 Task: Social media platform editorial calendar blue modern-simple.
Action: Mouse moved to (56, 200)
Screenshot: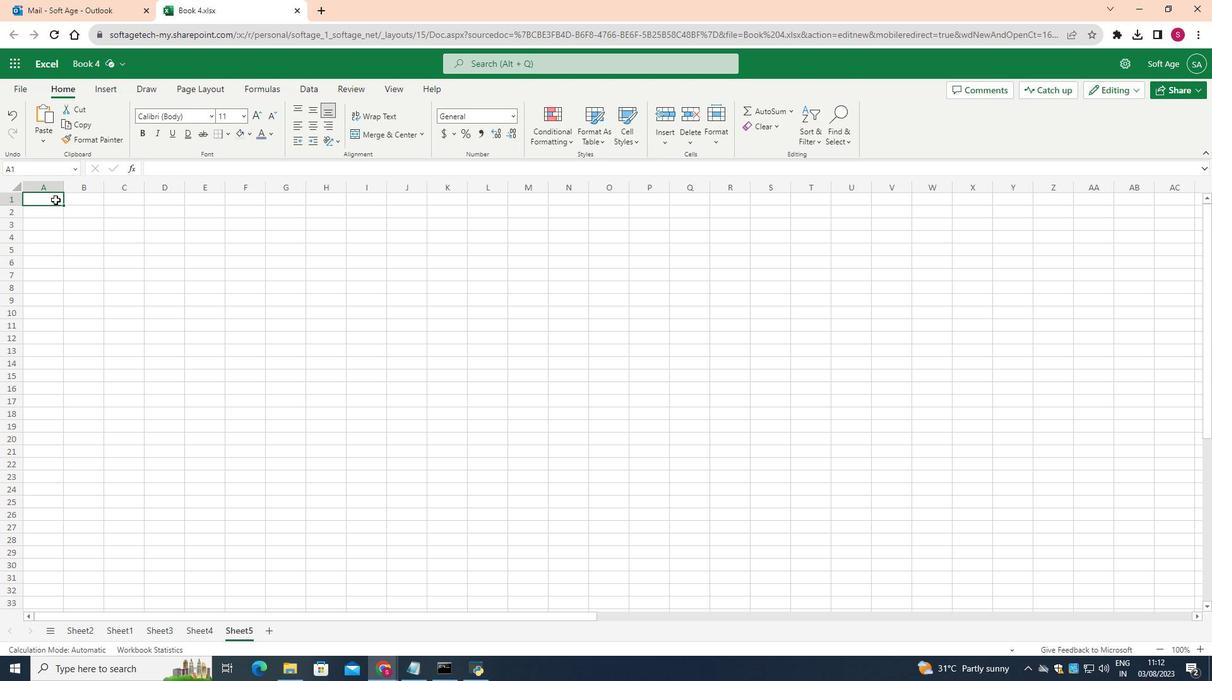 
Action: Mouse pressed left at (56, 200)
Screenshot: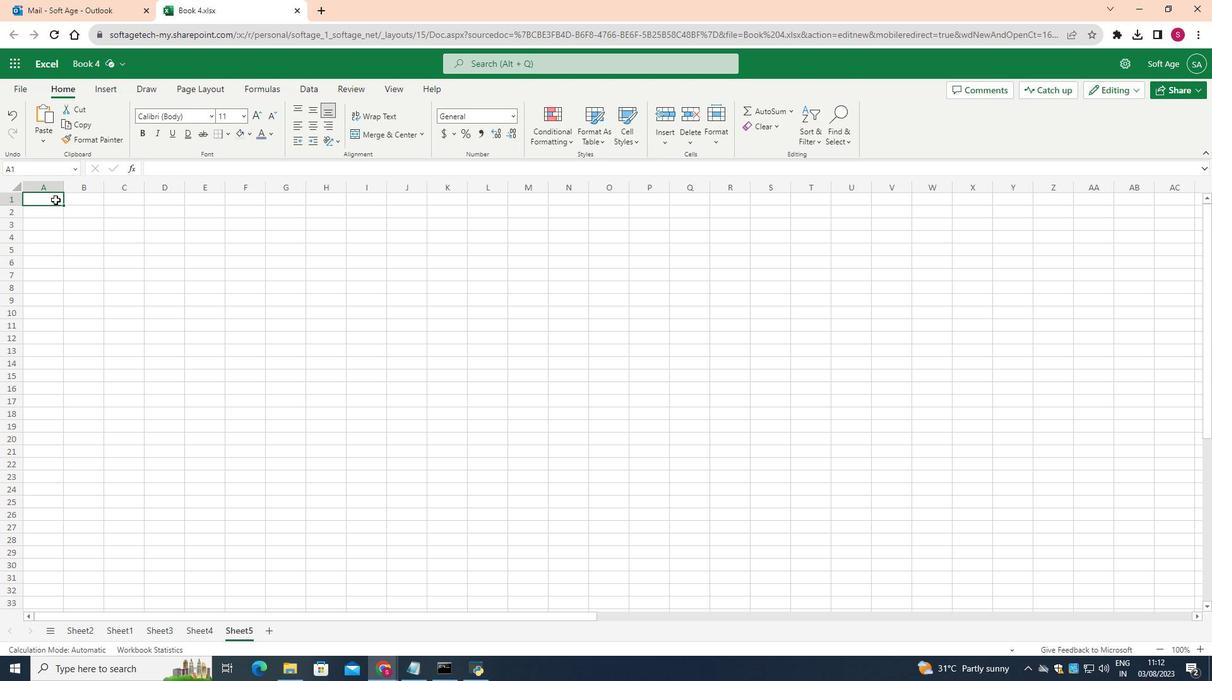 
Action: Mouse moved to (423, 132)
Screenshot: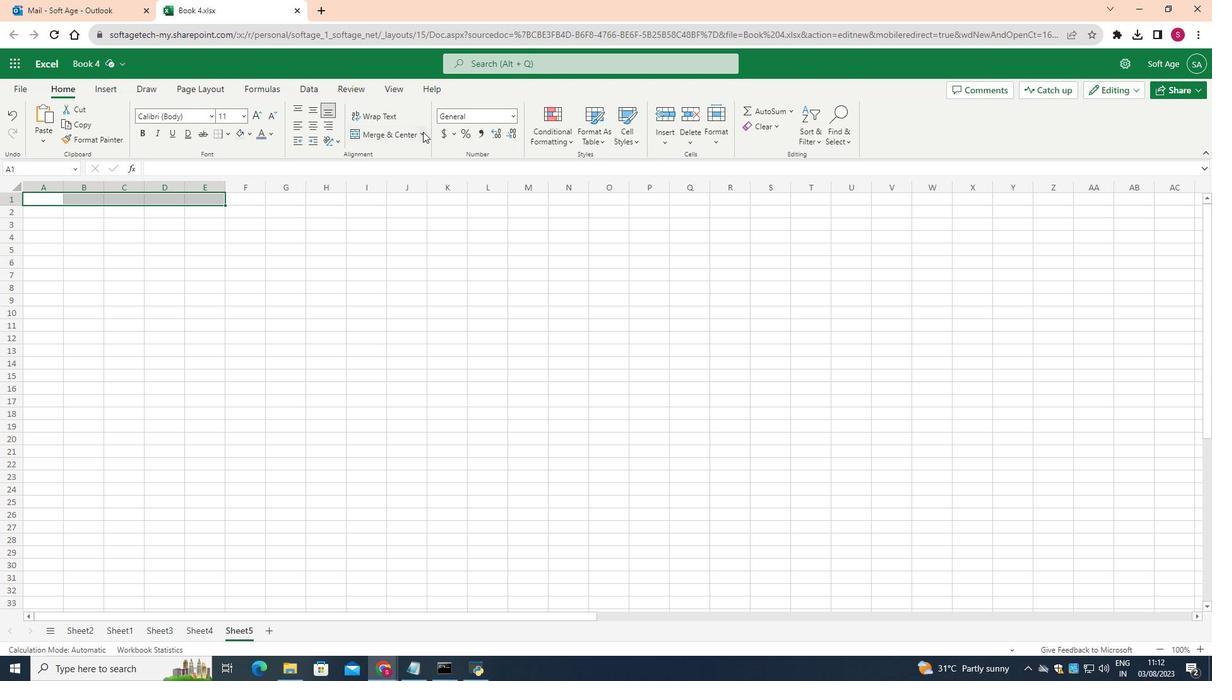 
Action: Mouse pressed left at (423, 132)
Screenshot: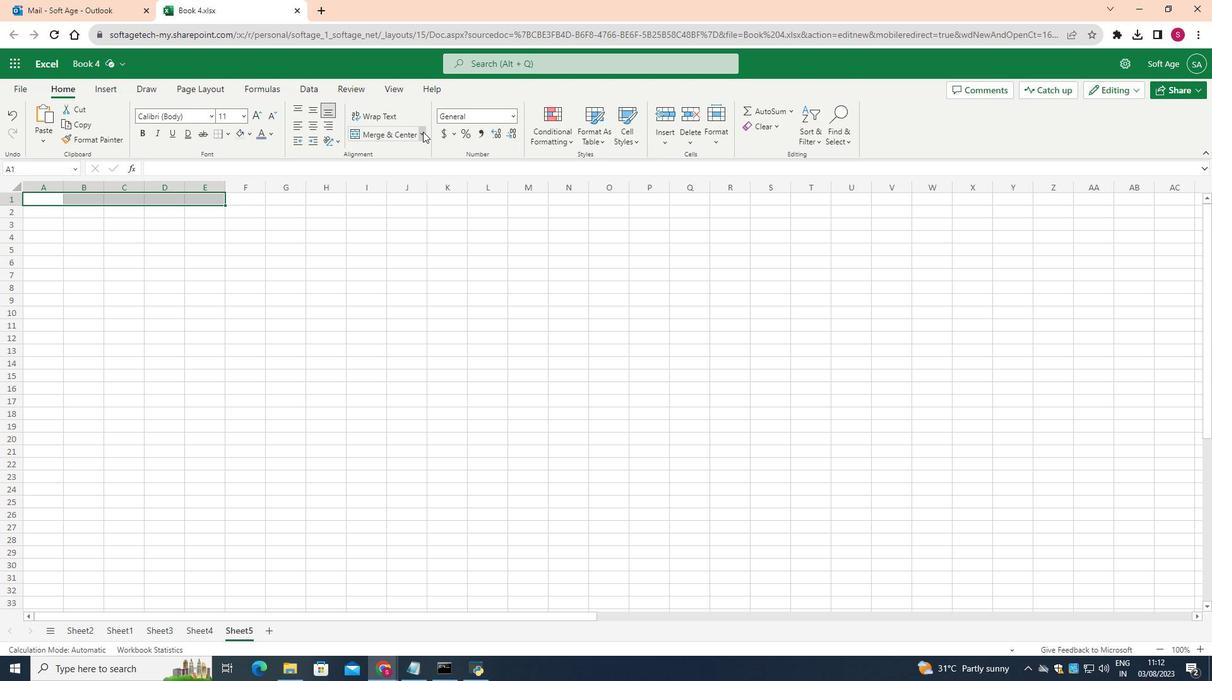 
Action: Mouse moved to (411, 203)
Screenshot: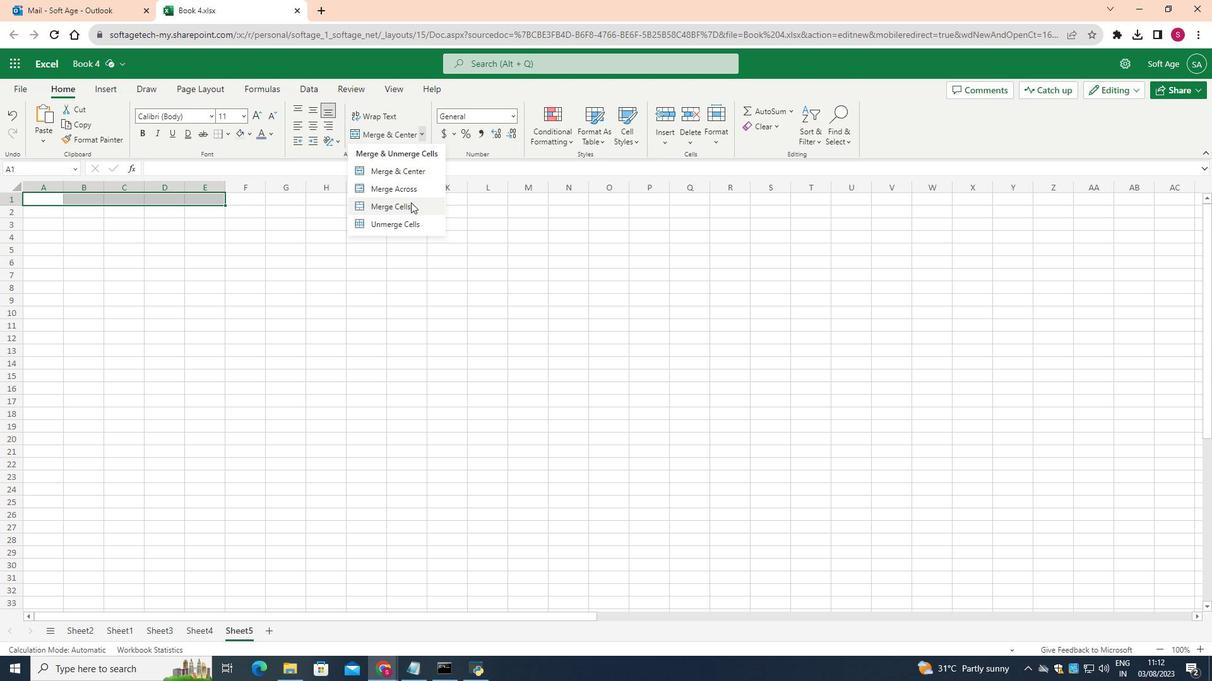 
Action: Mouse pressed left at (411, 203)
Screenshot: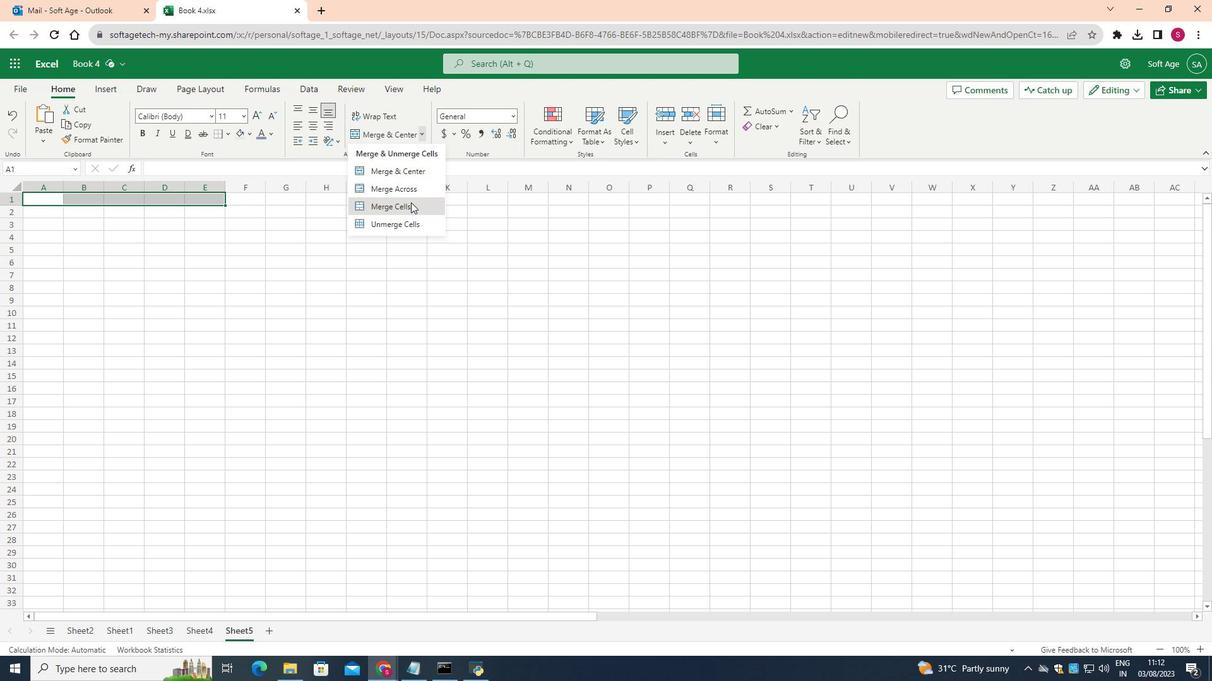 
Action: Mouse moved to (63, 190)
Screenshot: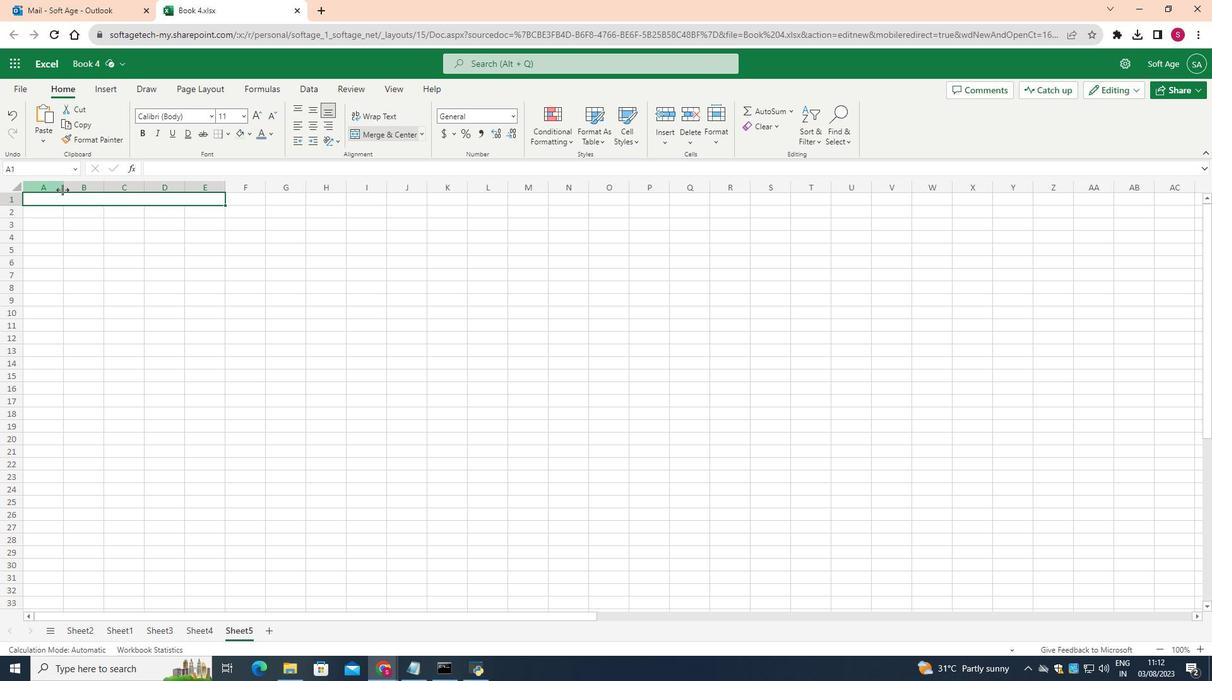 
Action: Mouse pressed left at (63, 190)
Screenshot: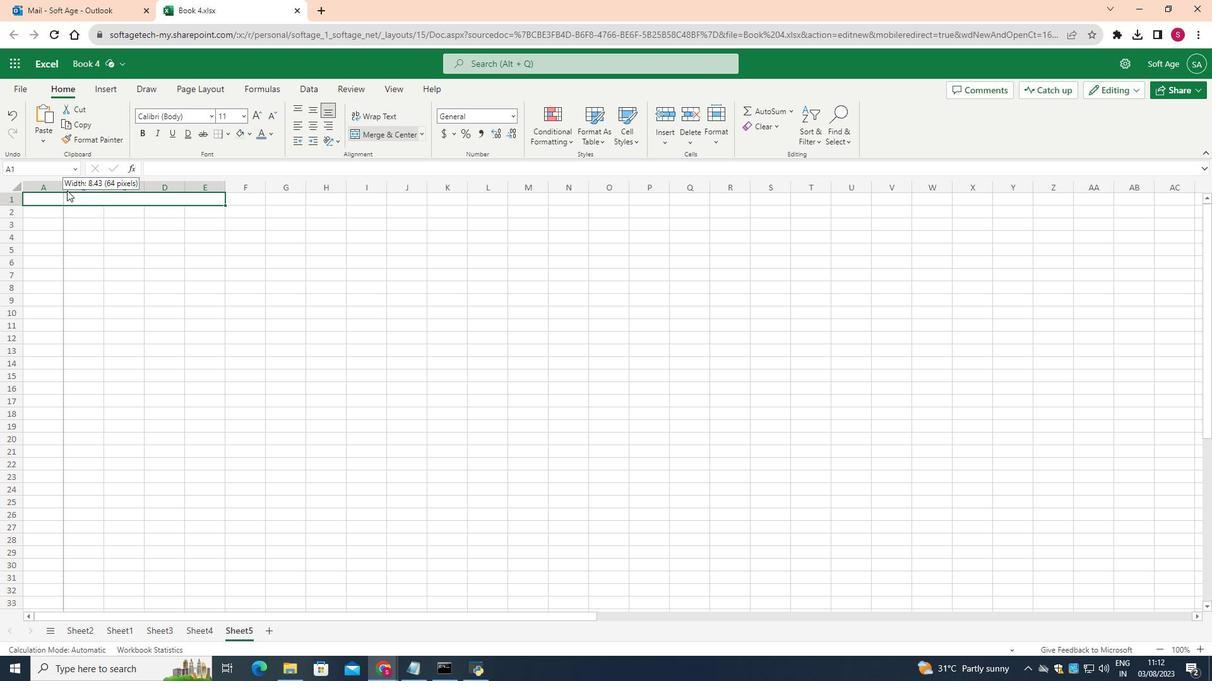 
Action: Mouse moved to (141, 188)
Screenshot: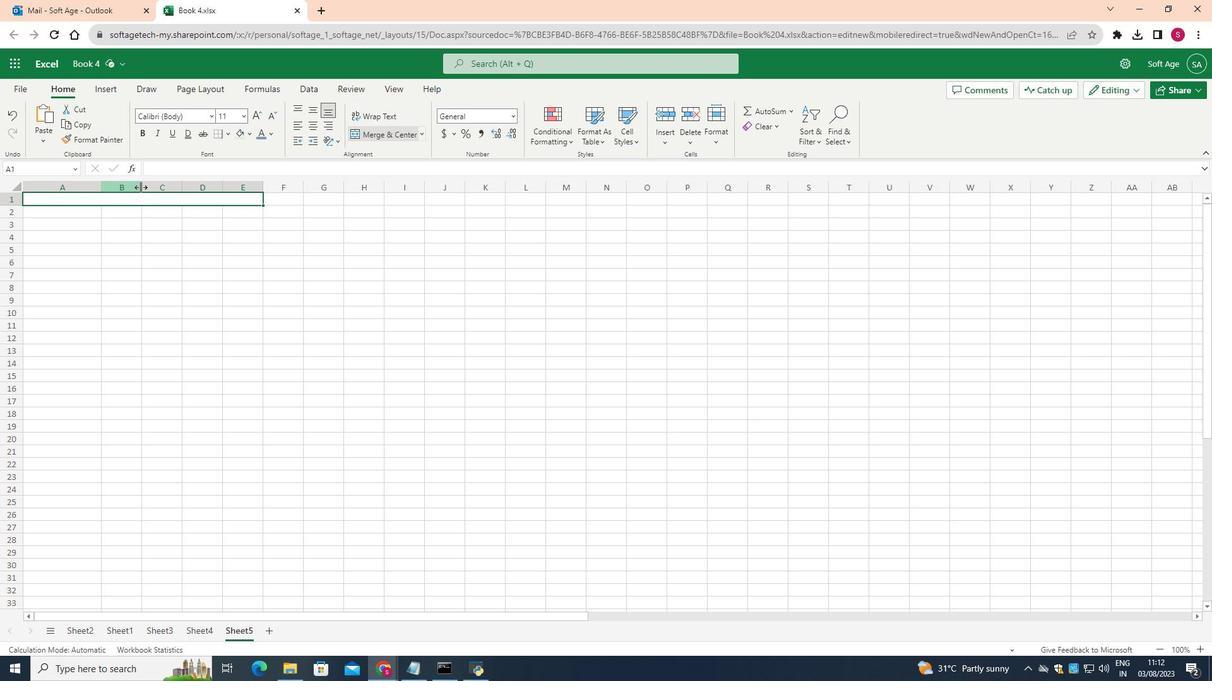 
Action: Mouse pressed left at (141, 188)
Screenshot: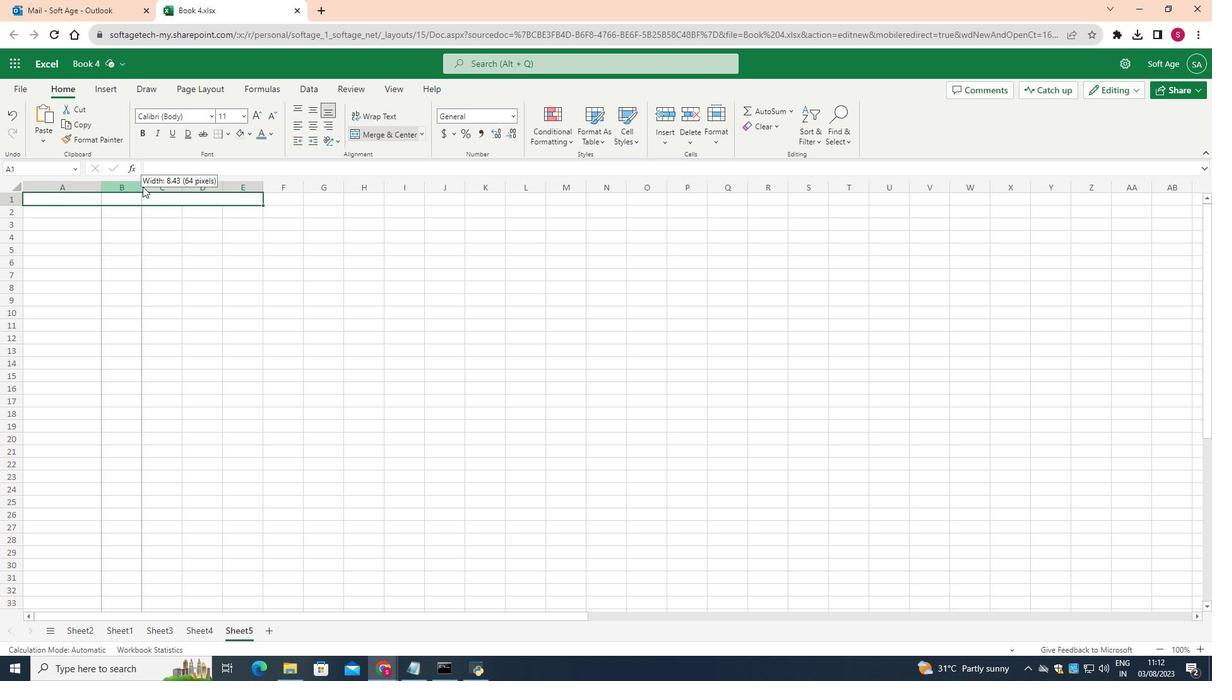 
Action: Mouse moved to (221, 191)
Screenshot: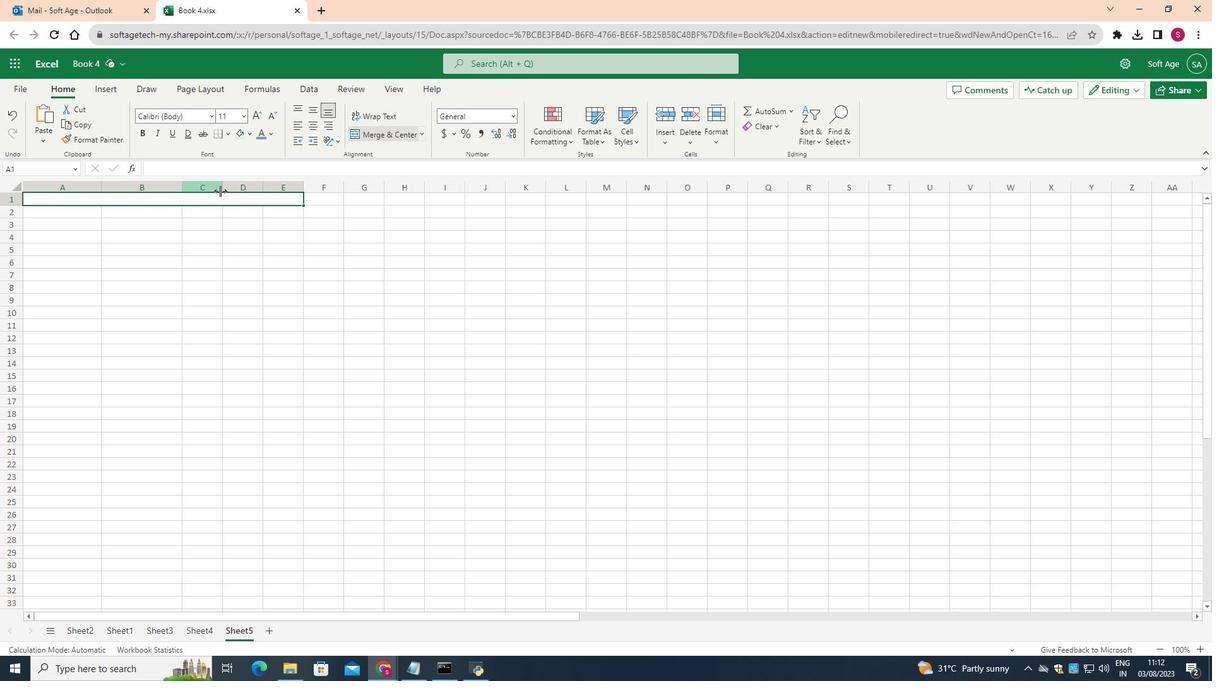 
Action: Mouse pressed left at (221, 191)
Screenshot: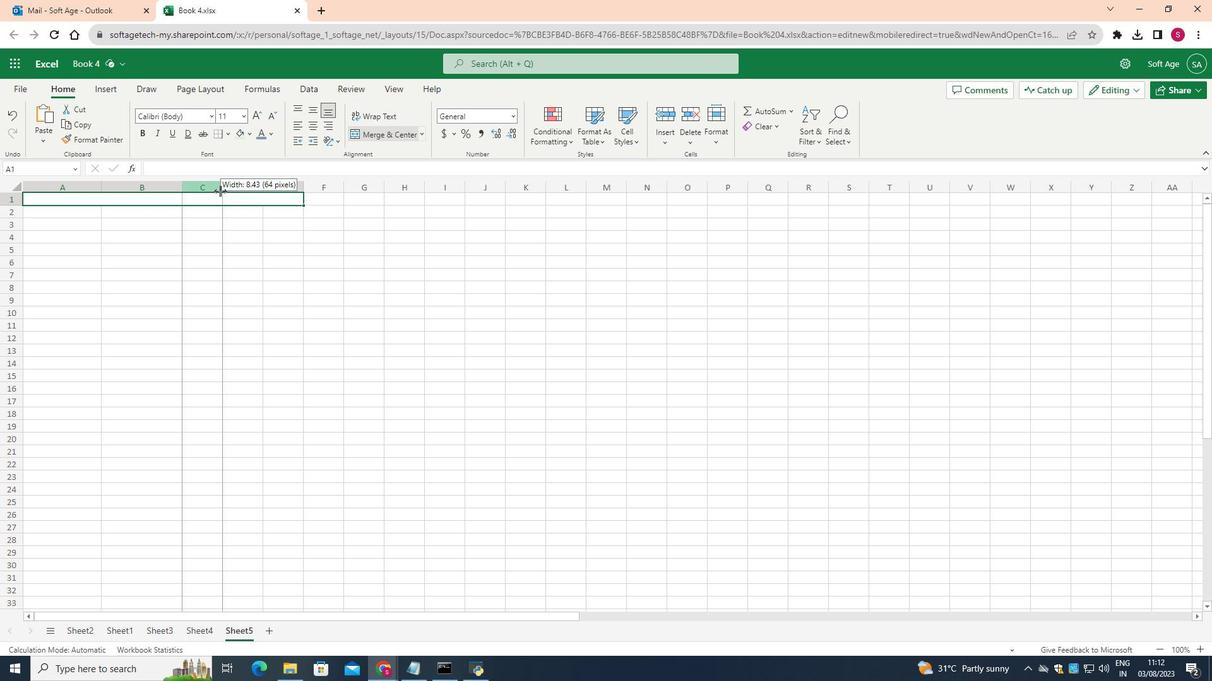 
Action: Mouse moved to (302, 185)
Screenshot: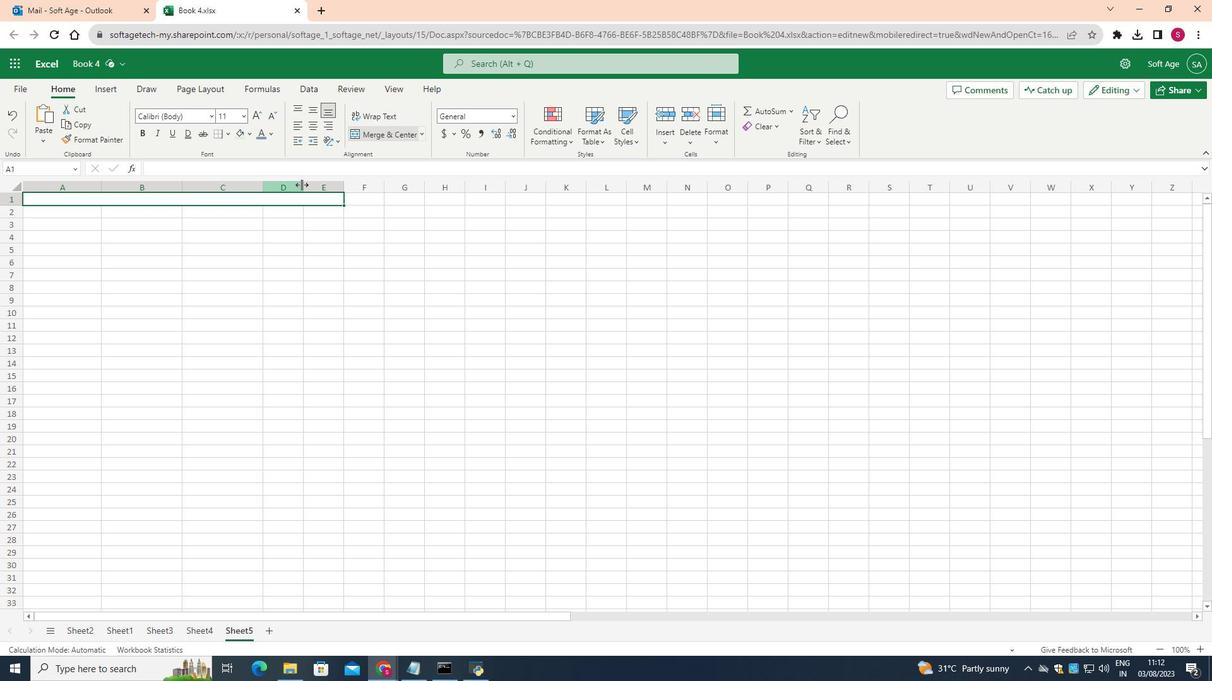 
Action: Mouse pressed left at (302, 185)
Screenshot: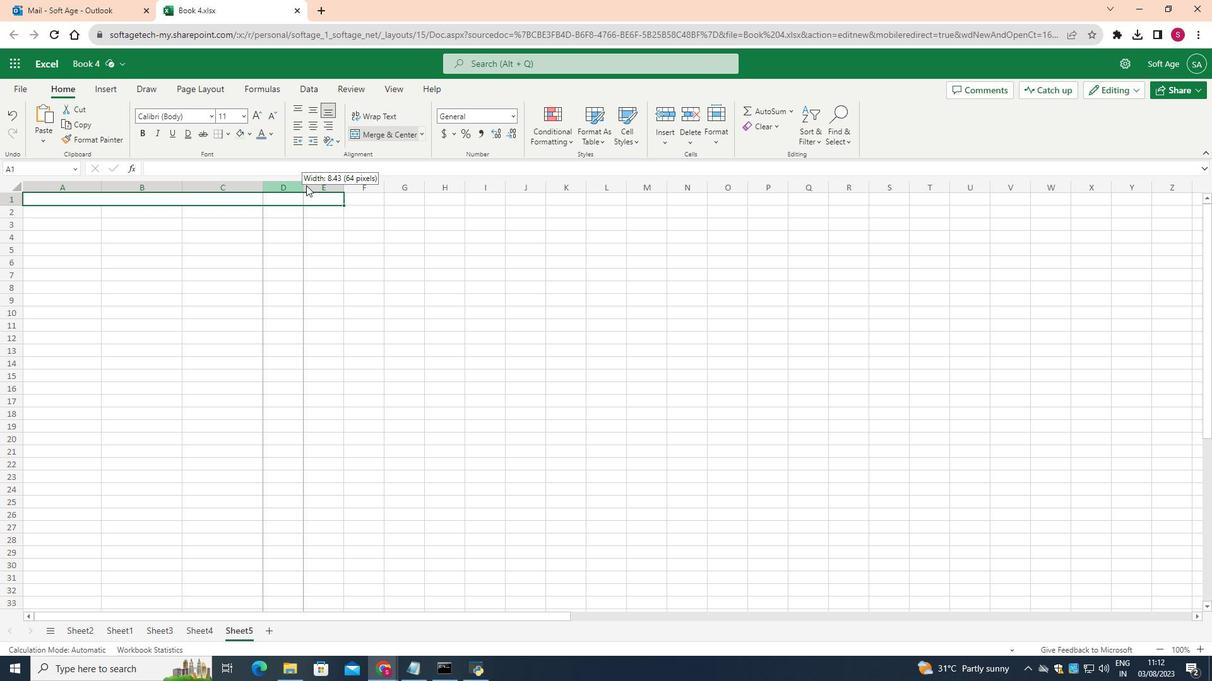 
Action: Mouse moved to (381, 188)
Screenshot: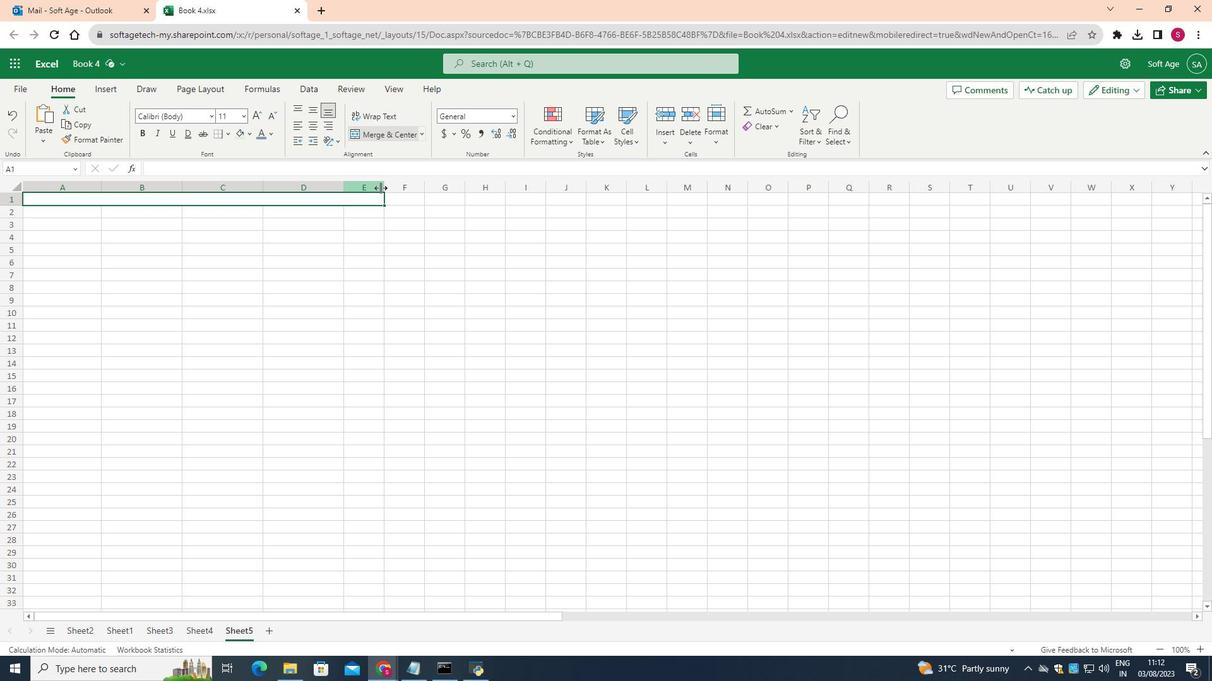 
Action: Mouse pressed left at (381, 188)
Screenshot: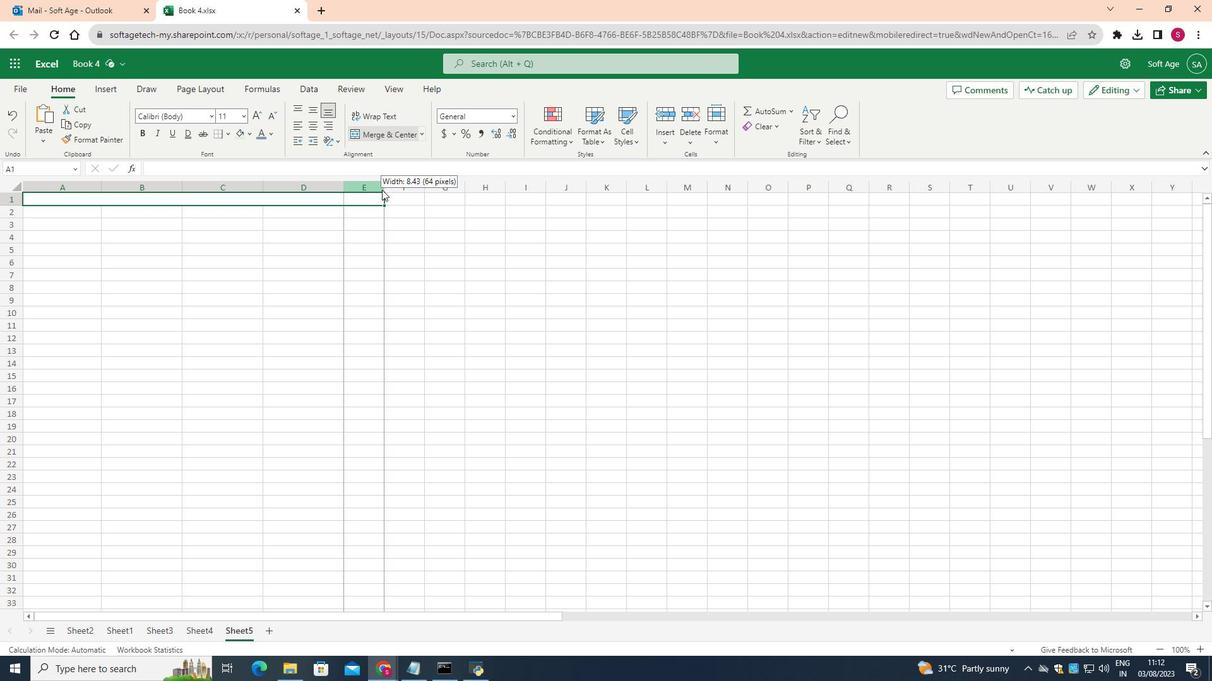 
Action: Mouse moved to (17, 205)
Screenshot: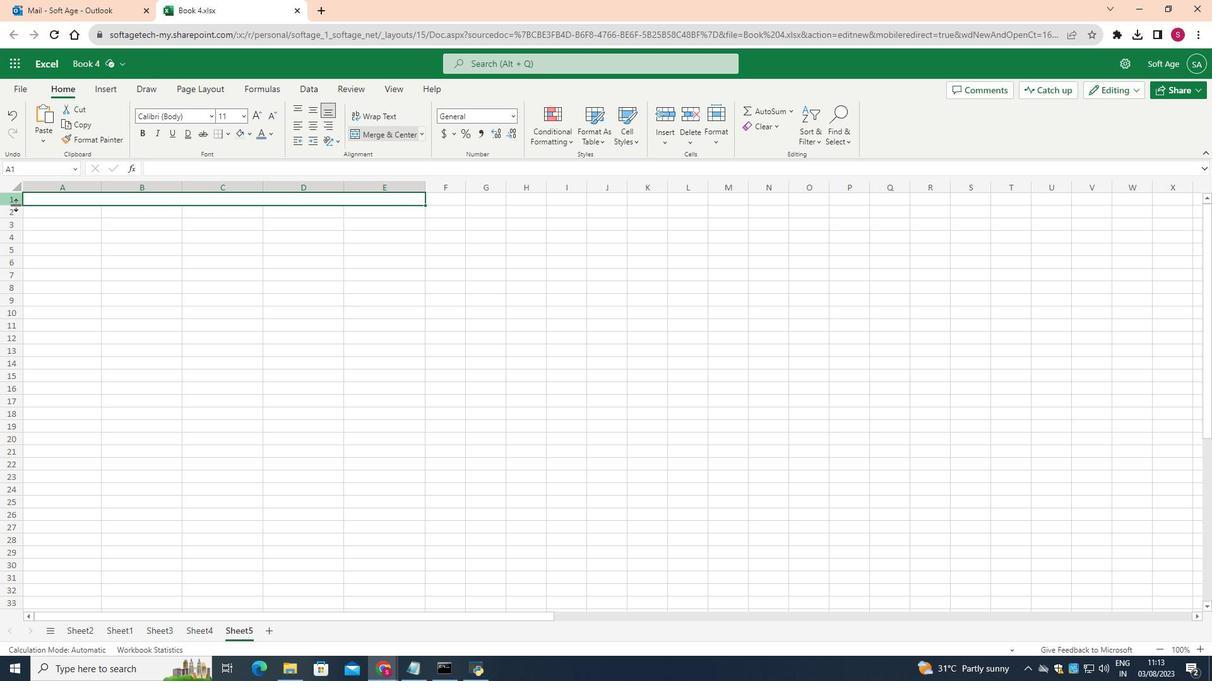 
Action: Mouse pressed left at (17, 205)
Screenshot: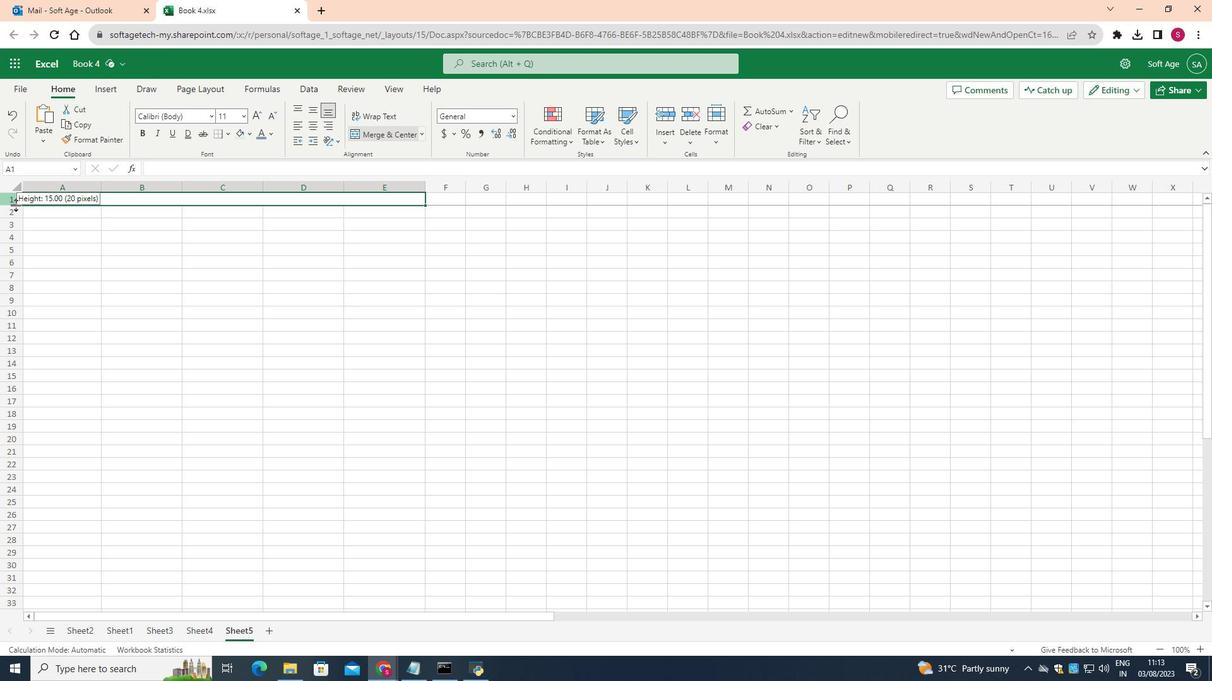
Action: Mouse moved to (98, 187)
Screenshot: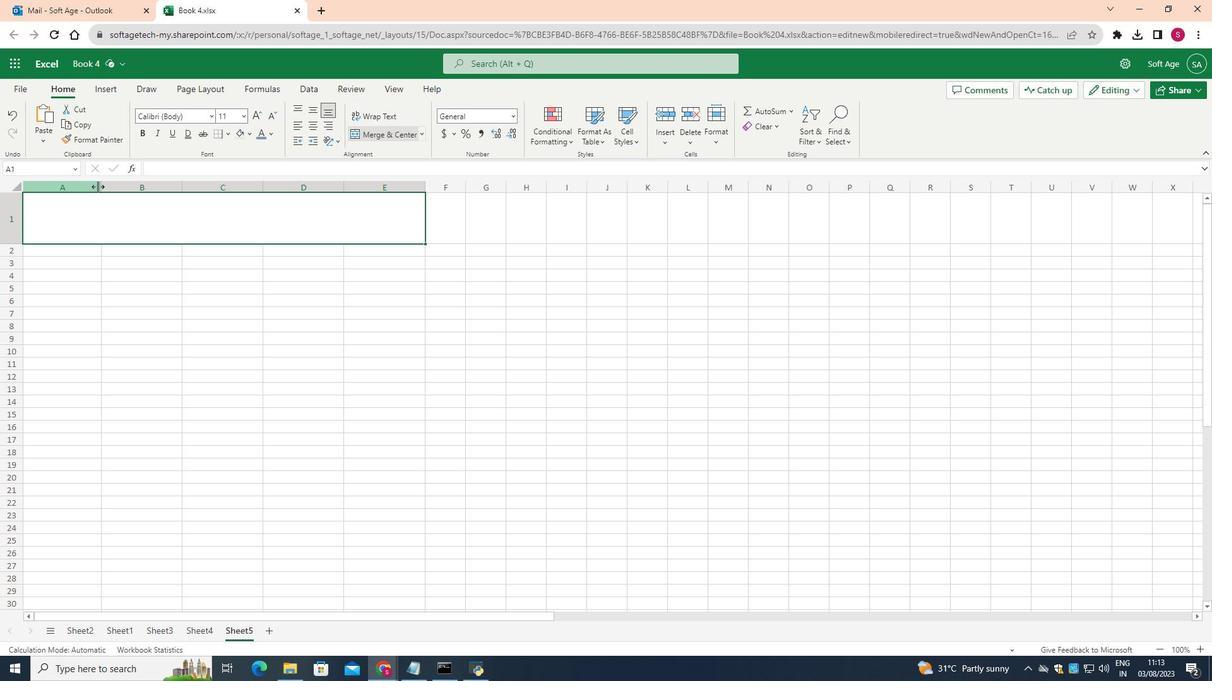 
Action: Mouse pressed left at (98, 187)
Screenshot: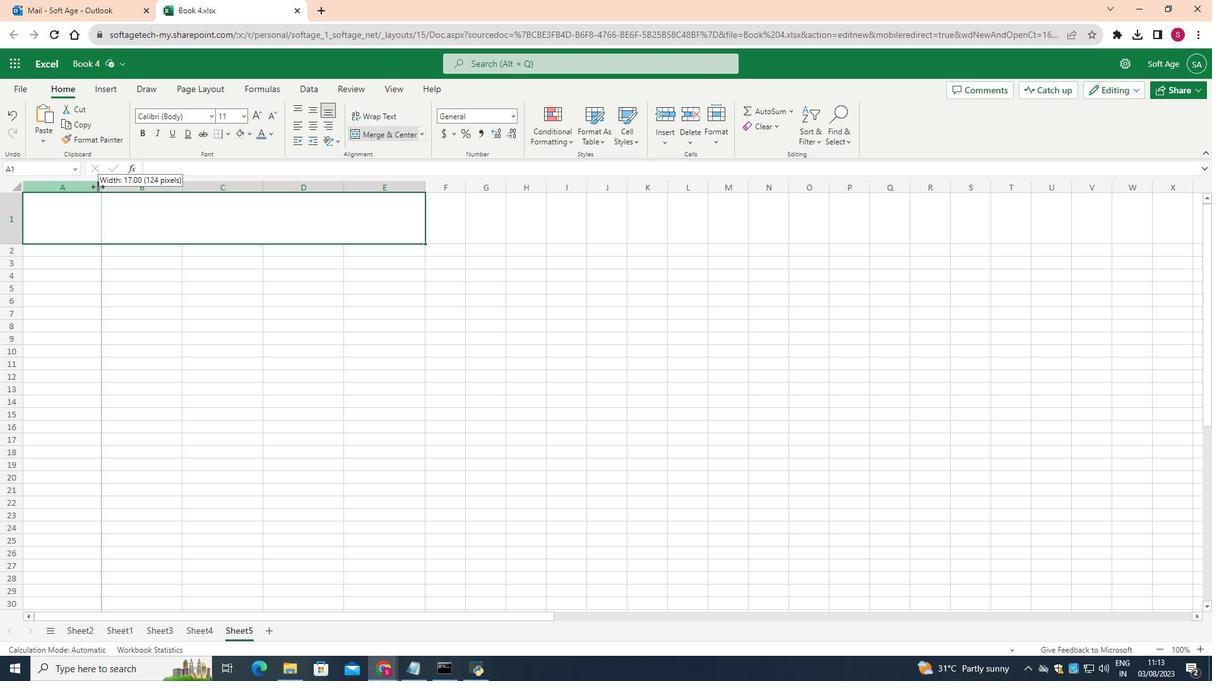 
Action: Mouse moved to (212, 186)
Screenshot: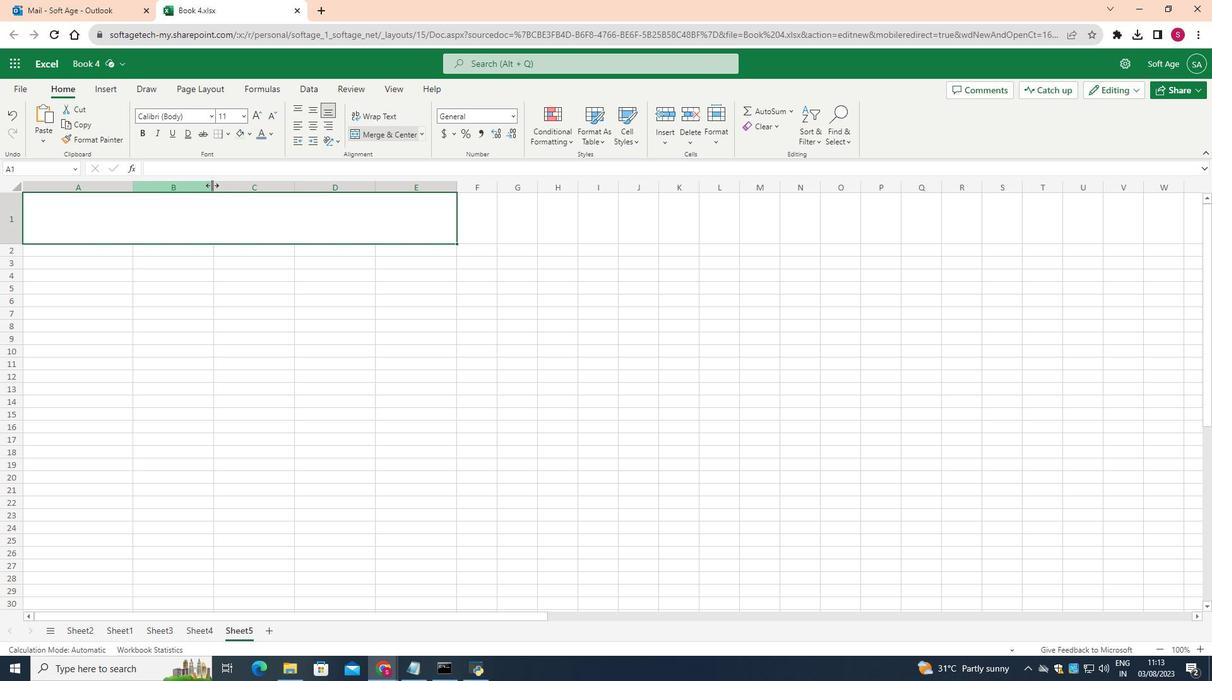 
Action: Mouse pressed left at (212, 186)
Screenshot: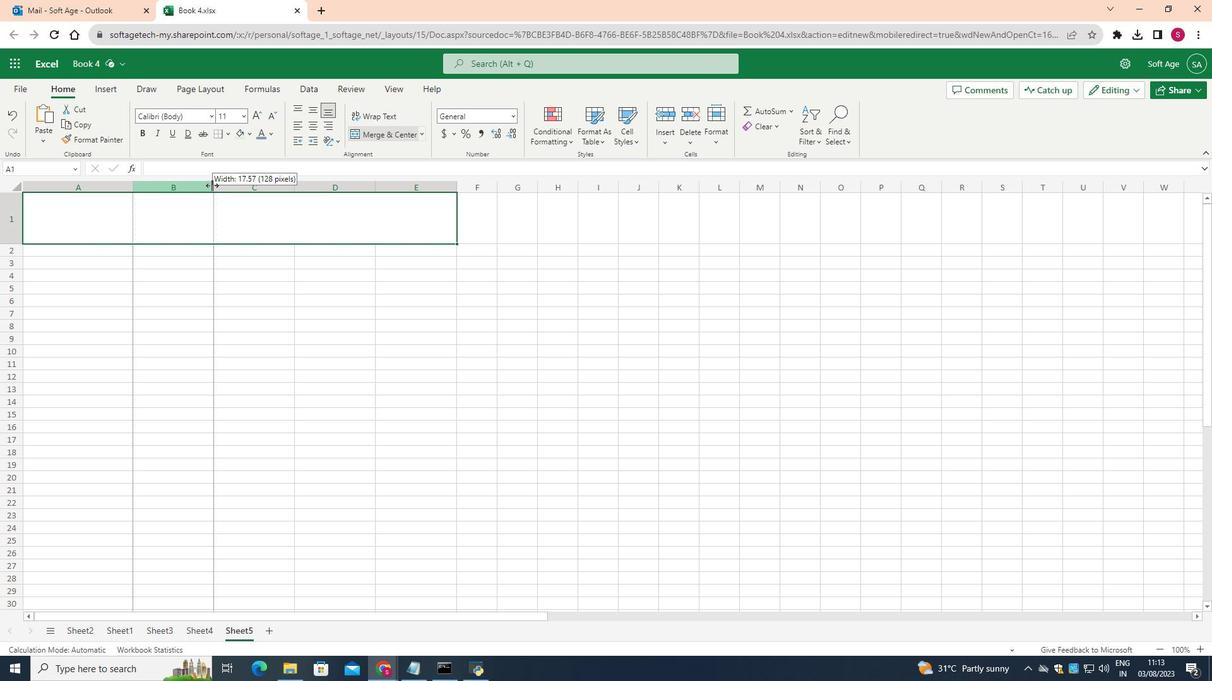 
Action: Mouse moved to (331, 188)
Screenshot: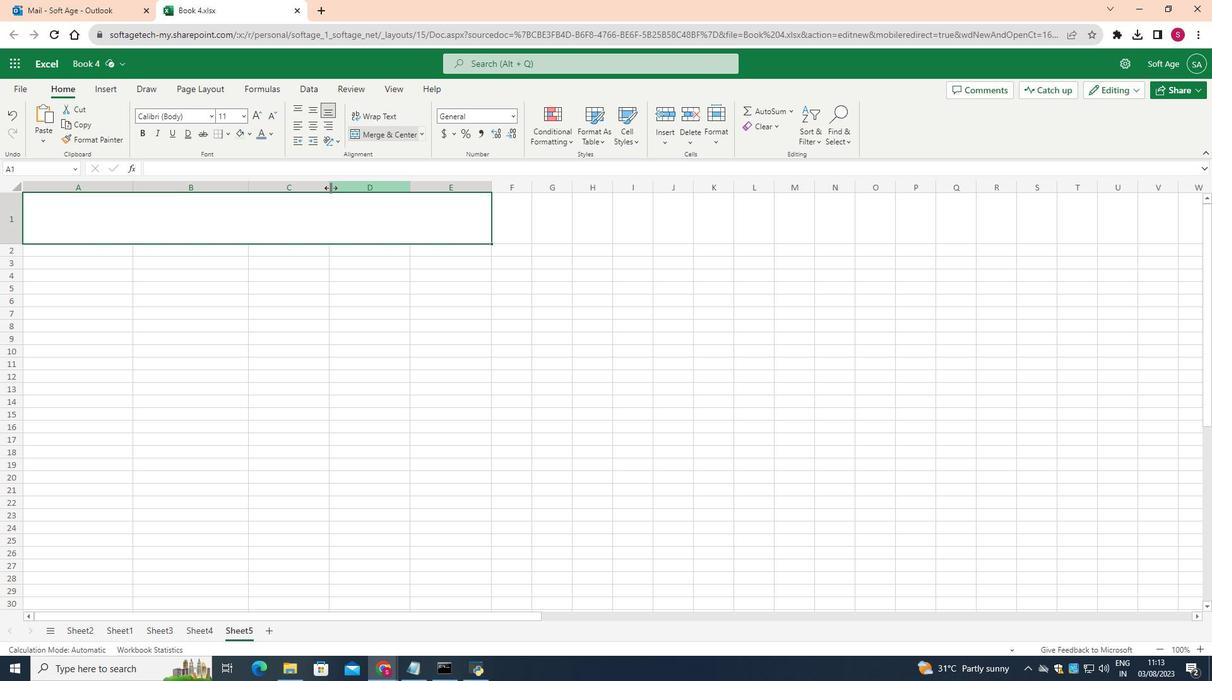
Action: Mouse pressed left at (331, 188)
Screenshot: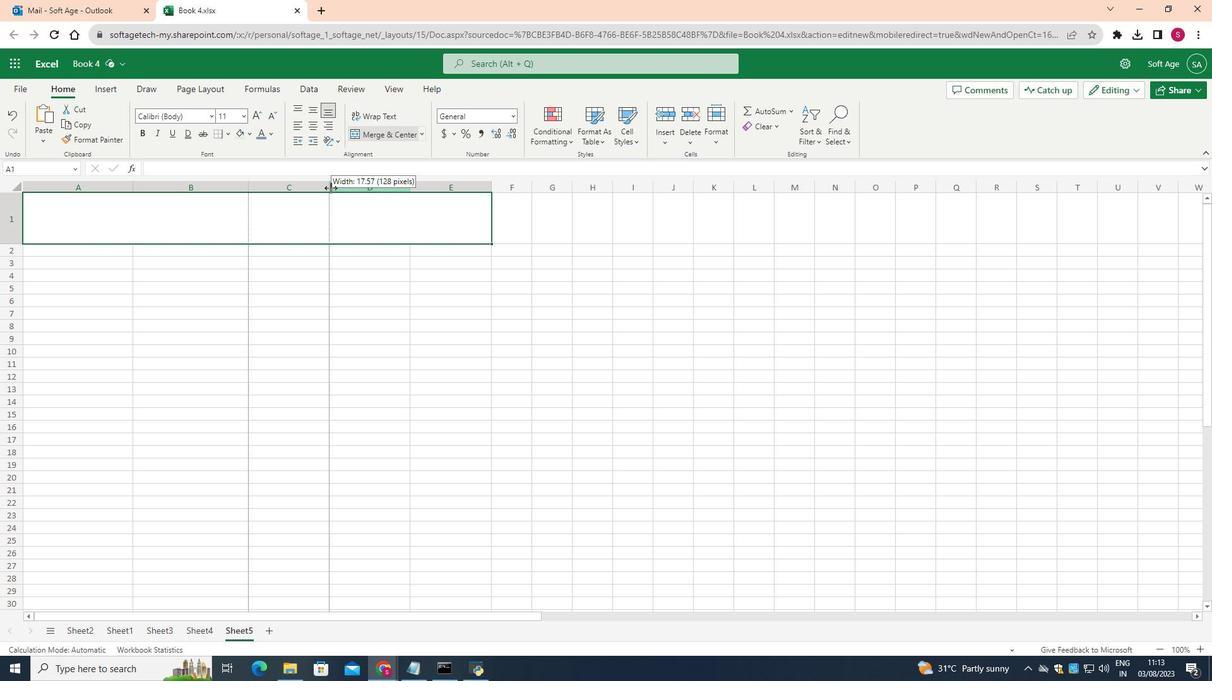 
Action: Mouse moved to (120, 218)
Screenshot: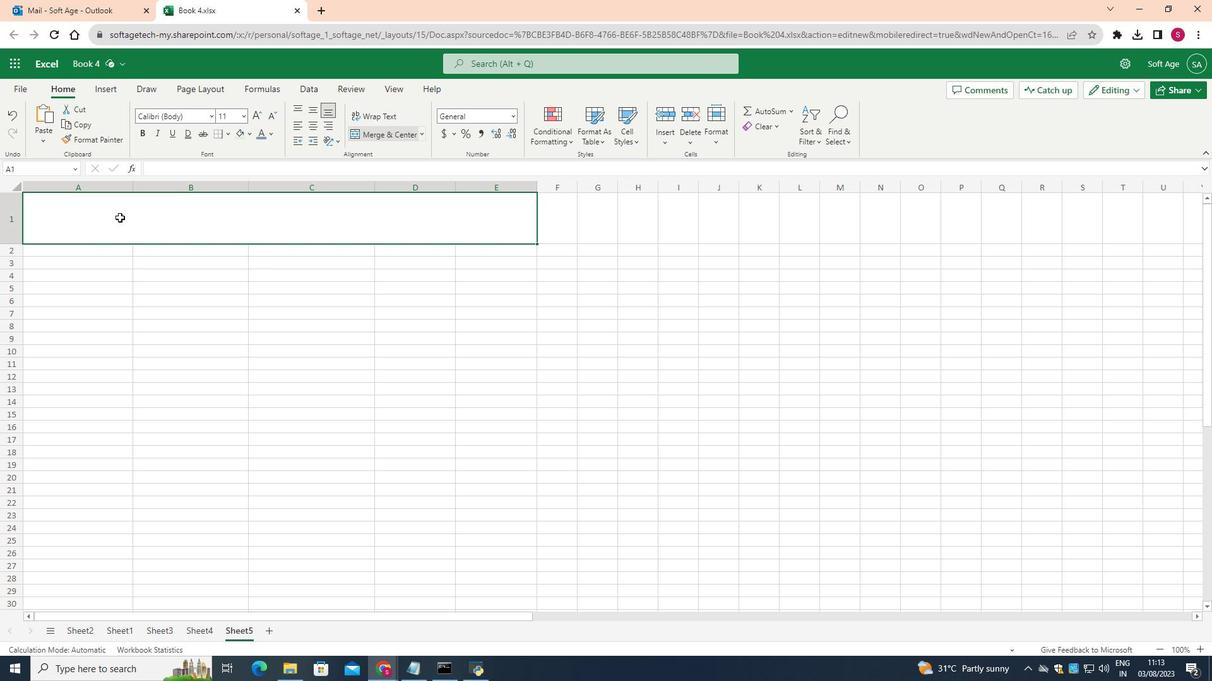 
Action: Mouse pressed left at (120, 218)
Screenshot: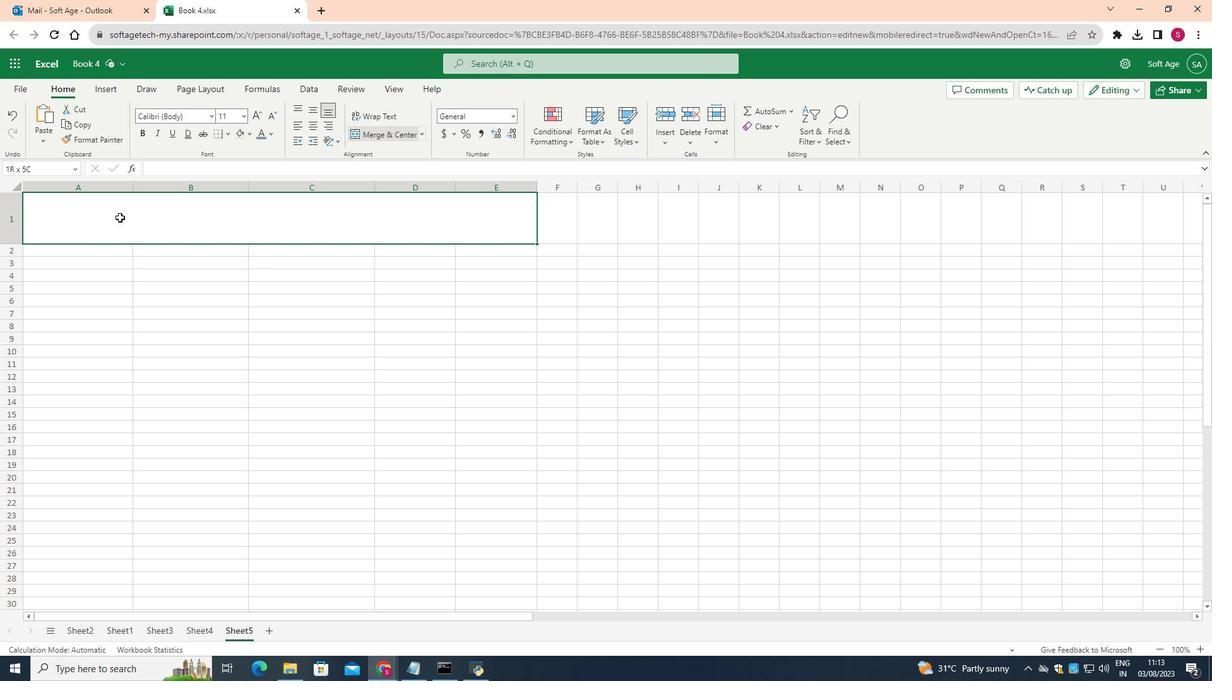 
Action: Mouse pressed left at (120, 218)
Screenshot: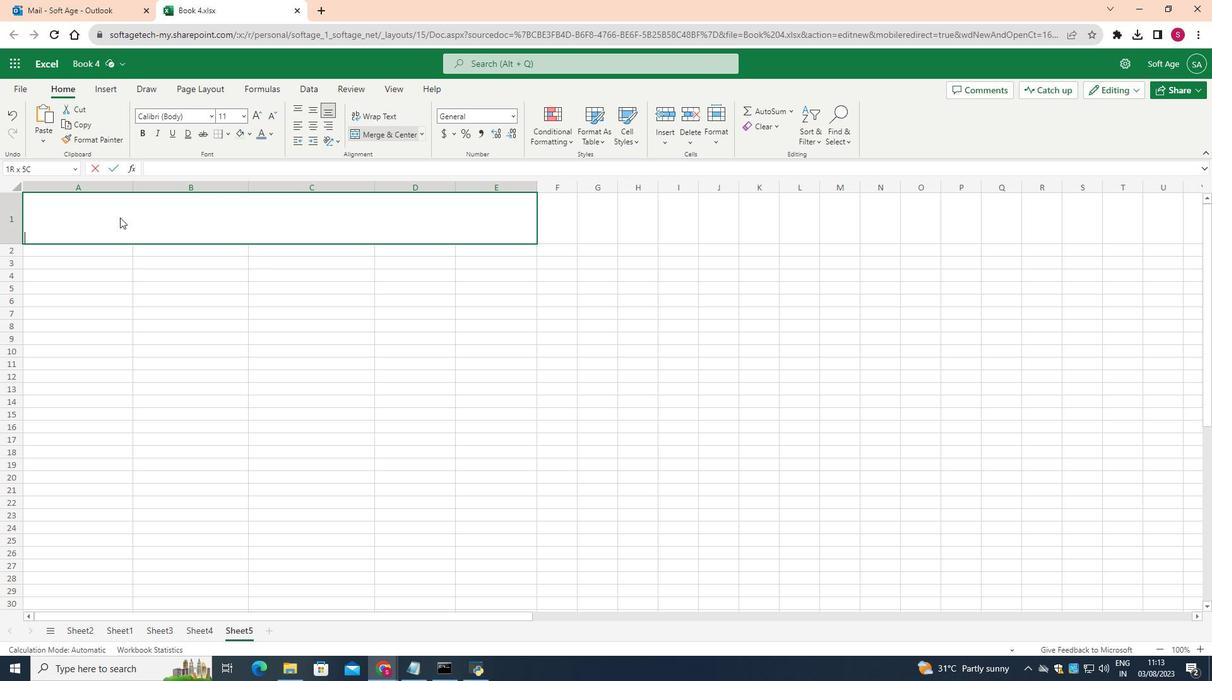 
Action: Mouse moved to (246, 118)
Screenshot: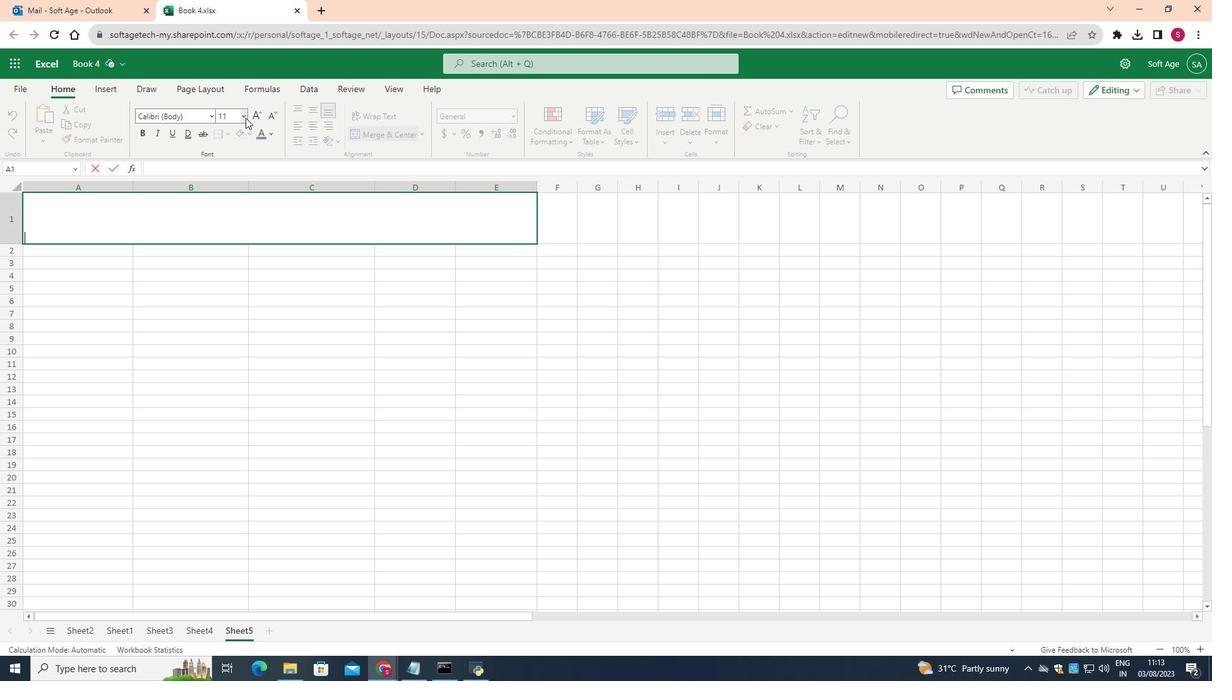 
Action: Mouse pressed left at (246, 118)
Screenshot: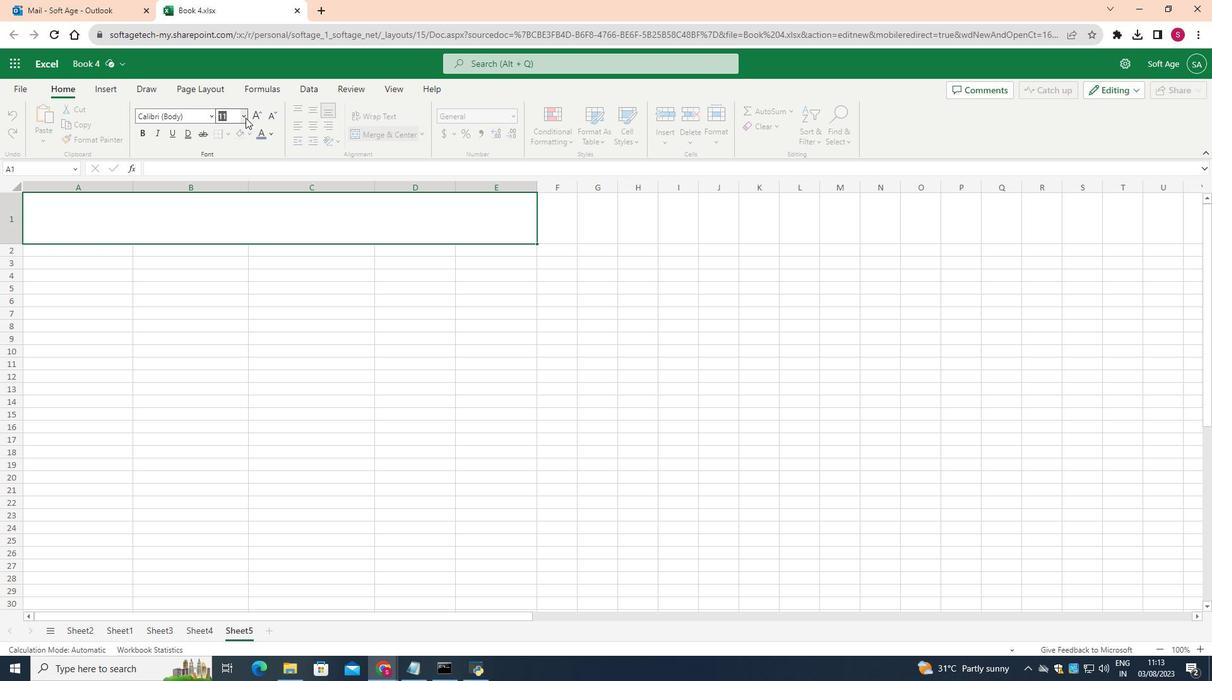 
Action: Mouse moved to (229, 311)
Screenshot: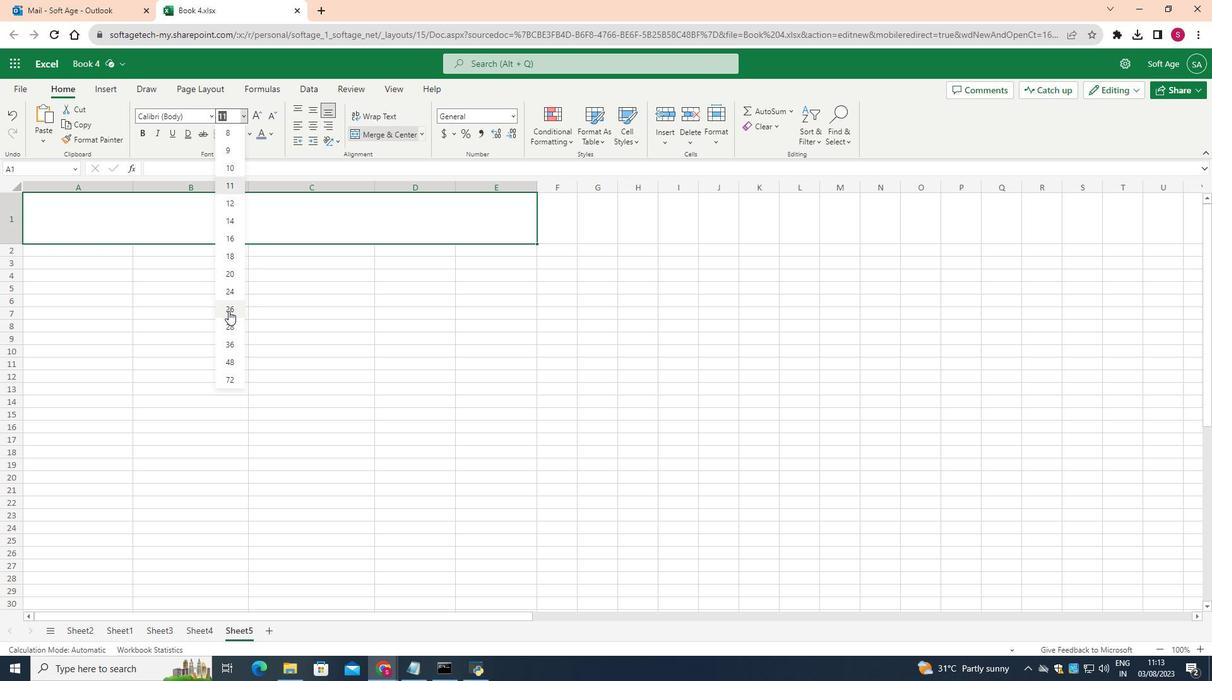 
Action: Mouse pressed left at (229, 311)
Screenshot: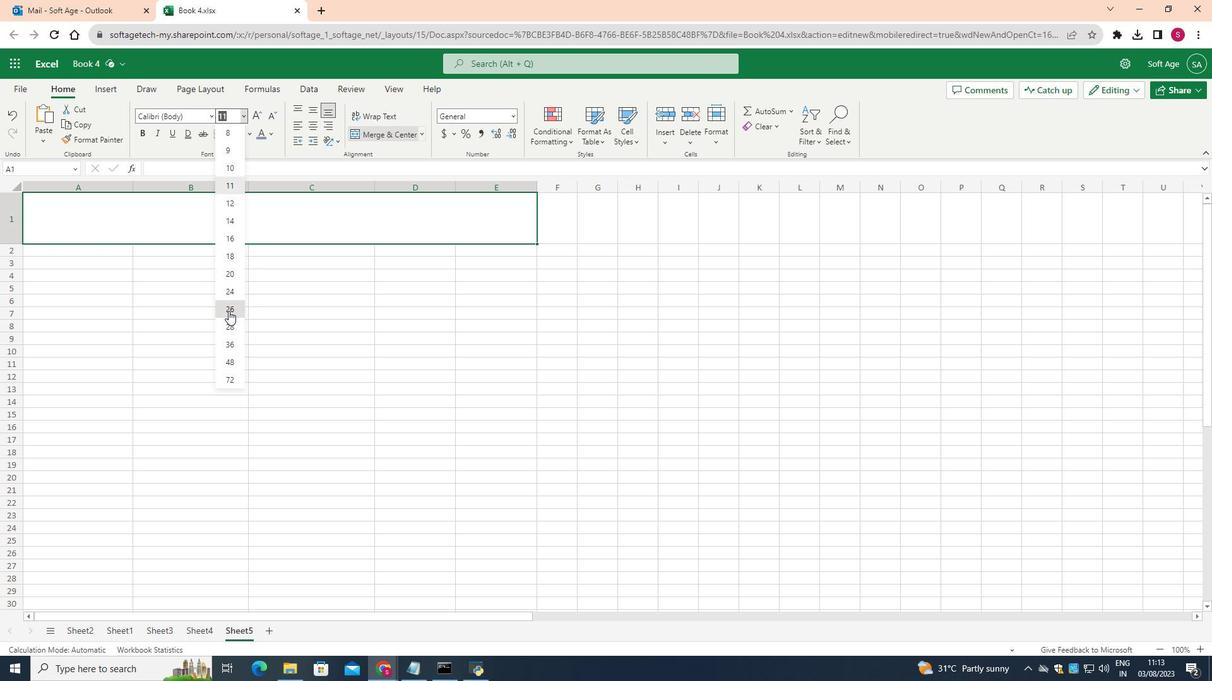 
Action: Mouse moved to (131, 222)
Screenshot: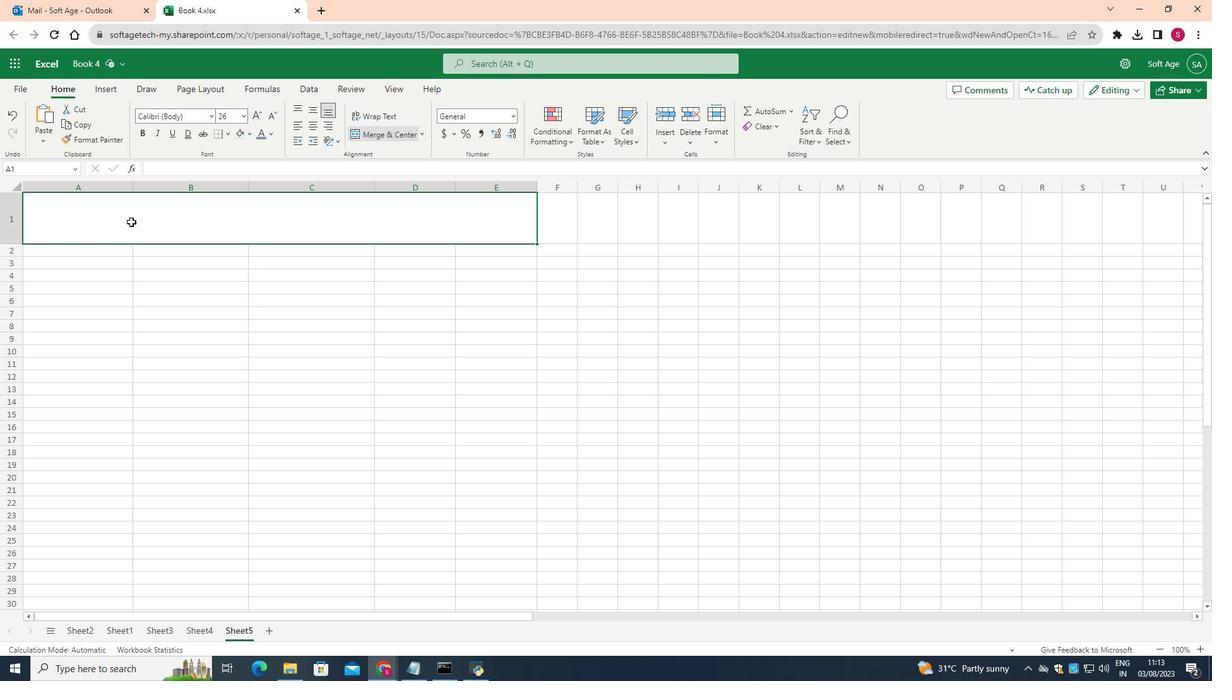 
Action: Mouse pressed left at (131, 222)
Screenshot: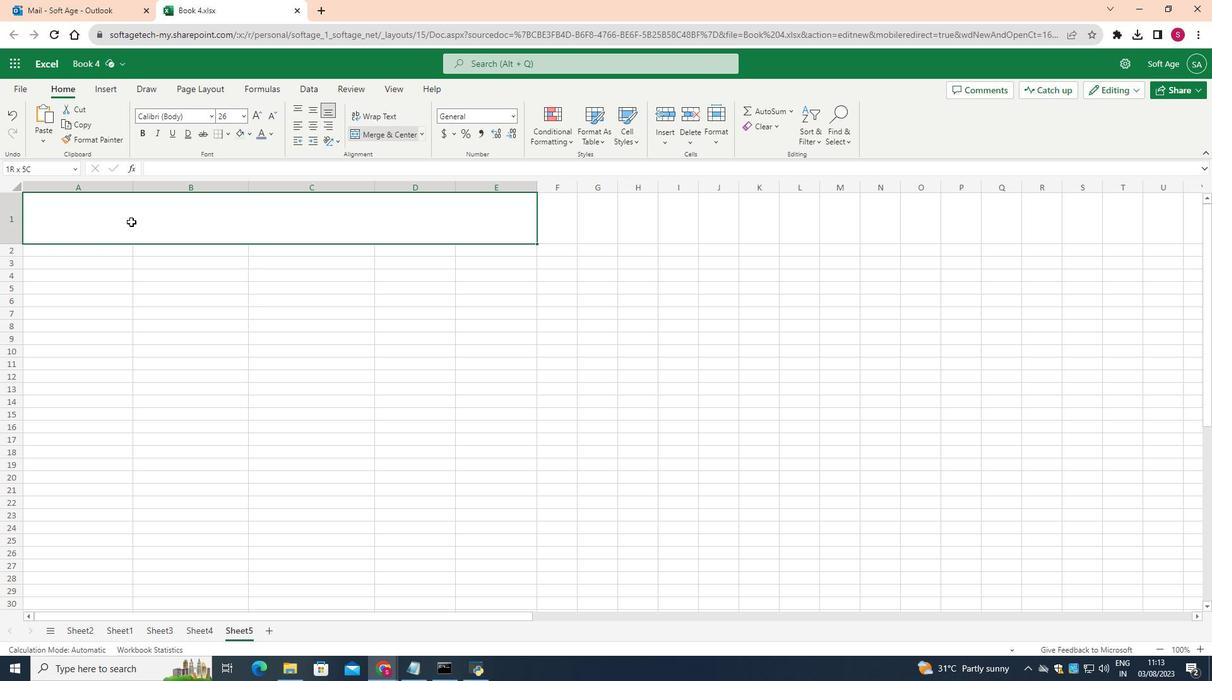 
Action: Mouse pressed left at (131, 222)
Screenshot: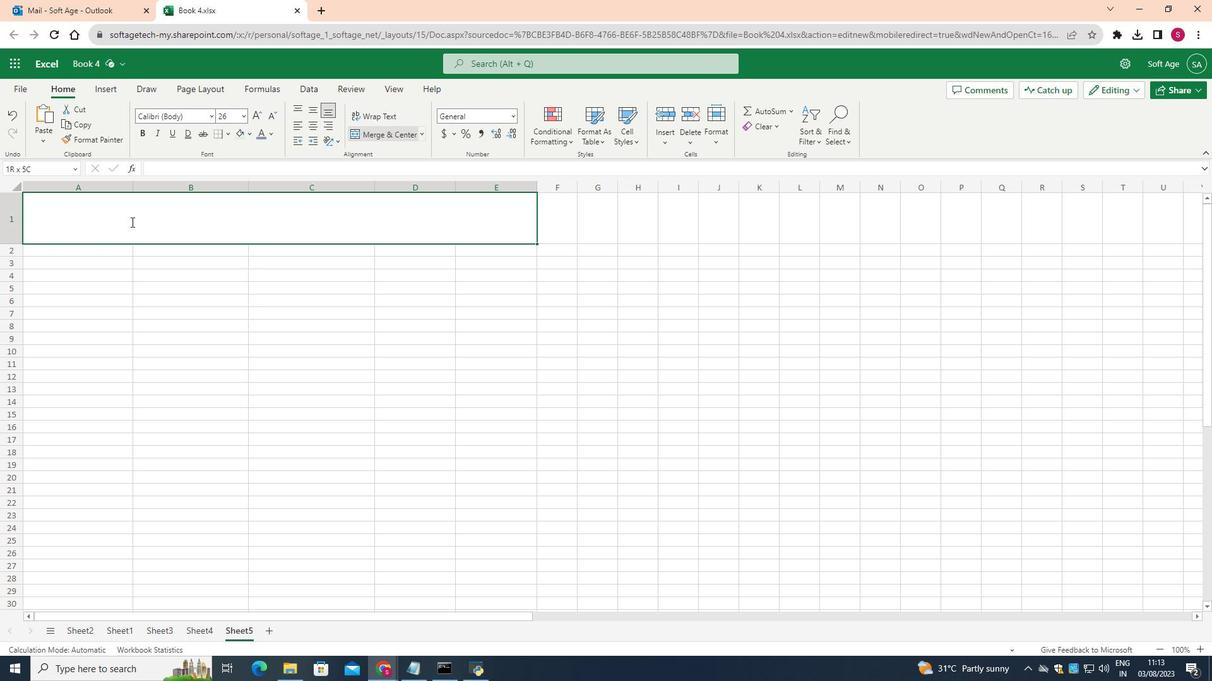 
Action: Mouse moved to (131, 222)
Screenshot: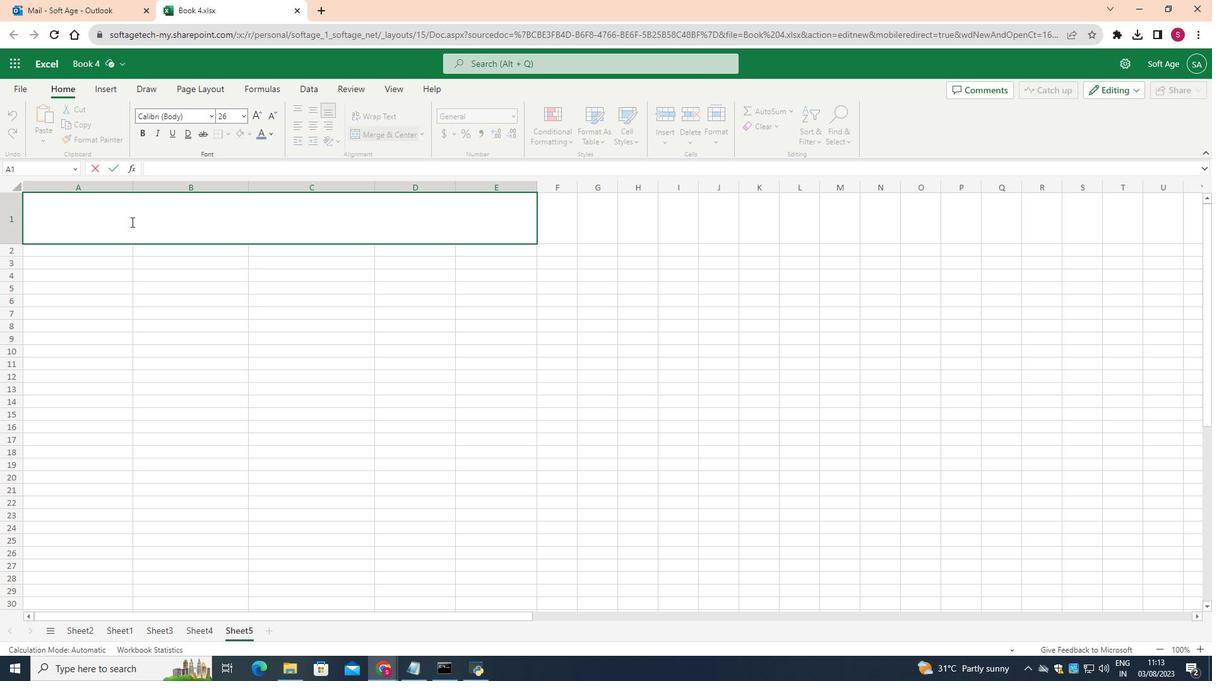
Action: Key pressed <Key.shift>Face<Key.backspace><Key.backspace><Key.backspace><Key.shift>ACEBOOK<Key.space>YEARLY<Key.space>OVERVIEW
Screenshot: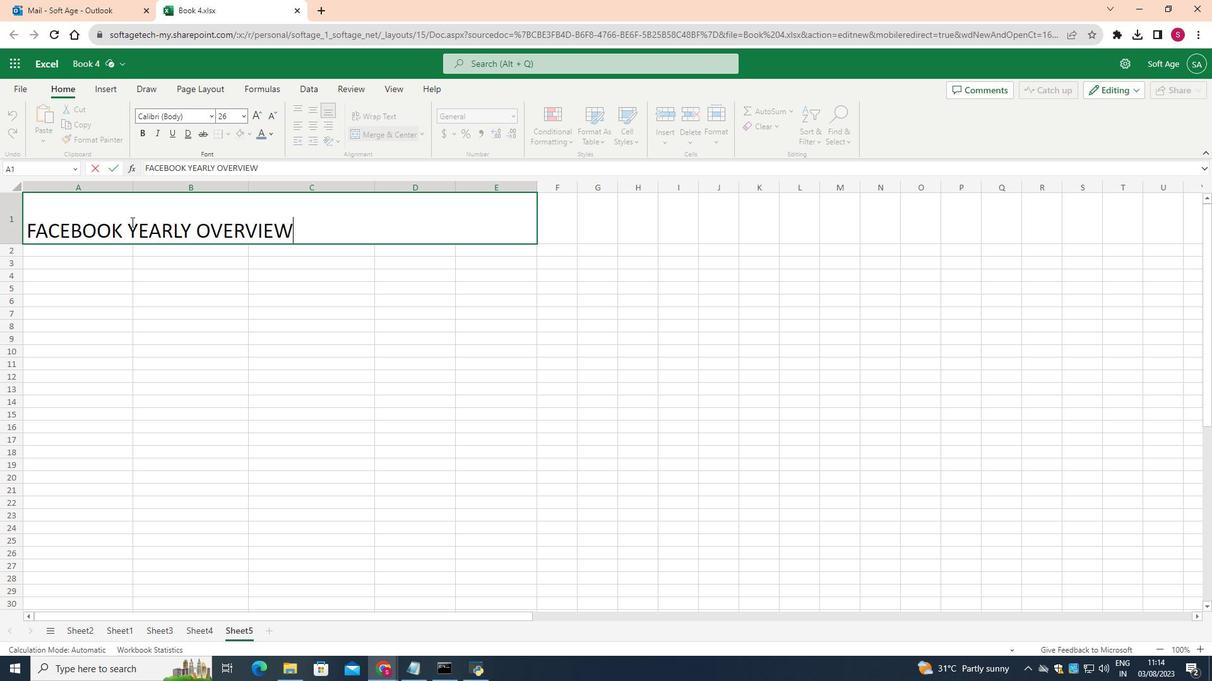 
Action: Mouse moved to (28, 231)
Screenshot: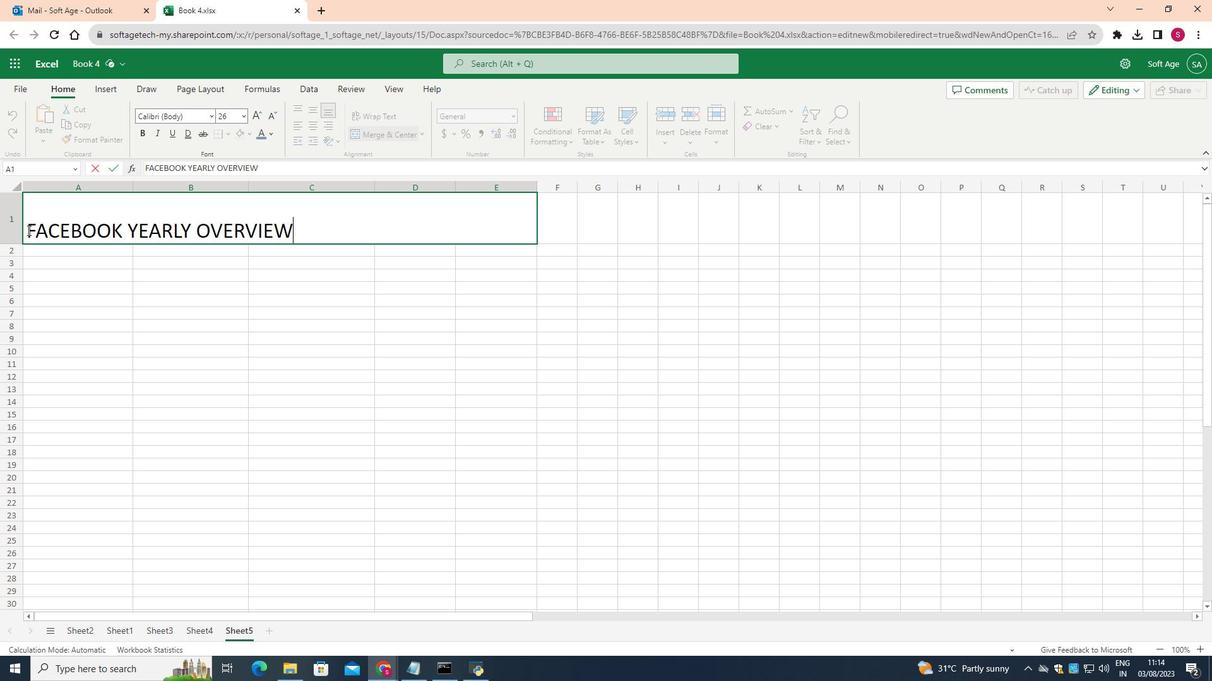 
Action: Mouse pressed left at (28, 231)
Screenshot: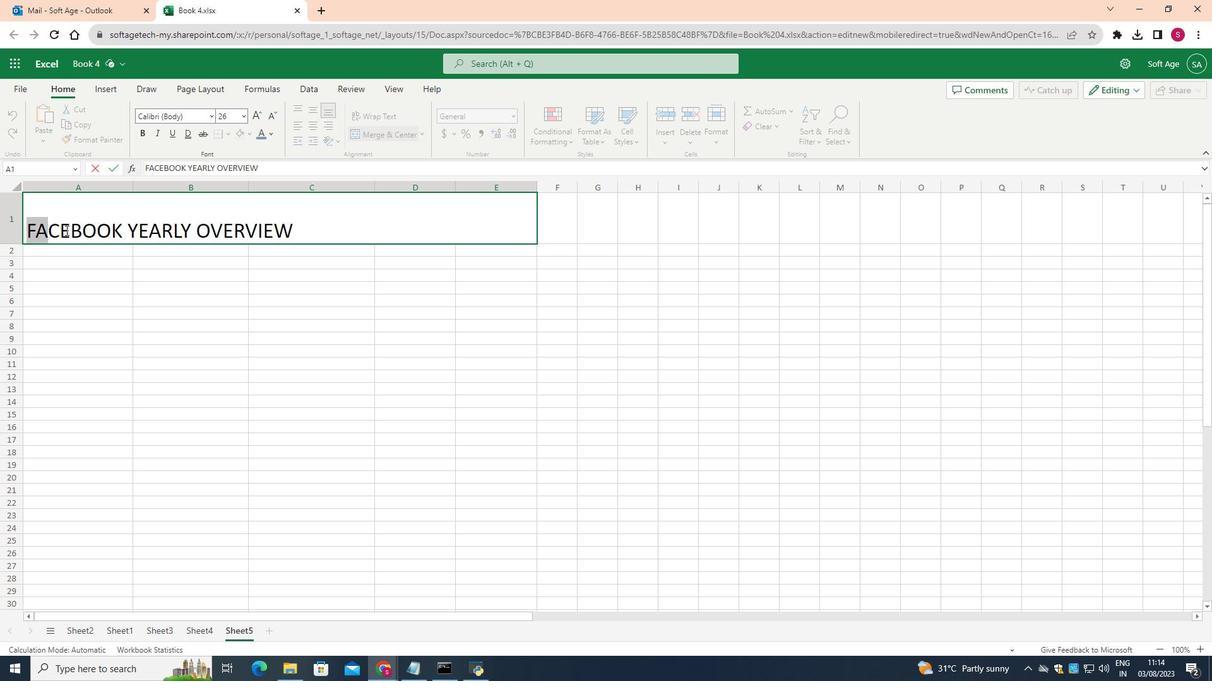 
Action: Mouse moved to (270, 130)
Screenshot: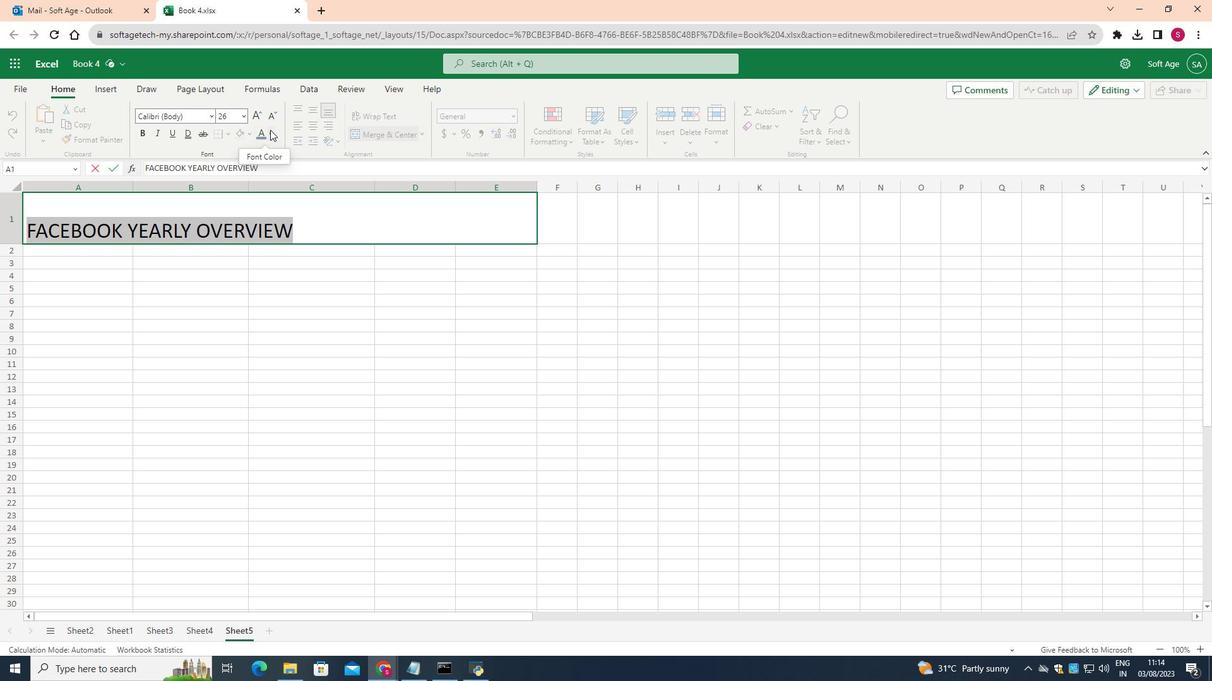 
Action: Mouse pressed left at (270, 130)
Screenshot: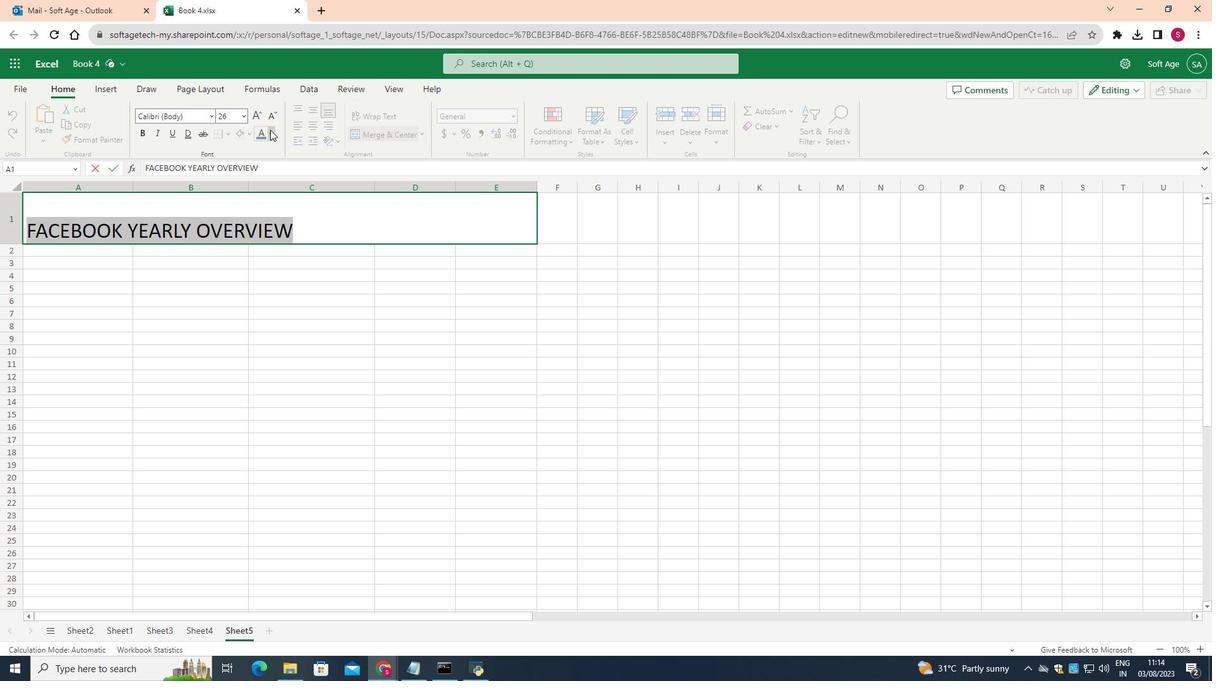 
Action: Mouse moved to (371, 309)
Screenshot: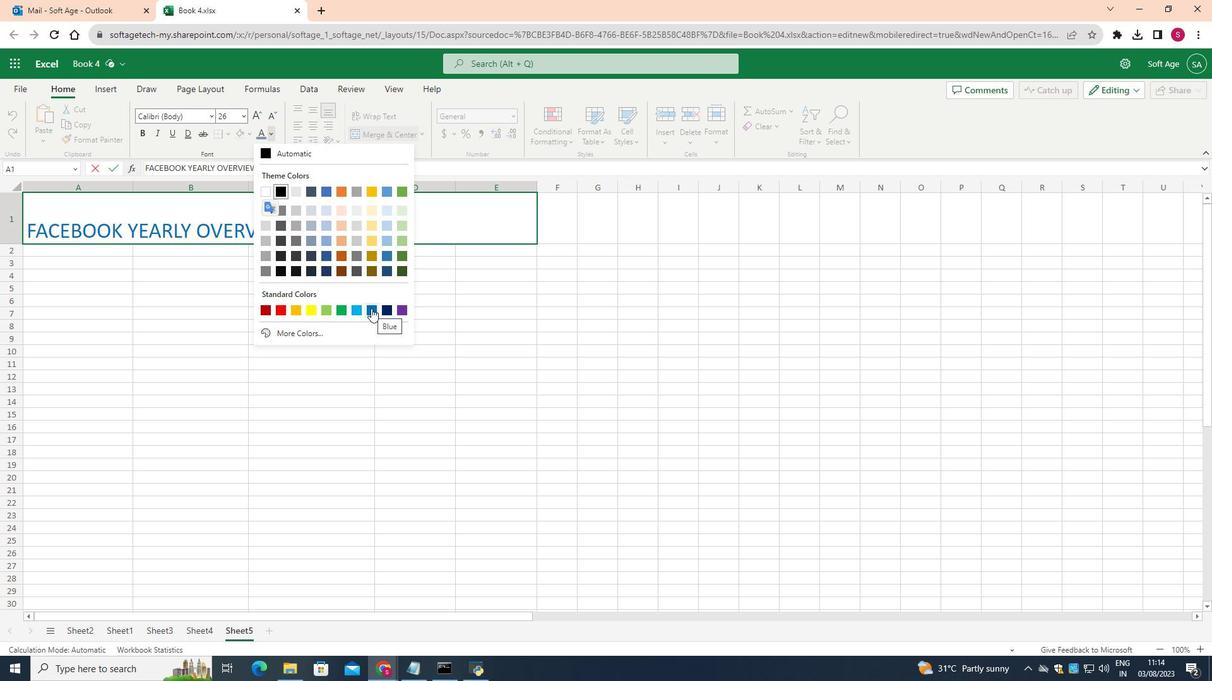 
Action: Mouse pressed left at (371, 309)
Screenshot: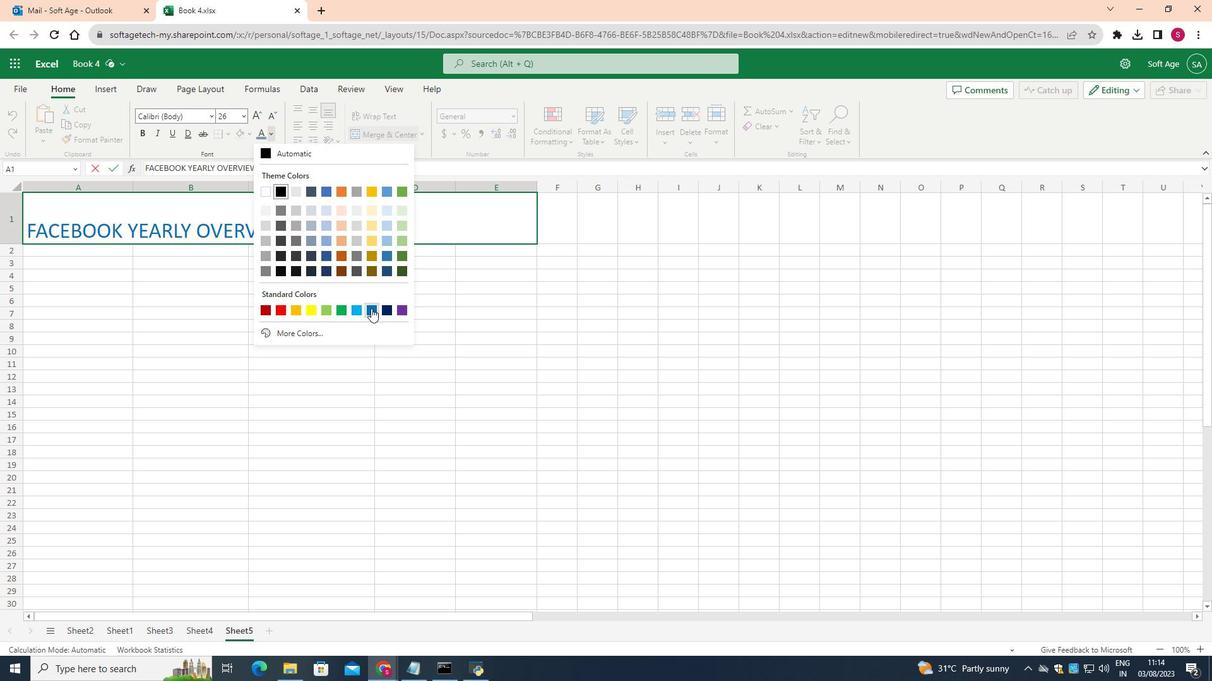 
Action: Mouse moved to (143, 133)
Screenshot: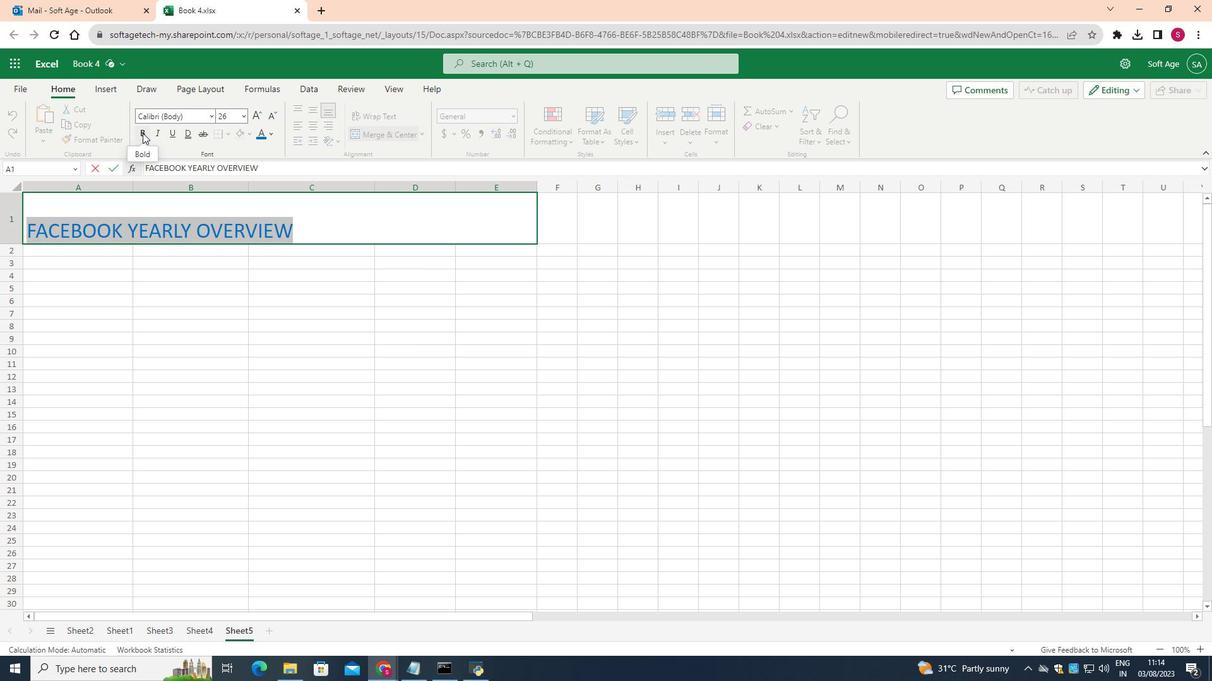 
Action: Mouse pressed left at (143, 133)
Screenshot: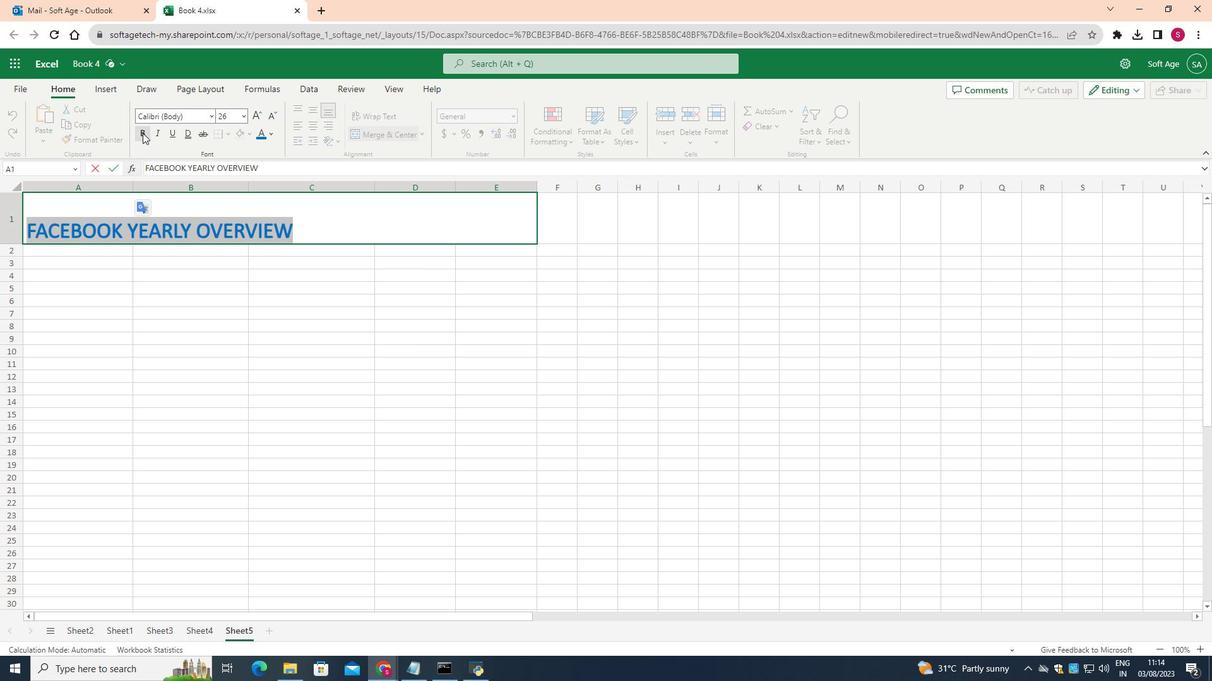 
Action: Mouse moved to (28, 231)
Screenshot: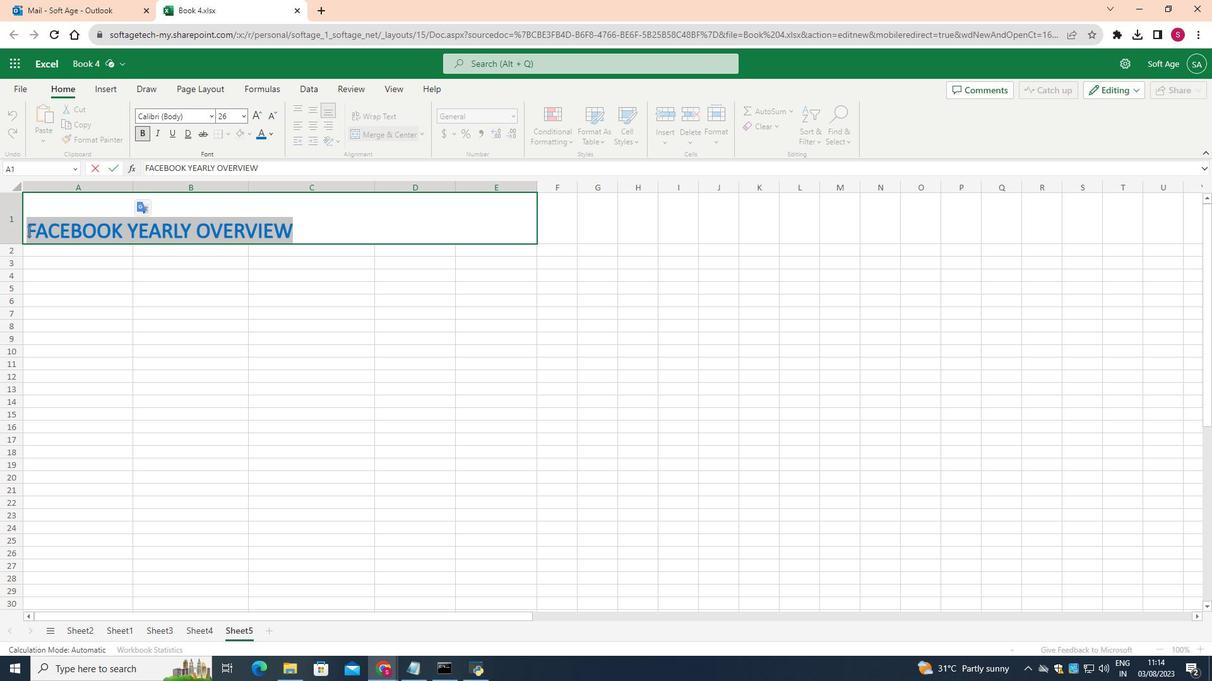 
Action: Mouse pressed left at (28, 231)
Screenshot: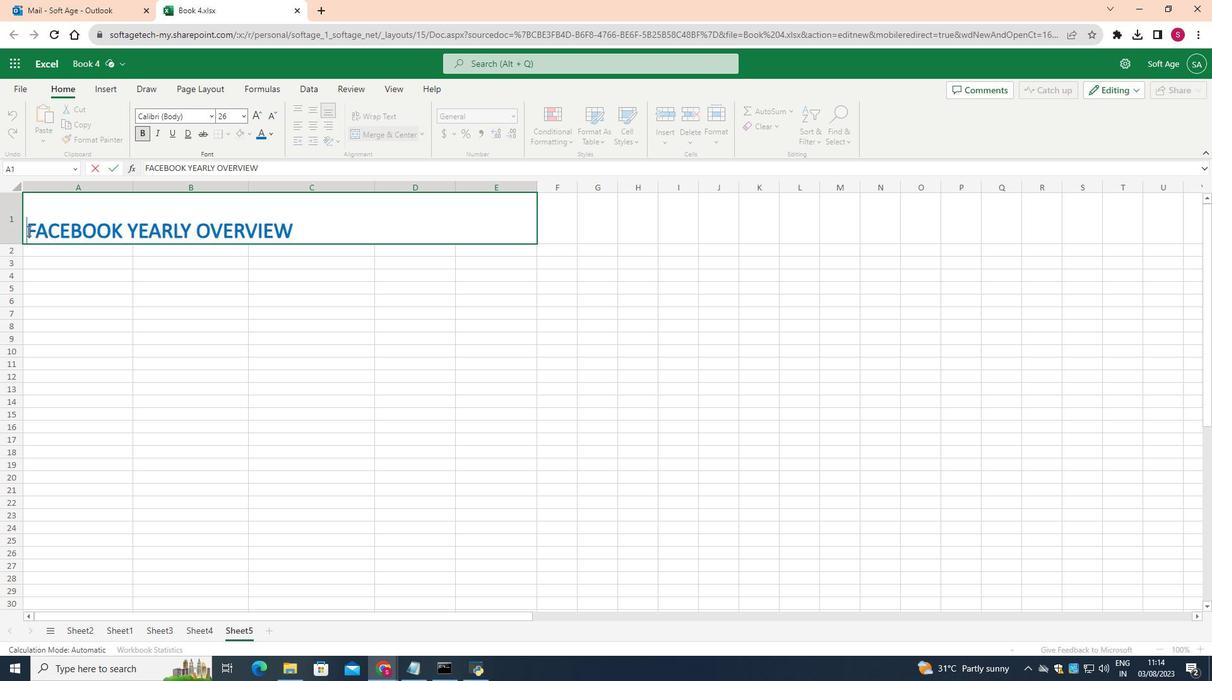 
Action: Mouse moved to (30, 229)
Screenshot: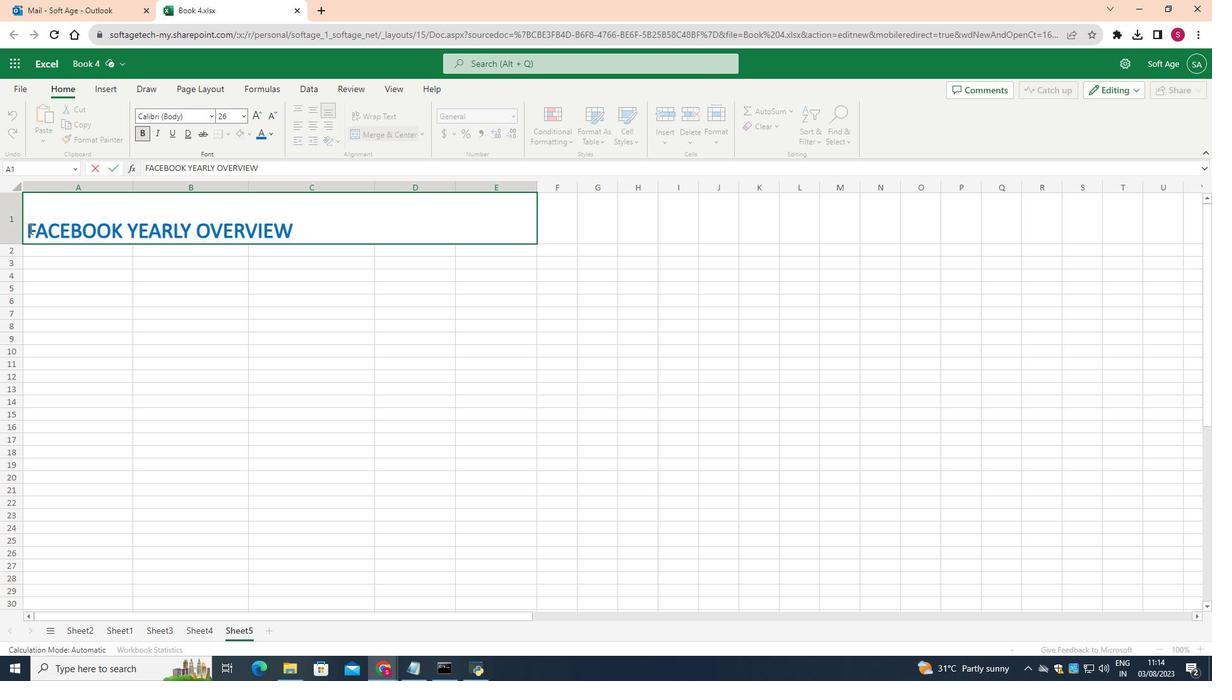 
Action: Key pressed <Key.space><Key.space><Key.space><Key.space>
Screenshot: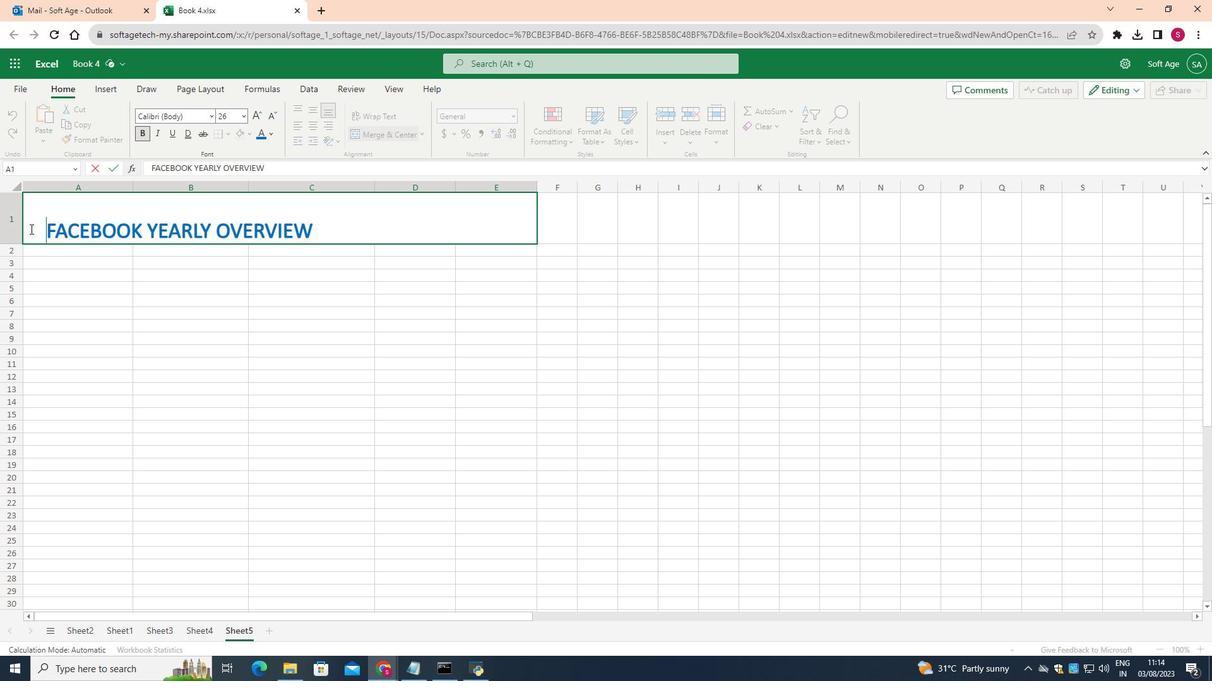 
Action: Mouse moved to (30, 229)
Screenshot: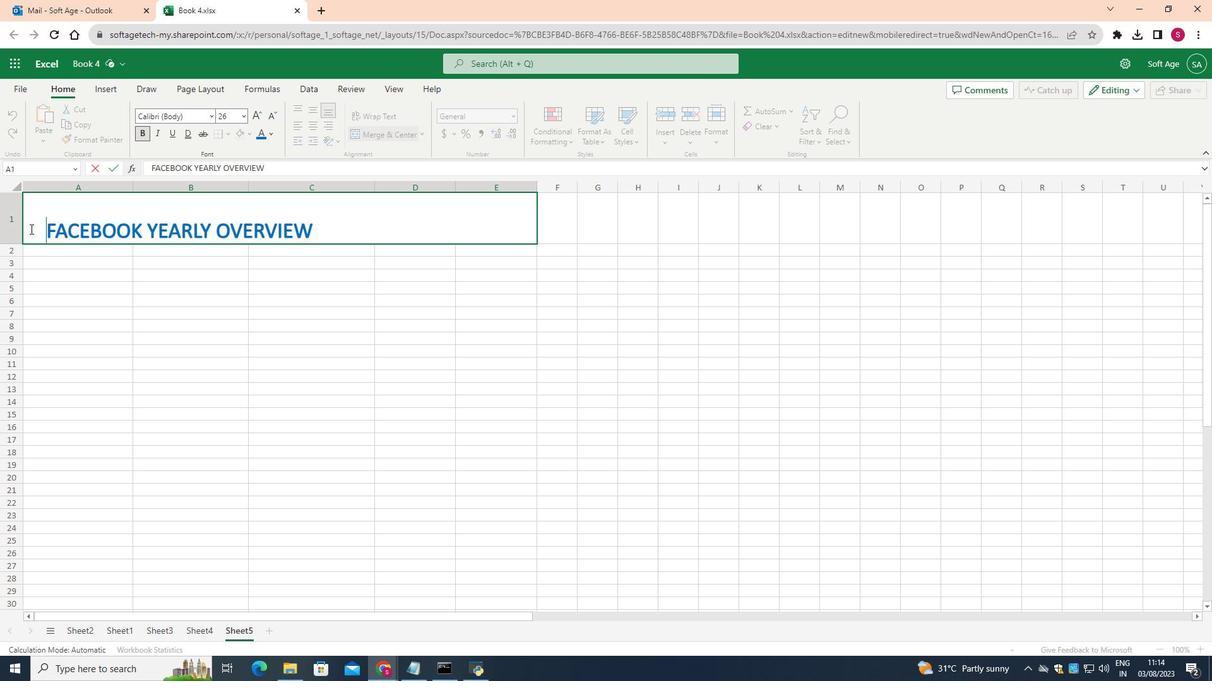 
Action: Key pressed <Key.space><Key.space><Key.space><Key.space><Key.space><Key.space><Key.space><Key.space><Key.space><Key.space><Key.space><Key.space><Key.space><Key.space><Key.space><Key.space><Key.space><Key.space><Key.space><Key.space><Key.space><Key.space><Key.space><Key.space><Key.space><Key.space><Key.space><Key.space>
Screenshot: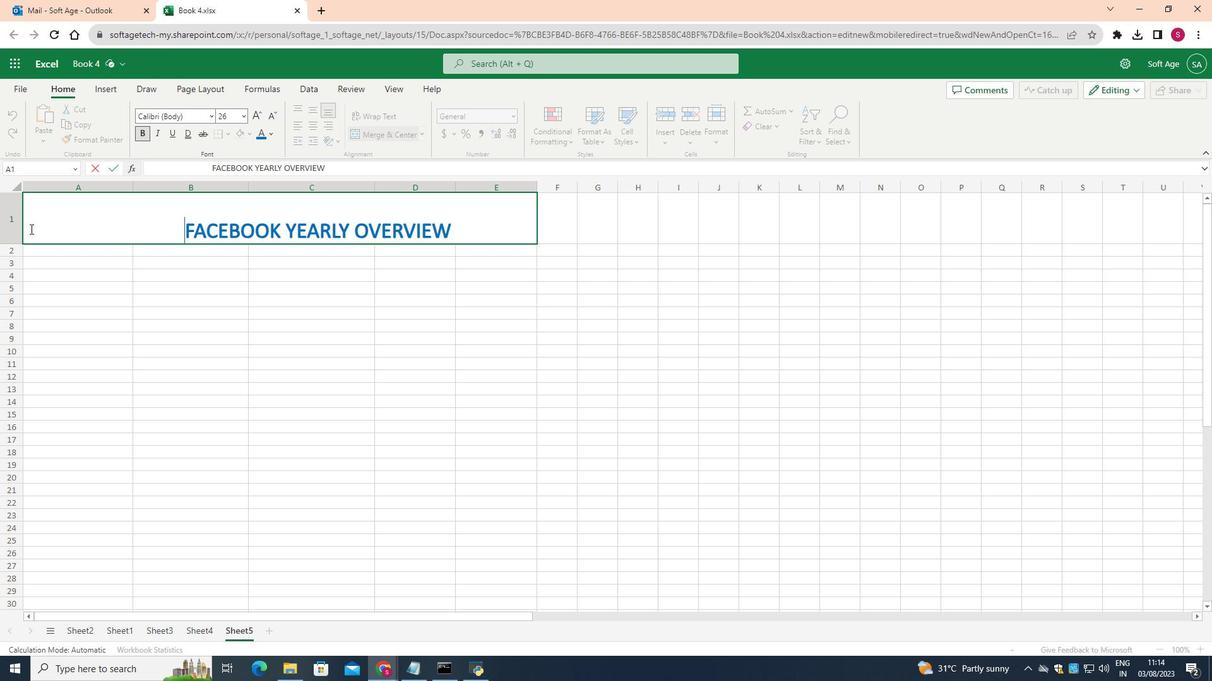 
Action: Mouse moved to (186, 223)
Screenshot: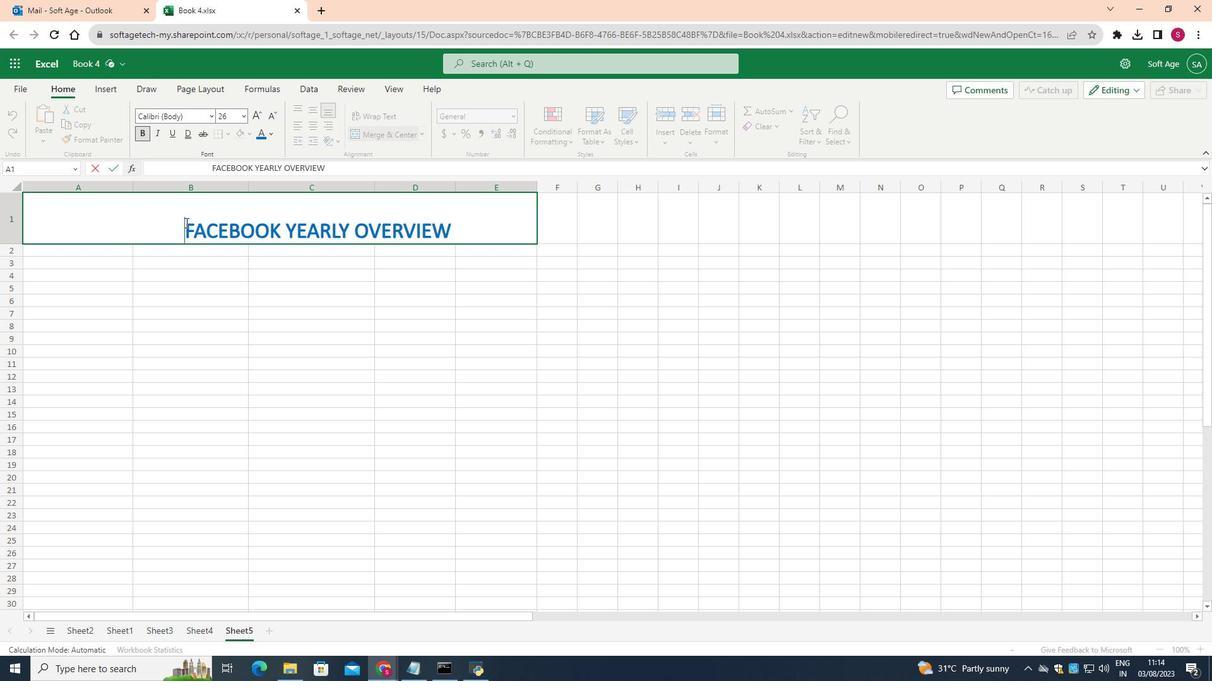 
Action: Mouse pressed left at (186, 223)
Screenshot: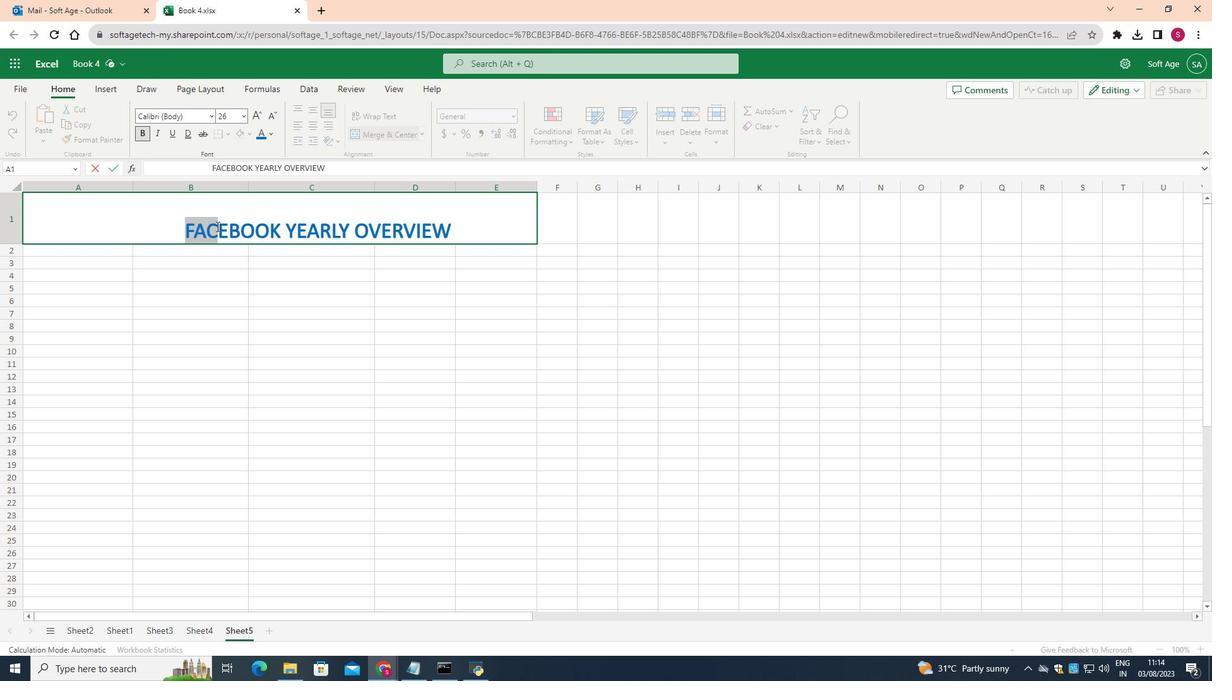 
Action: Mouse moved to (652, 267)
Screenshot: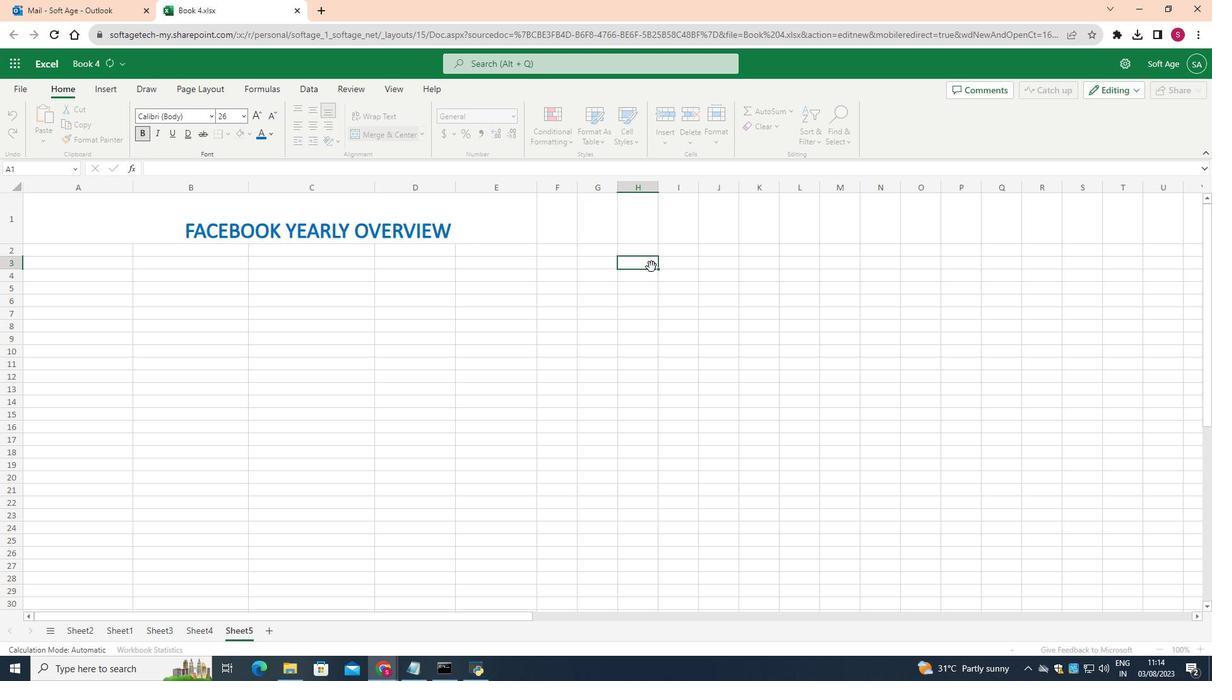
Action: Mouse pressed left at (652, 267)
Screenshot: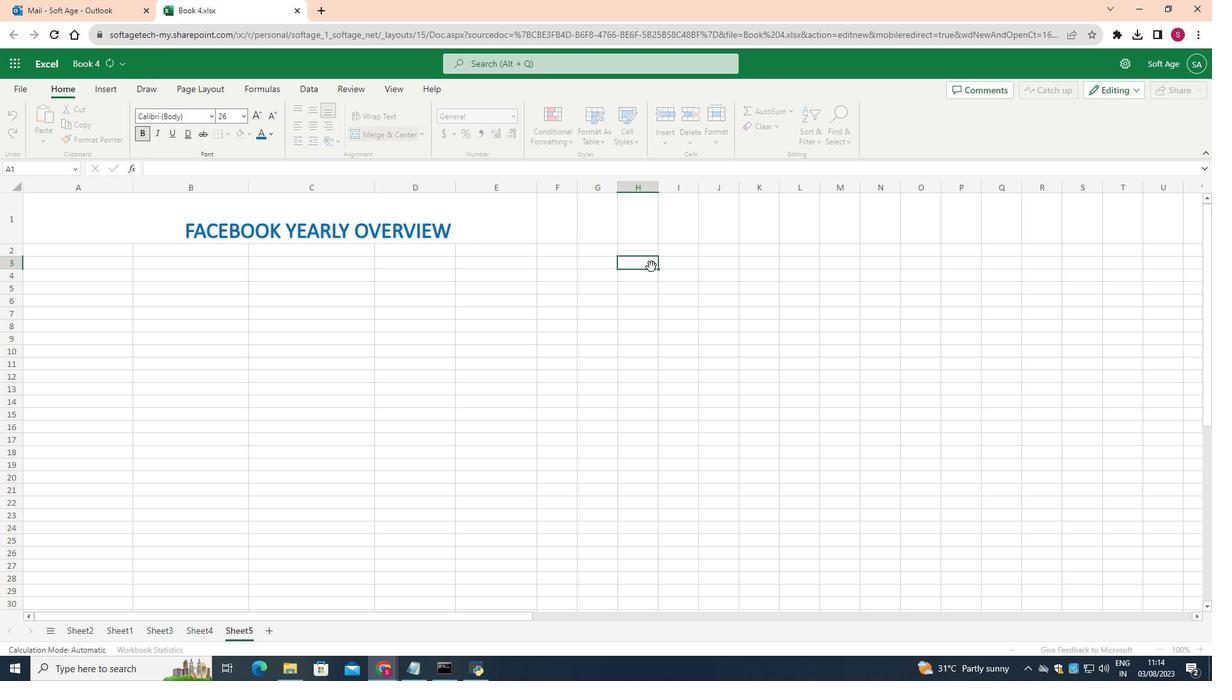 
Action: Mouse moved to (164, 220)
Screenshot: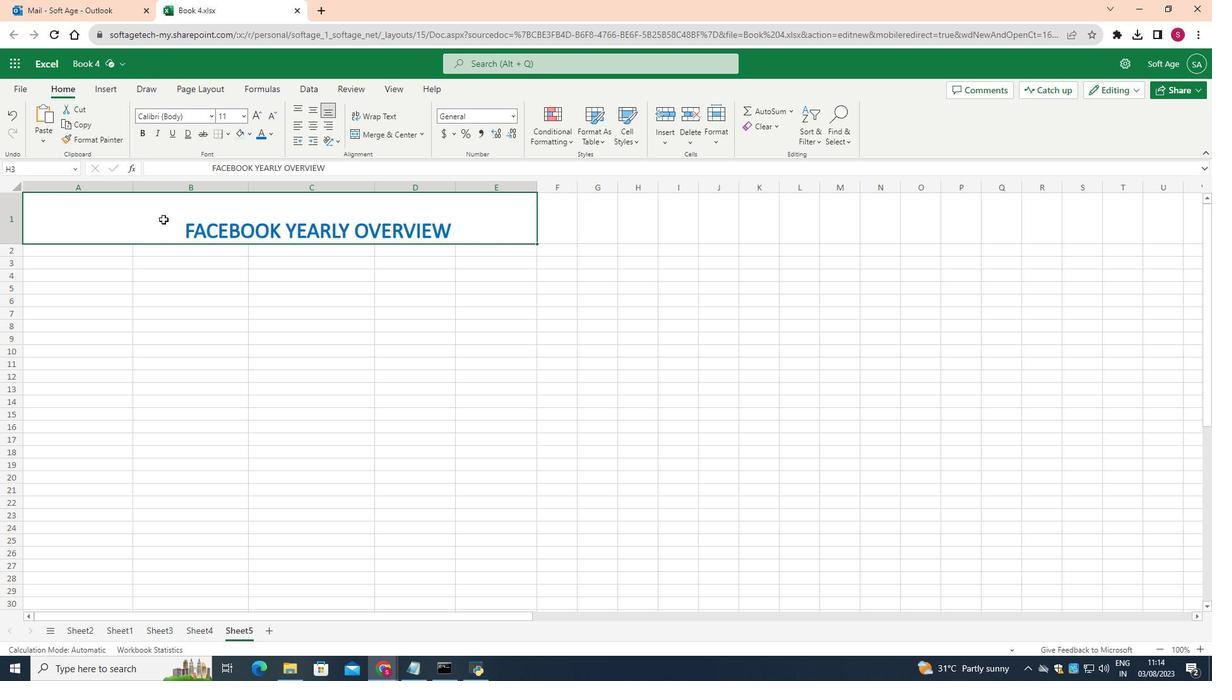 
Action: Mouse pressed left at (164, 220)
Screenshot: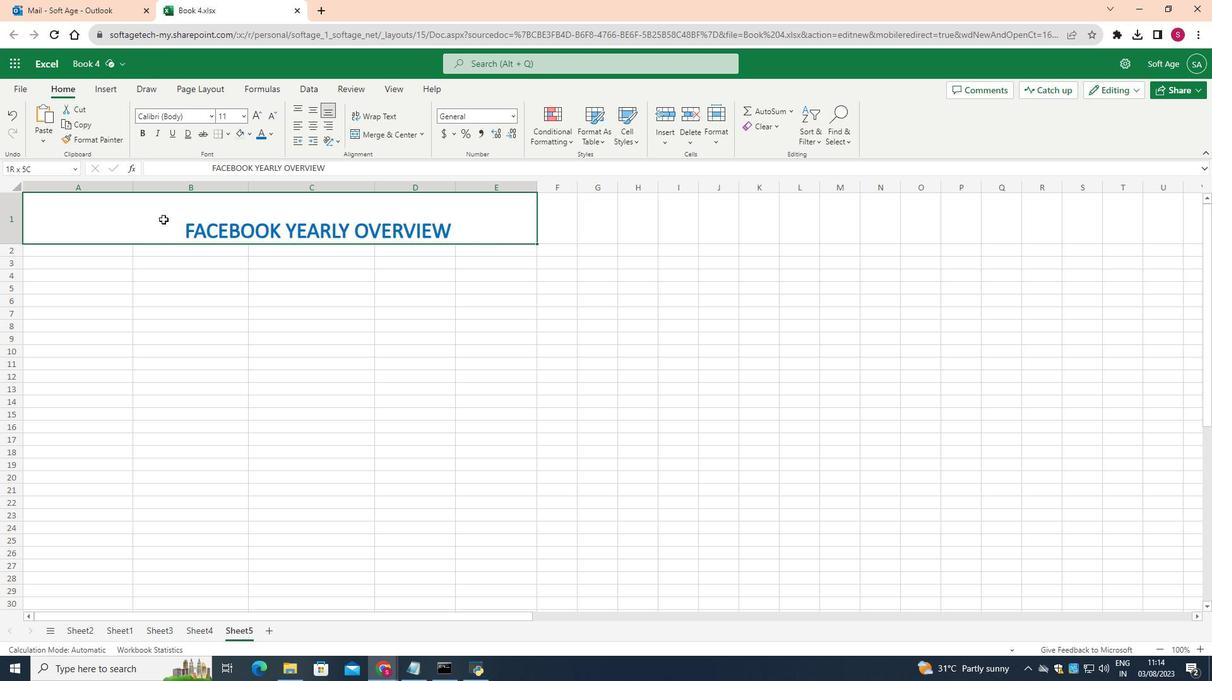 
Action: Mouse moved to (311, 111)
Screenshot: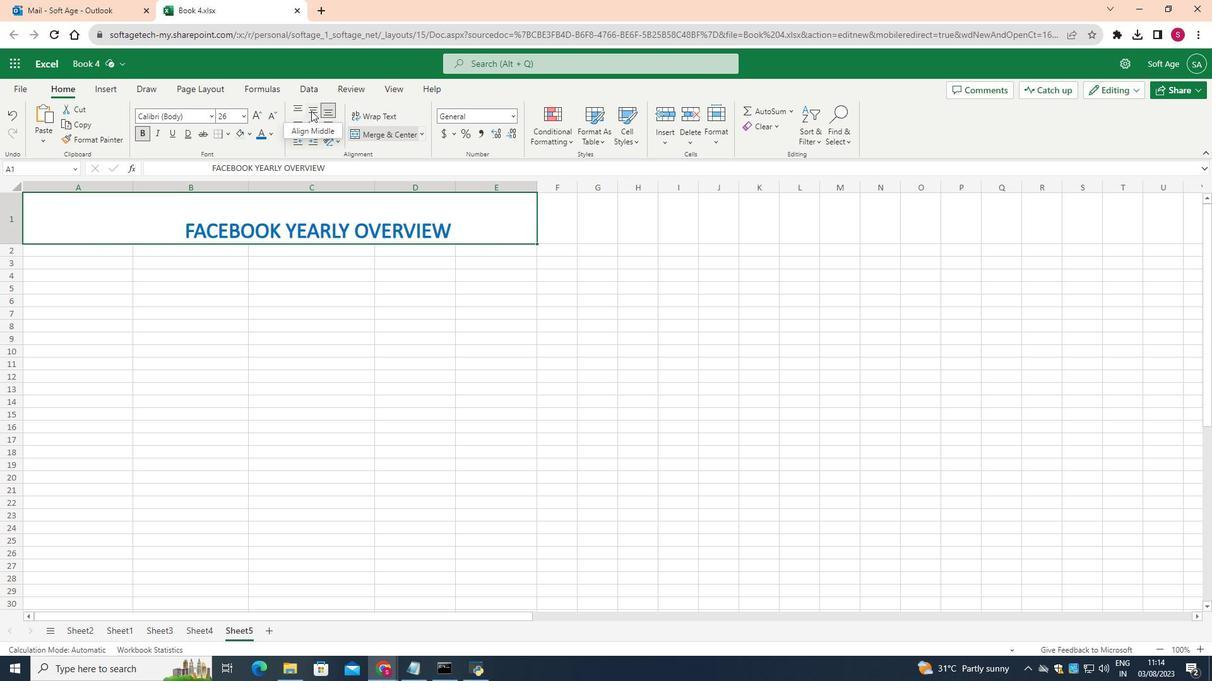 
Action: Mouse pressed left at (311, 111)
Screenshot: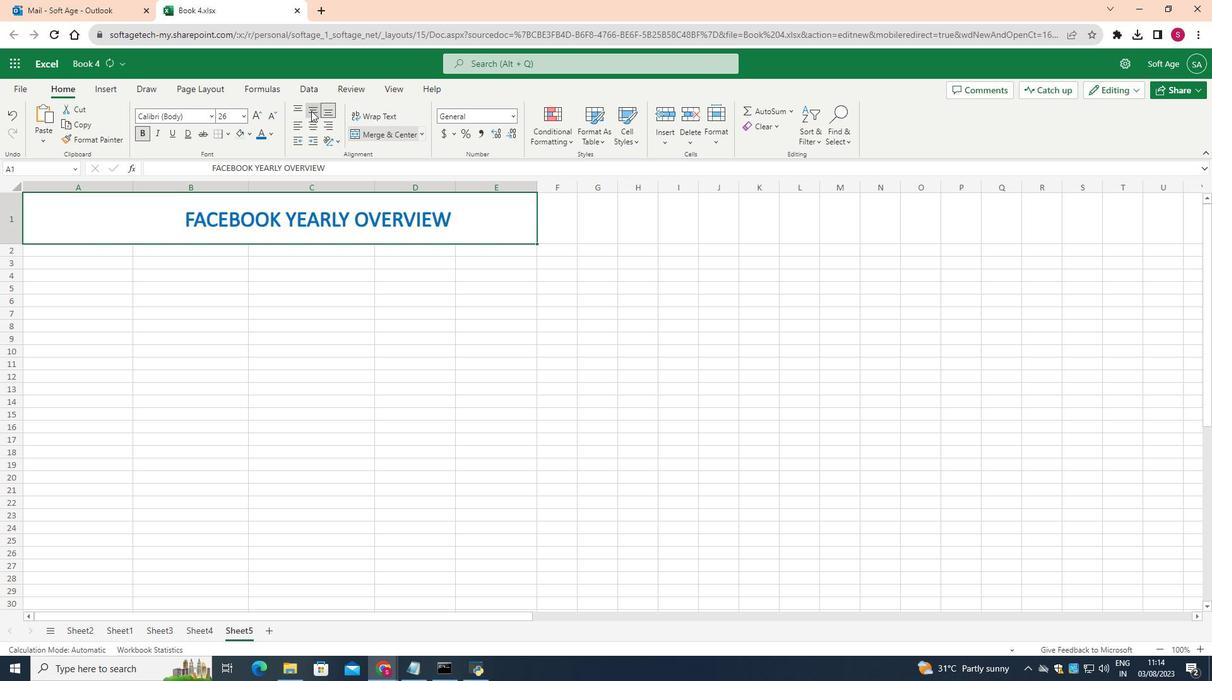 
Action: Mouse moved to (299, 108)
Screenshot: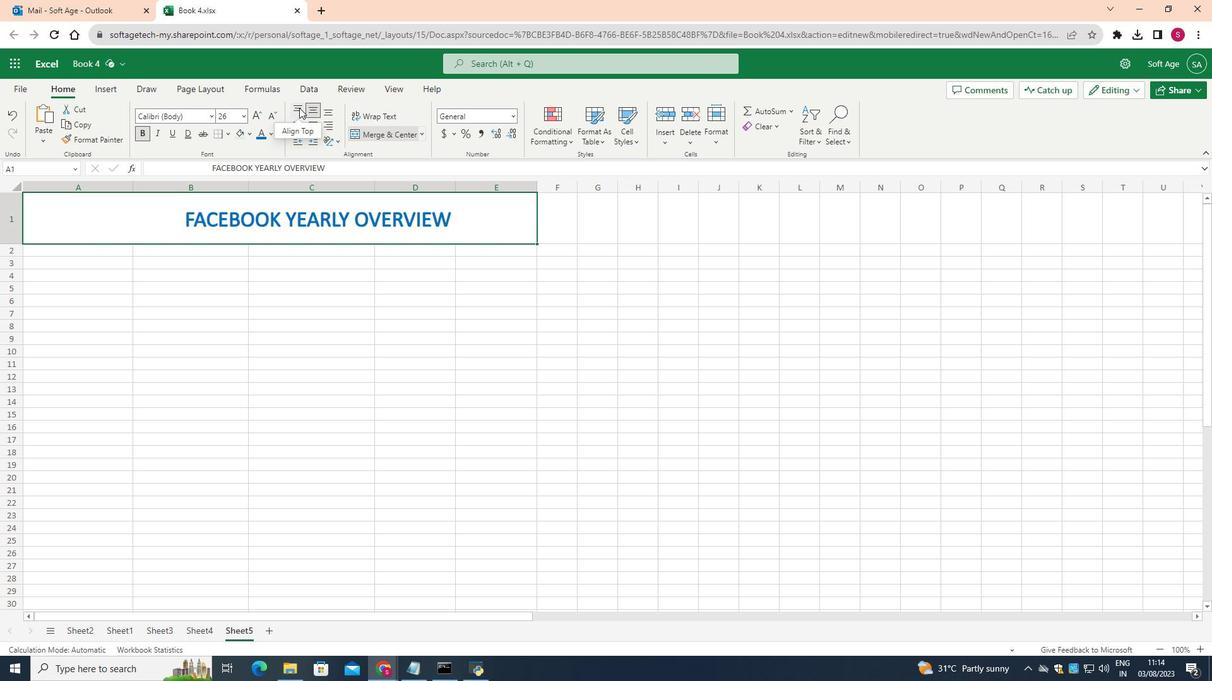 
Action: Mouse pressed left at (299, 108)
Screenshot: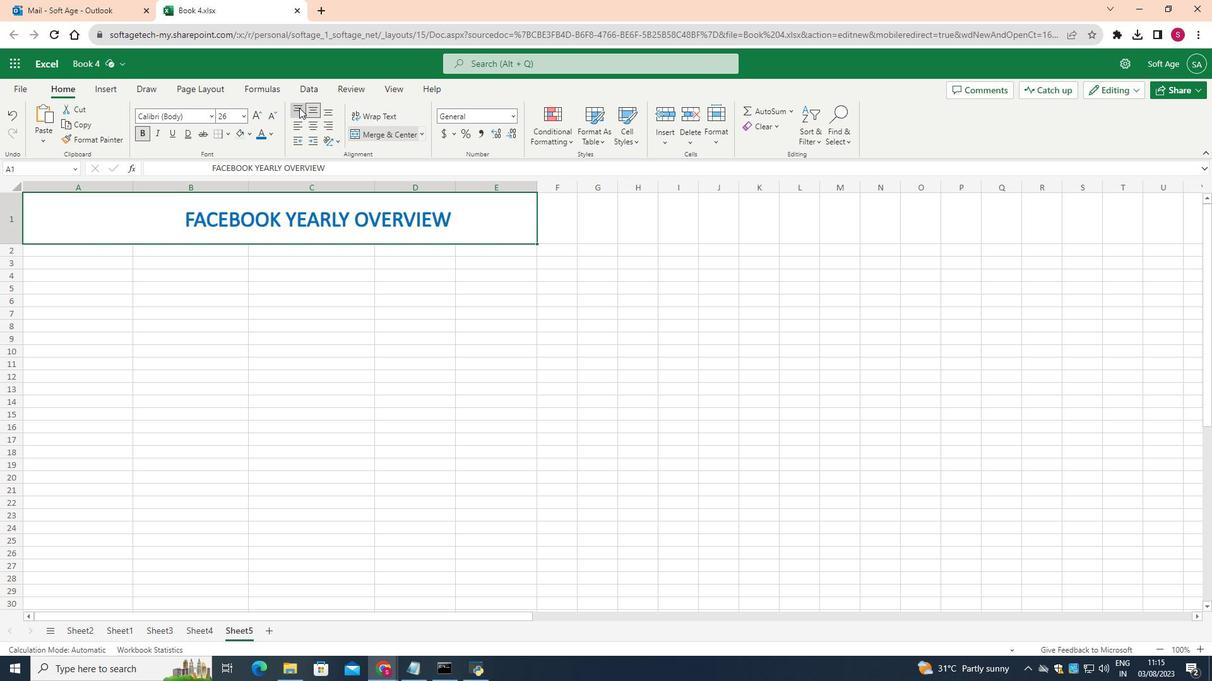 
Action: Mouse moved to (167, 203)
Screenshot: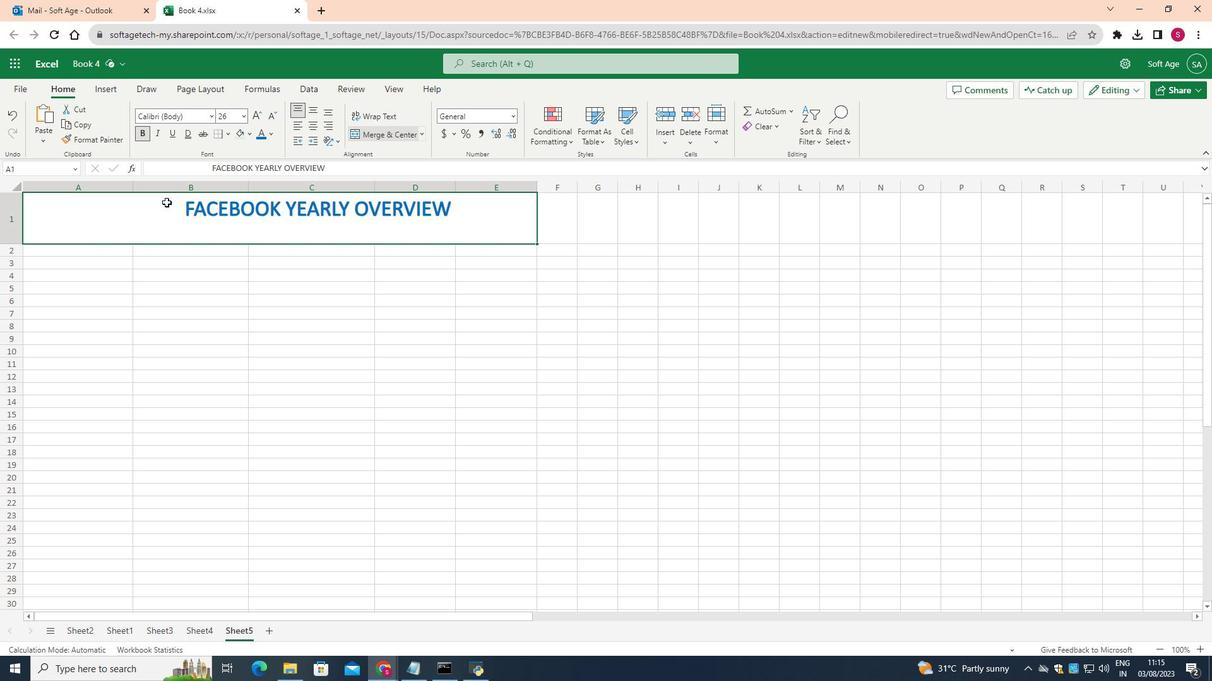 
Action: Mouse pressed left at (167, 203)
Screenshot: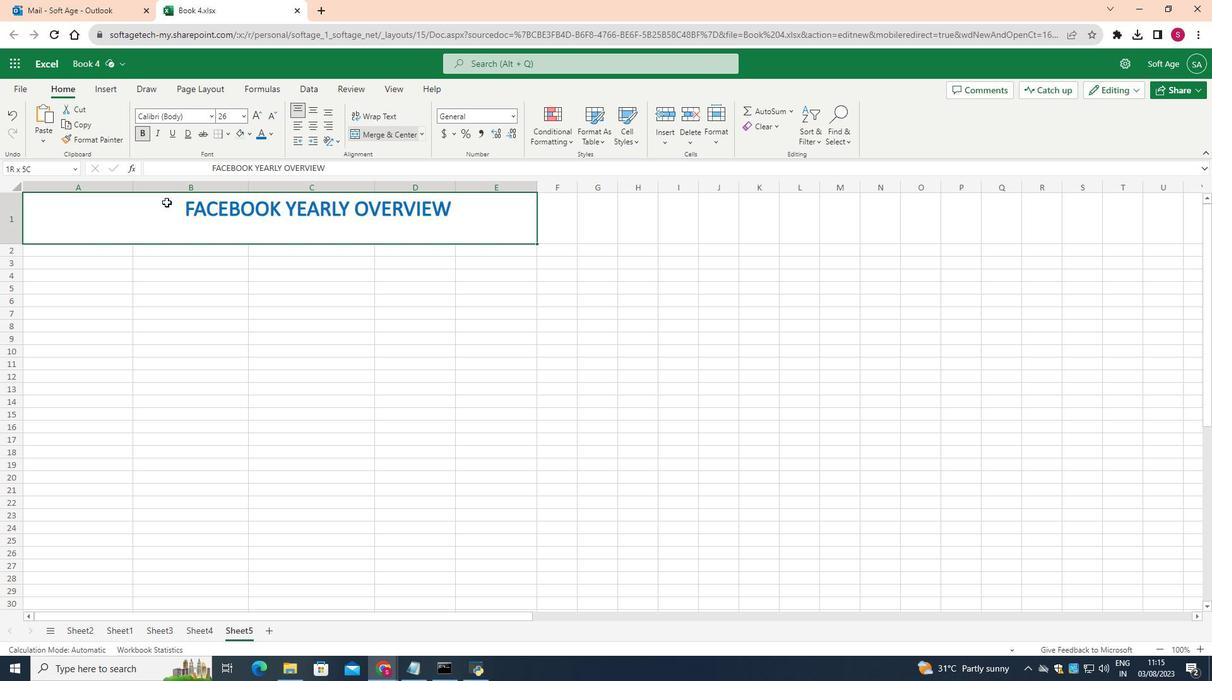 
Action: Mouse pressed left at (167, 203)
Screenshot: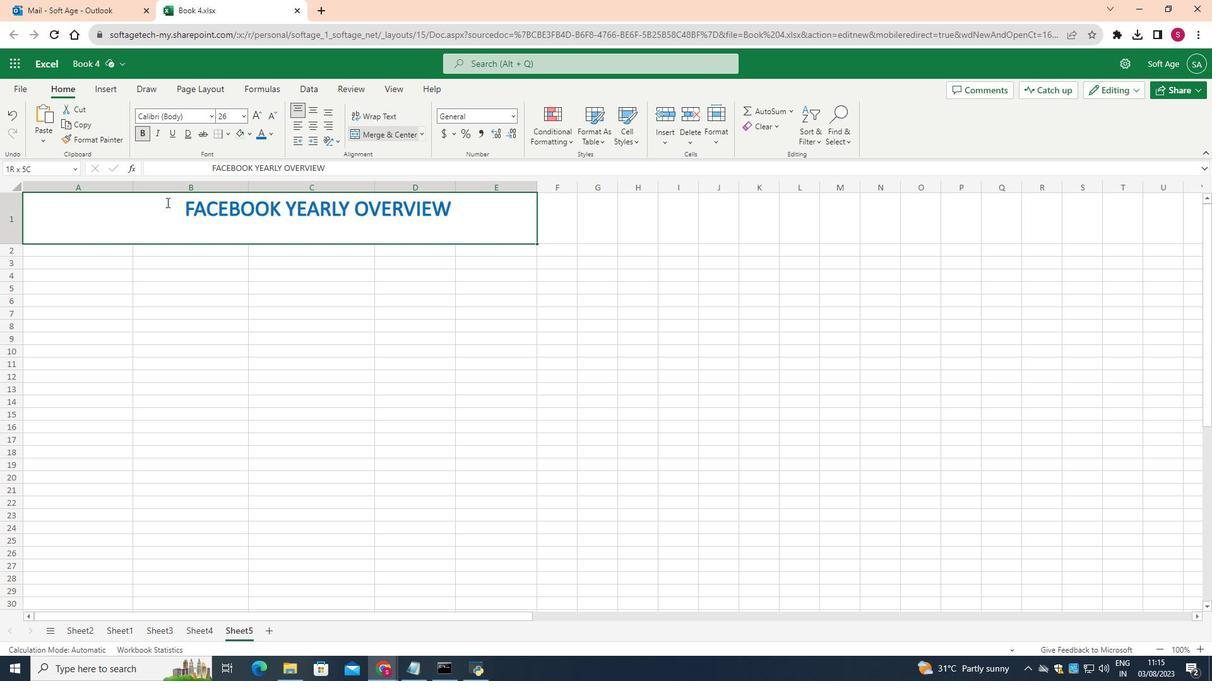 
Action: Mouse moved to (169, 198)
Screenshot: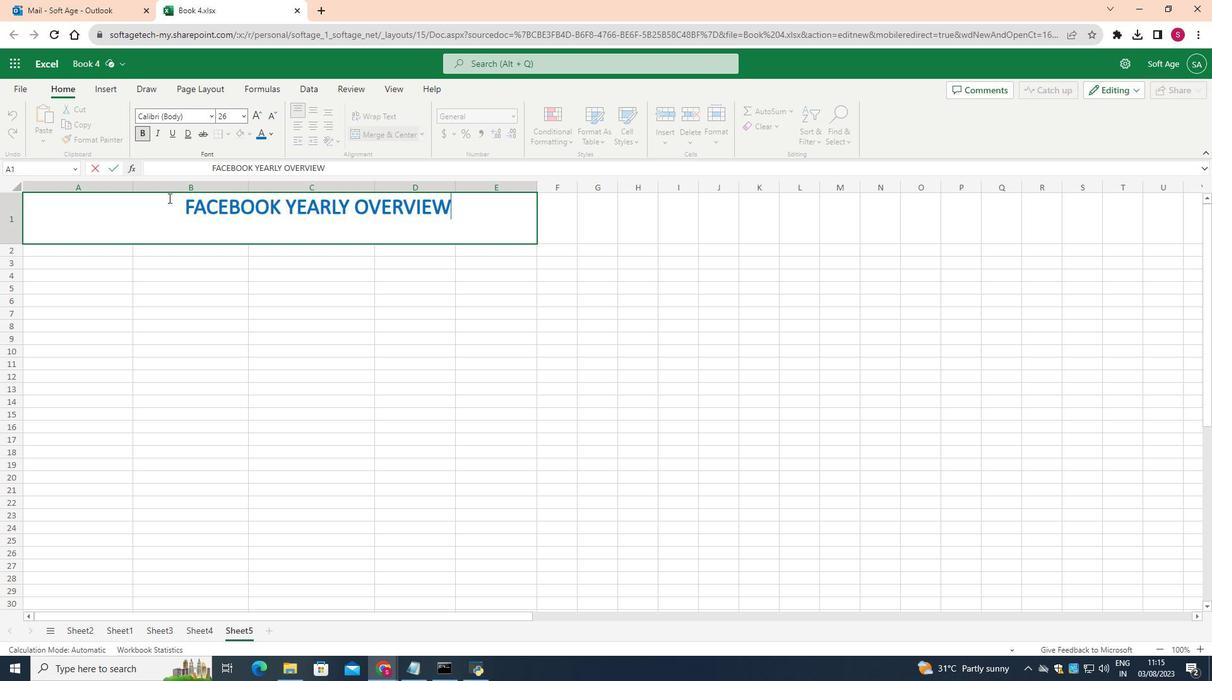 
Action: Mouse pressed left at (169, 198)
Screenshot: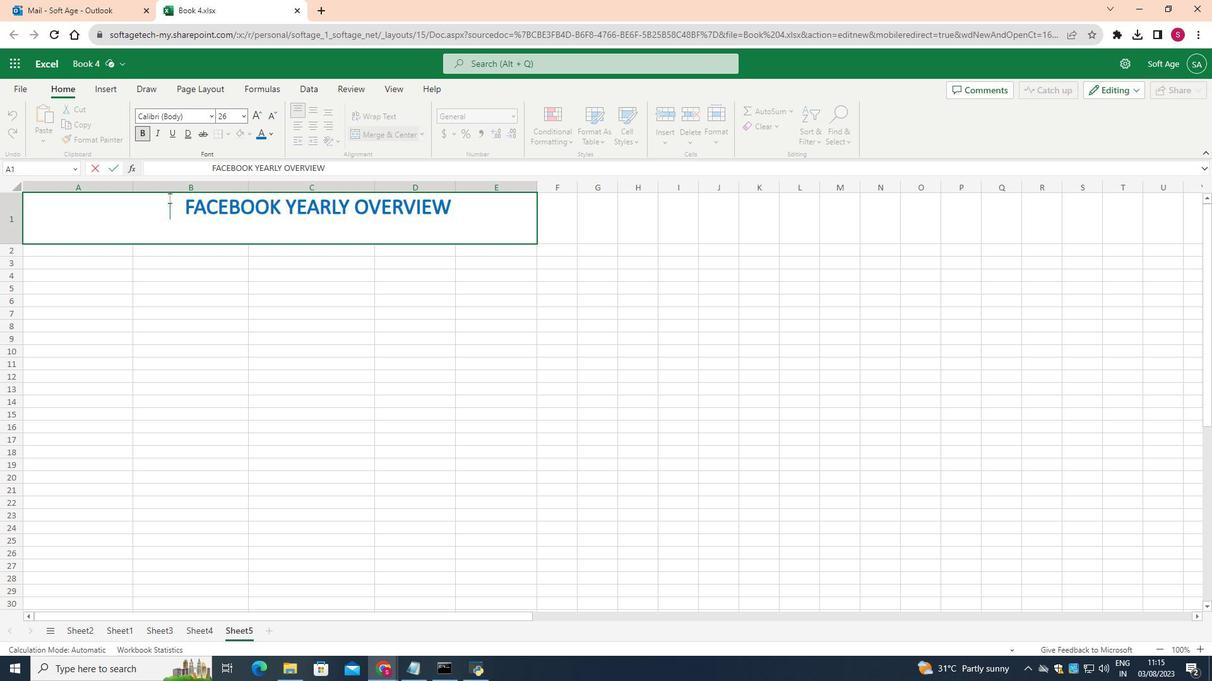 
Action: Mouse pressed left at (169, 198)
Screenshot: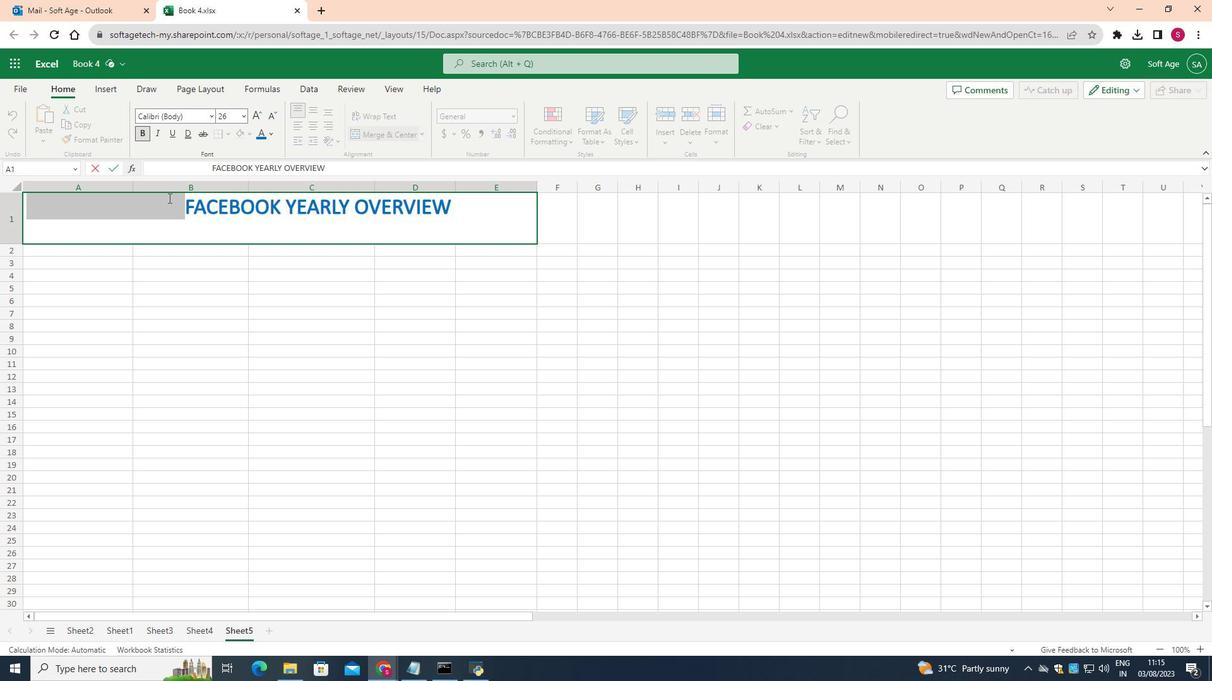 
Action: Mouse moved to (106, 90)
Screenshot: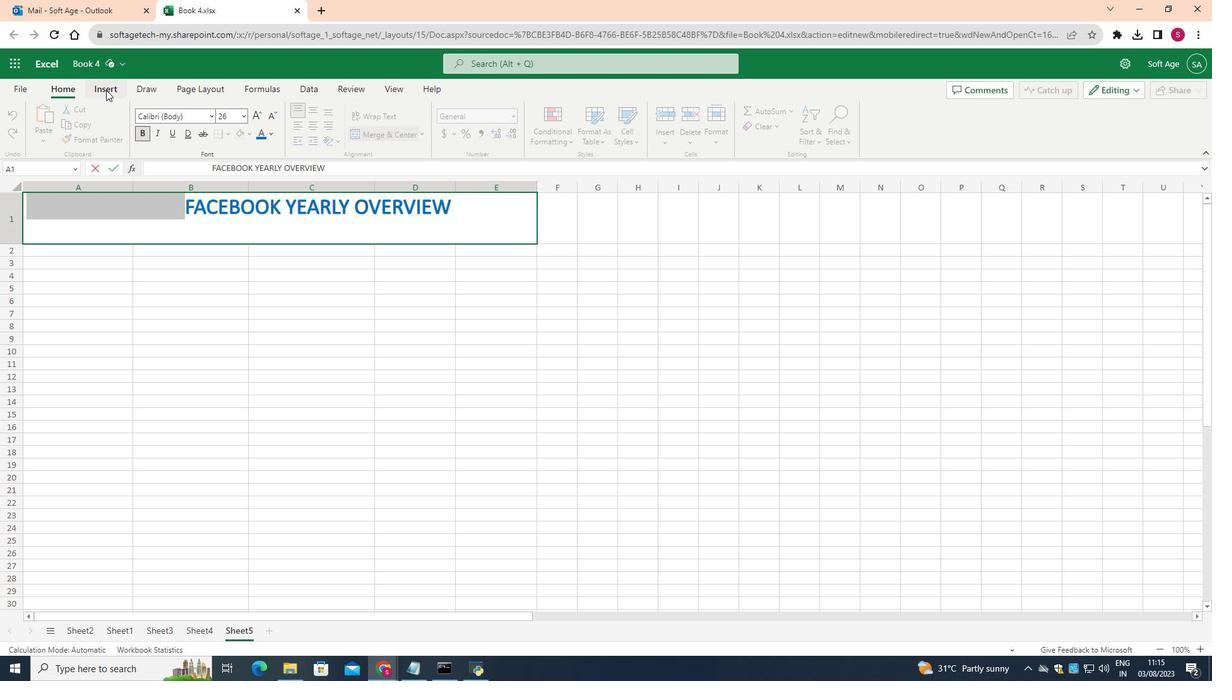 
Action: Mouse pressed left at (106, 90)
Screenshot: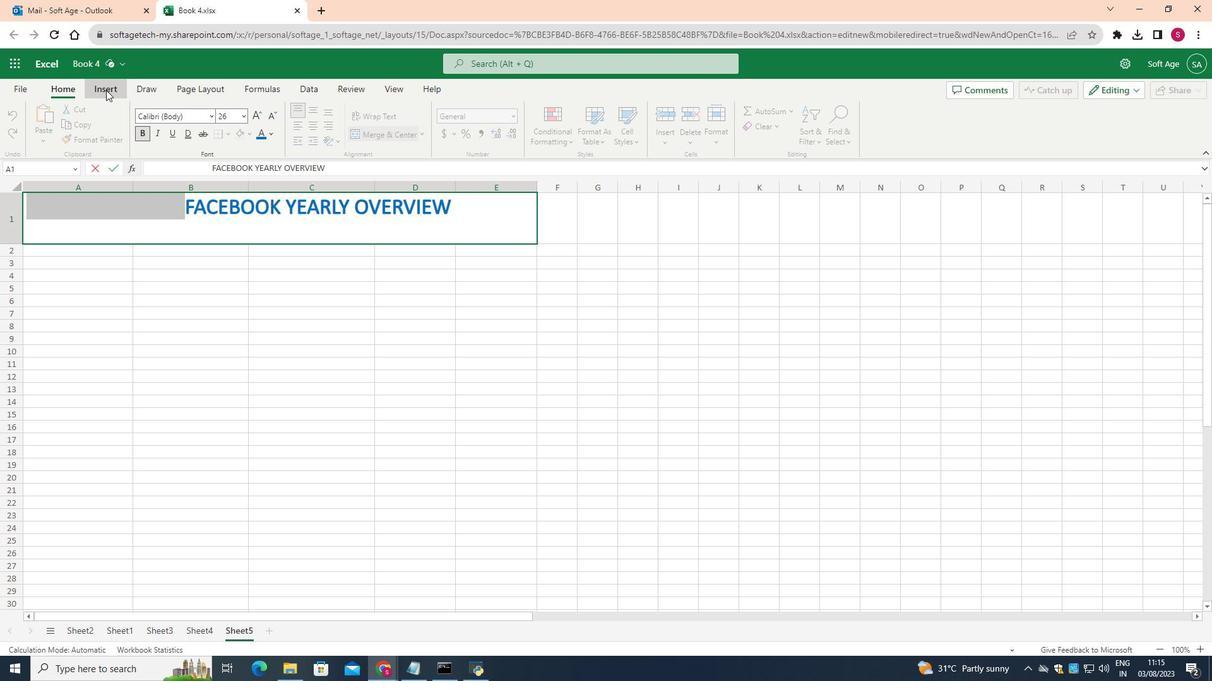 
Action: Mouse moved to (435, 236)
Screenshot: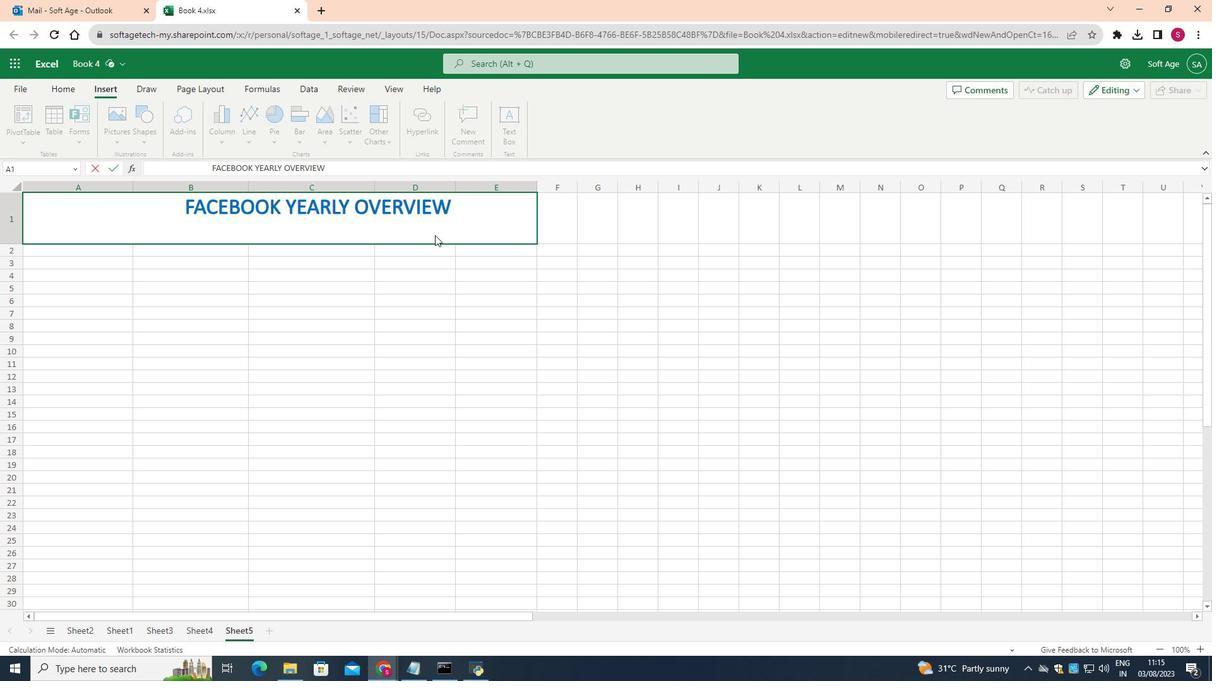
Action: Mouse pressed left at (435, 236)
Screenshot: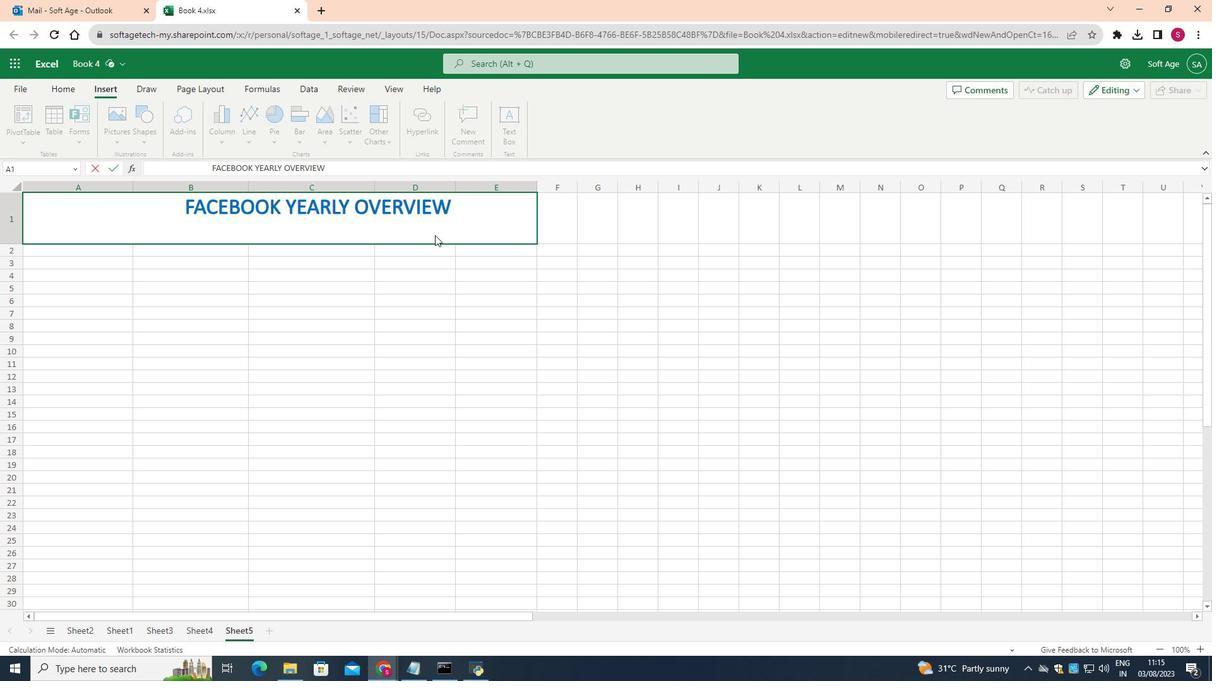 
Action: Mouse moved to (510, 314)
Screenshot: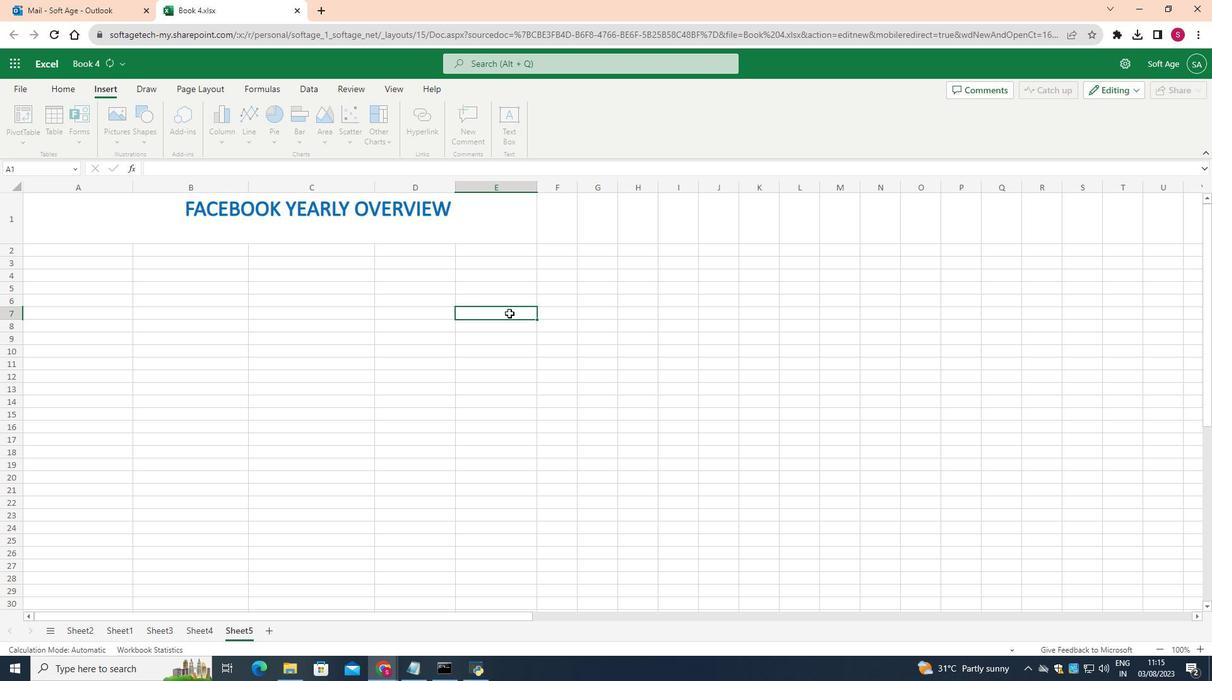 
Action: Mouse pressed left at (510, 314)
Screenshot: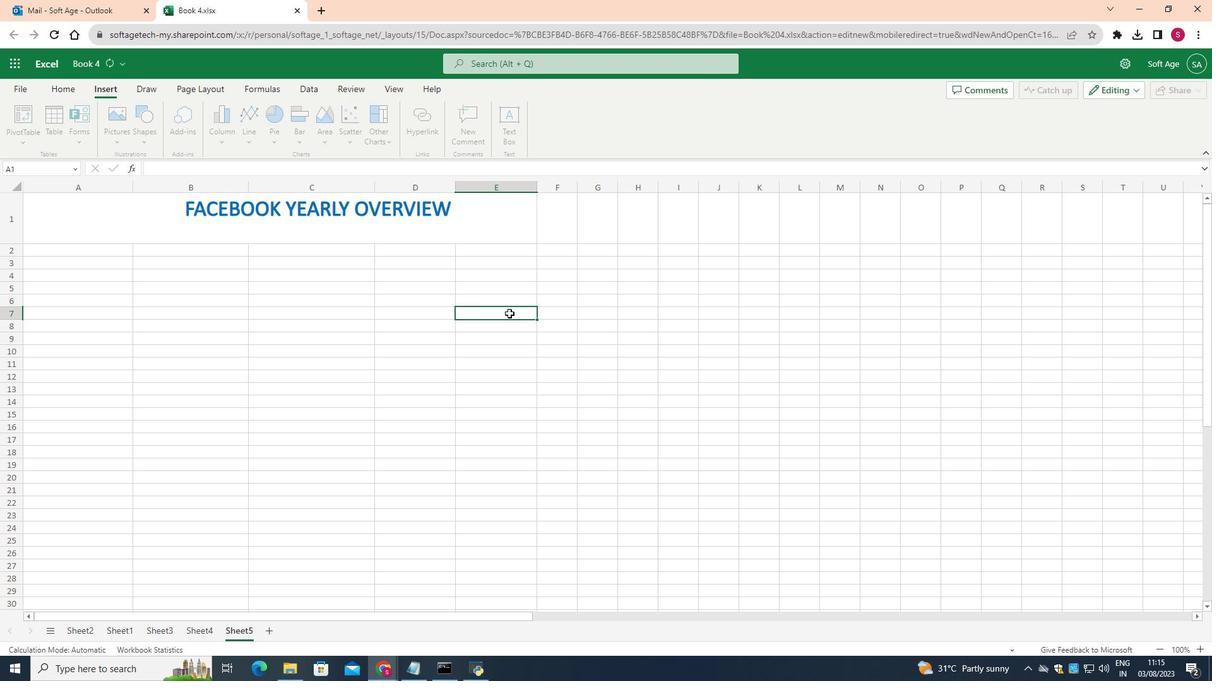 
Action: Mouse moved to (144, 215)
Screenshot: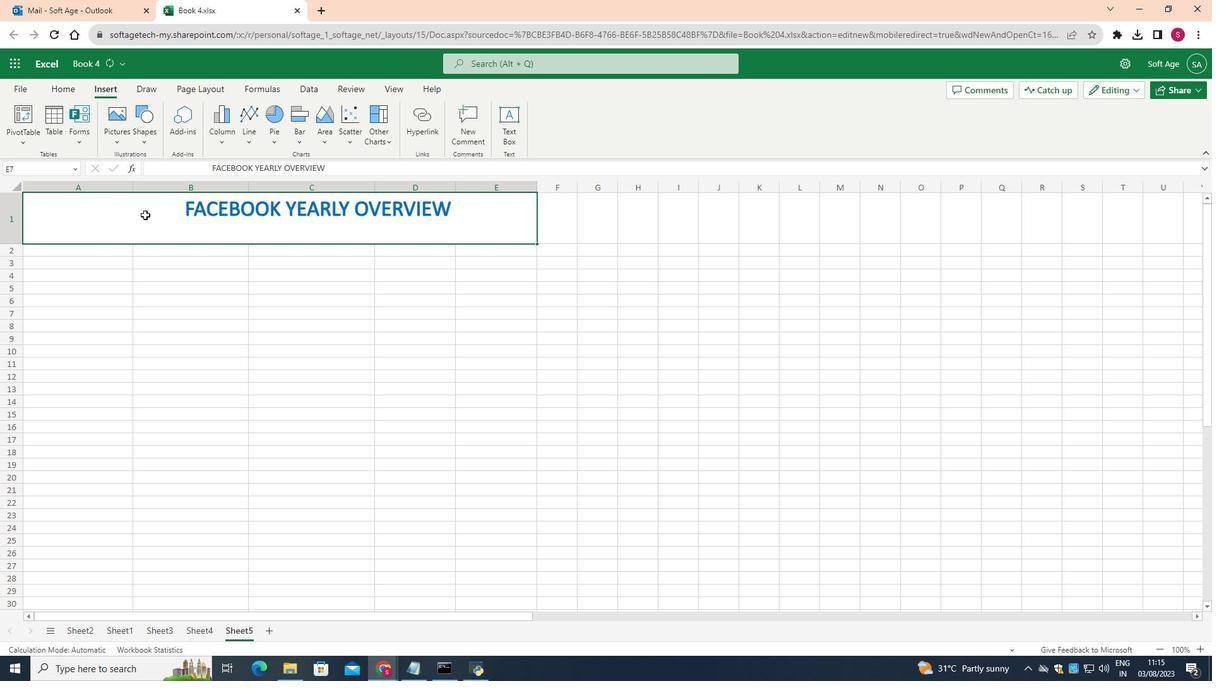 
Action: Mouse pressed left at (144, 215)
Screenshot: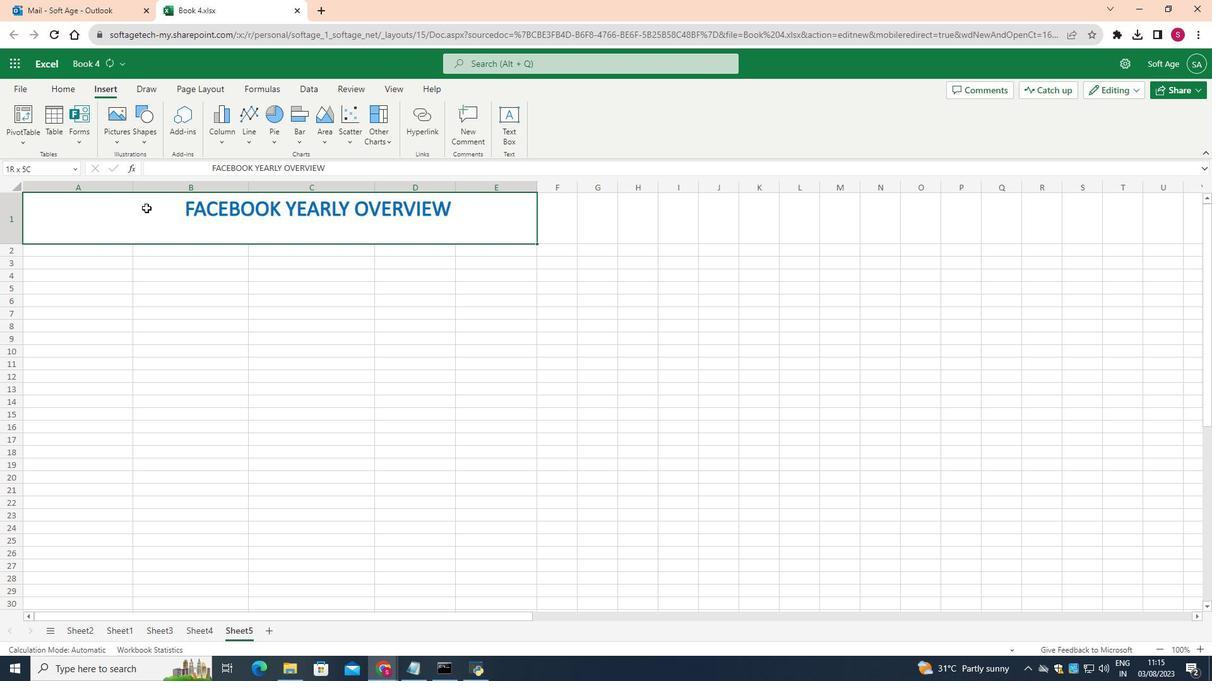 
Action: Mouse moved to (121, 126)
Screenshot: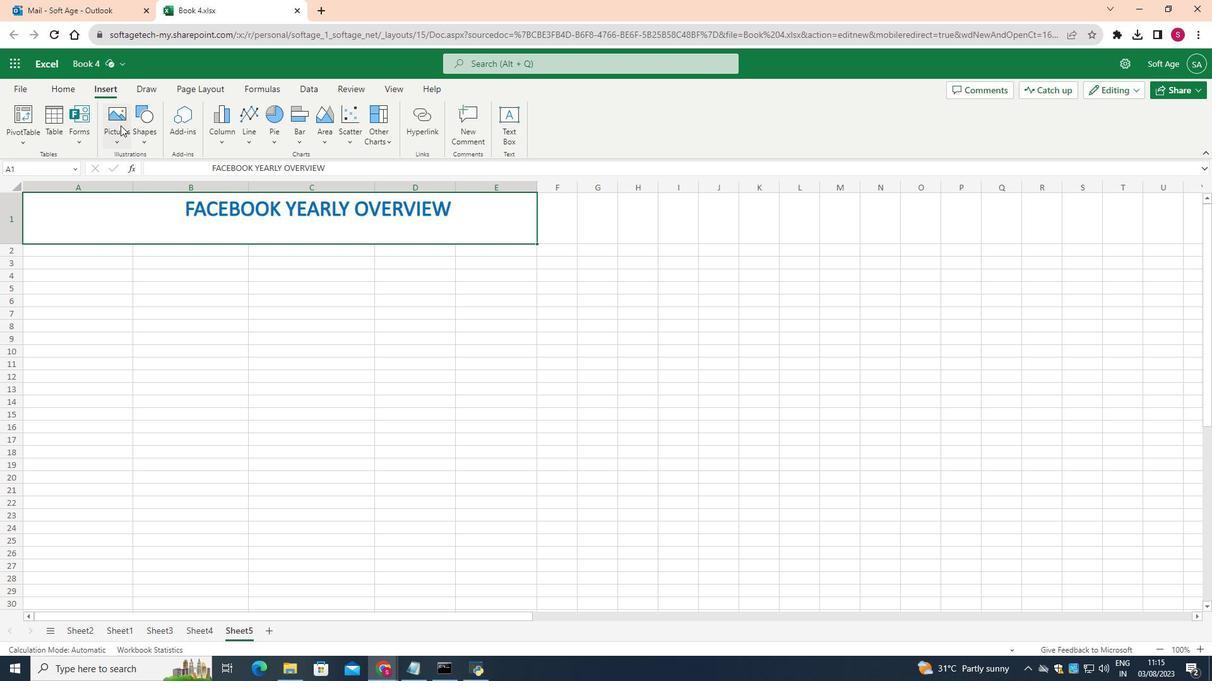 
Action: Mouse pressed left at (121, 126)
Screenshot: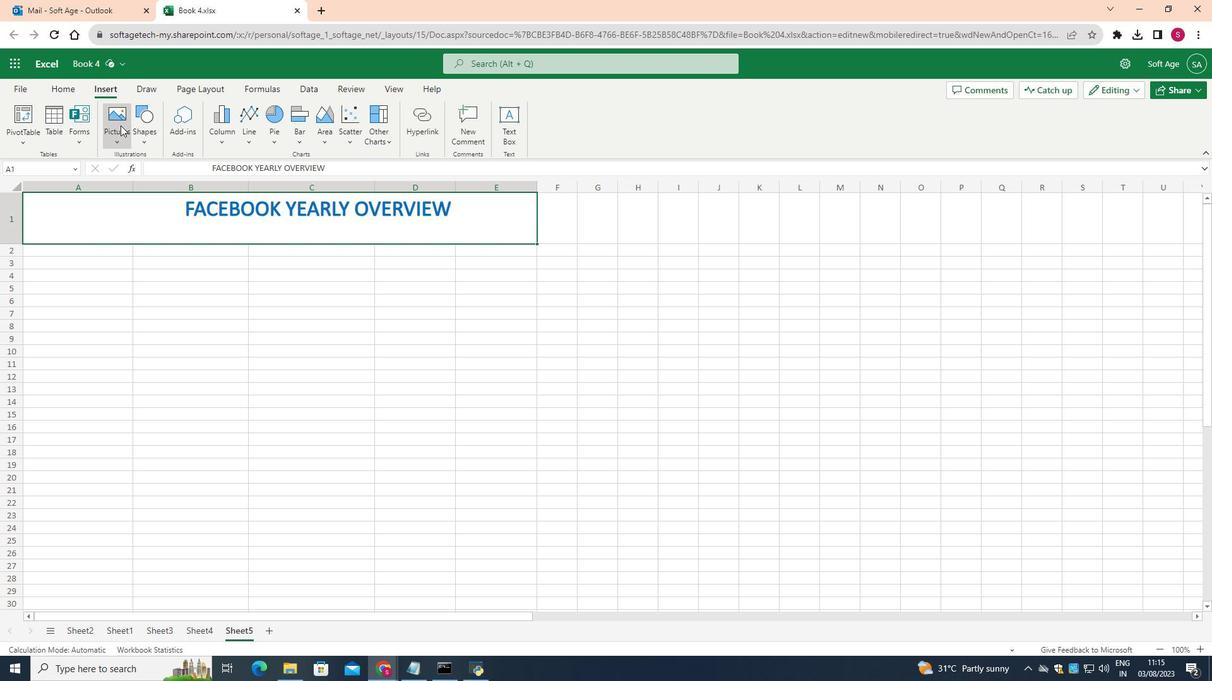 
Action: Mouse moved to (140, 173)
Screenshot: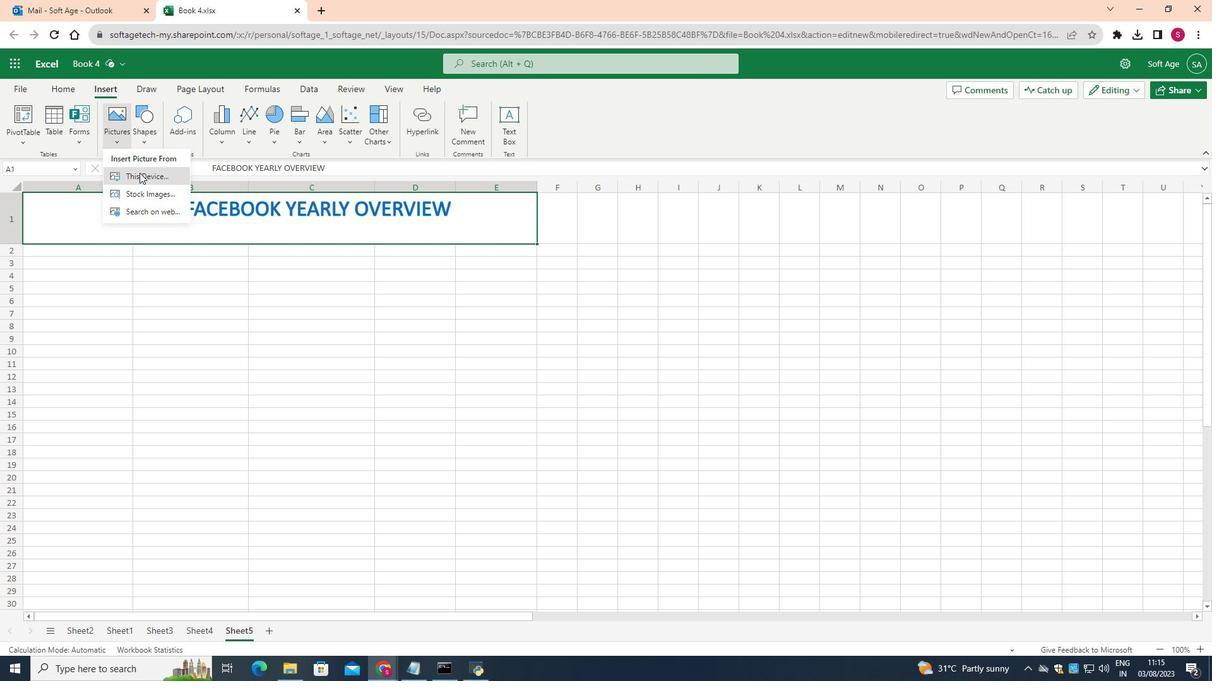 
Action: Mouse pressed left at (140, 173)
Screenshot: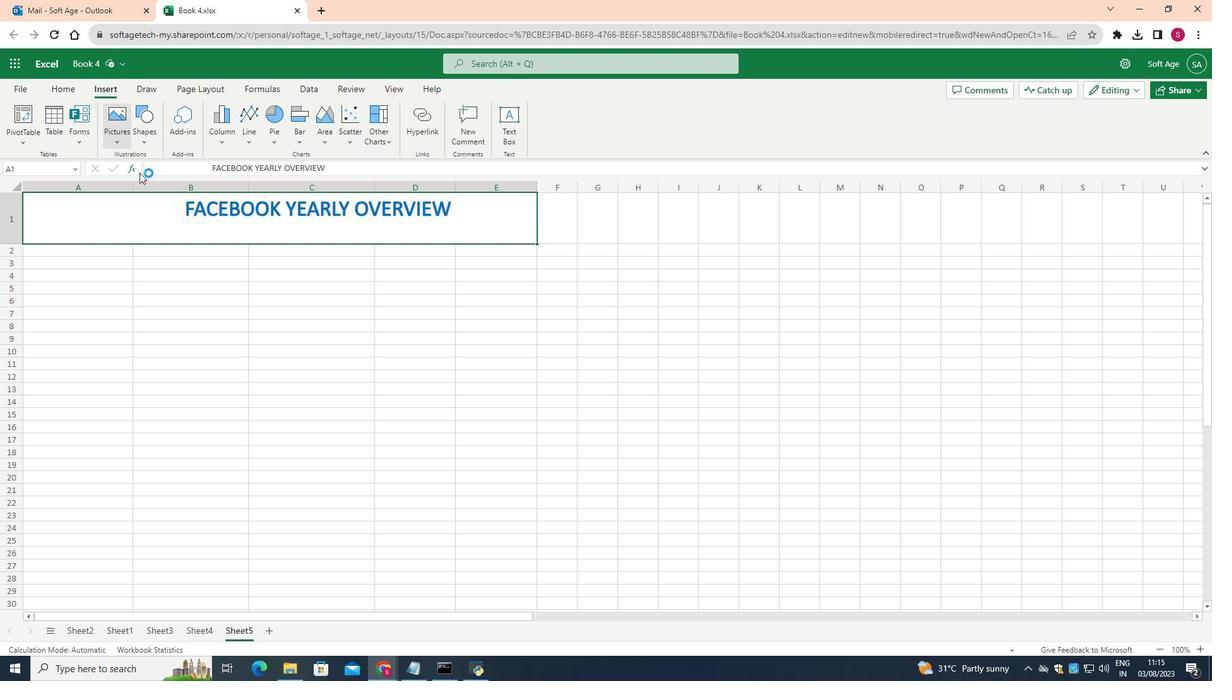 
Action: Mouse moved to (190, 113)
Screenshot: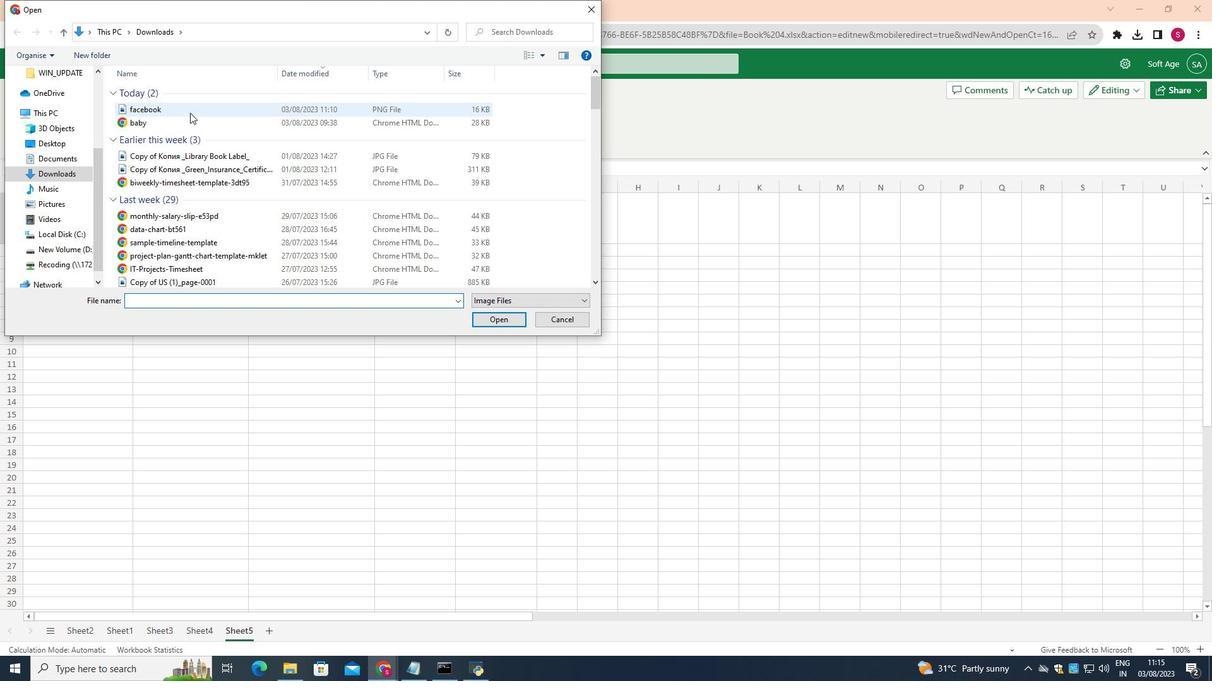 
Action: Mouse pressed left at (190, 113)
Screenshot: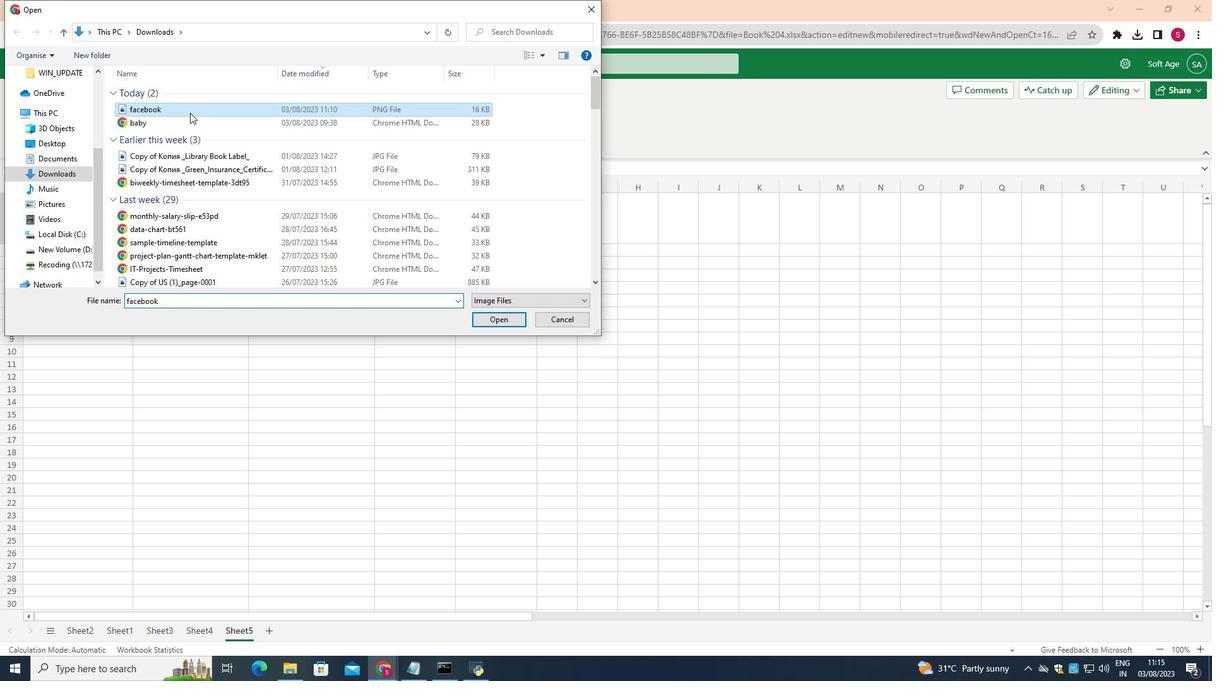 
Action: Mouse moved to (478, 320)
Screenshot: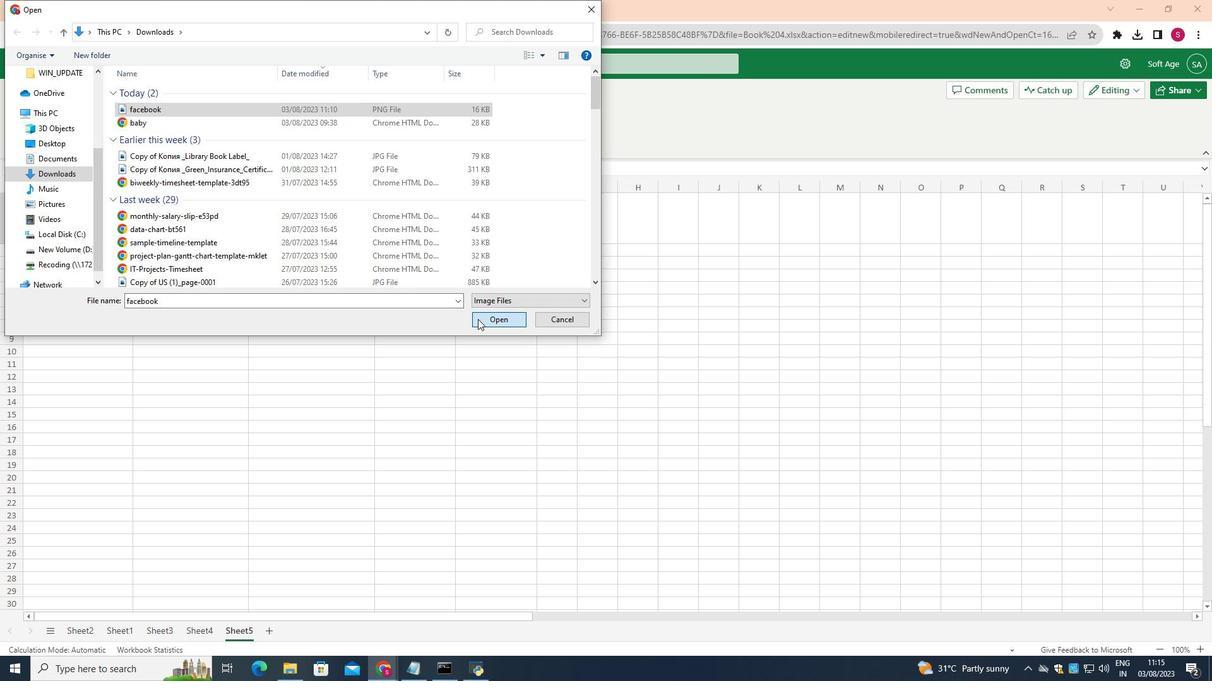 
Action: Mouse pressed left at (478, 320)
Screenshot: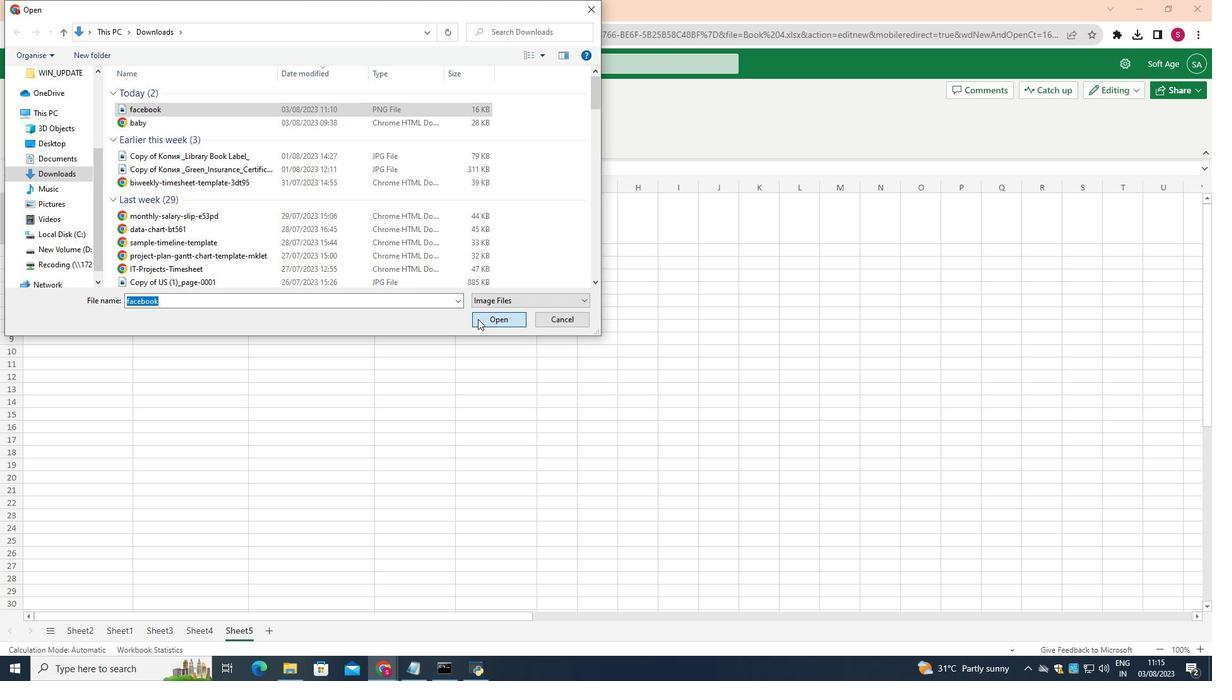 
Action: Mouse moved to (328, 493)
Screenshot: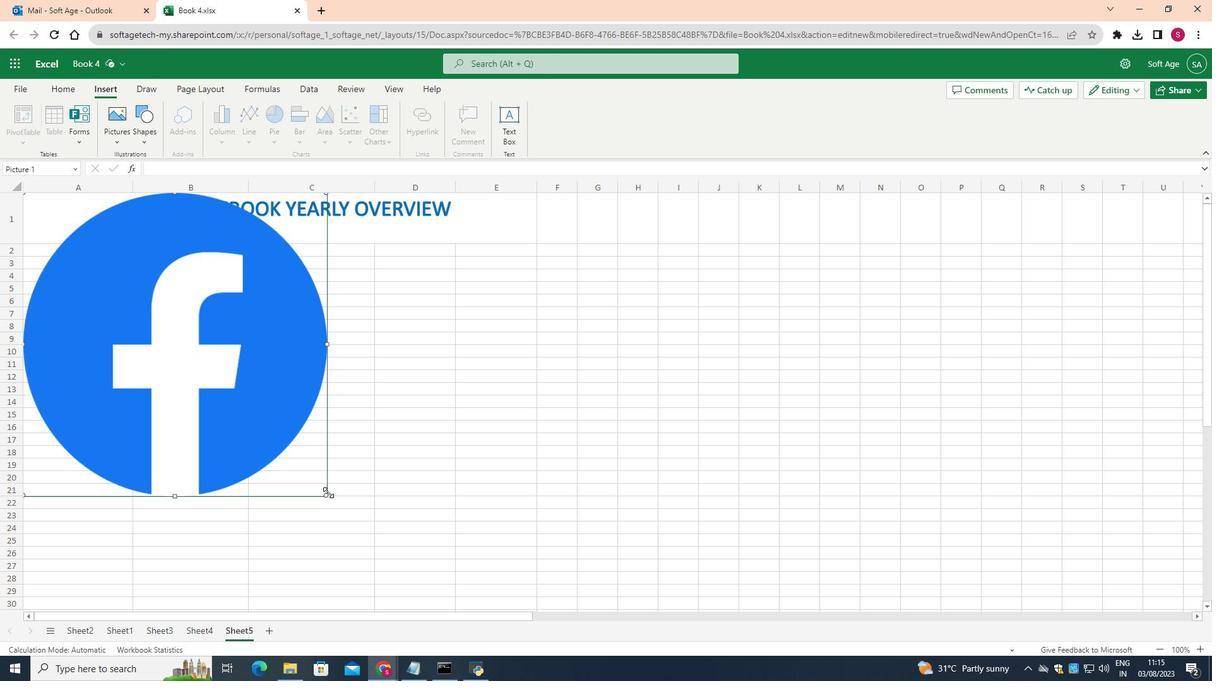 
Action: Mouse pressed left at (328, 493)
Screenshot: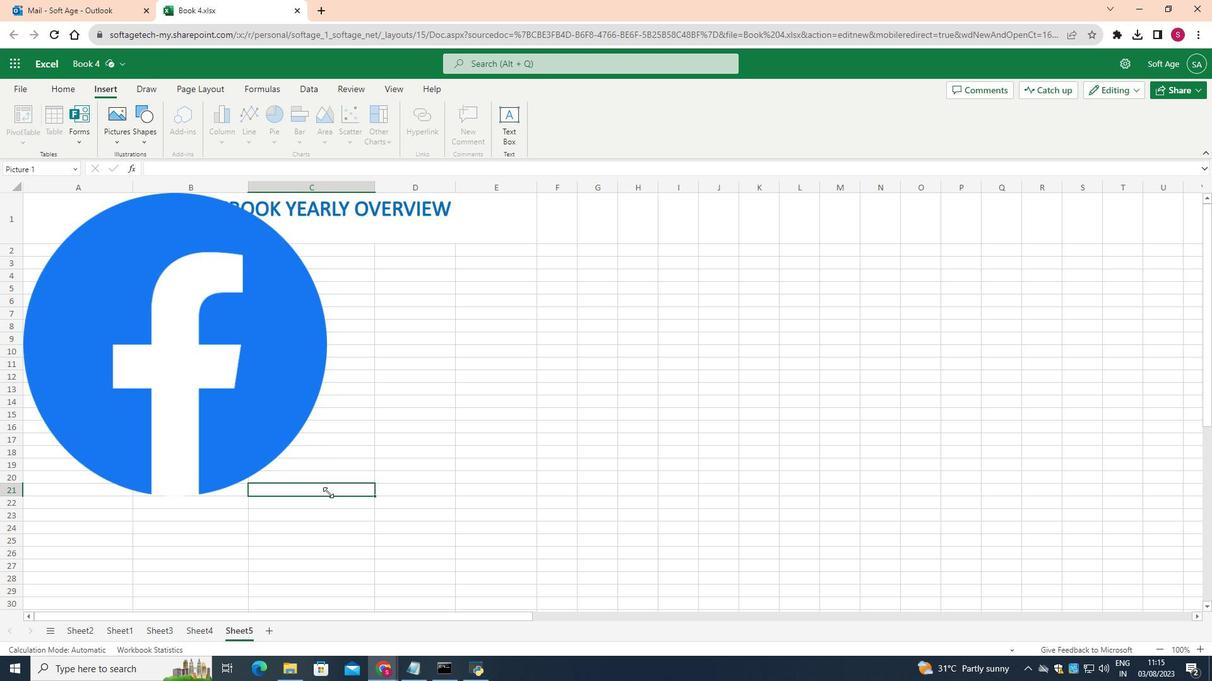 
Action: Mouse moved to (117, 311)
Screenshot: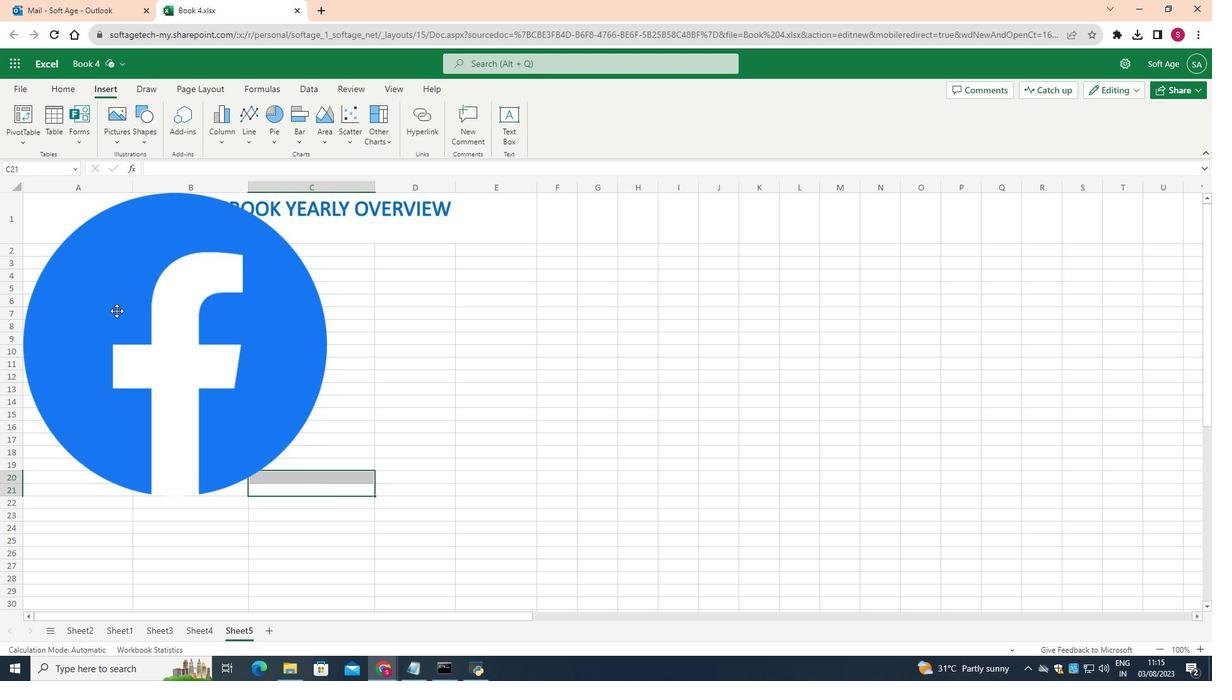 
Action: Mouse pressed left at (117, 311)
Screenshot: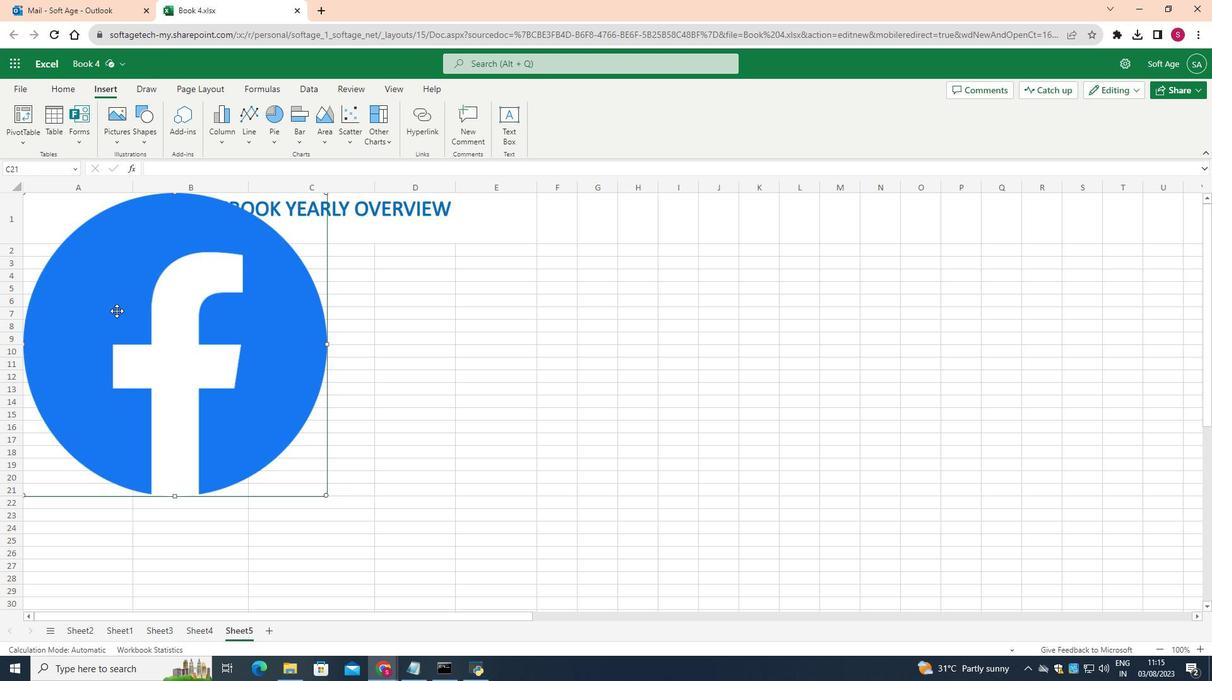 
Action: Mouse moved to (328, 494)
Screenshot: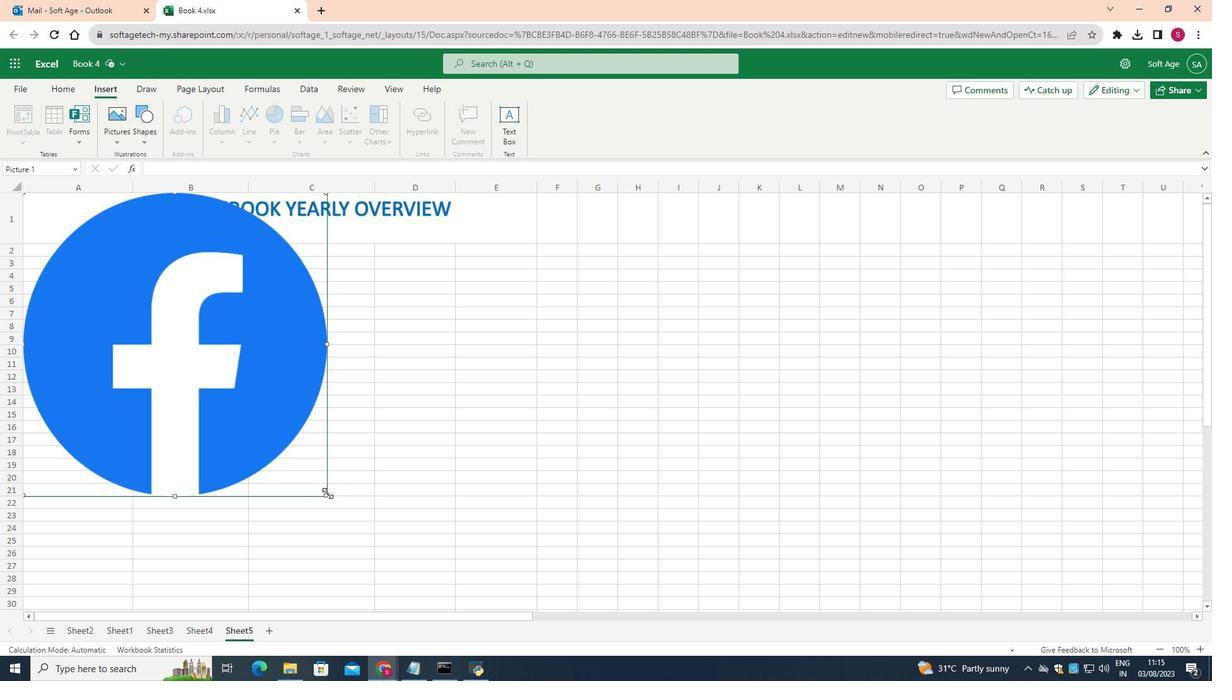 
Action: Mouse pressed left at (328, 494)
Screenshot: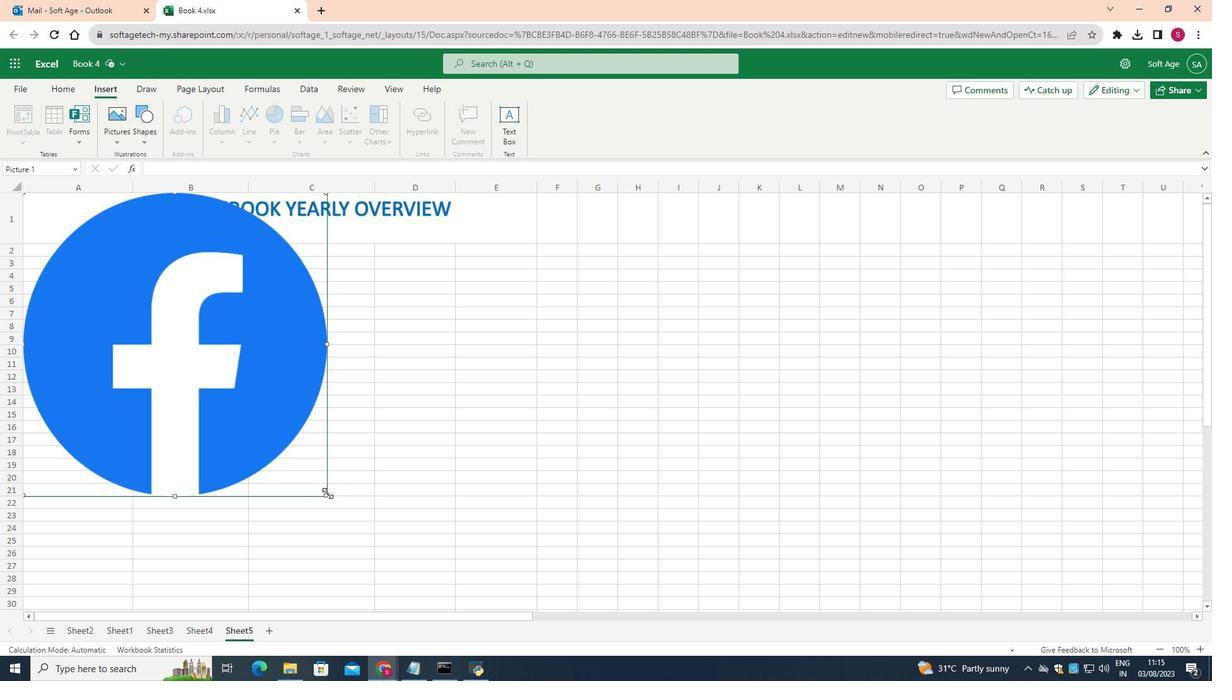 
Action: Mouse moved to (145, 304)
Screenshot: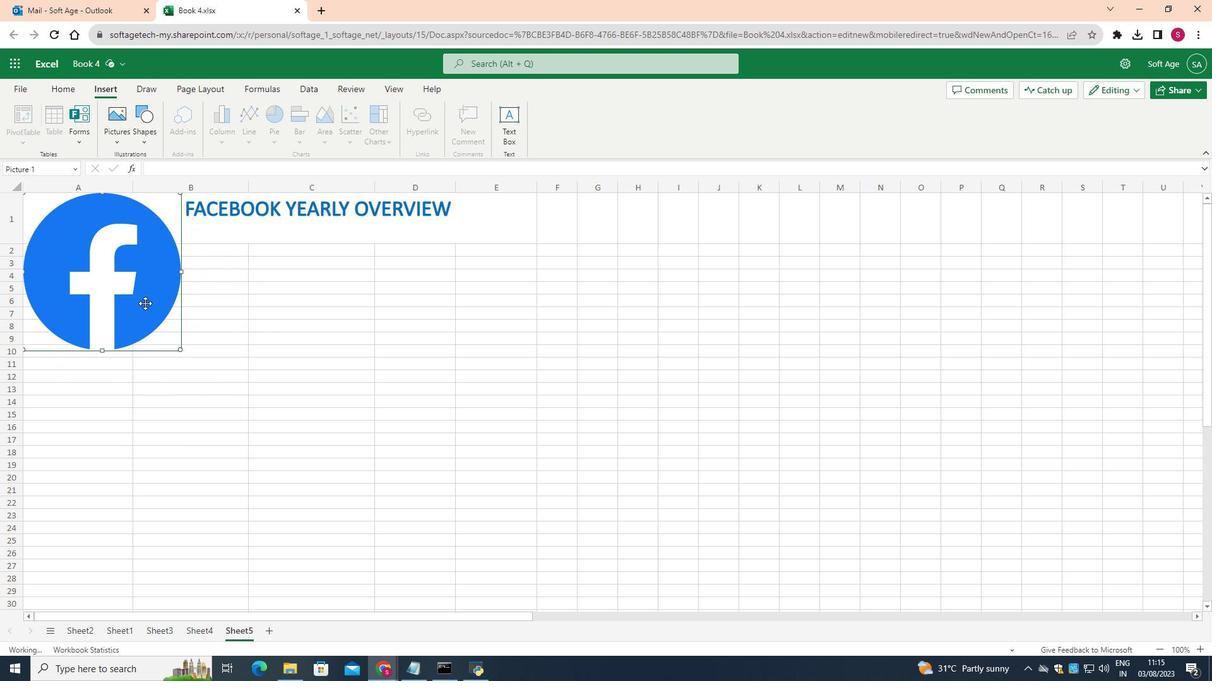 
Action: Mouse pressed left at (145, 304)
Screenshot: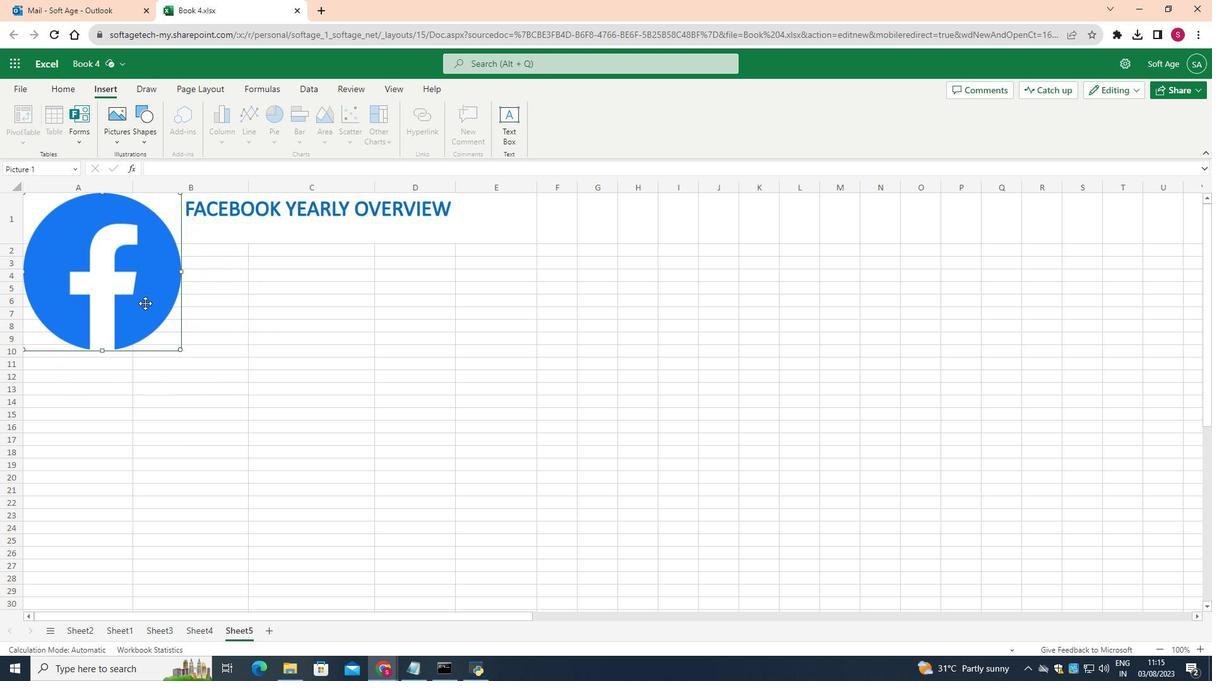 
Action: Mouse moved to (126, 274)
Screenshot: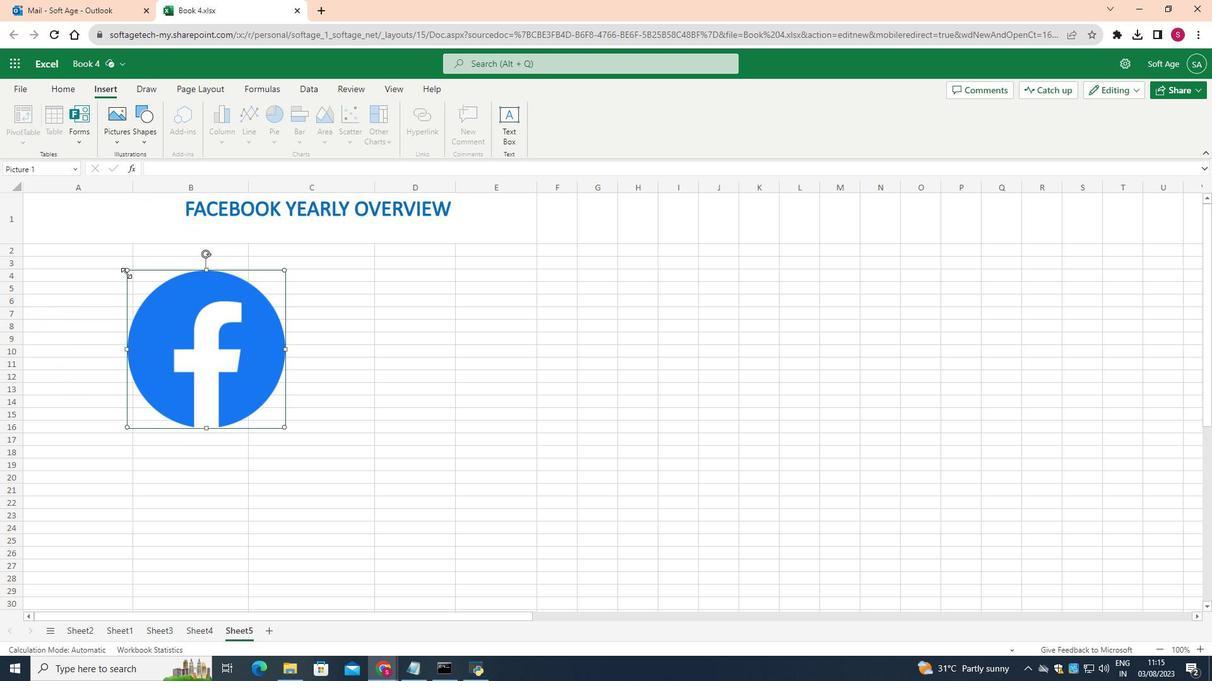 
Action: Mouse pressed left at (126, 274)
Screenshot: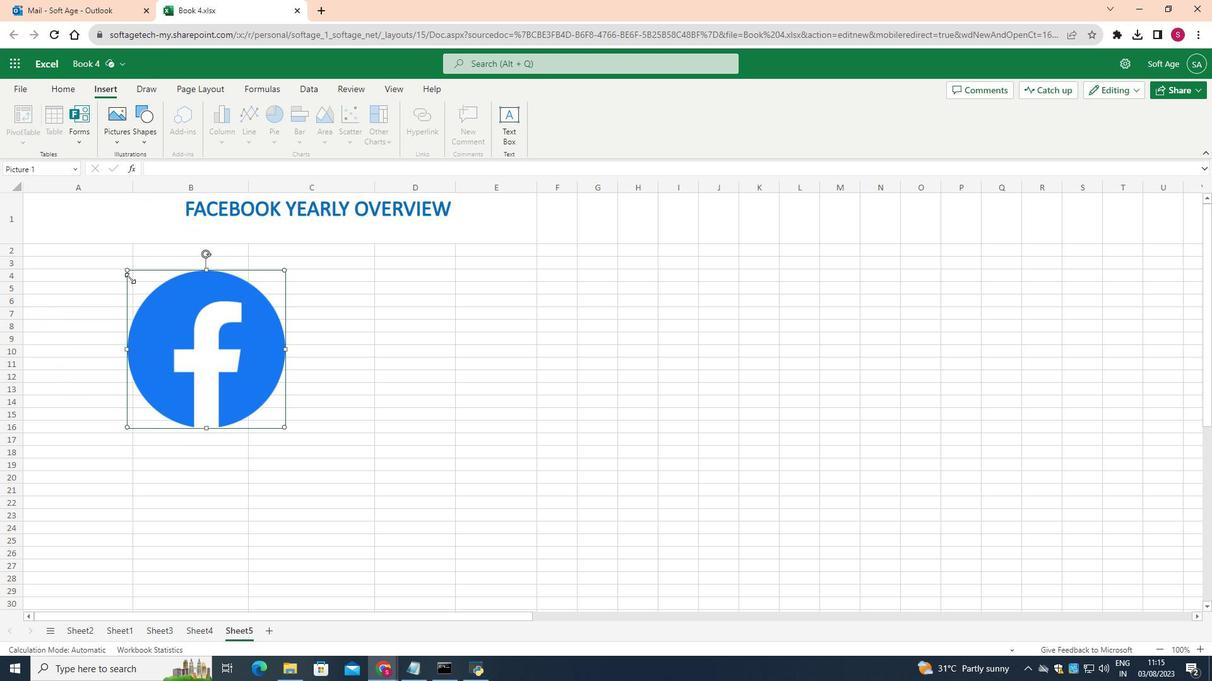 
Action: Mouse moved to (287, 370)
Screenshot: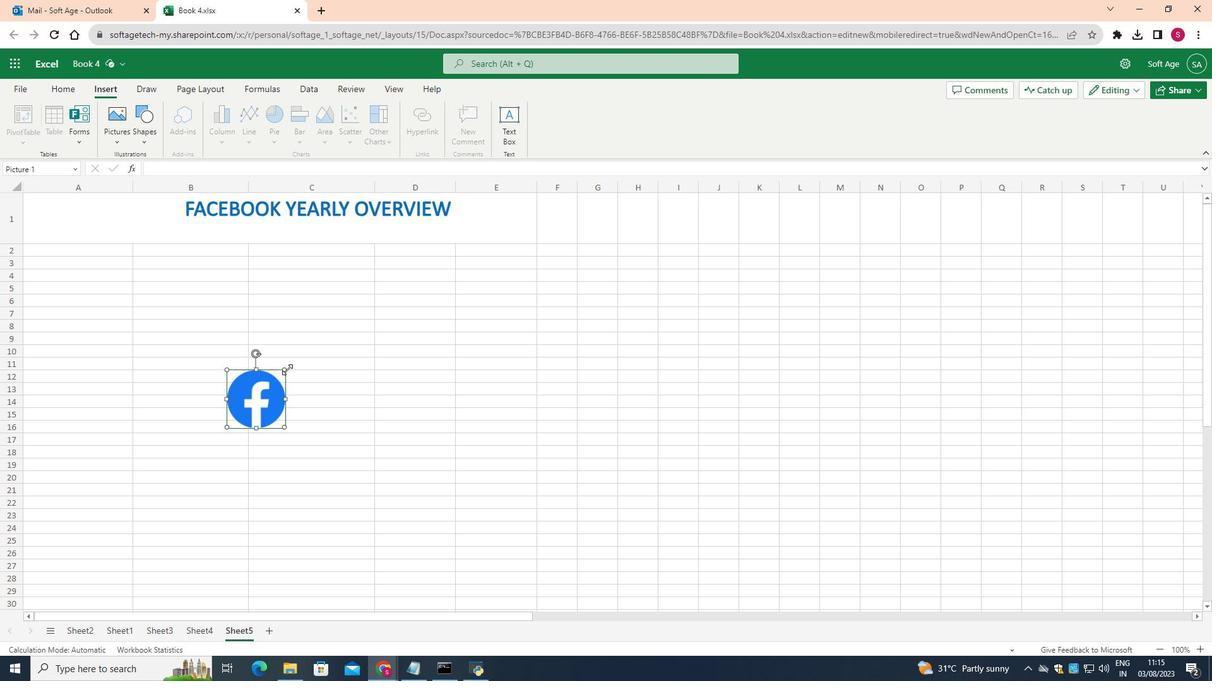 
Action: Mouse pressed left at (287, 370)
Screenshot: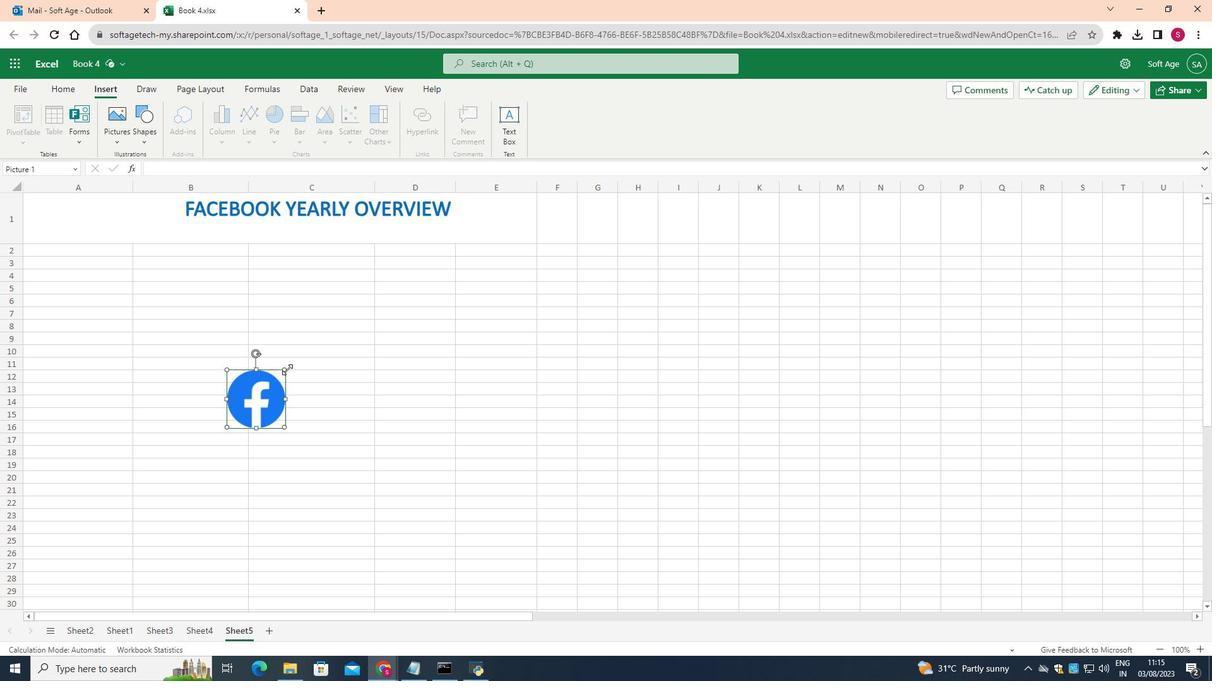 
Action: Mouse moved to (267, 386)
Screenshot: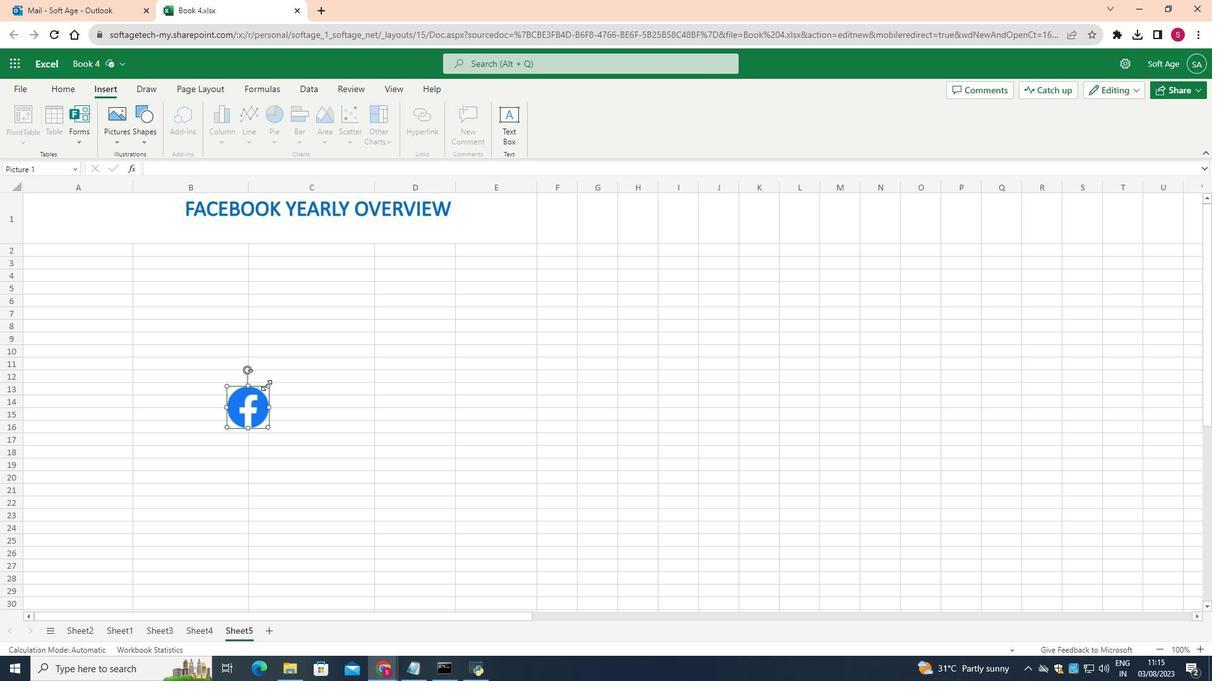 
Action: Mouse pressed left at (267, 386)
Screenshot: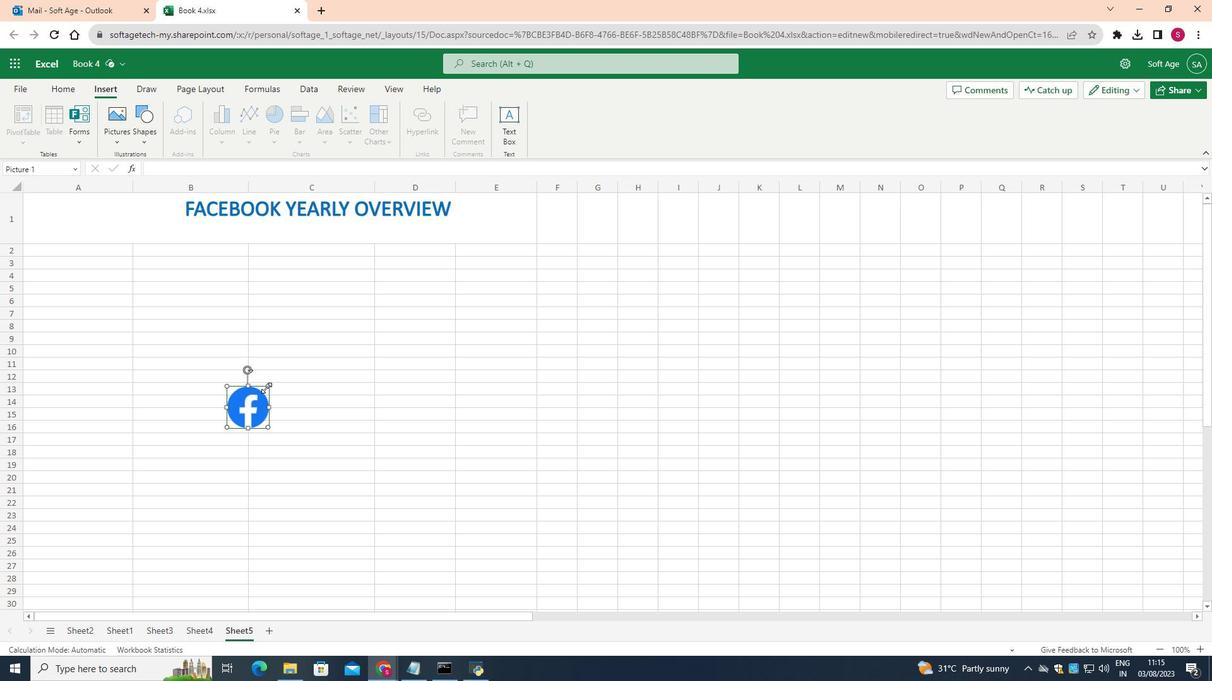 
Action: Mouse moved to (255, 409)
Screenshot: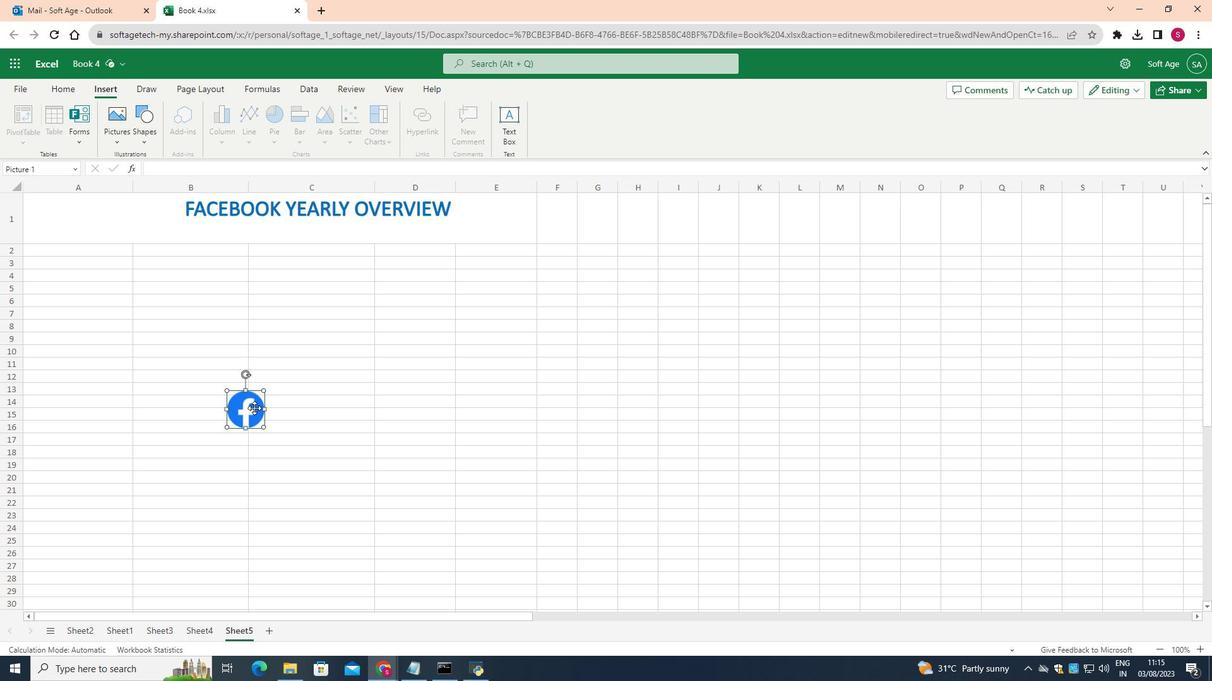 
Action: Mouse pressed left at (255, 409)
Screenshot: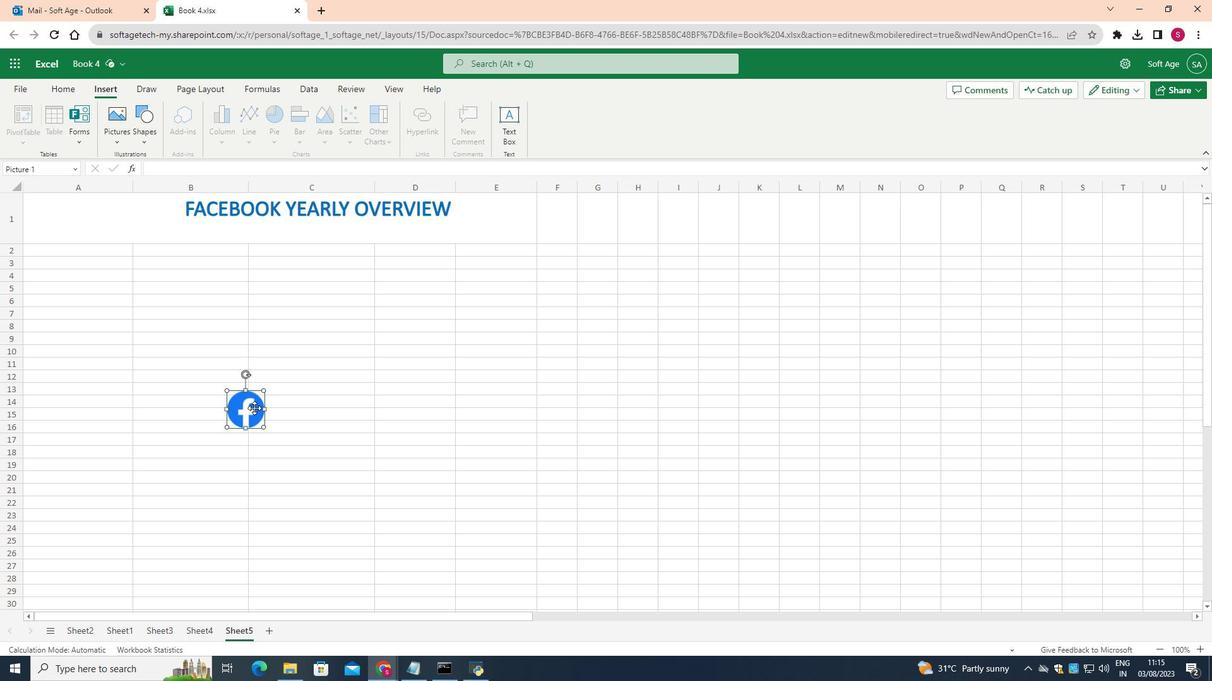 
Action: Mouse moved to (145, 231)
Screenshot: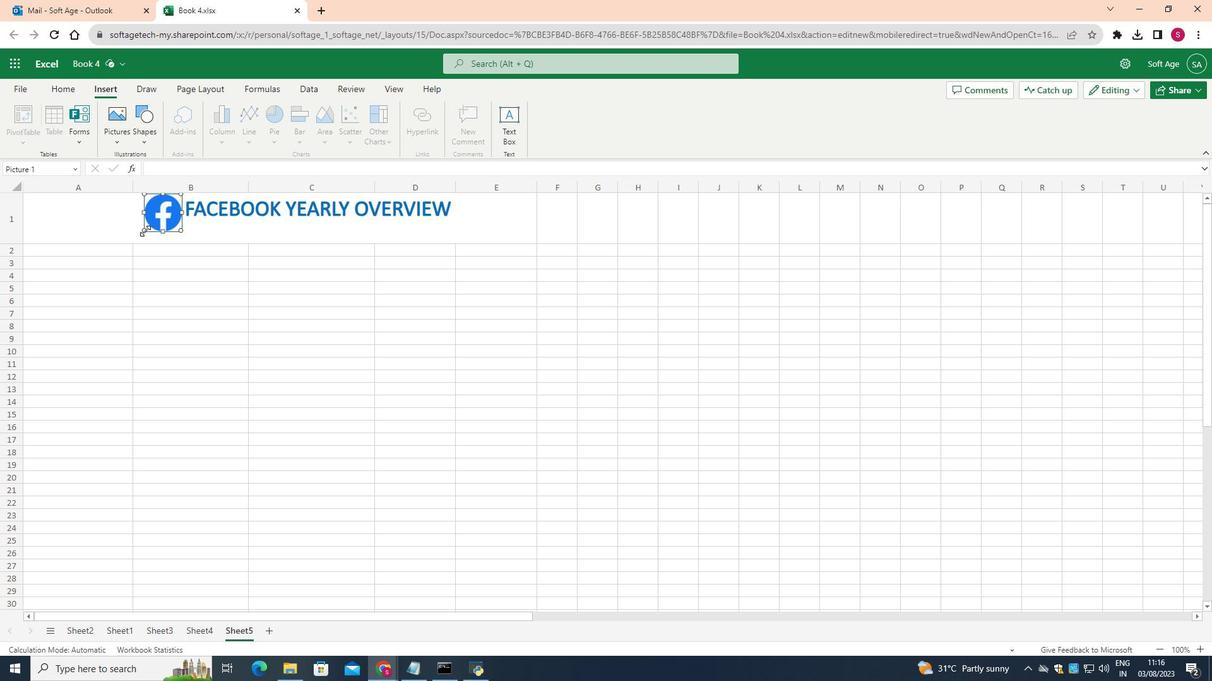 
Action: Mouse pressed left at (145, 231)
Screenshot: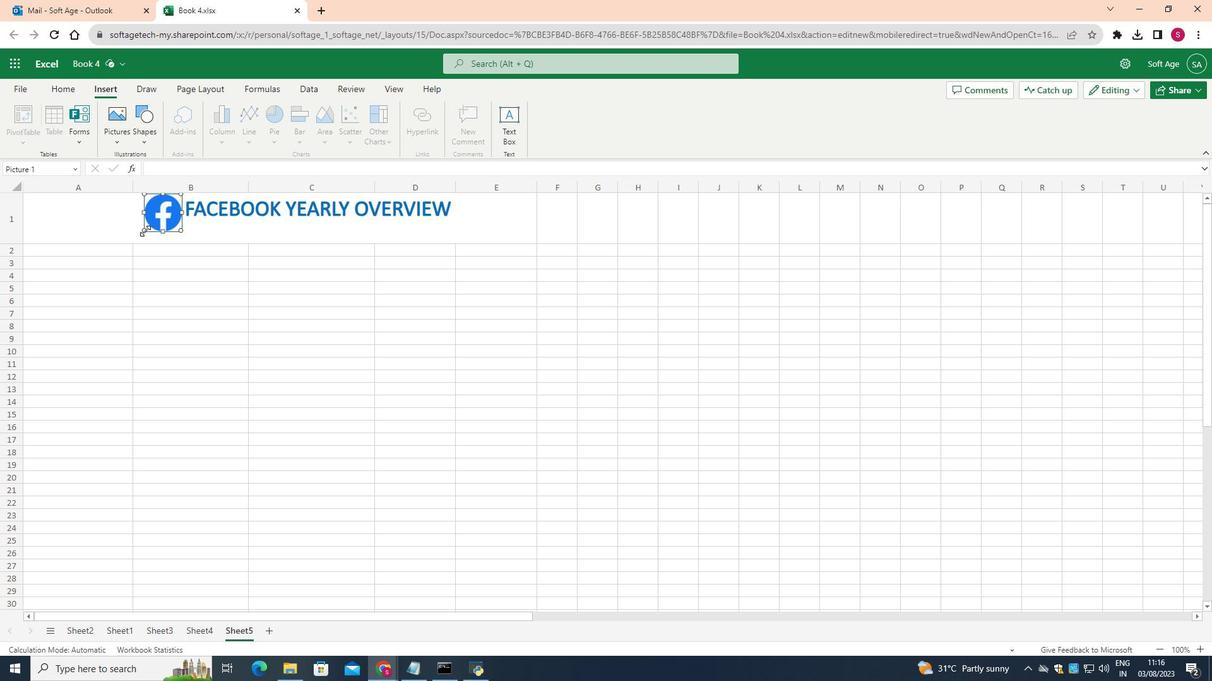 
Action: Mouse moved to (149, 197)
Screenshot: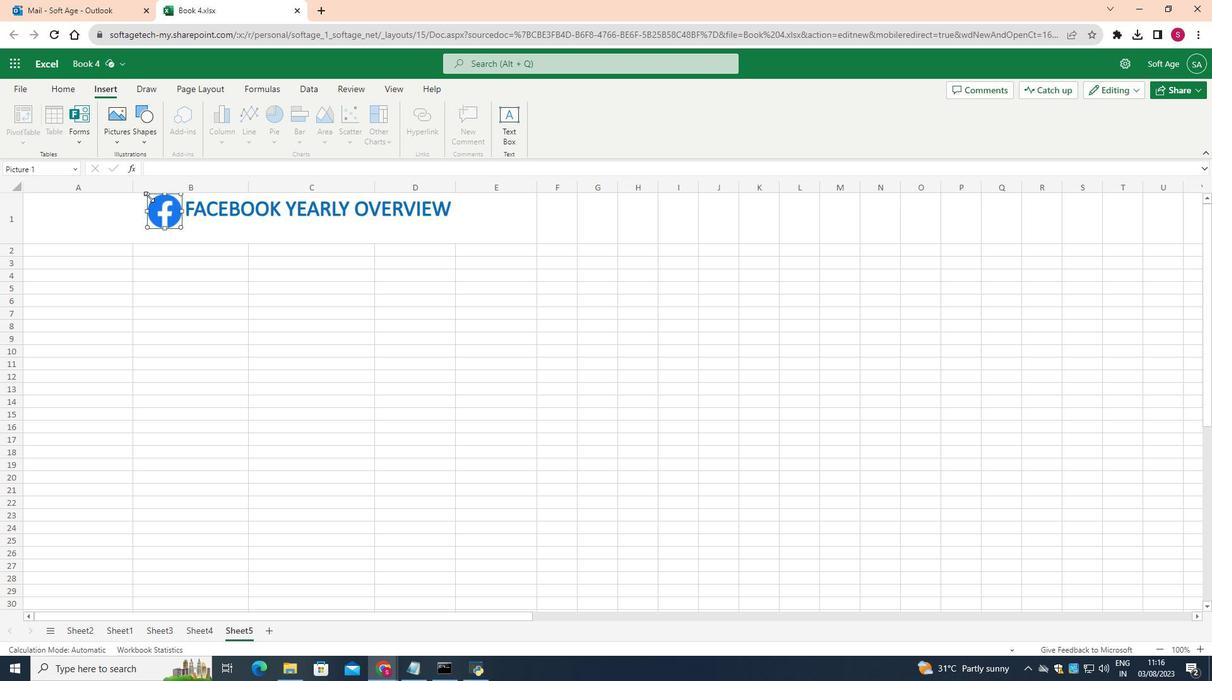 
Action: Mouse pressed left at (149, 197)
Screenshot: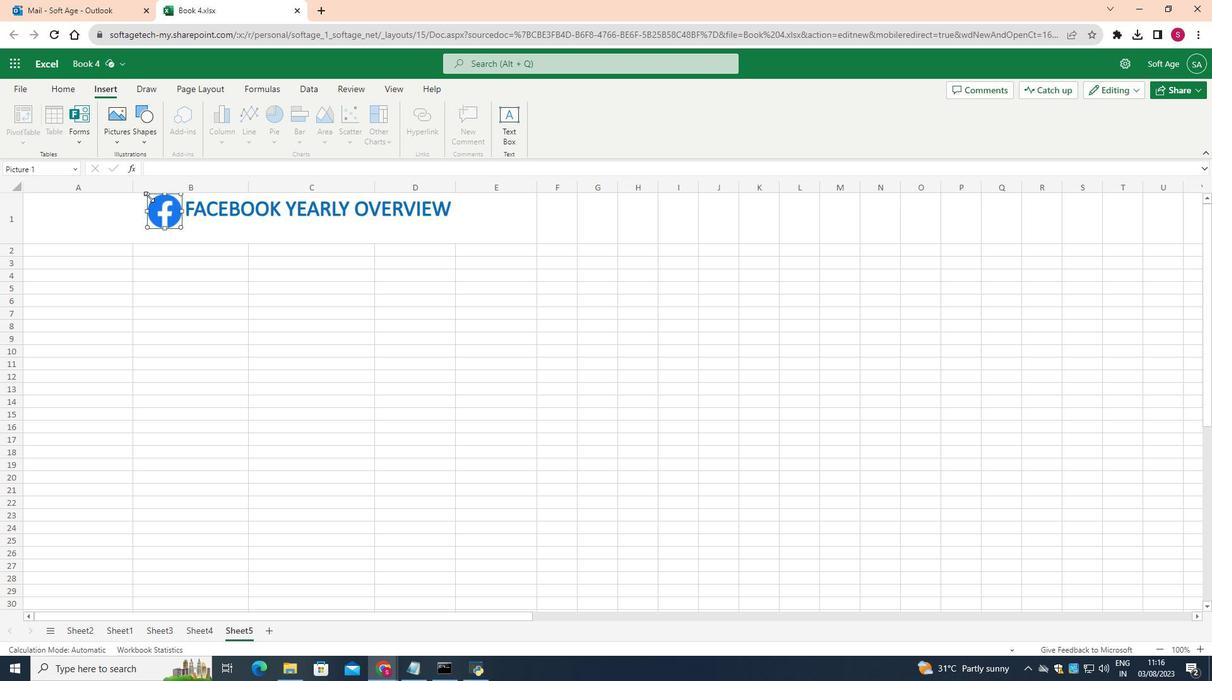 
Action: Mouse moved to (170, 220)
Screenshot: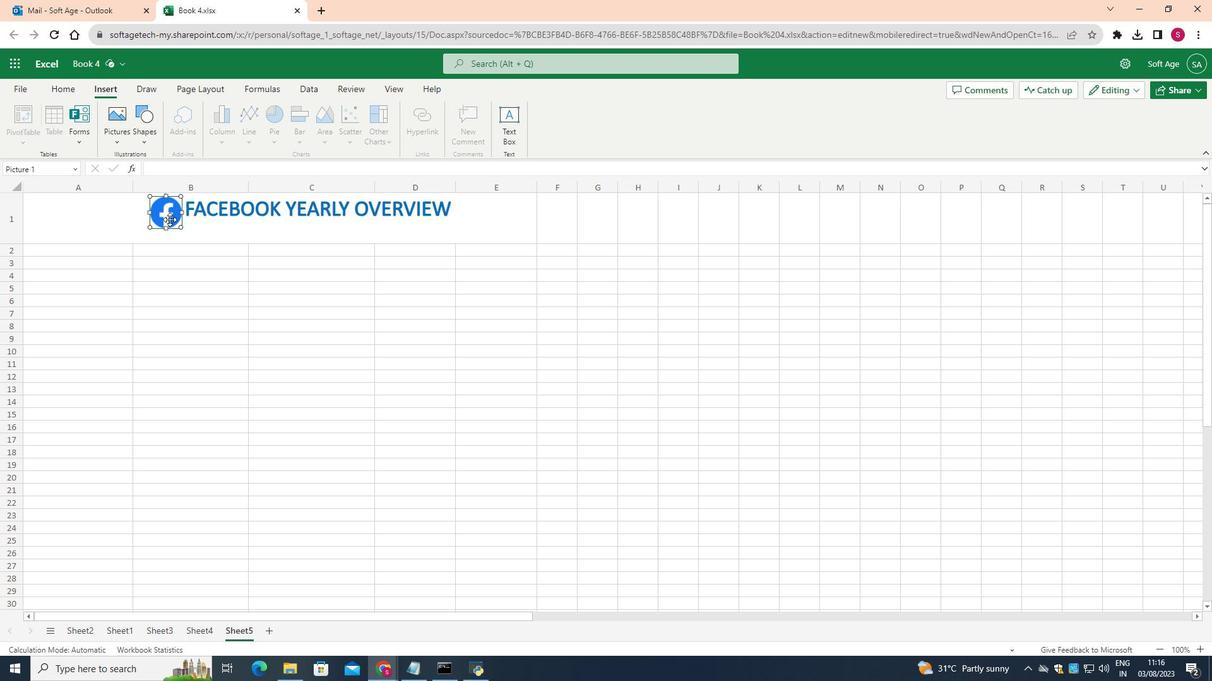 
Action: Mouse pressed left at (170, 220)
Screenshot: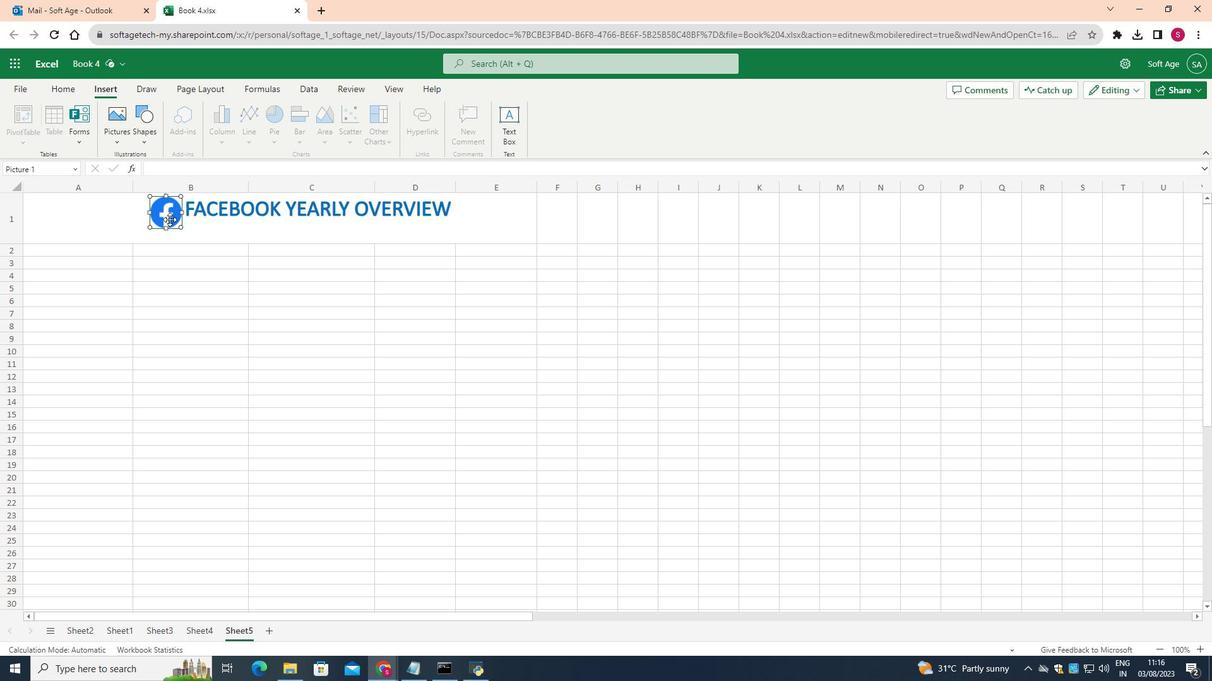 
Action: Mouse moved to (397, 412)
Screenshot: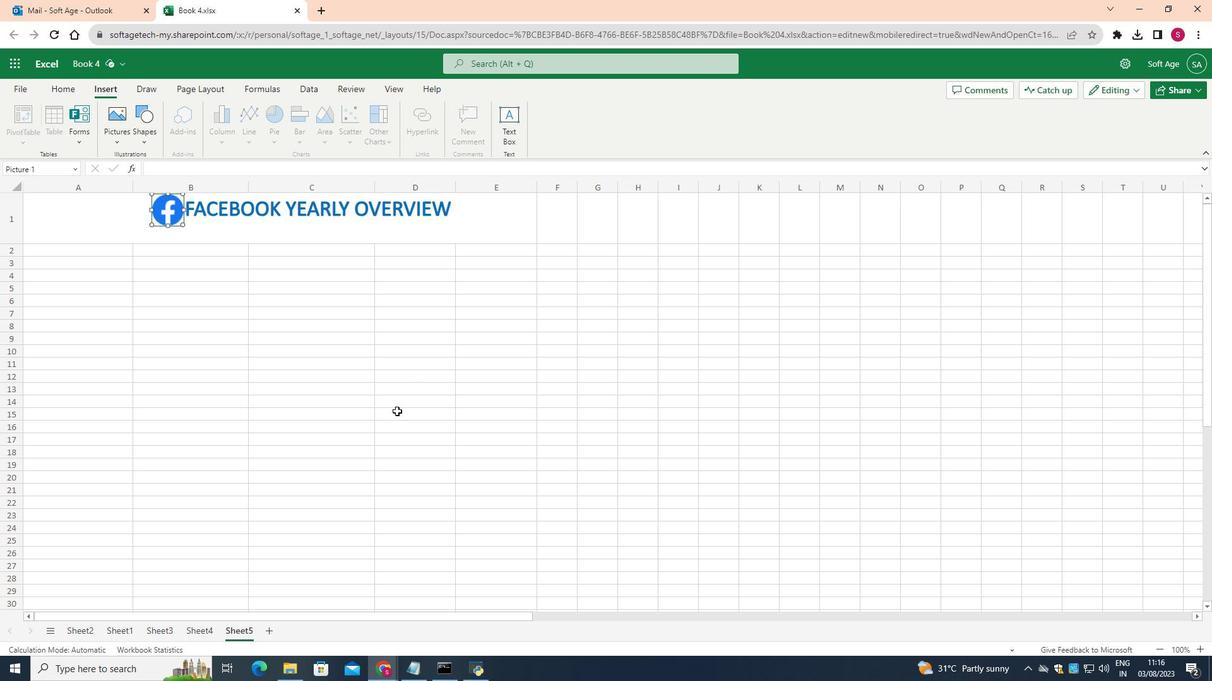 
Action: Mouse pressed left at (397, 412)
Screenshot: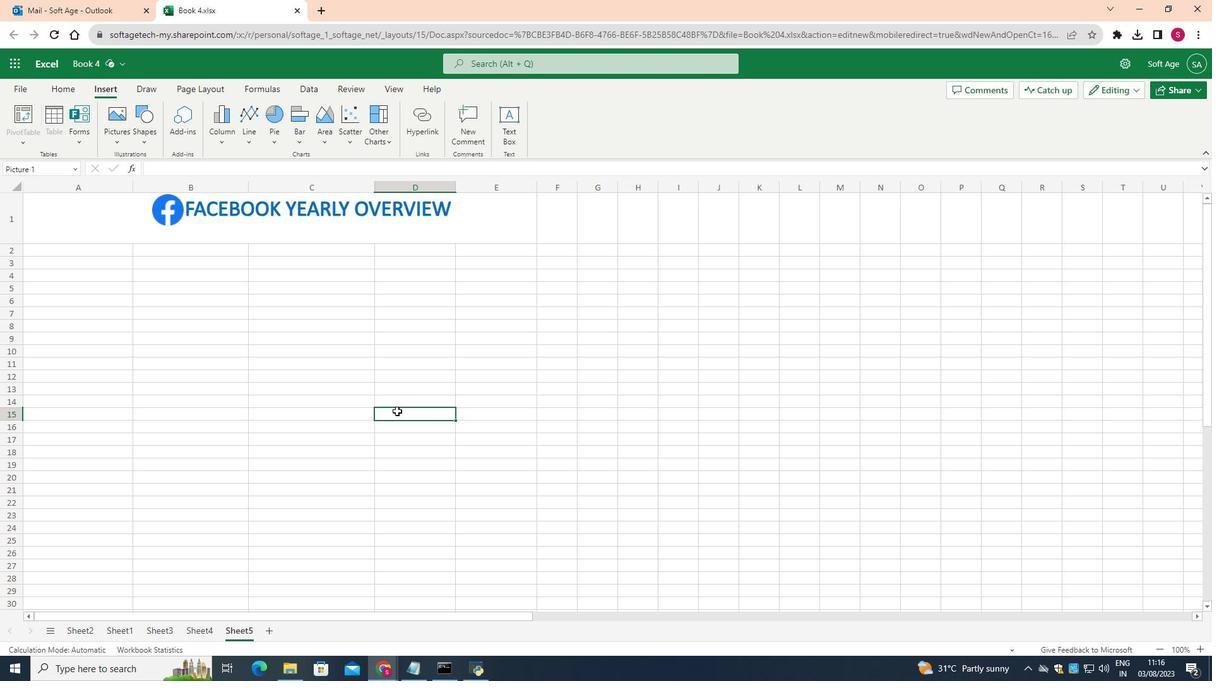 
Action: Mouse moved to (41, 251)
Screenshot: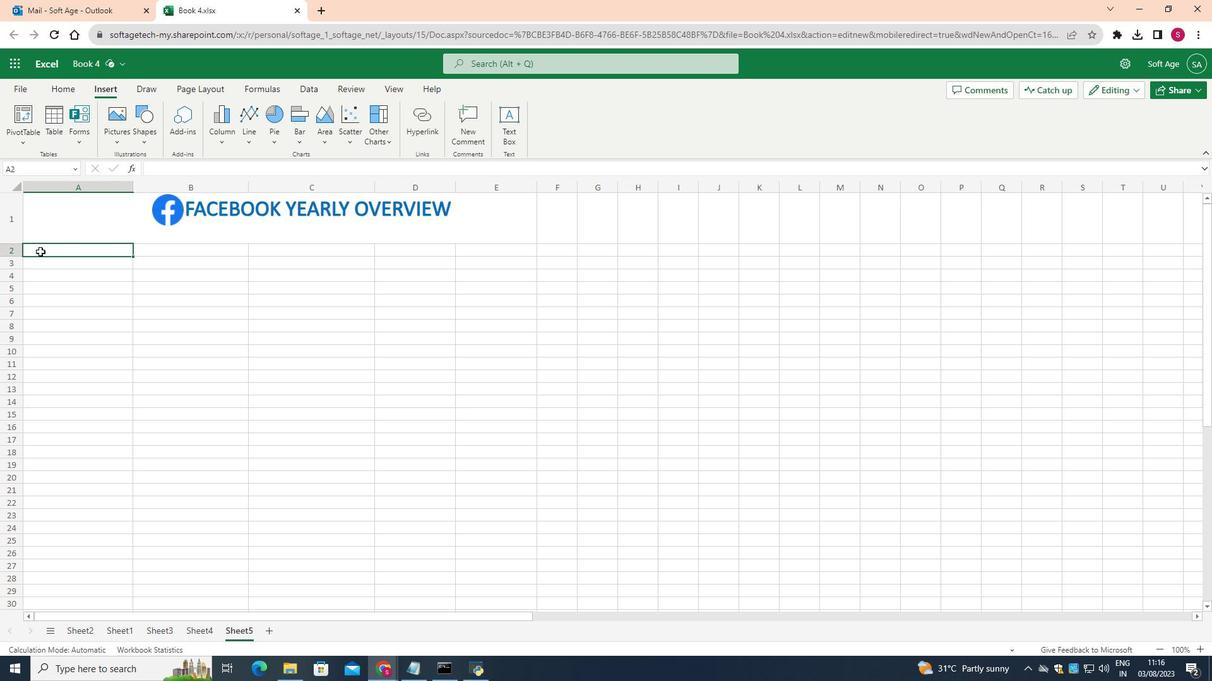 
Action: Mouse pressed left at (41, 251)
Screenshot: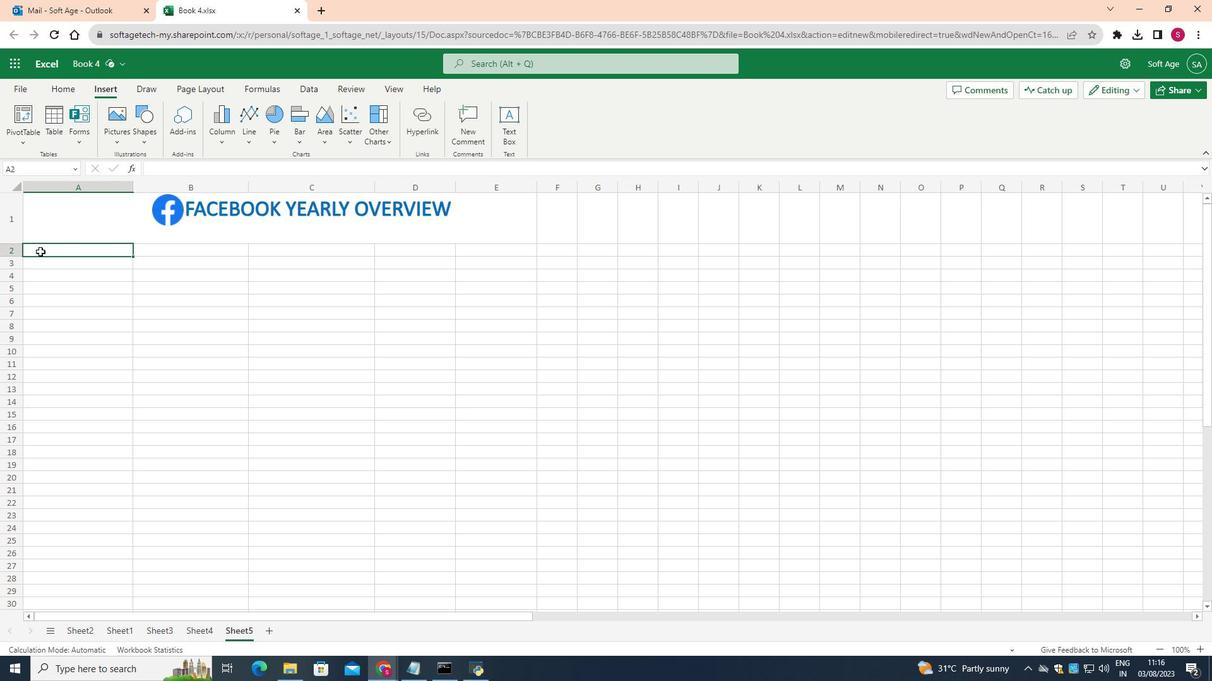 
Action: Mouse moved to (13, 257)
Screenshot: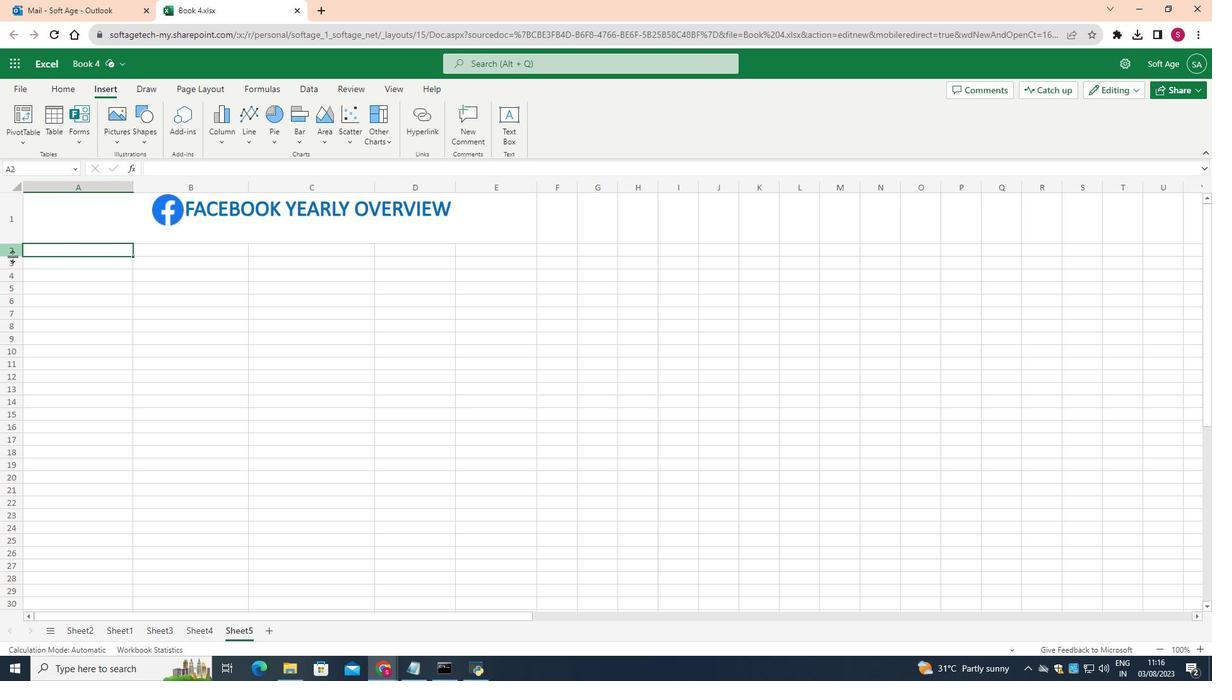 
Action: Mouse pressed left at (13, 257)
Screenshot: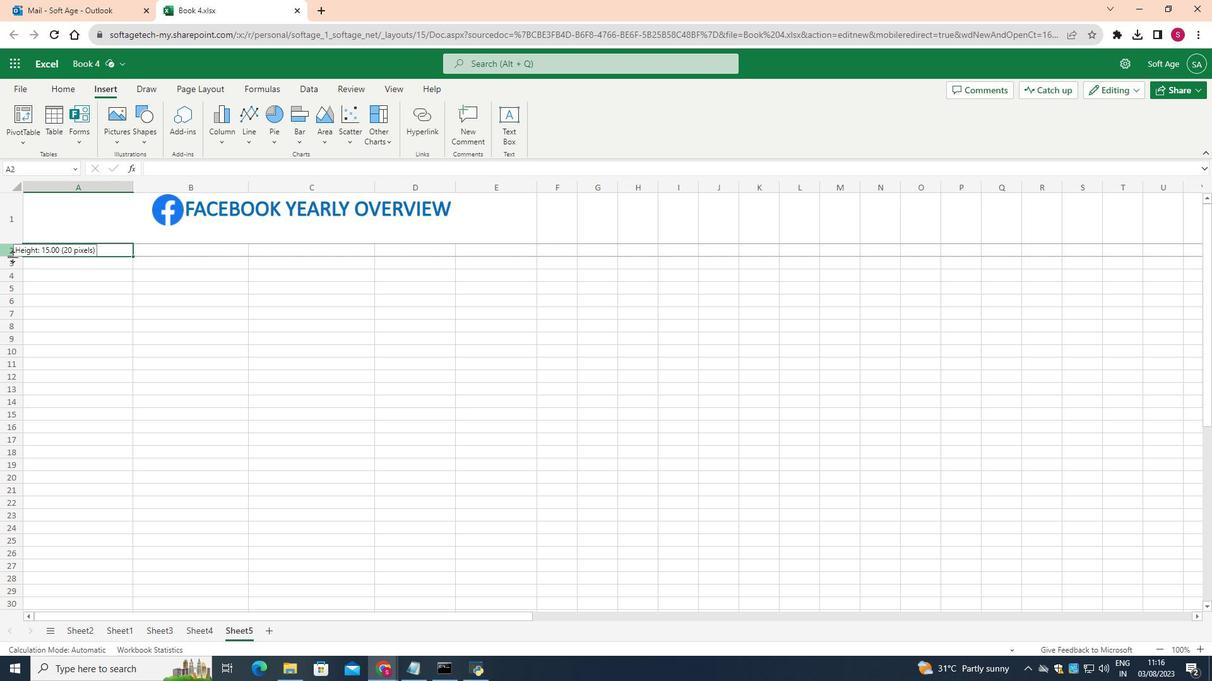 
Action: Mouse moved to (66, 85)
Screenshot: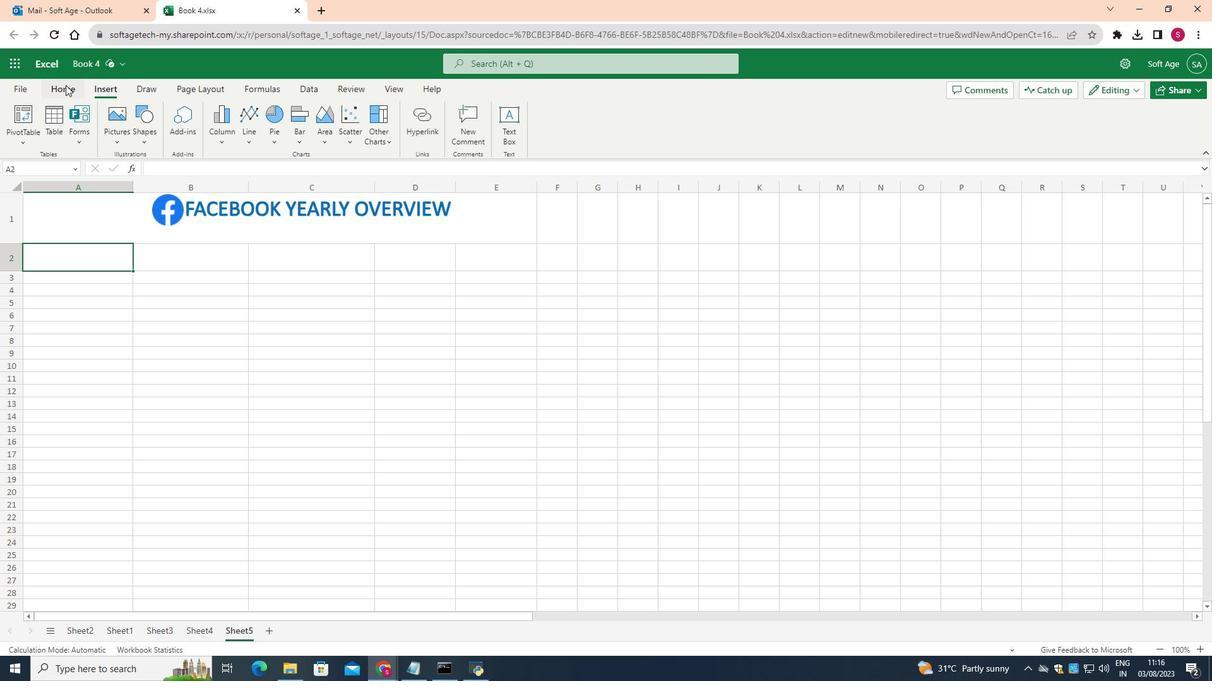 
Action: Mouse pressed left at (66, 85)
Screenshot: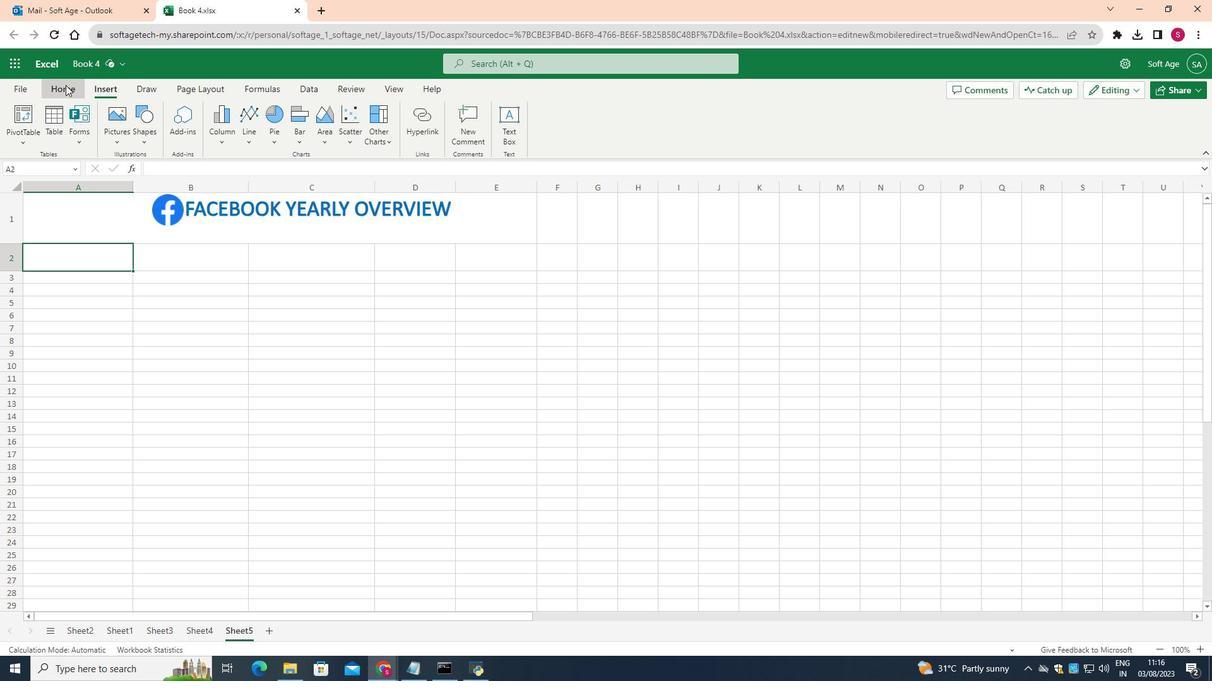 
Action: Mouse moved to (119, 253)
Screenshot: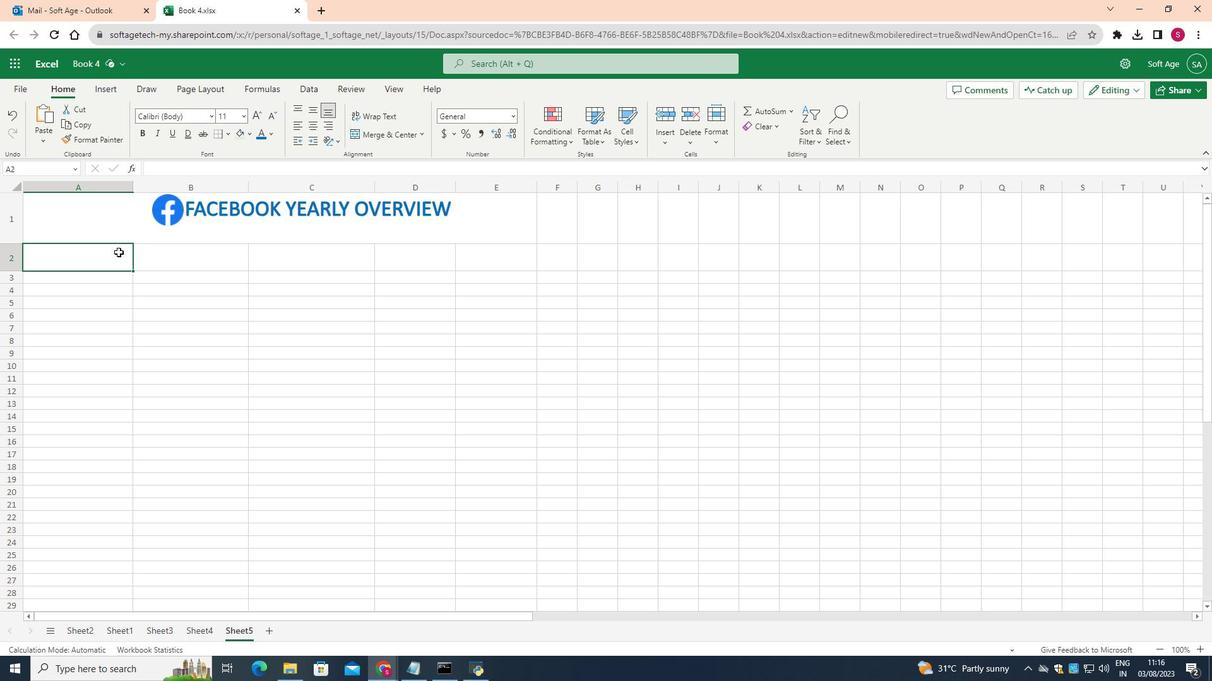 
Action: Mouse pressed left at (119, 253)
Screenshot: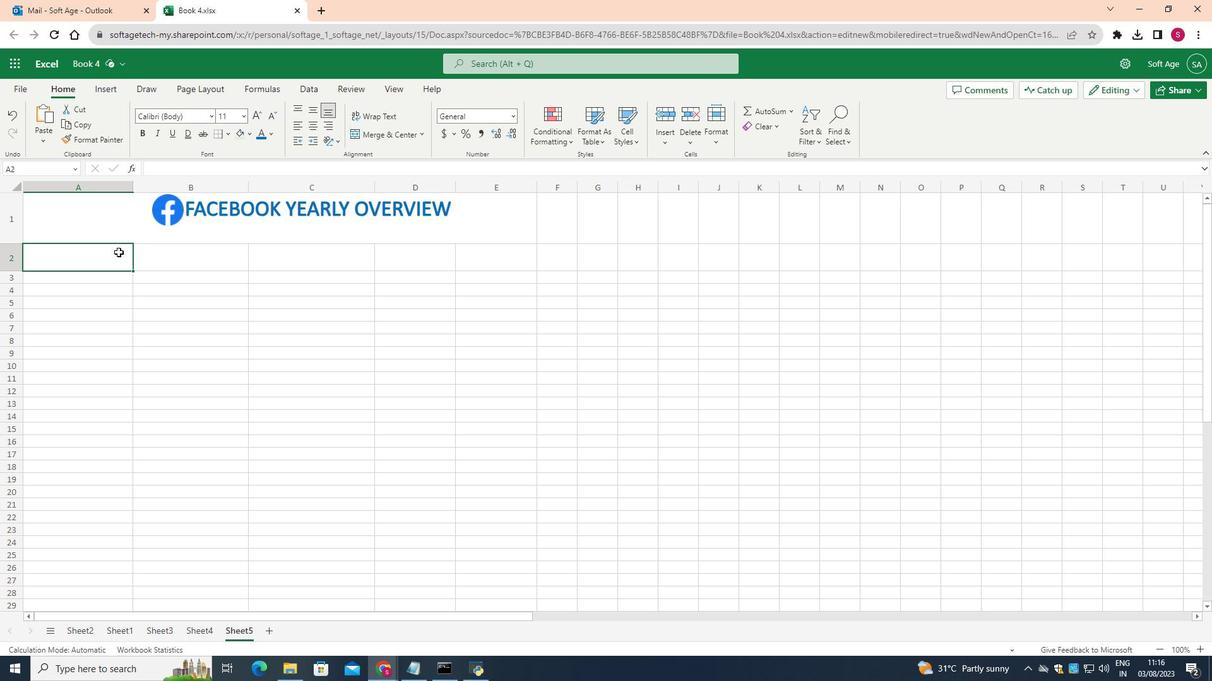 
Action: Mouse moved to (246, 118)
Screenshot: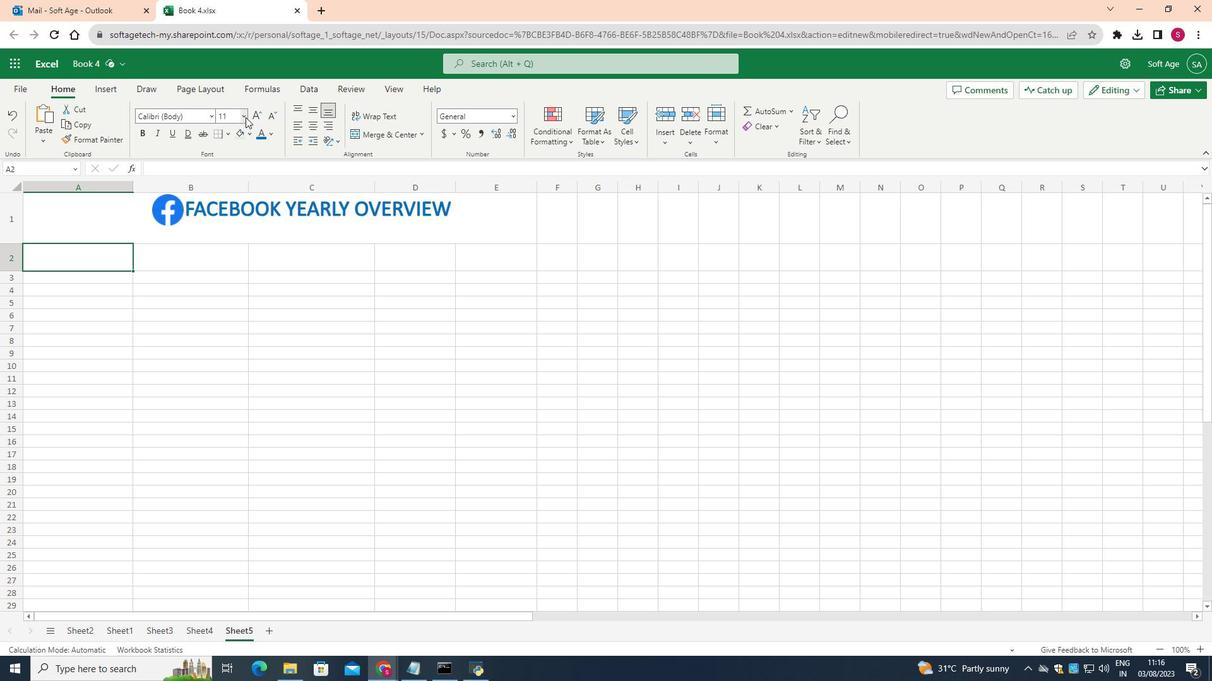 
Action: Mouse pressed left at (246, 118)
Screenshot: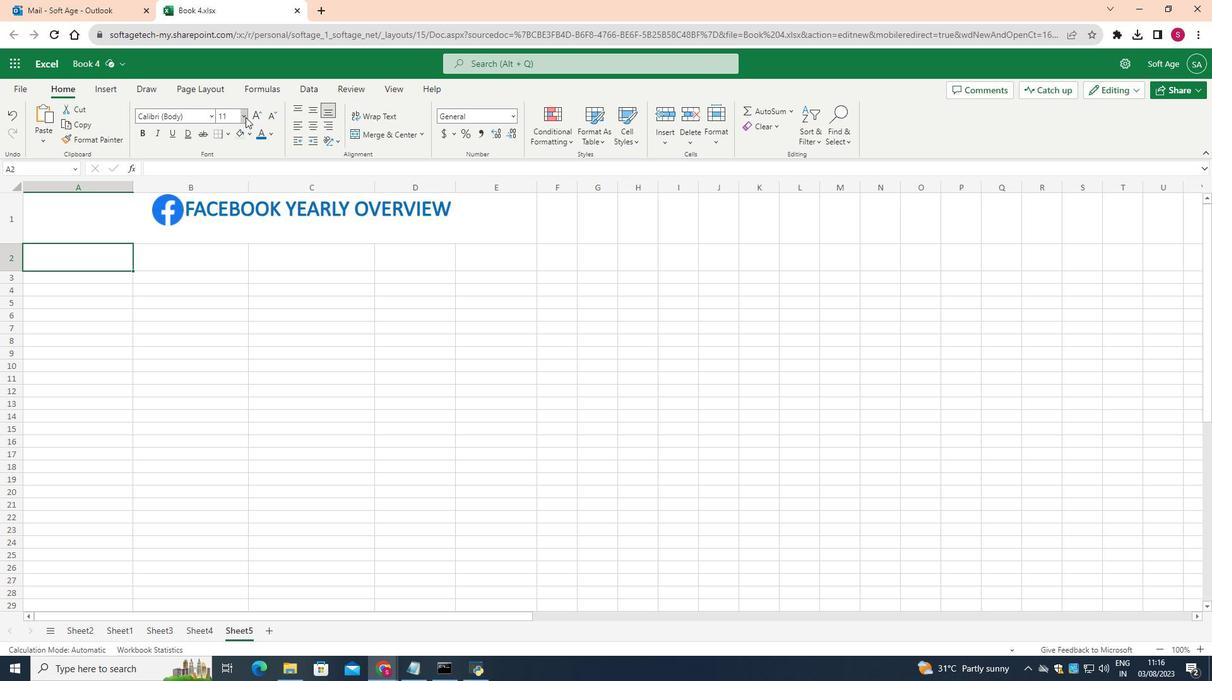 
Action: Mouse moved to (227, 233)
Screenshot: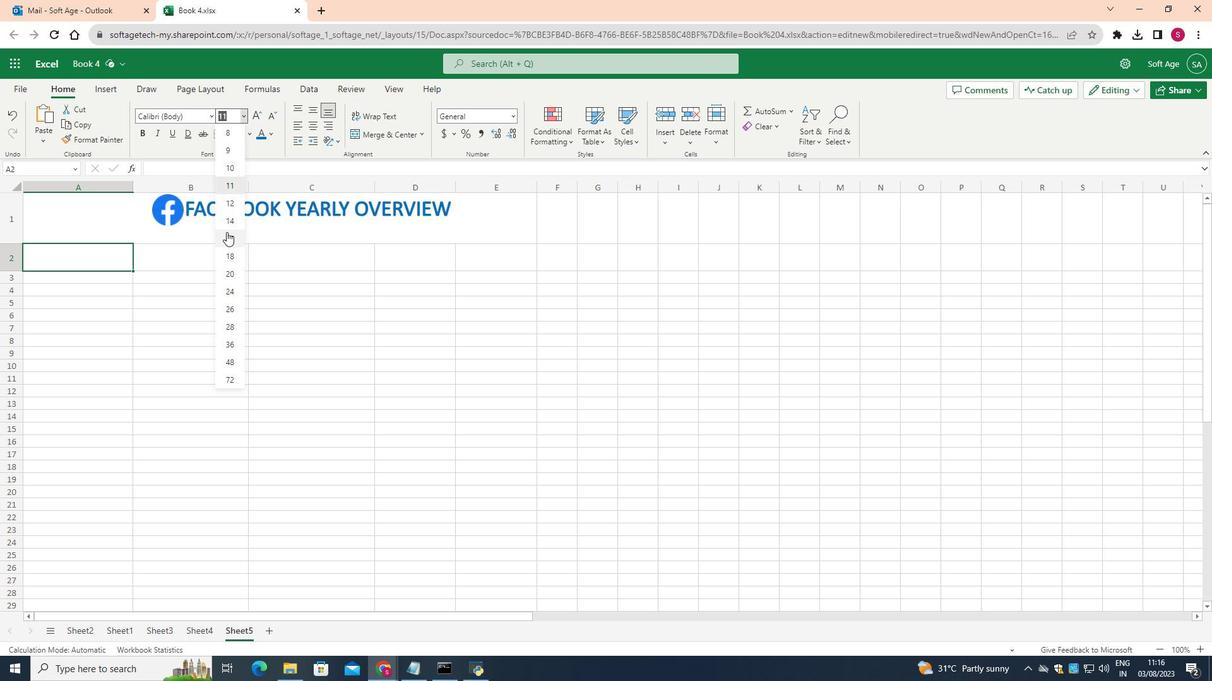 
Action: Mouse pressed left at (227, 233)
Screenshot: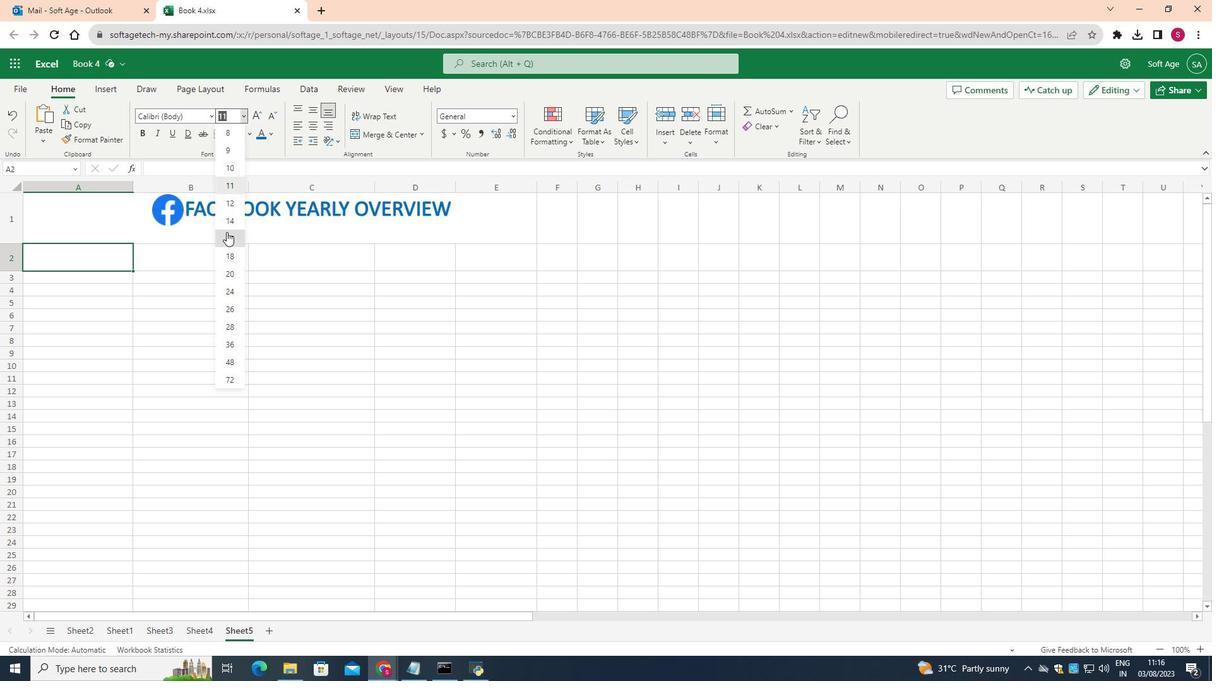 
Action: Mouse moved to (91, 254)
Screenshot: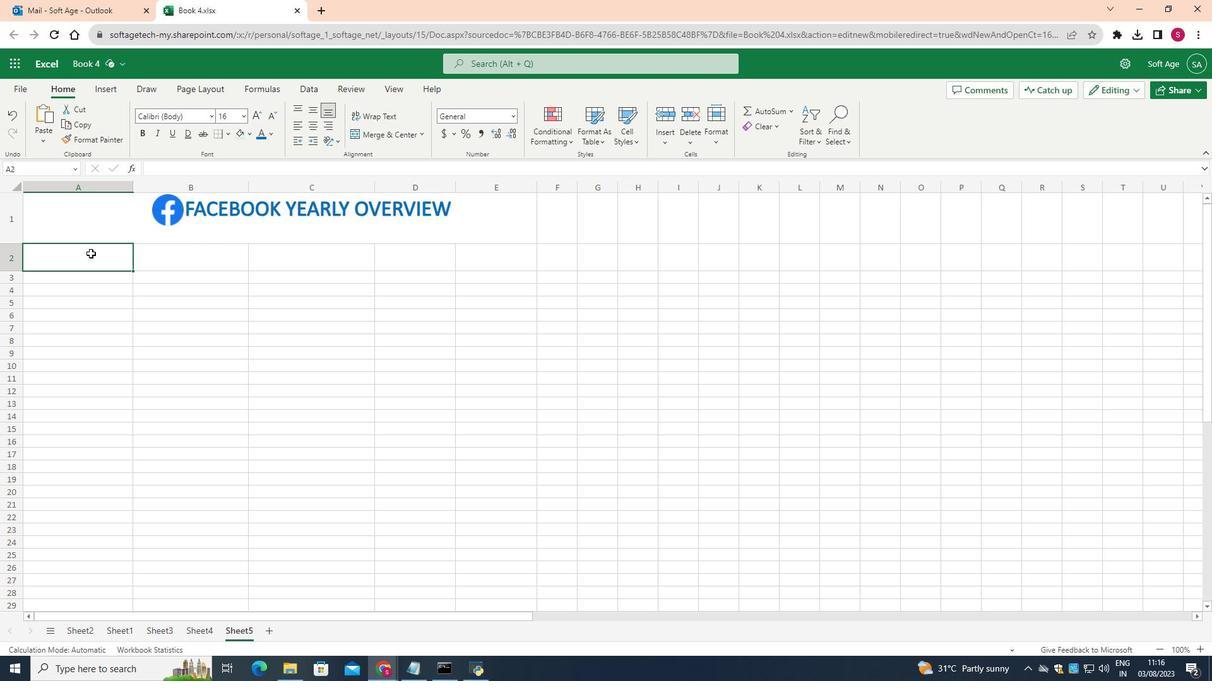 
Action: Mouse pressed left at (91, 254)
Screenshot: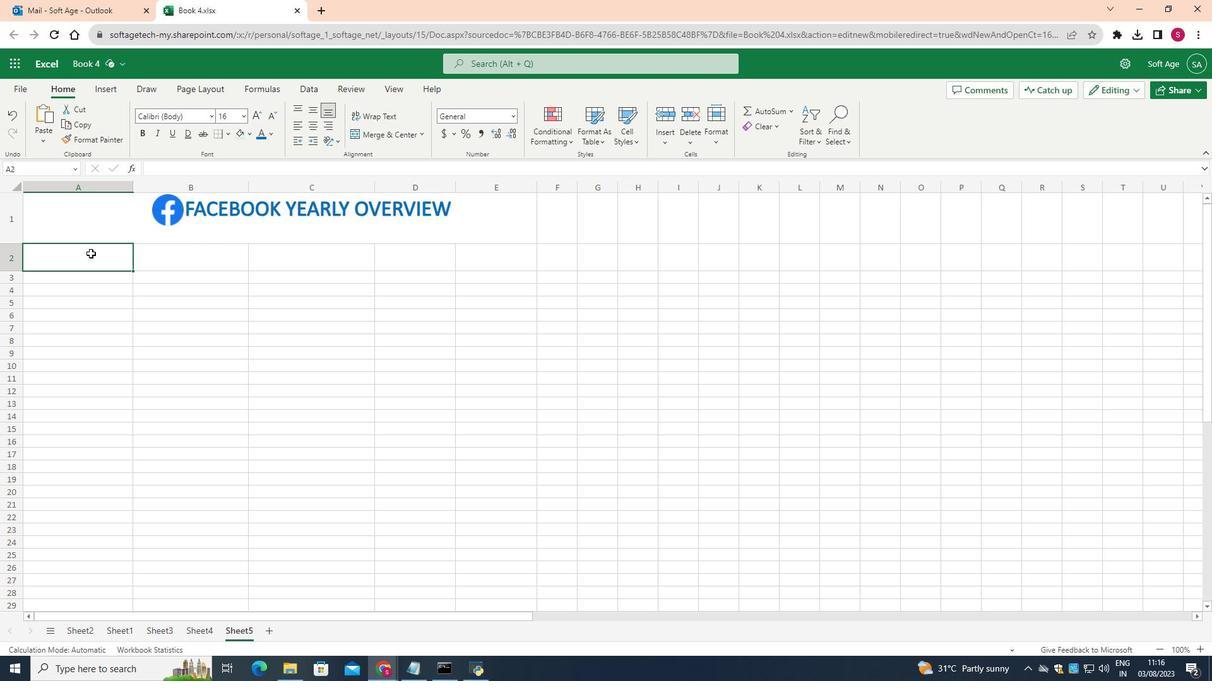 
Action: Mouse pressed left at (91, 254)
Screenshot: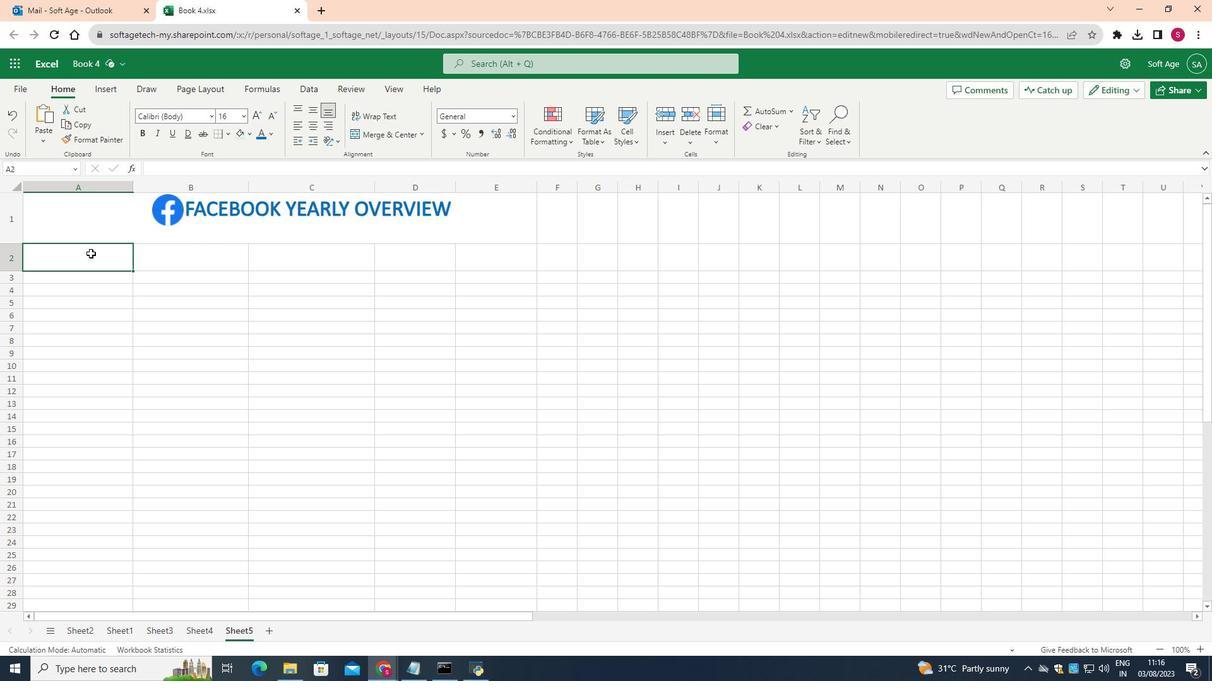 
Action: Mouse moved to (91, 254)
Screenshot: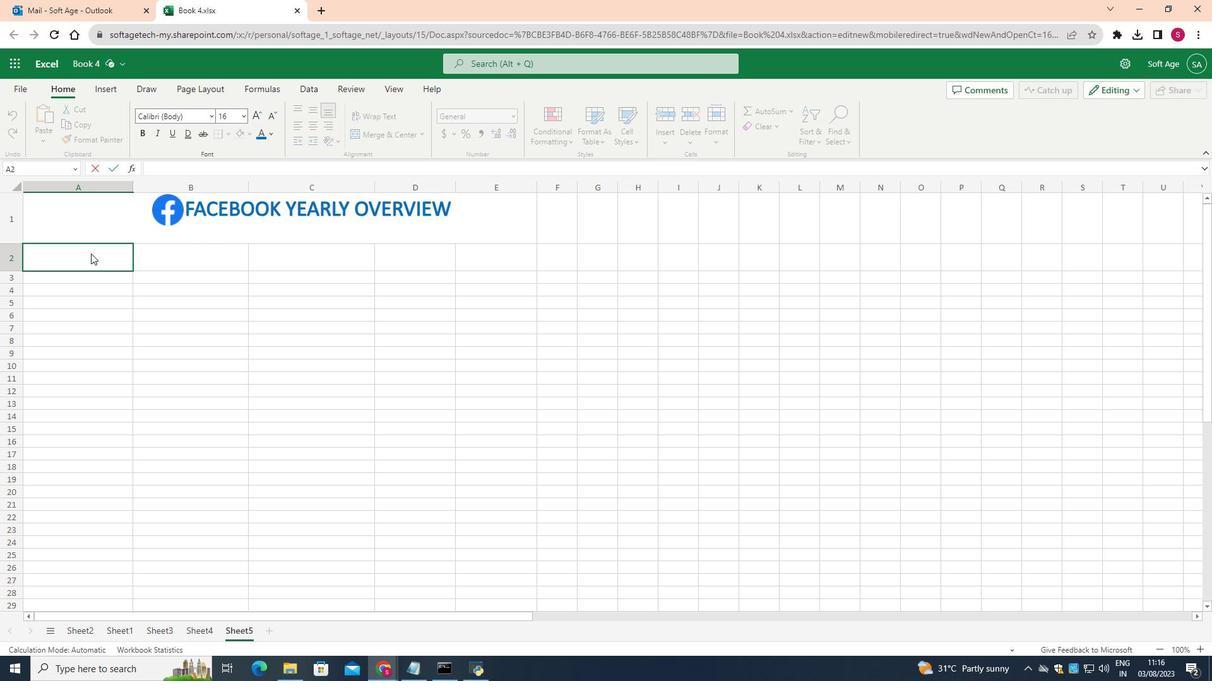 
Action: Key pressed <Key.shift>Month
Screenshot: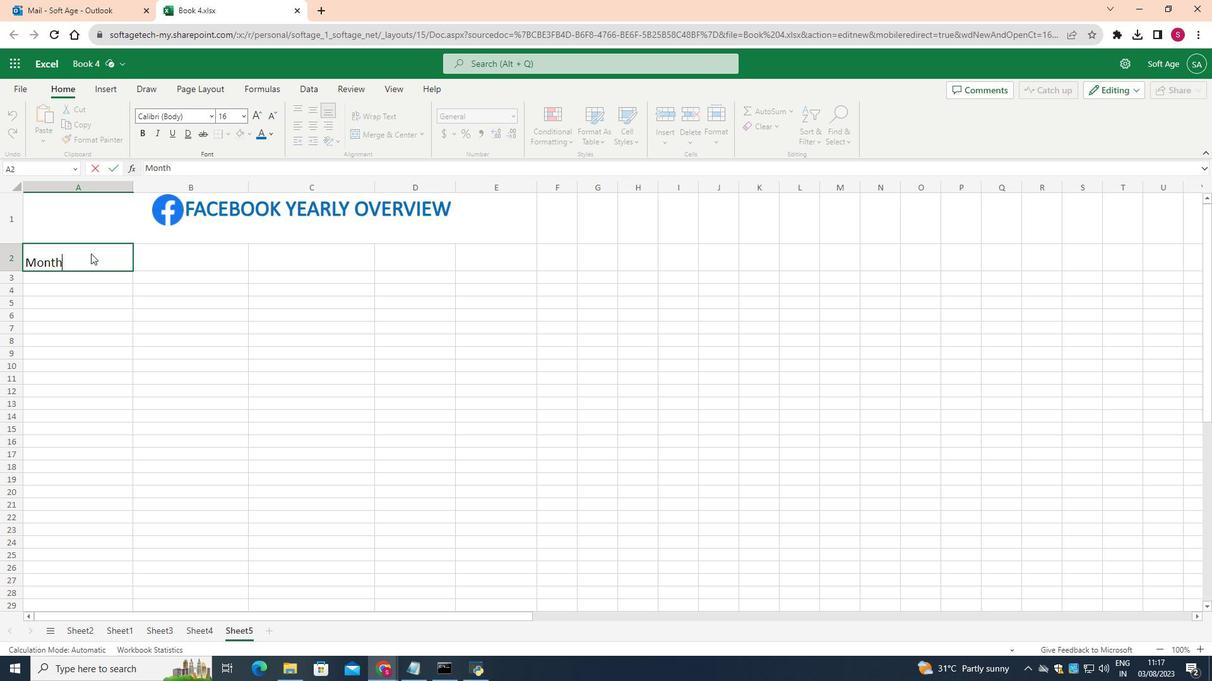 
Action: Mouse moved to (169, 263)
Screenshot: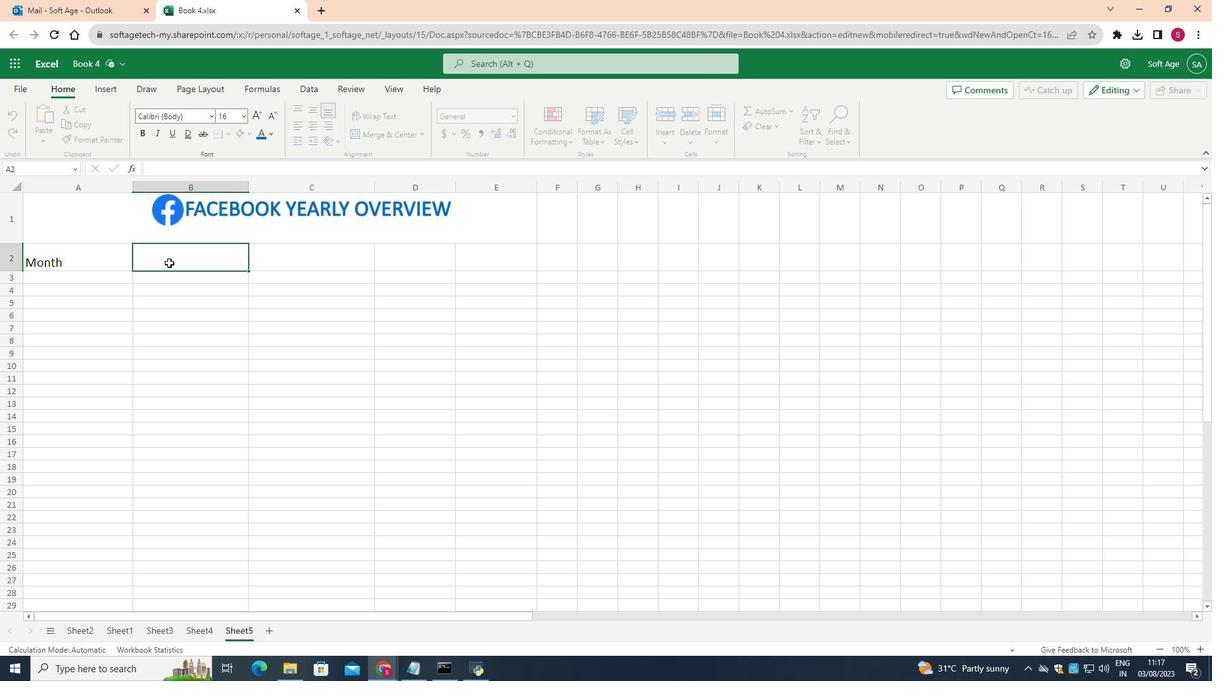 
Action: Mouse pressed left at (169, 263)
Screenshot: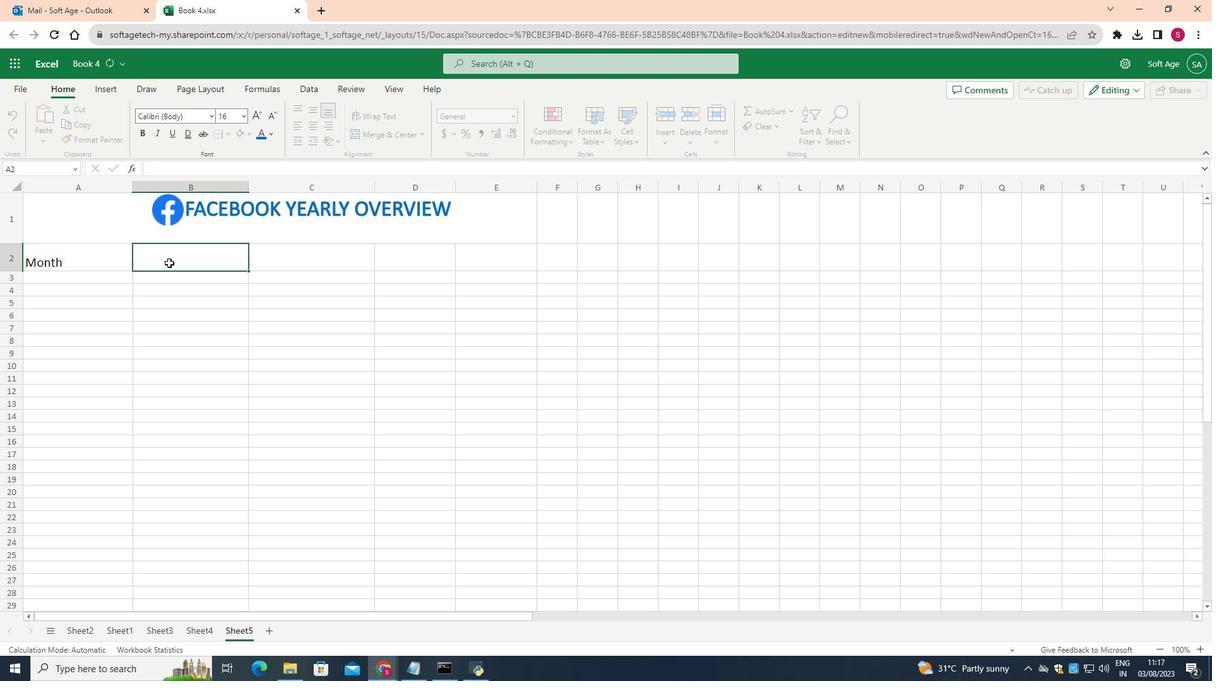 
Action: Mouse moved to (241, 118)
Screenshot: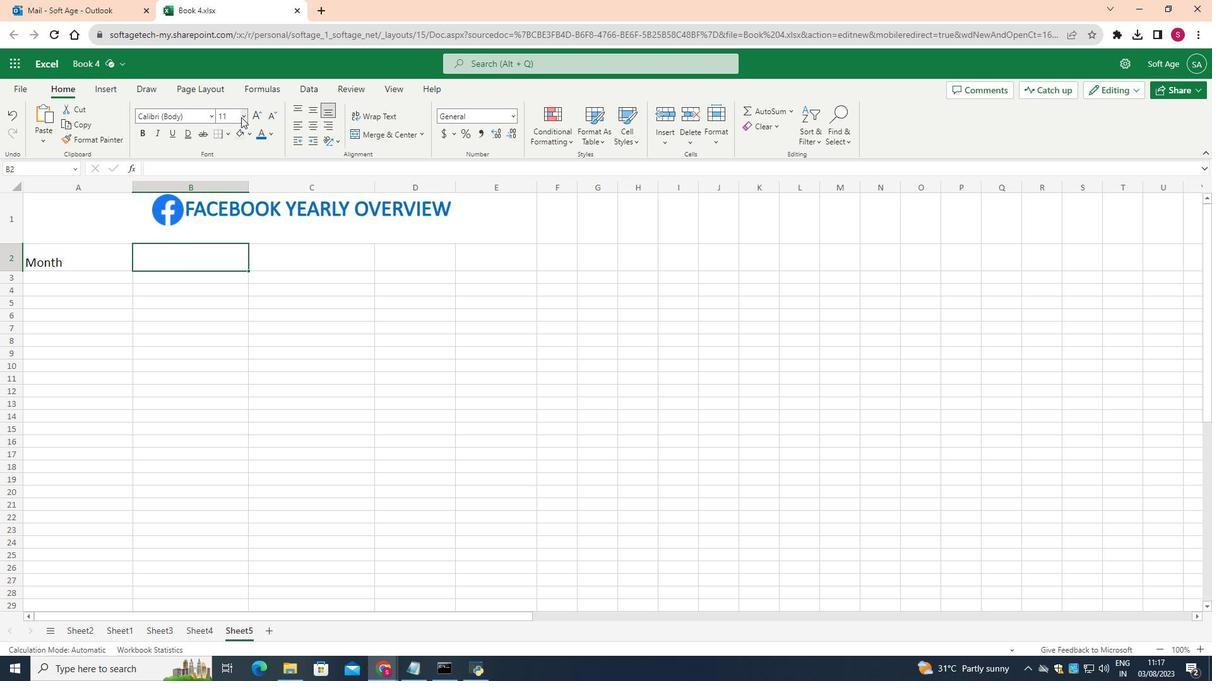 
Action: Mouse pressed left at (241, 118)
Screenshot: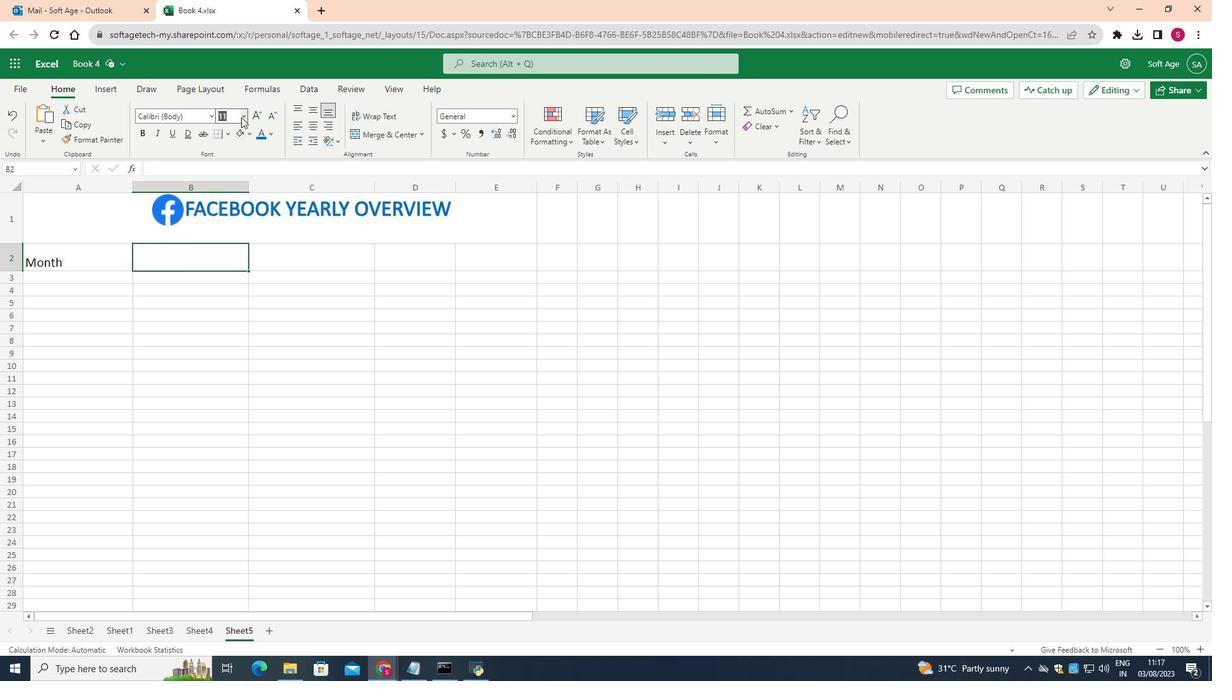 
Action: Mouse moved to (226, 239)
Screenshot: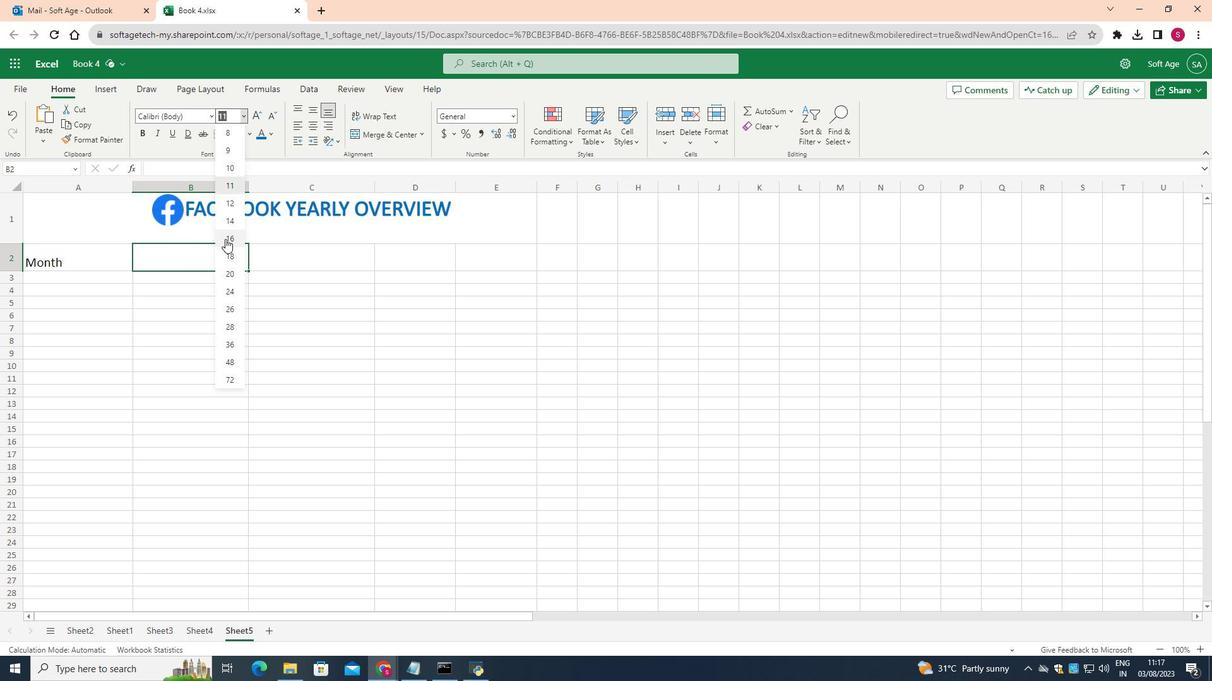 
Action: Mouse pressed left at (226, 239)
Screenshot: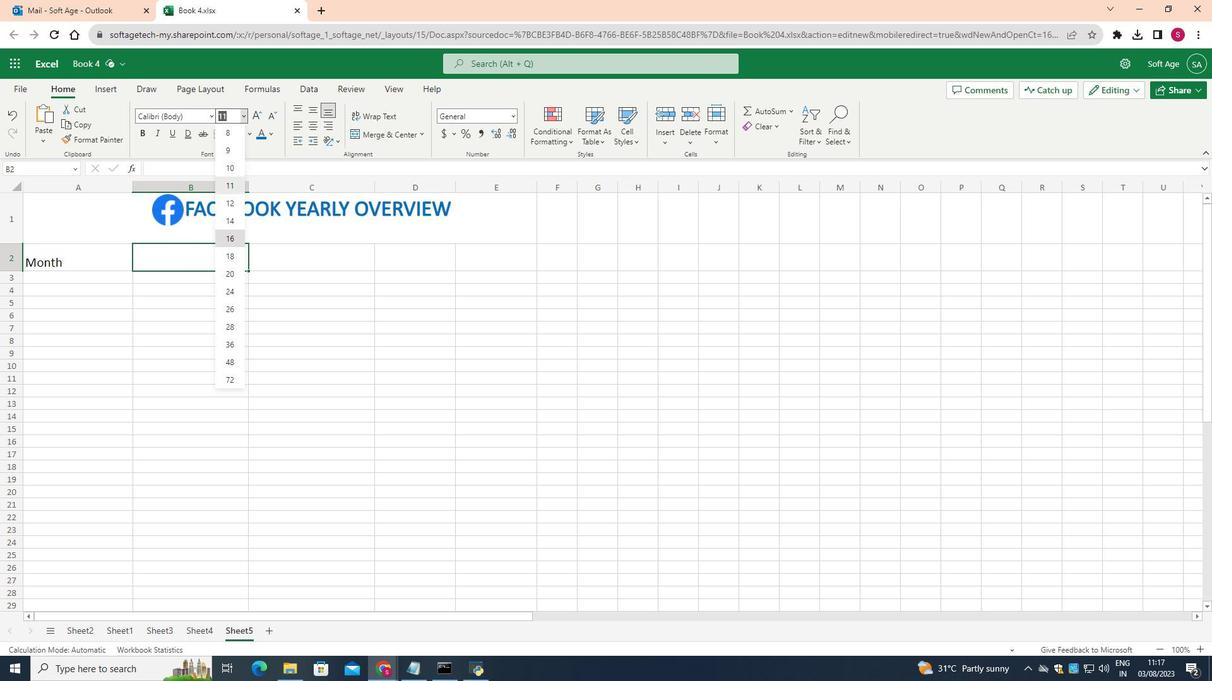 
Action: Mouse moved to (206, 255)
Screenshot: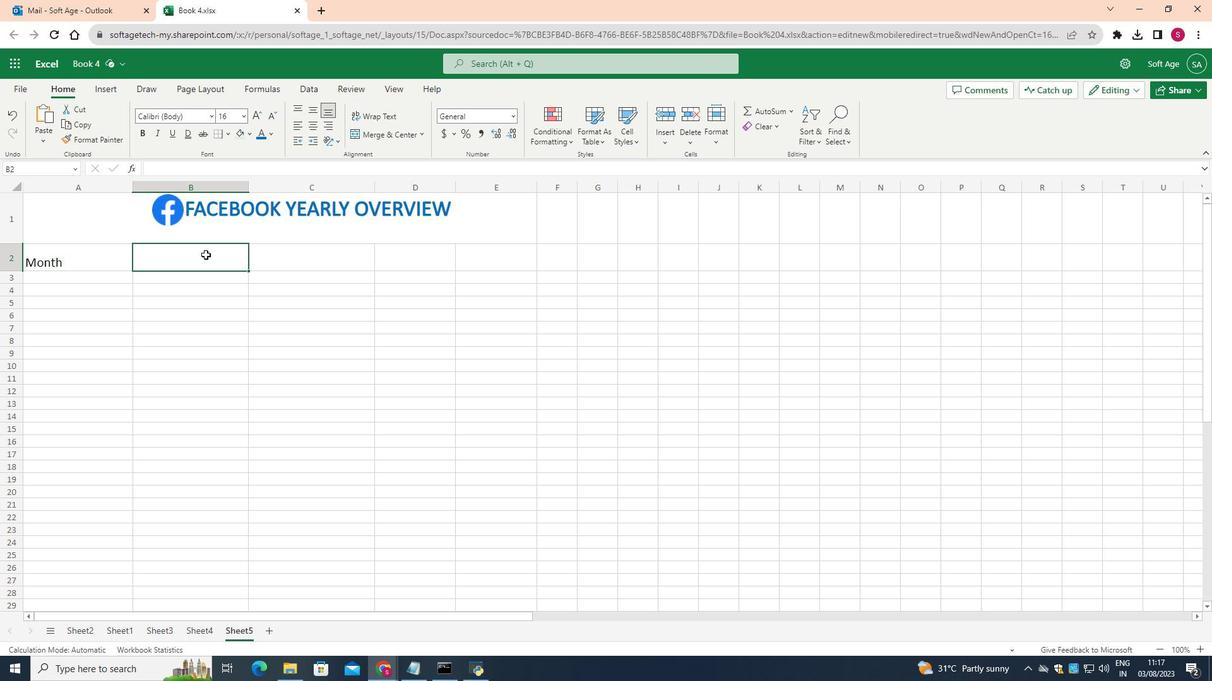 
Action: Mouse pressed left at (206, 255)
Screenshot: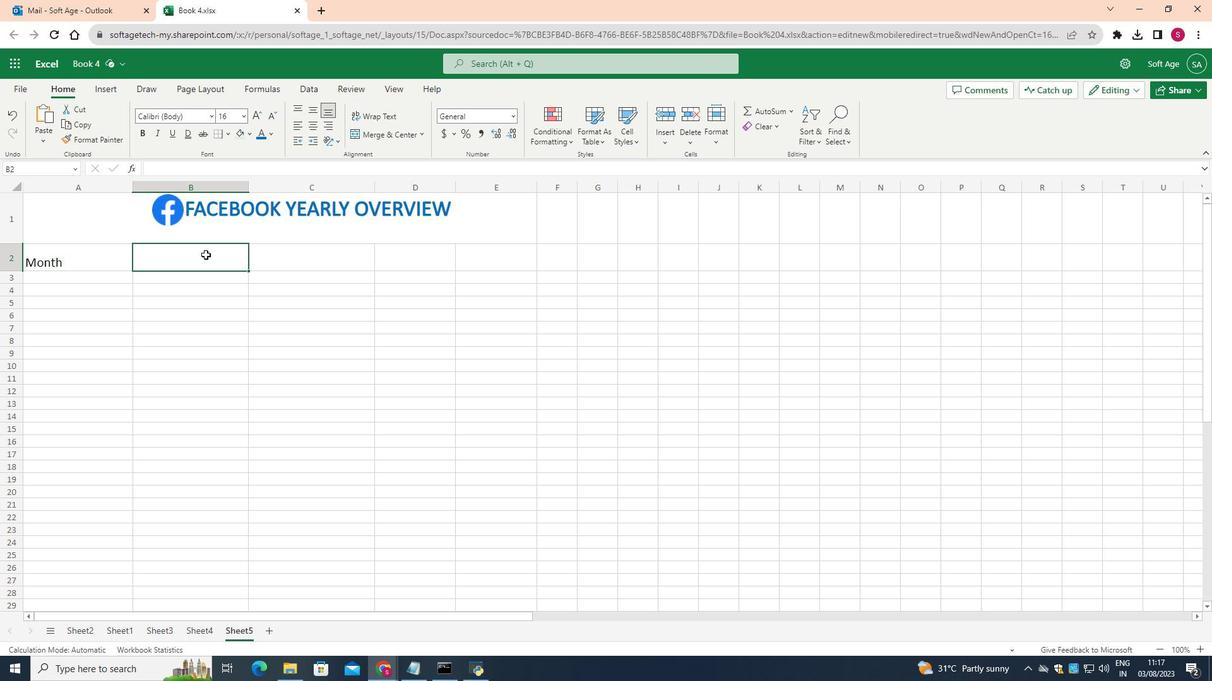 
Action: Mouse pressed left at (206, 255)
Screenshot: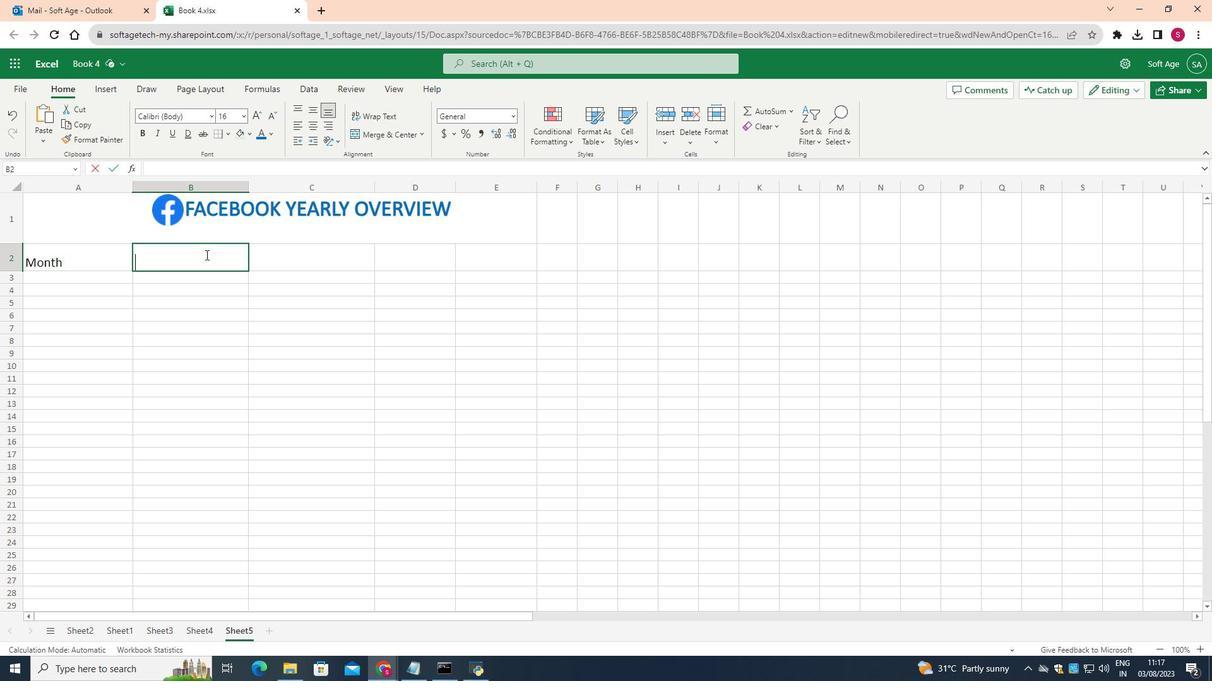 
Action: Key pressed <Key.shift>Week
Screenshot: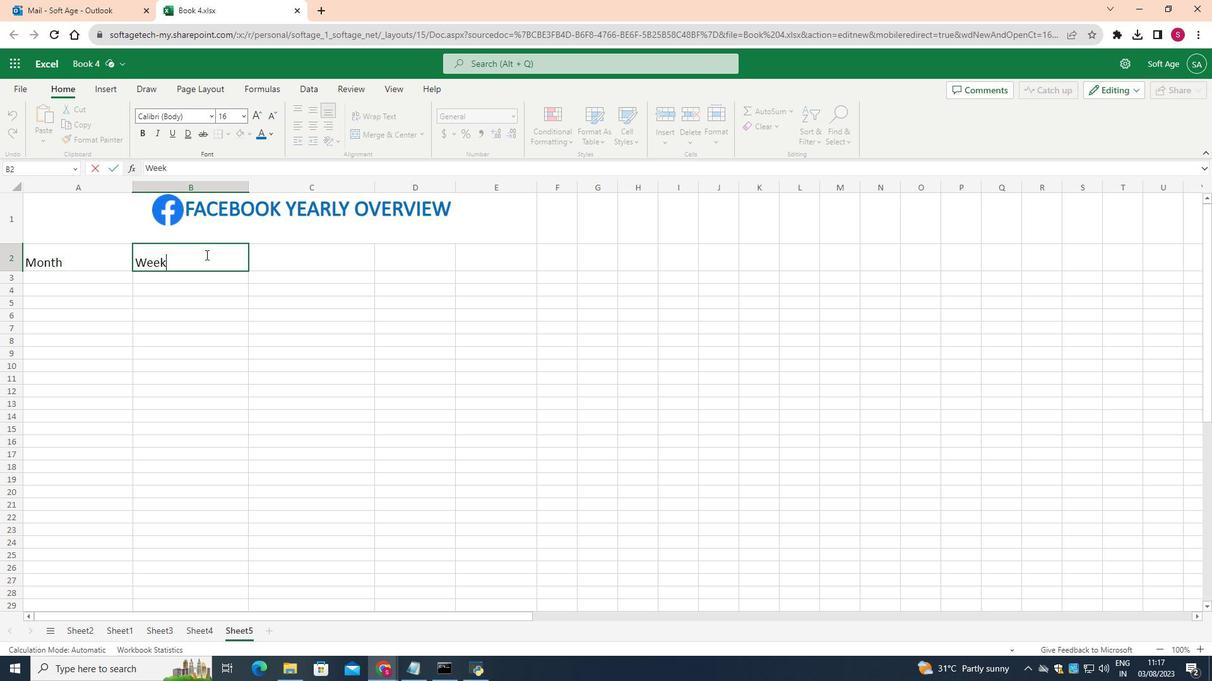 
Action: Mouse moved to (302, 263)
Screenshot: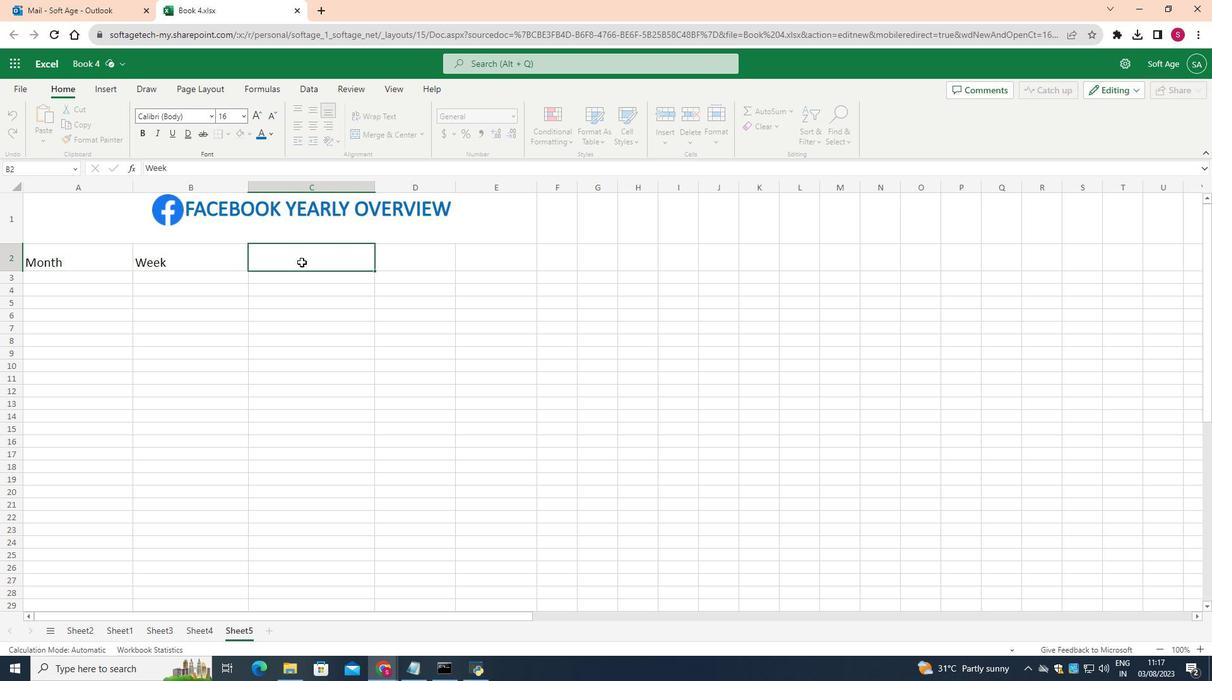 
Action: Mouse pressed left at (302, 263)
Screenshot: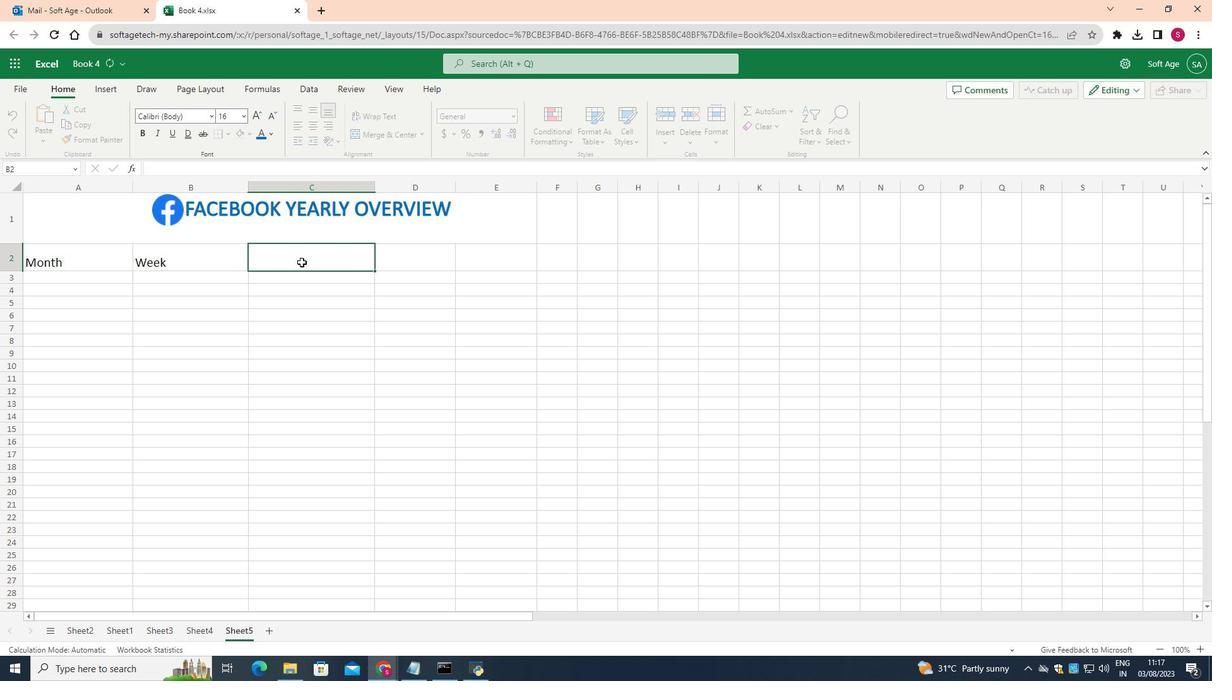 
Action: Mouse moved to (244, 114)
Screenshot: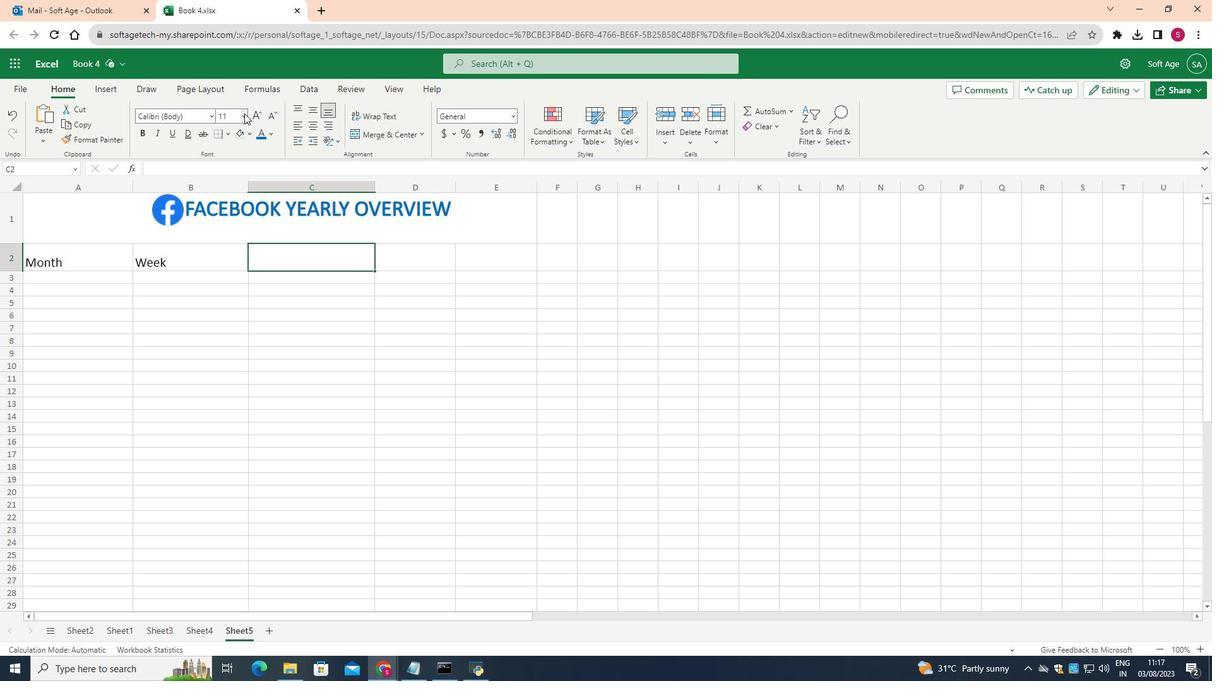 
Action: Mouse pressed left at (244, 114)
Screenshot: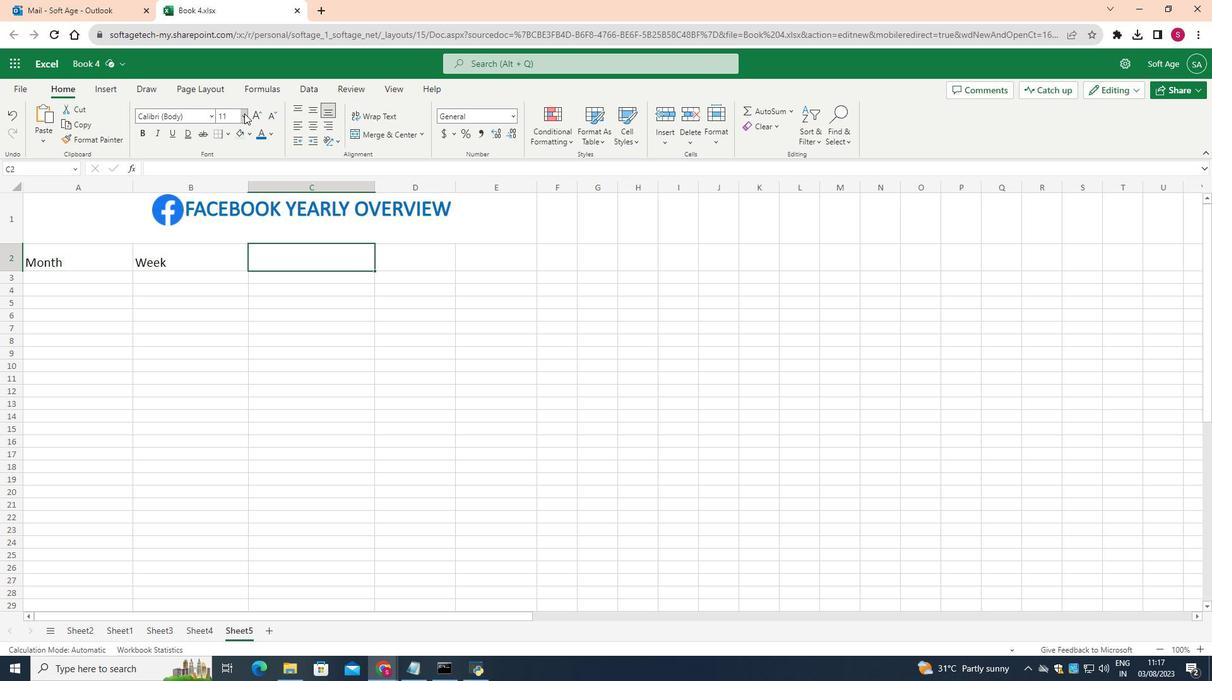 
Action: Mouse moved to (229, 242)
Screenshot: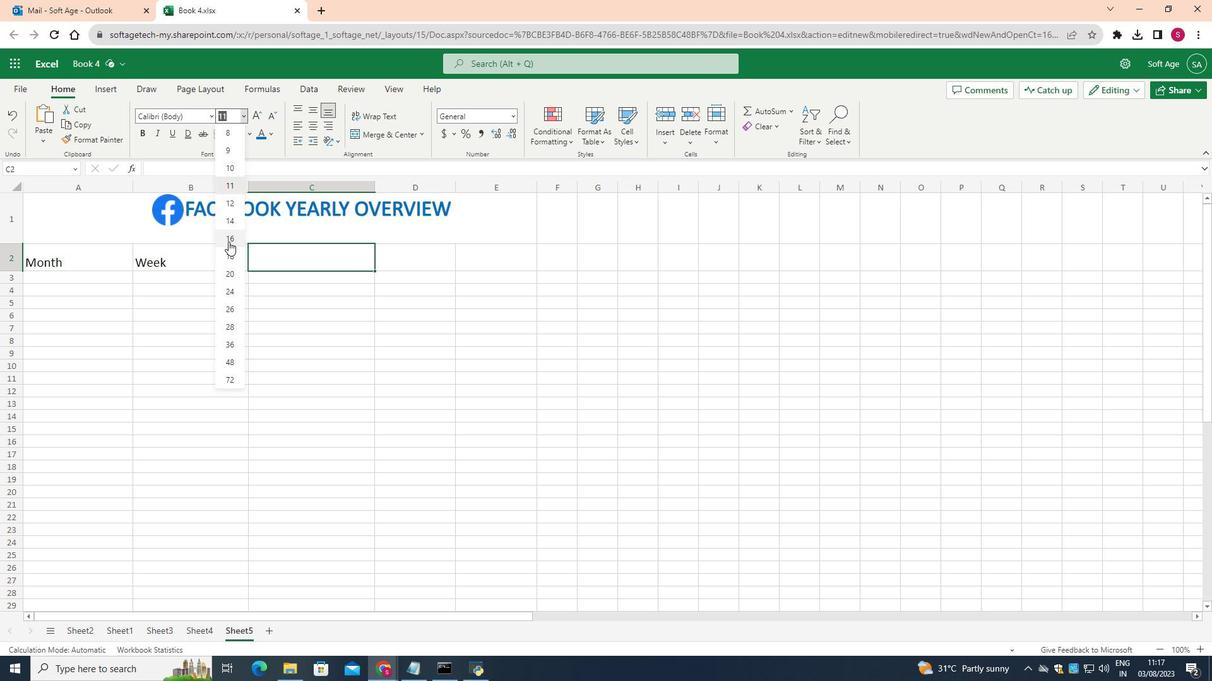 
Action: Mouse pressed left at (229, 242)
Screenshot: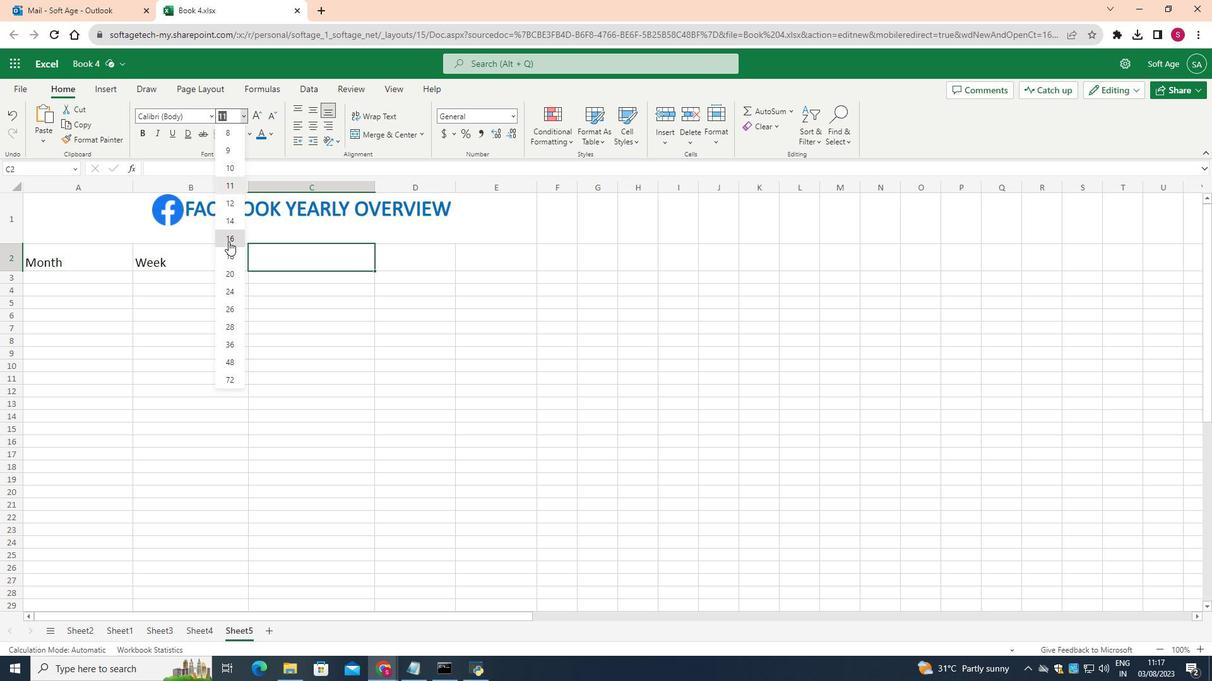 
Action: Mouse moved to (228, 243)
Screenshot: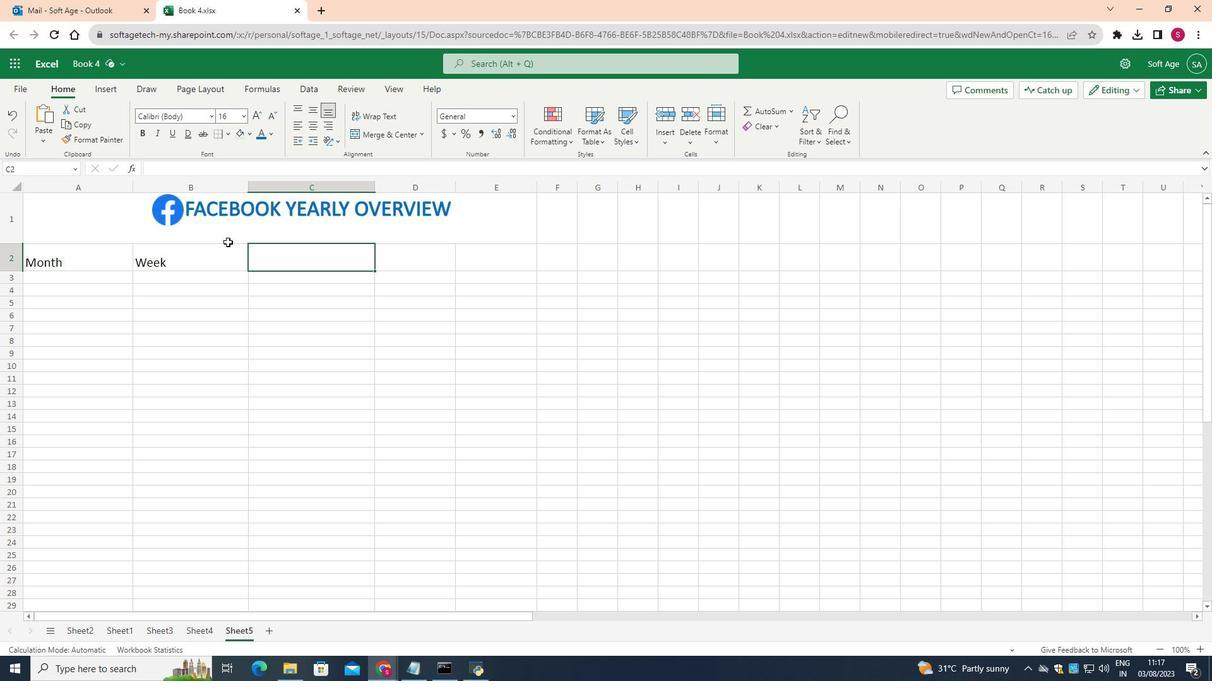 
Action: Key pressed <Key.shift>Publish<Key.space><Key.shift>Date
Screenshot: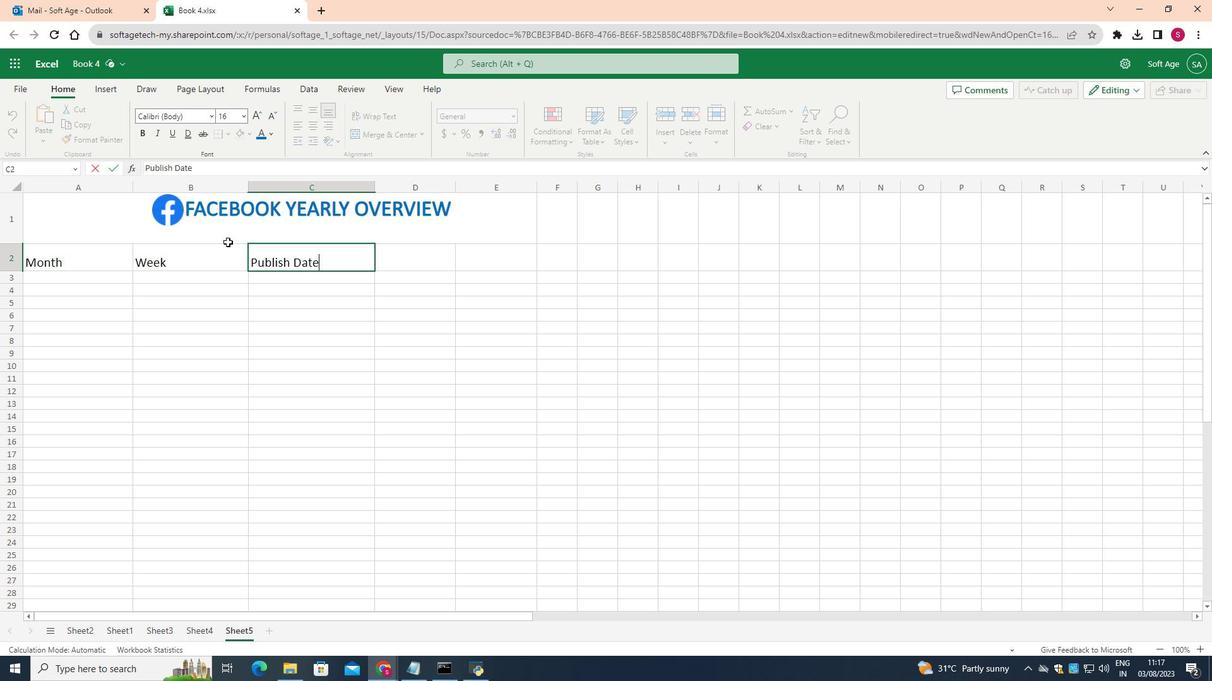
Action: Mouse moved to (426, 260)
Screenshot: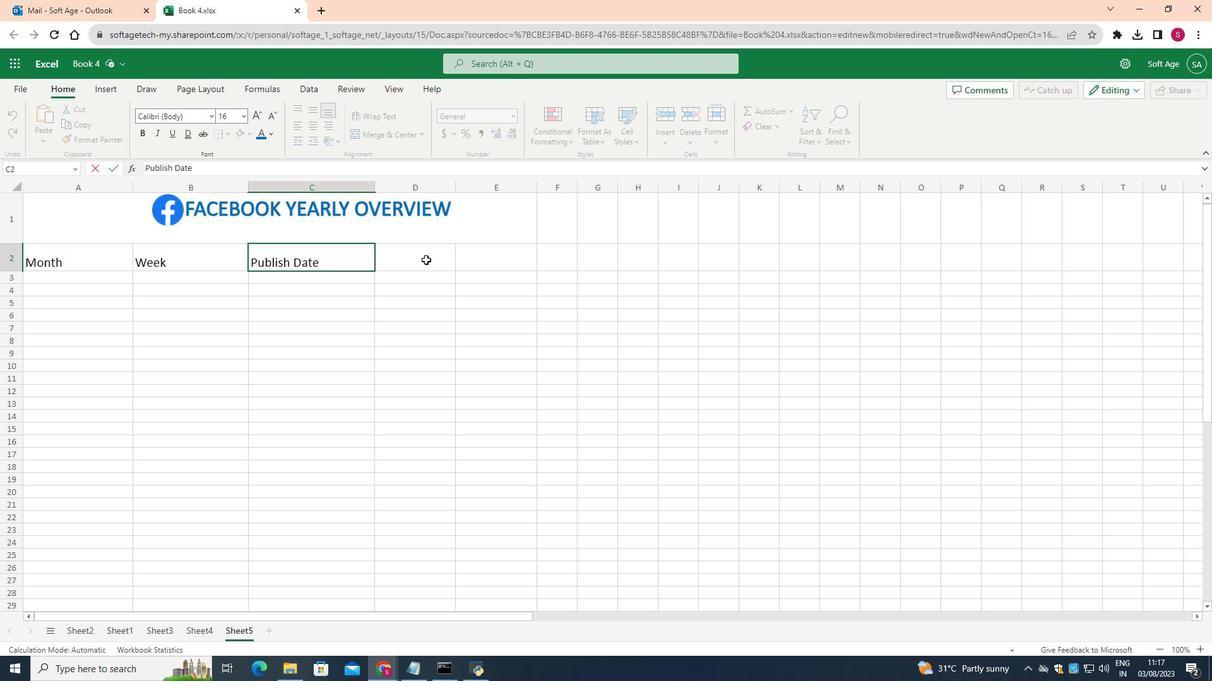 
Action: Mouse pressed left at (426, 260)
Screenshot: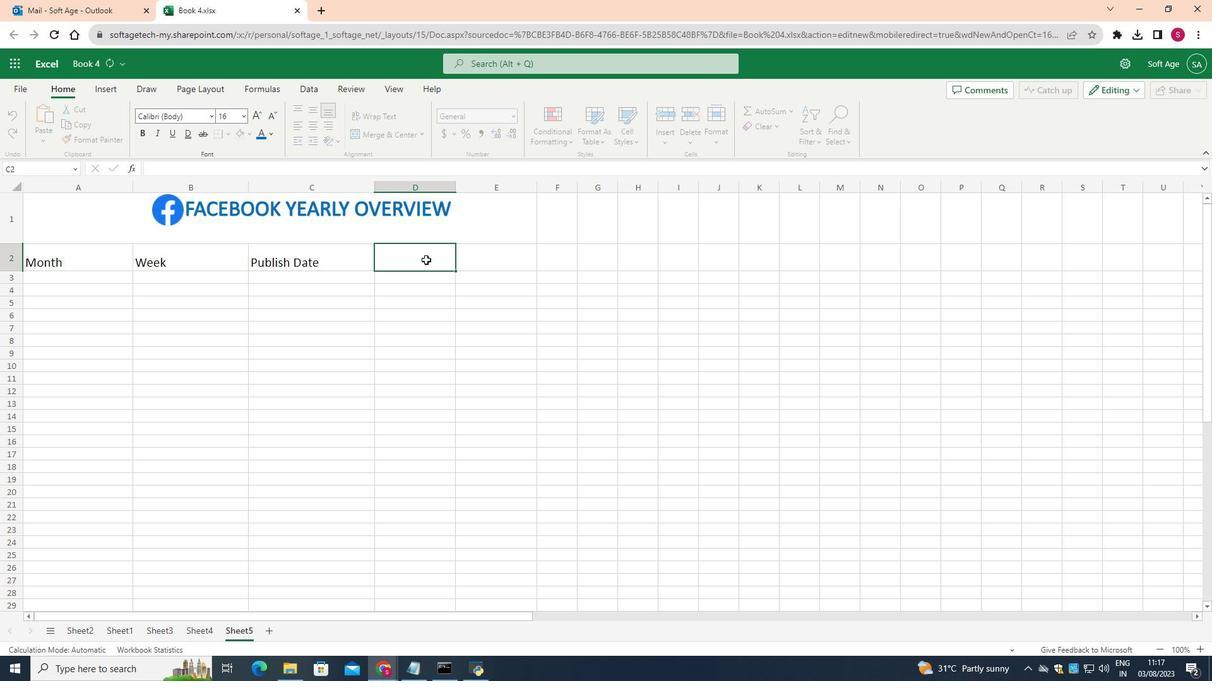 
Action: Mouse moved to (242, 115)
Screenshot: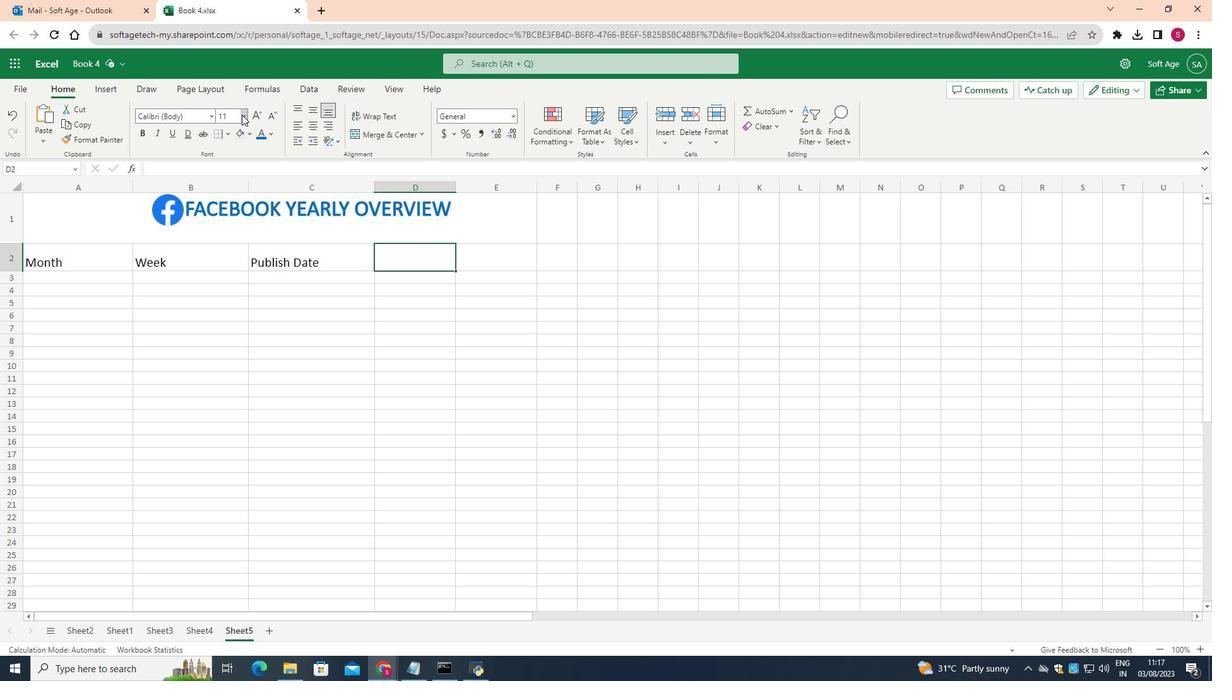 
Action: Mouse pressed left at (242, 115)
Screenshot: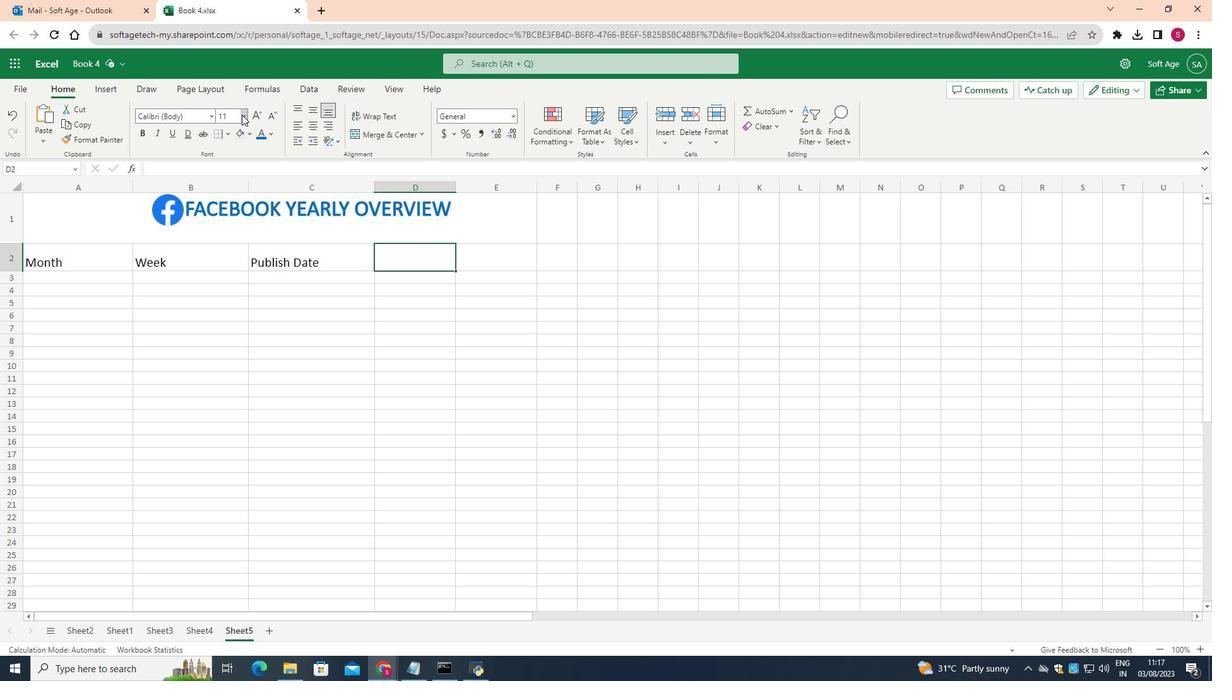 
Action: Mouse moved to (241, 241)
Screenshot: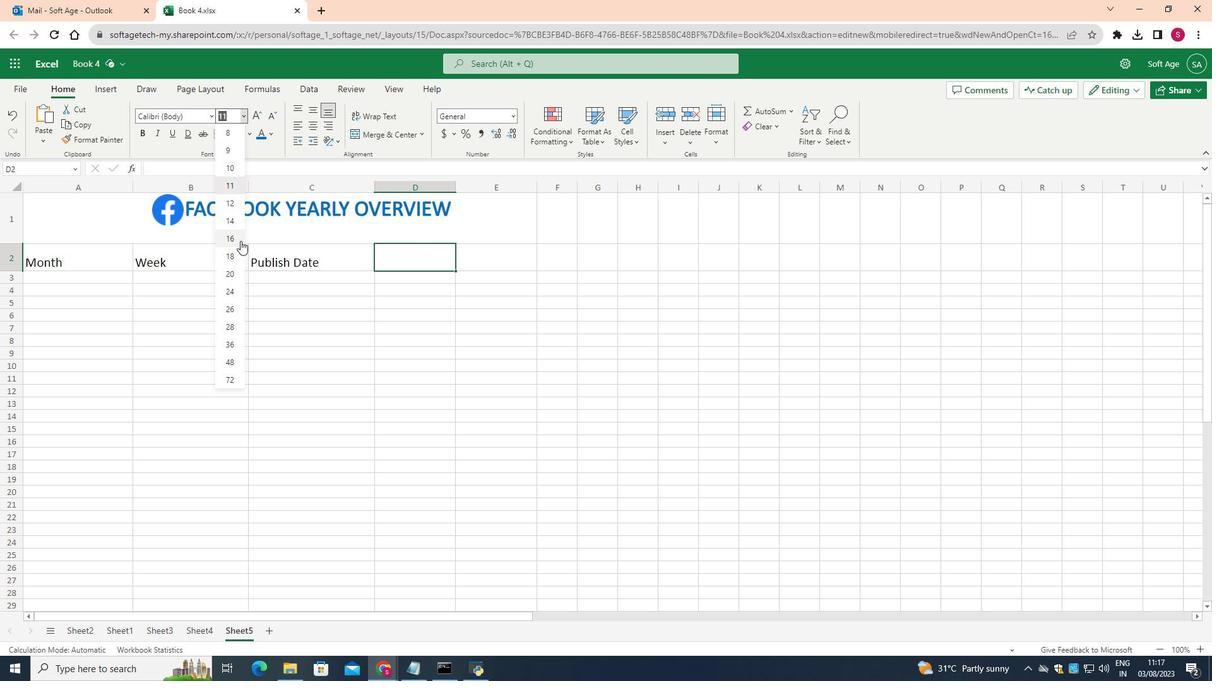 
Action: Mouse pressed left at (241, 241)
Screenshot: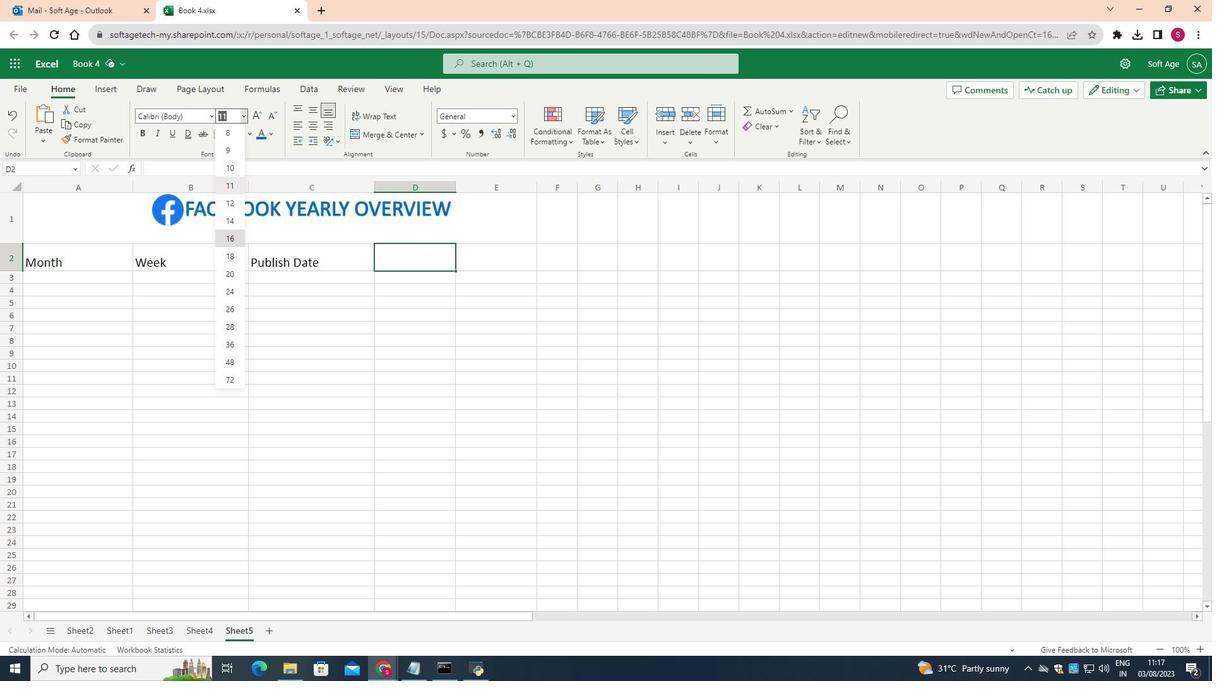 
Action: Mouse moved to (399, 266)
Screenshot: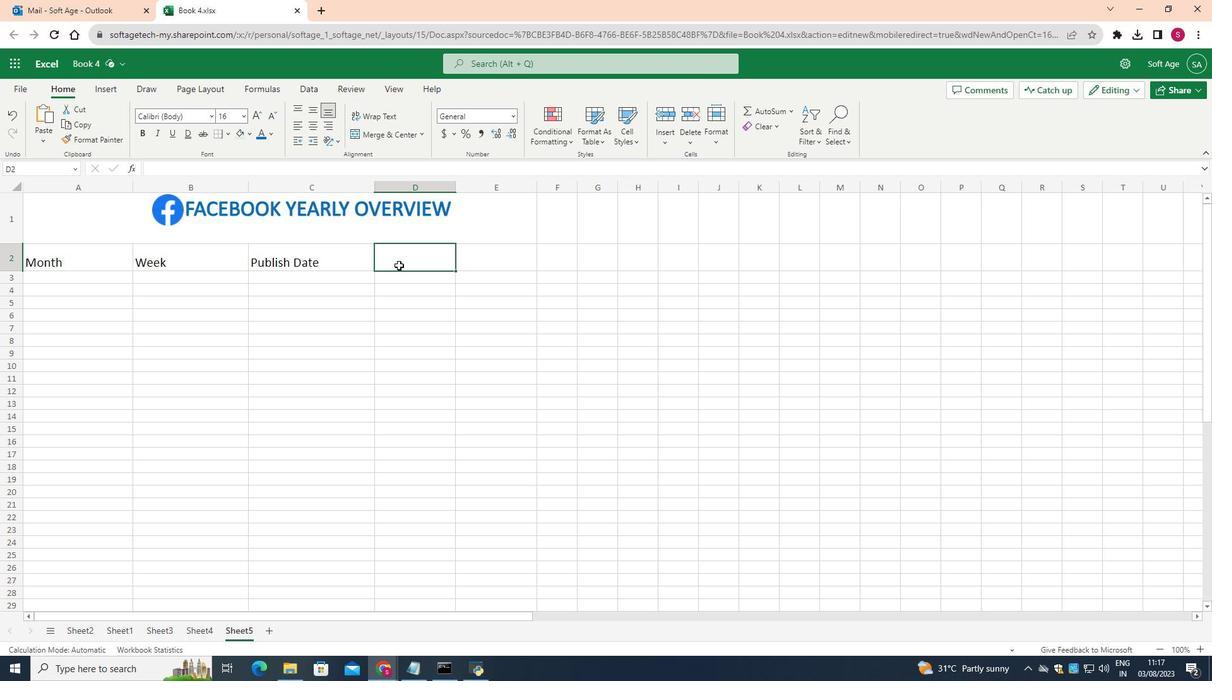 
Action: Mouse pressed left at (399, 266)
Screenshot: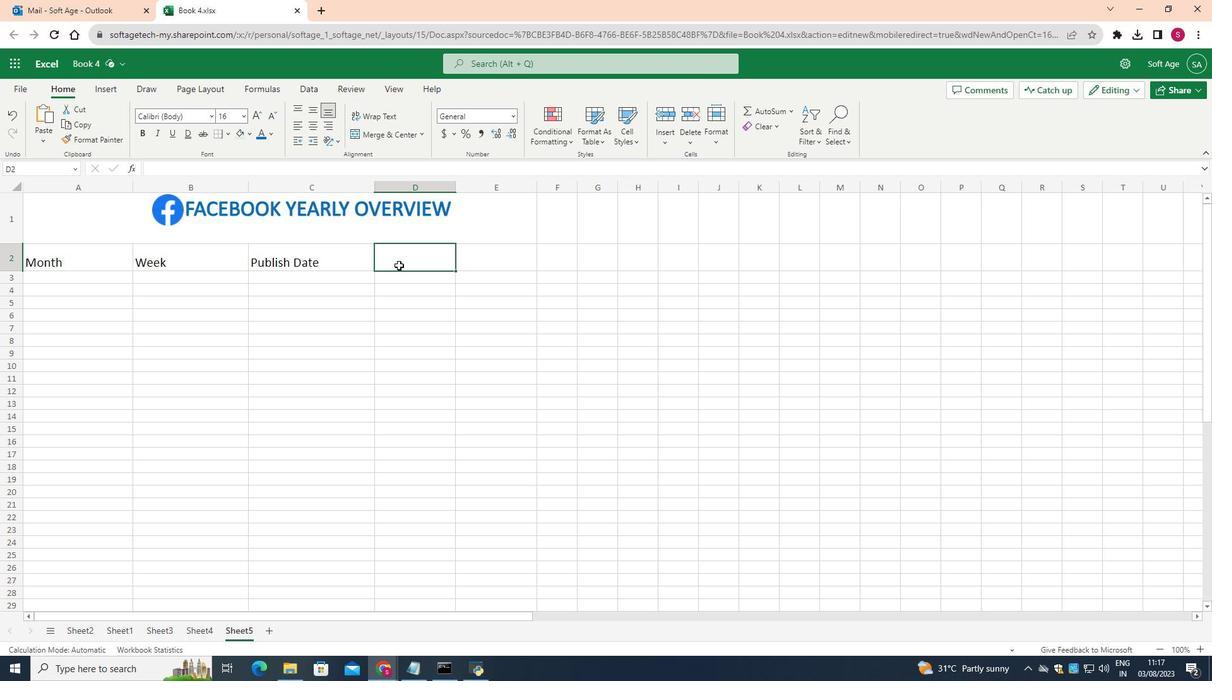 
Action: Mouse moved to (399, 266)
Screenshot: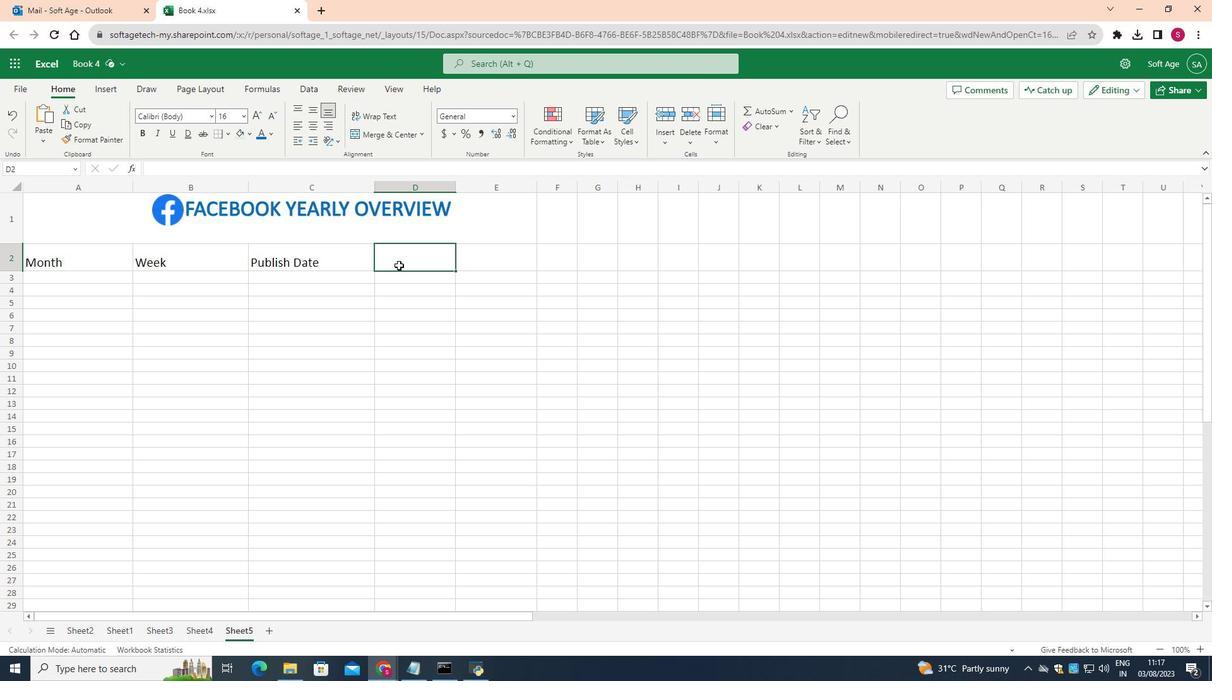 
Action: Mouse pressed left at (399, 266)
Screenshot: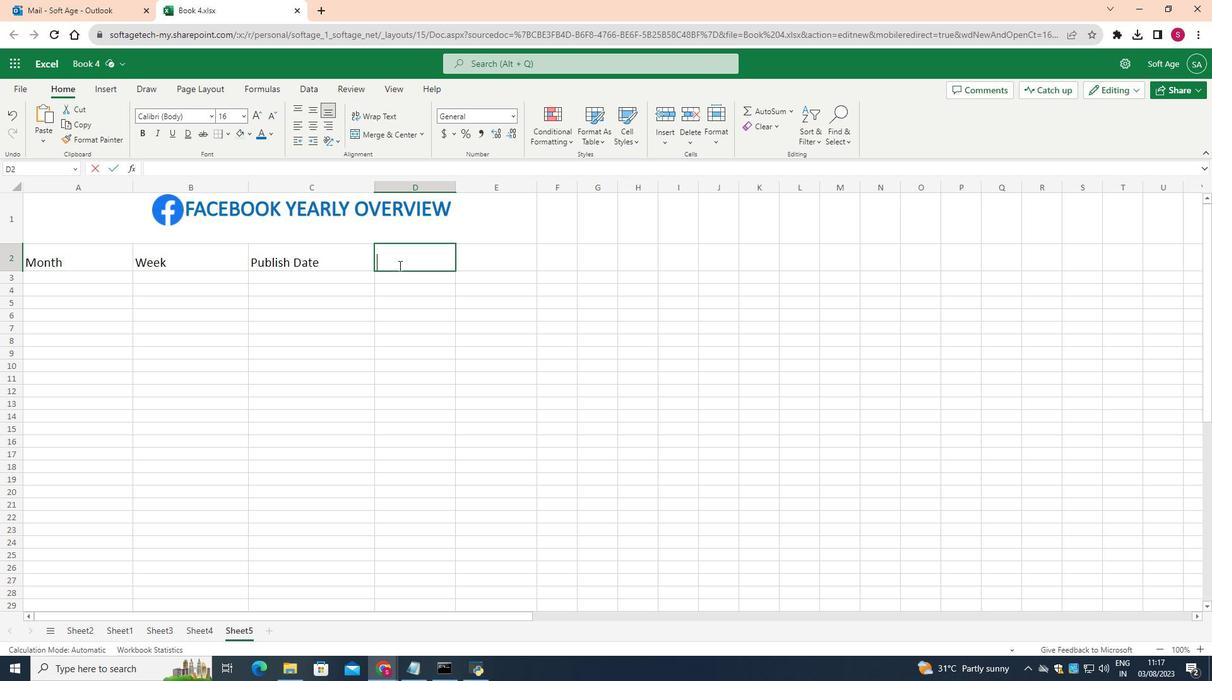 
Action: Mouse moved to (397, 267)
Screenshot: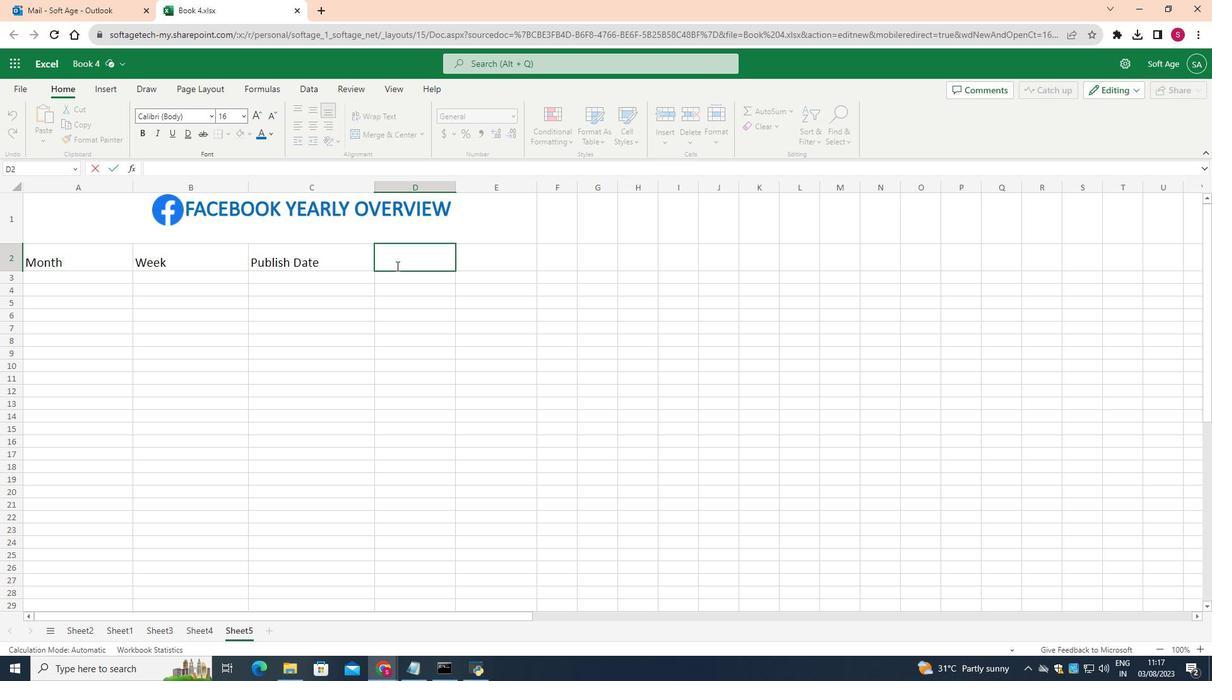 
Action: Key pressed <Key.shift>Theme/<Key.shift>Subject
Screenshot: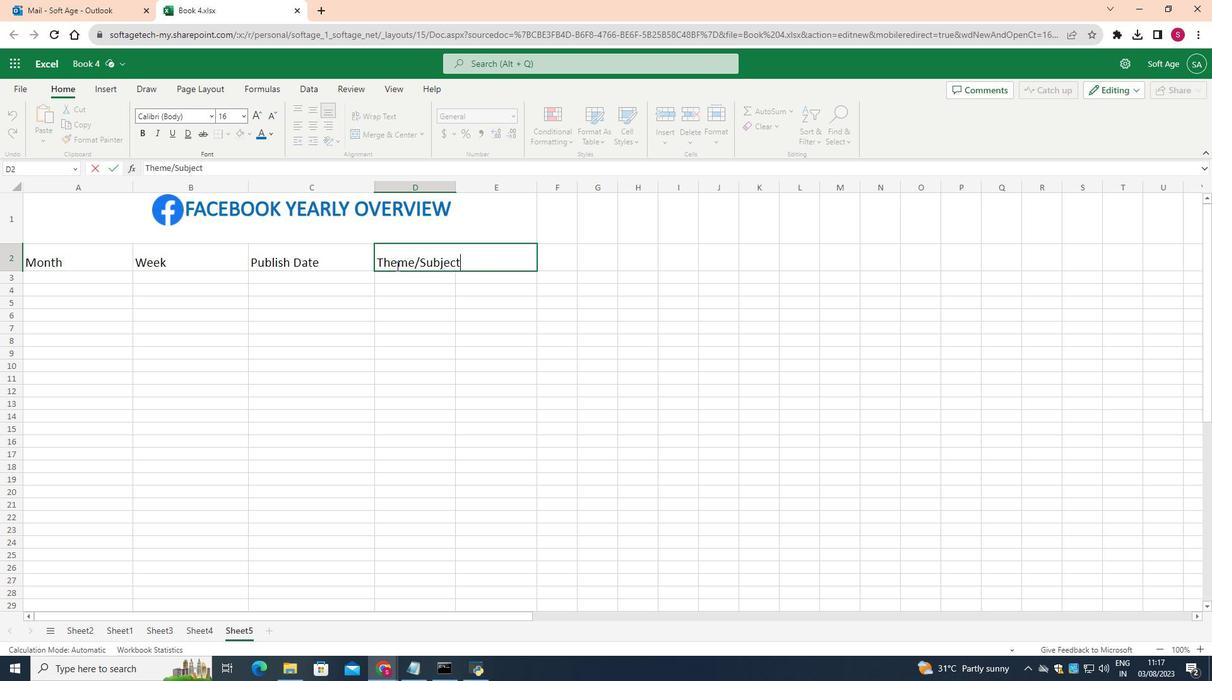
Action: Mouse moved to (455, 188)
Screenshot: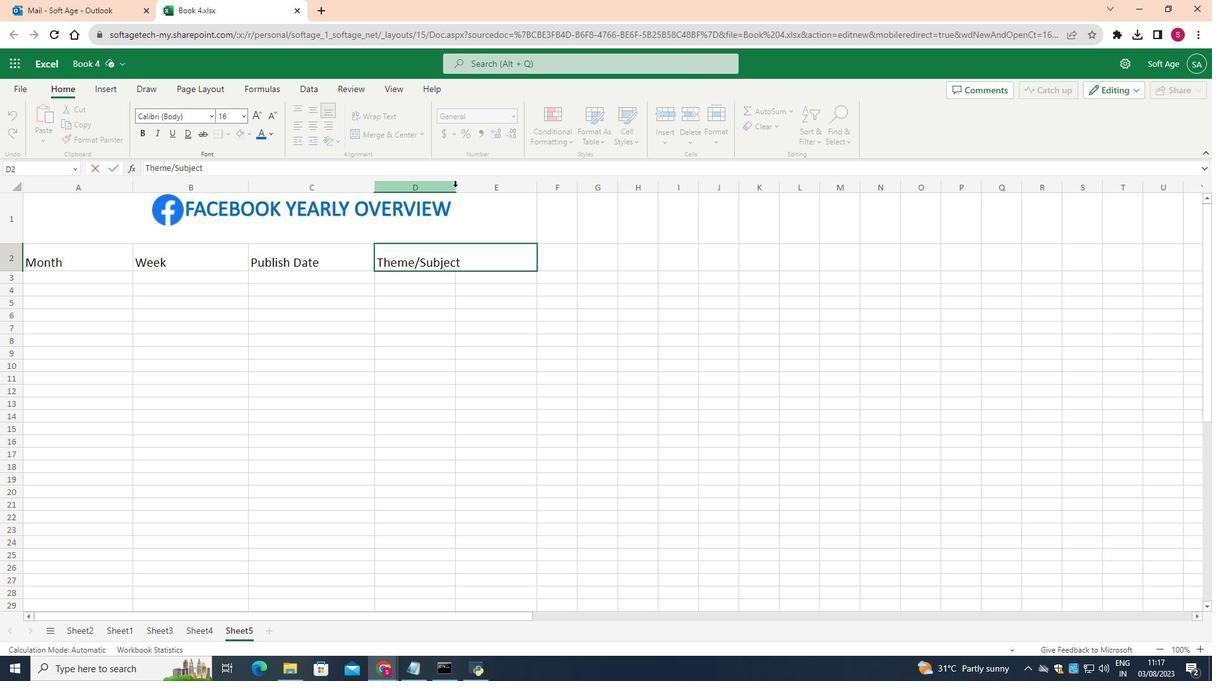 
Action: Mouse pressed left at (455, 188)
Screenshot: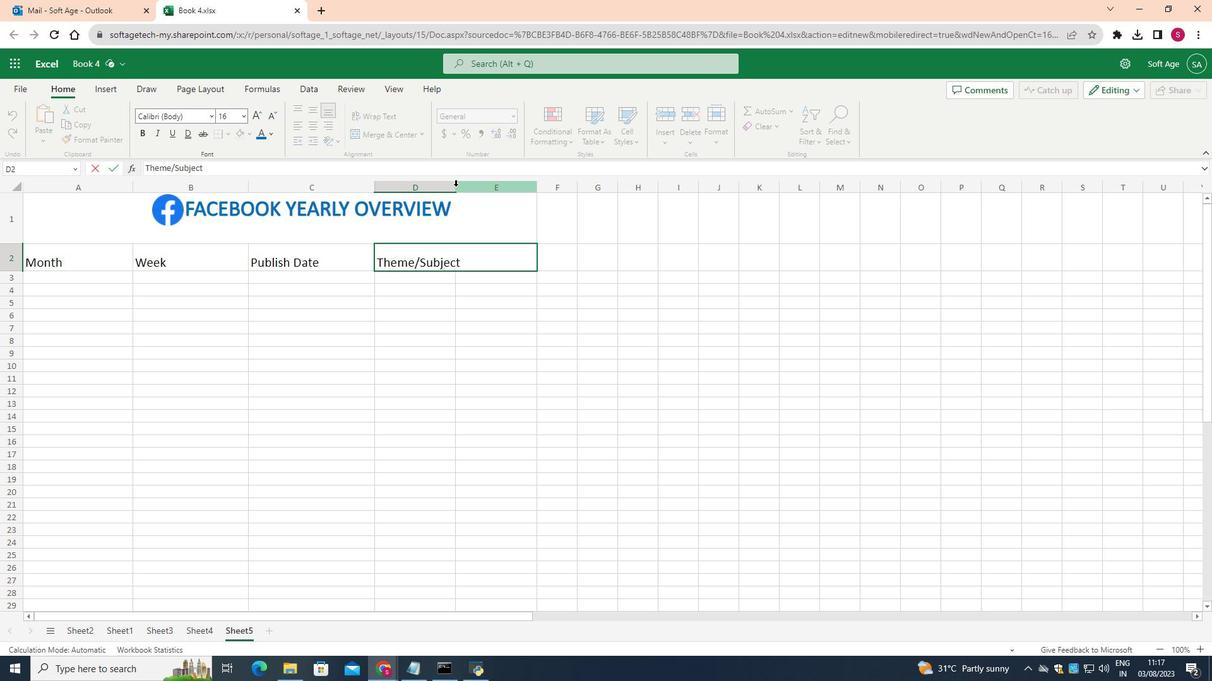 
Action: Mouse moved to (456, 187)
Screenshot: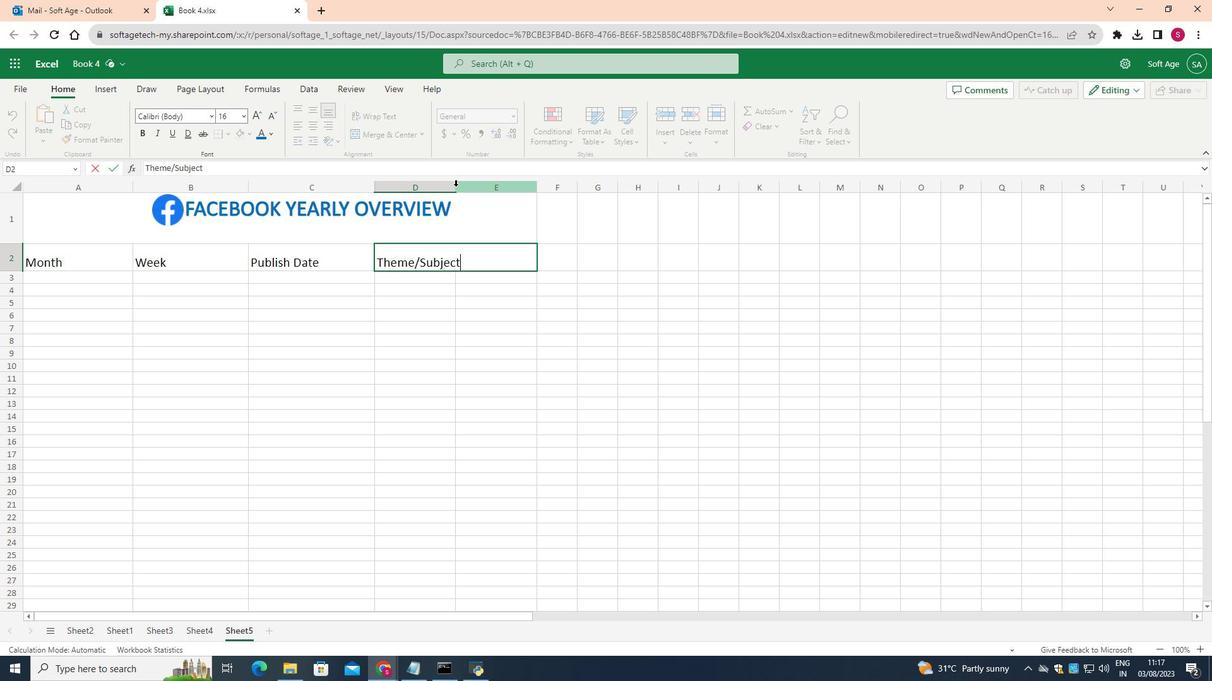 
Action: Mouse pressed left at (456, 187)
Screenshot: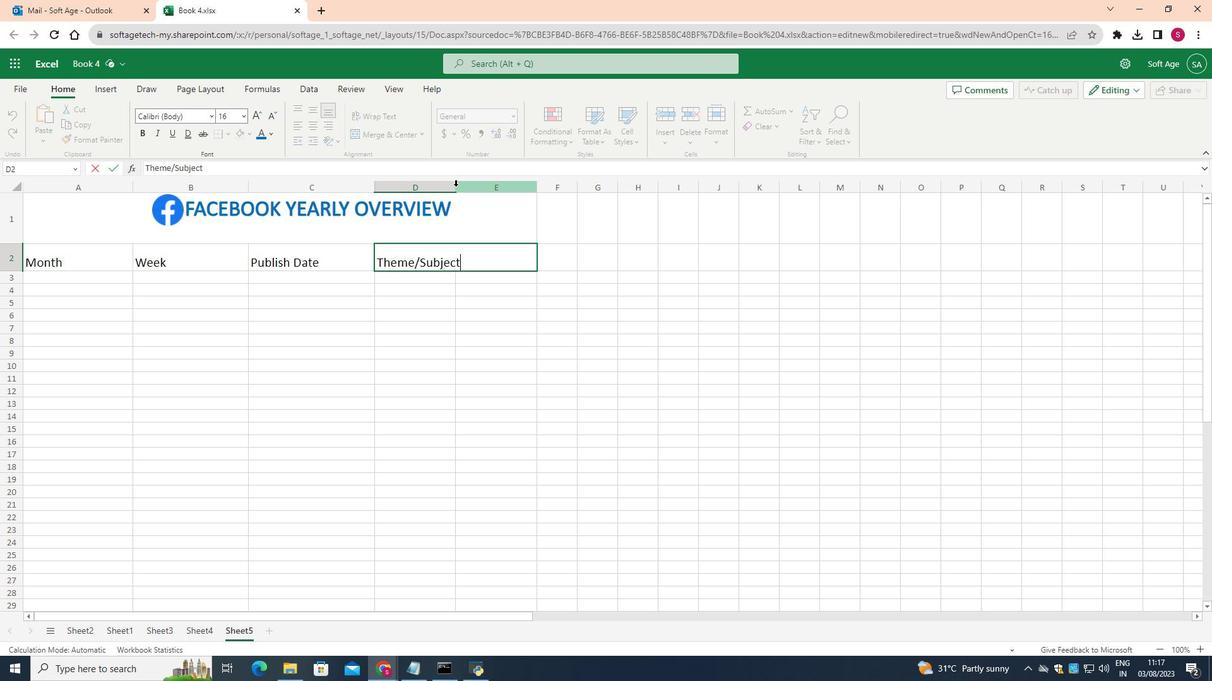 
Action: Mouse moved to (649, 260)
Screenshot: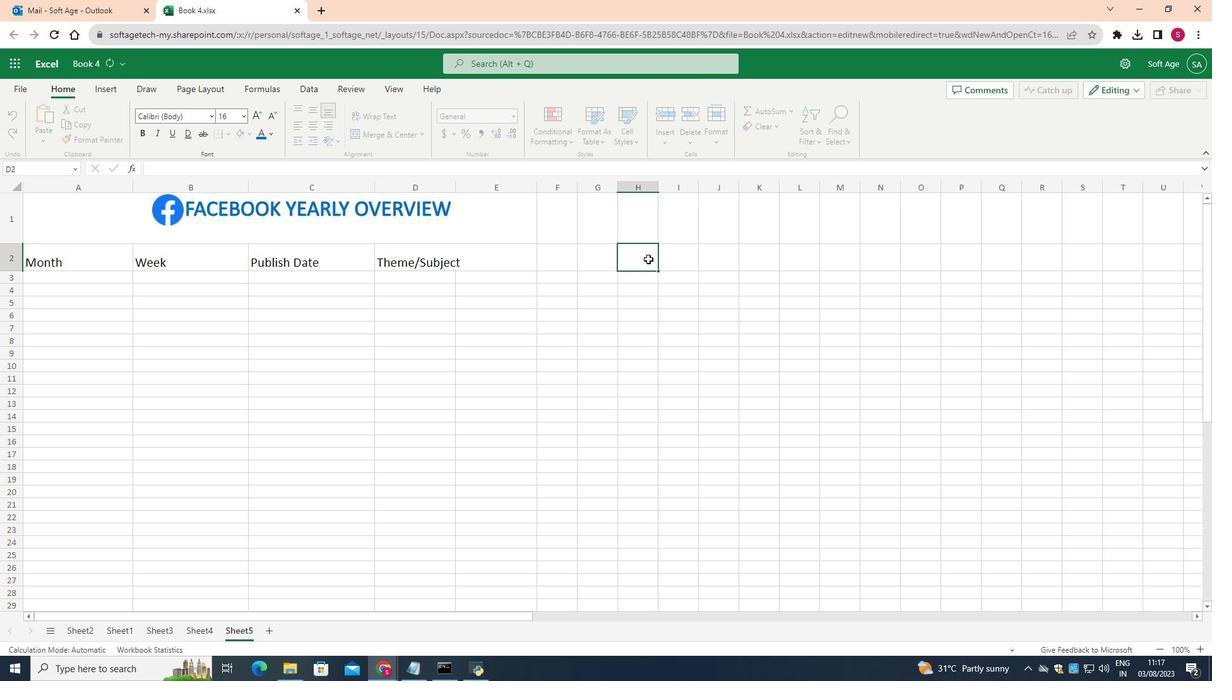 
Action: Mouse pressed left at (649, 260)
Screenshot: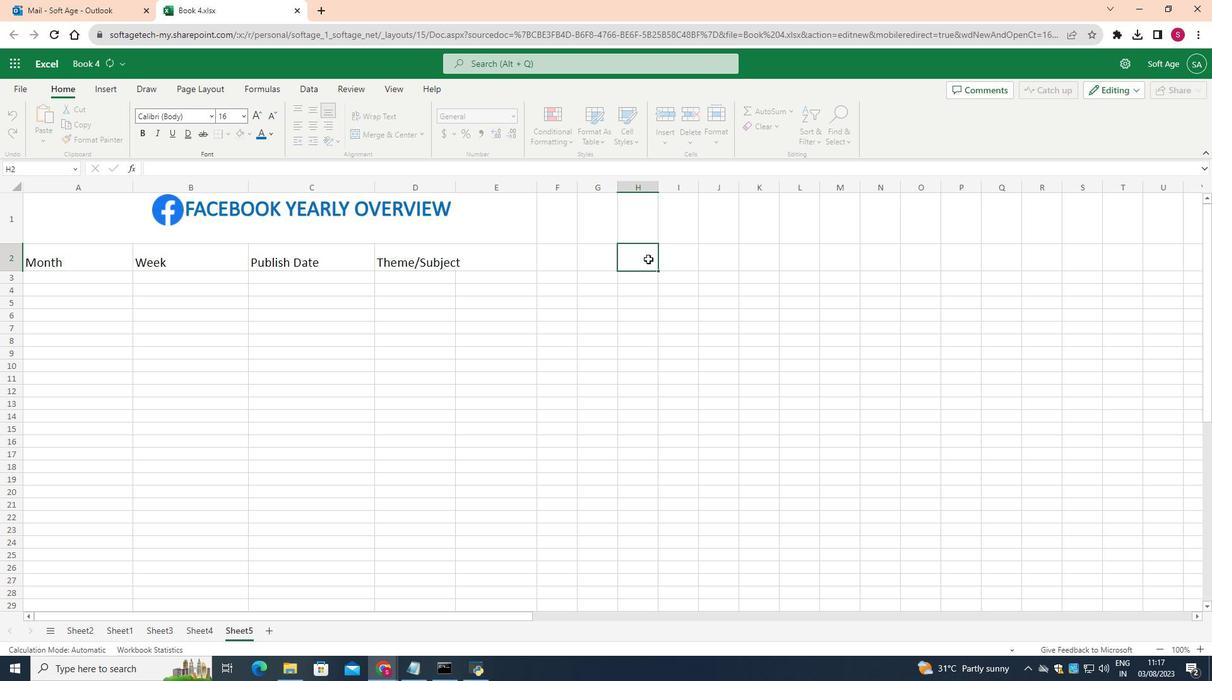 
Action: Mouse moved to (457, 184)
Screenshot: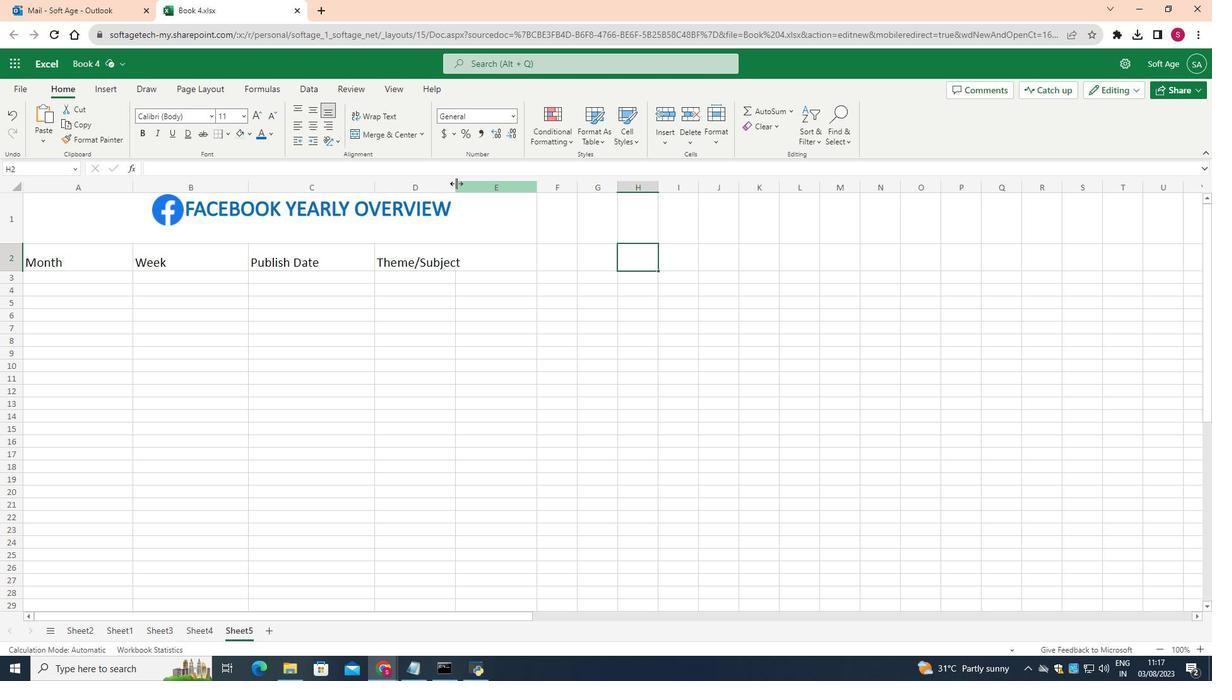 
Action: Mouse pressed left at (457, 184)
Screenshot: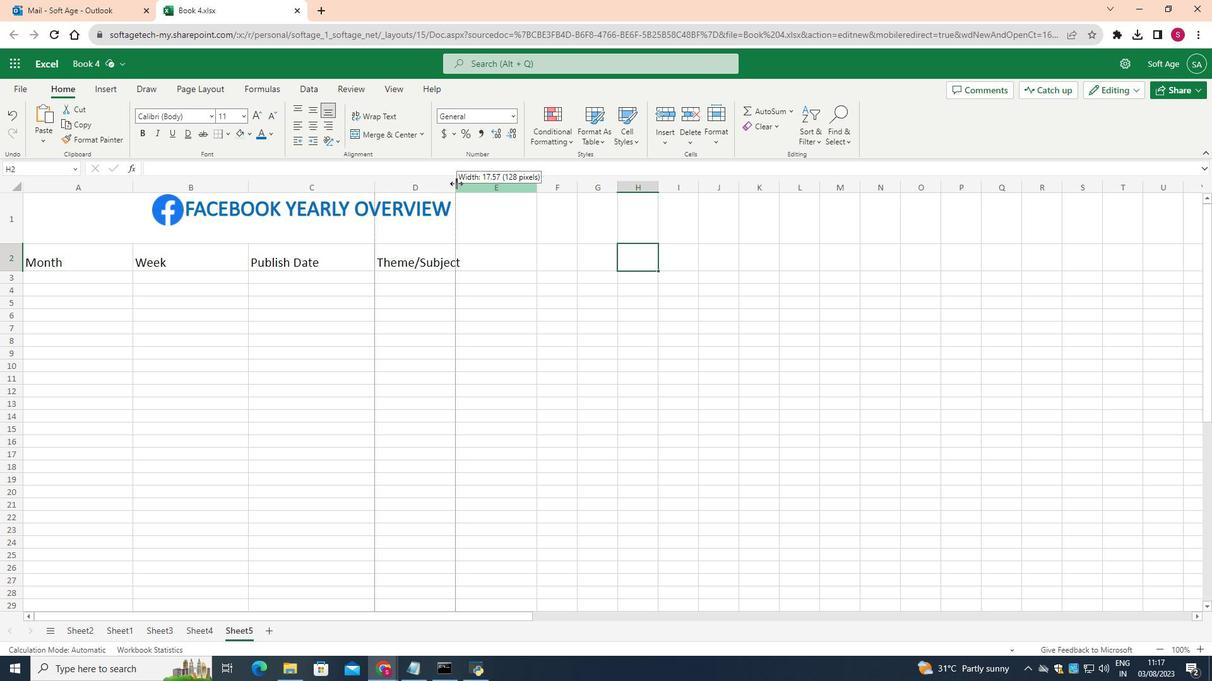 
Action: Mouse moved to (486, 191)
Screenshot: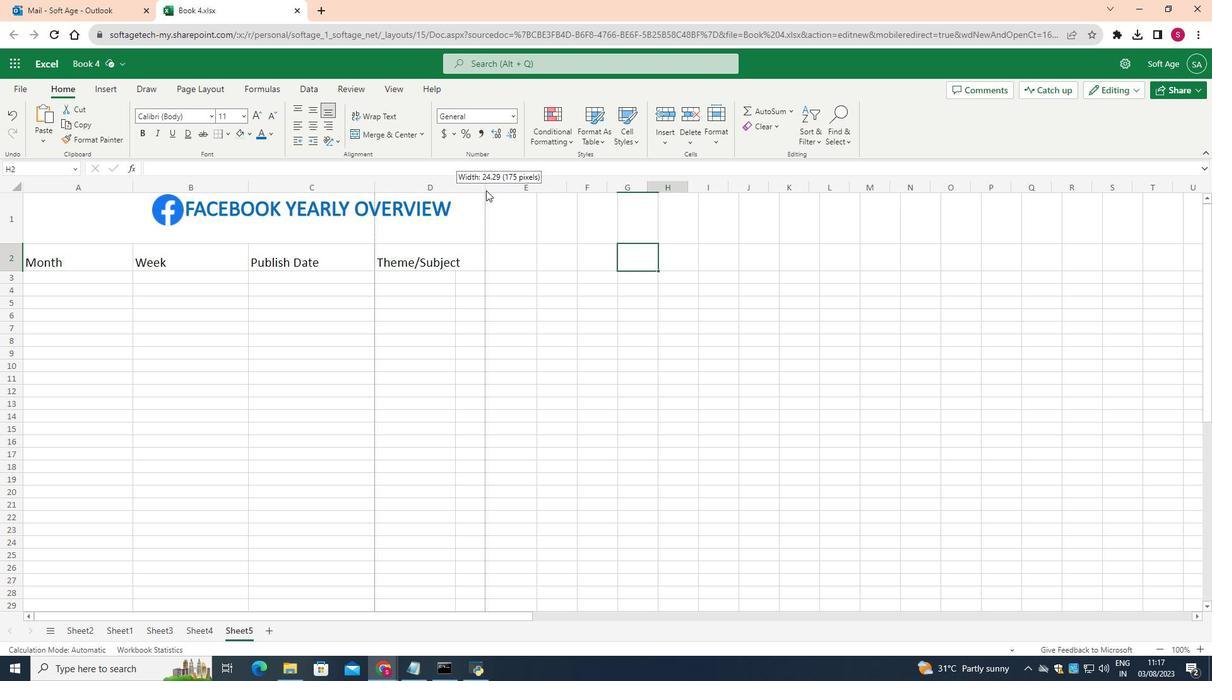 
Action: Mouse pressed left at (486, 191)
Screenshot: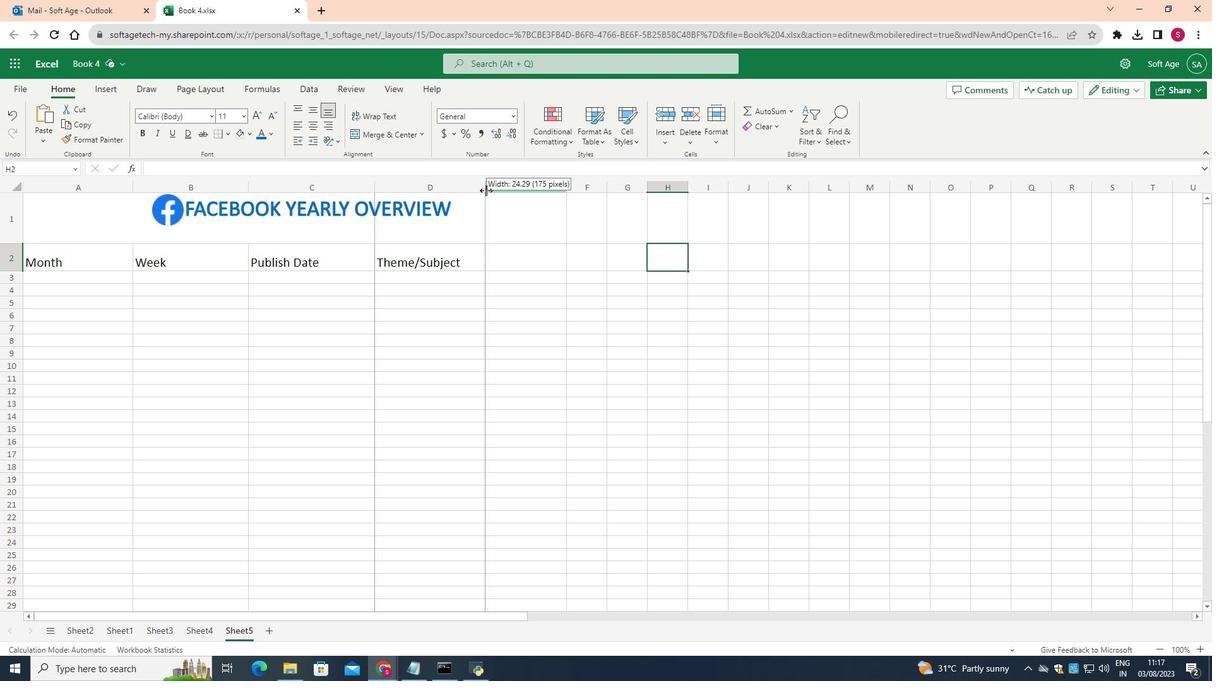 
Action: Mouse moved to (524, 255)
Screenshot: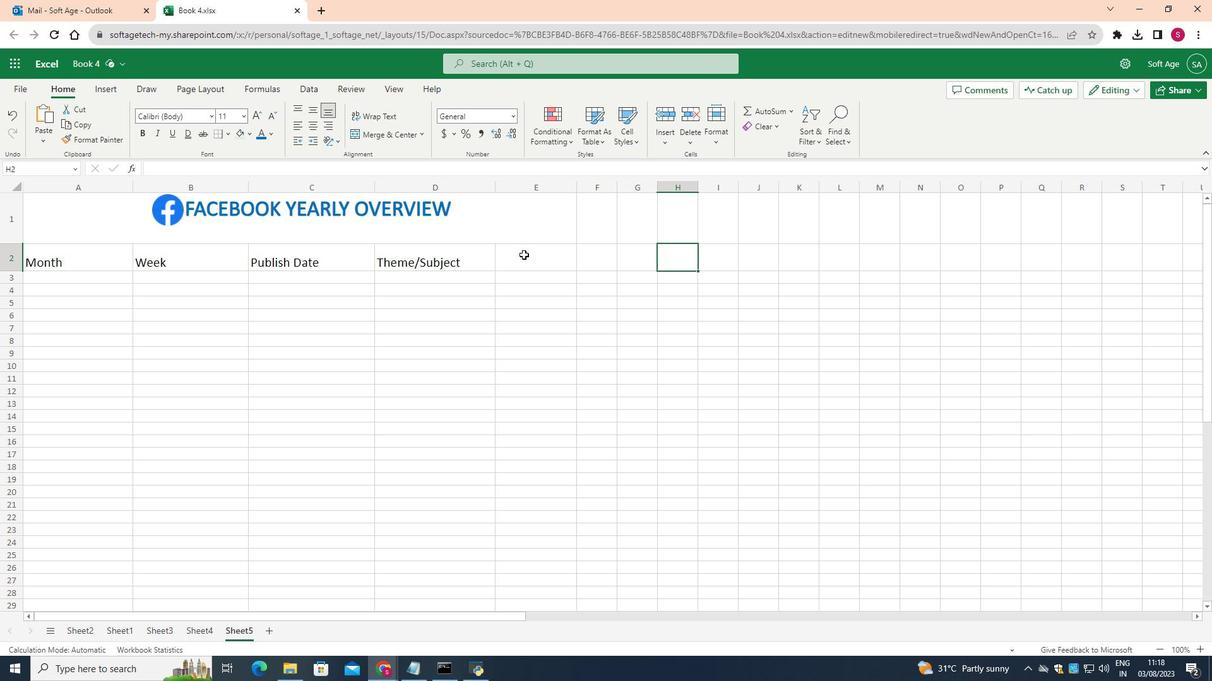 
Action: Mouse pressed left at (524, 255)
Screenshot: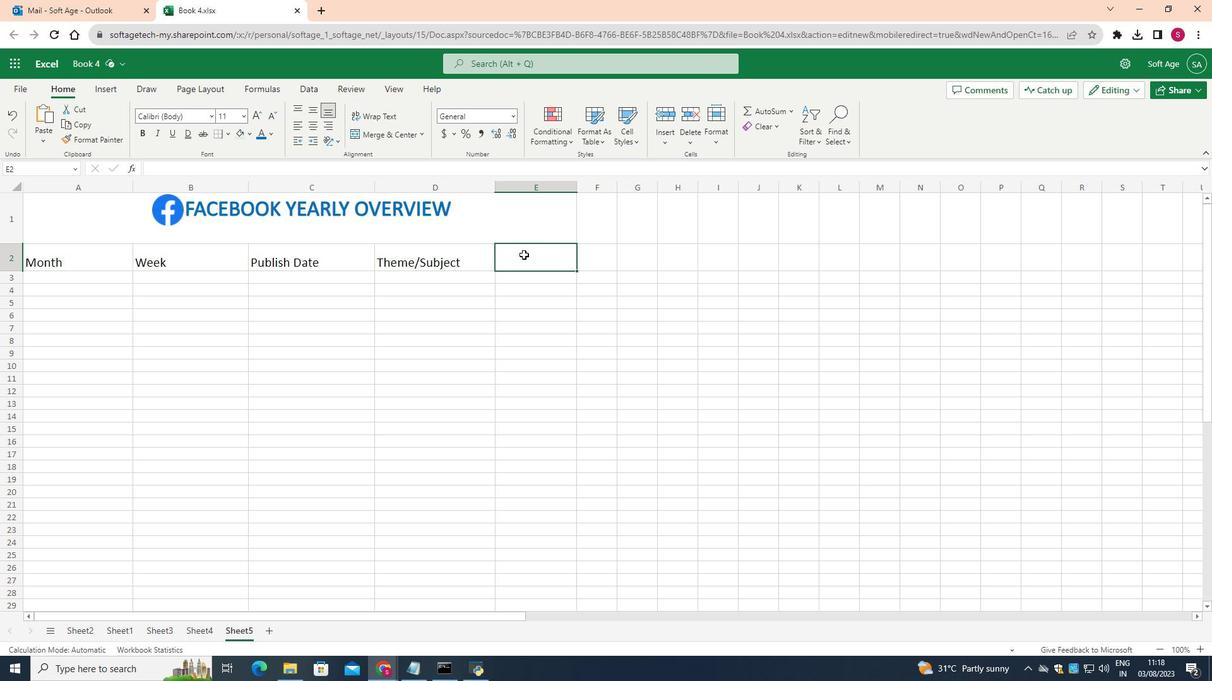 
Action: Mouse moved to (246, 115)
Screenshot: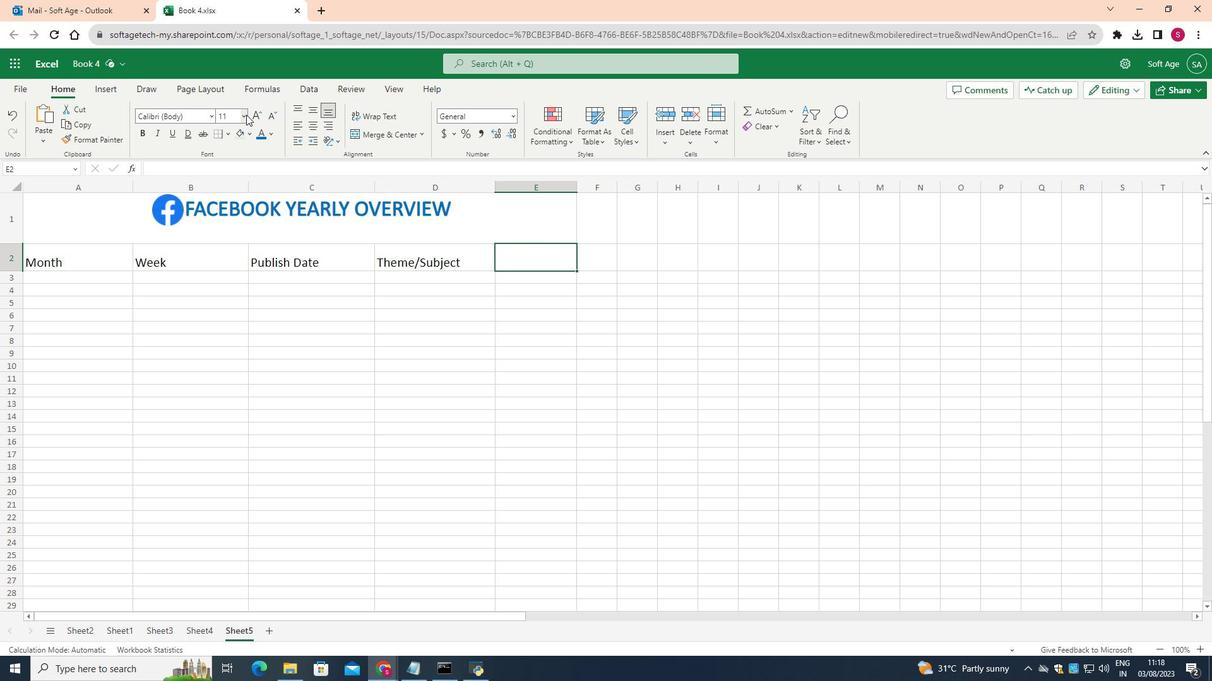 
Action: Mouse pressed left at (246, 115)
Screenshot: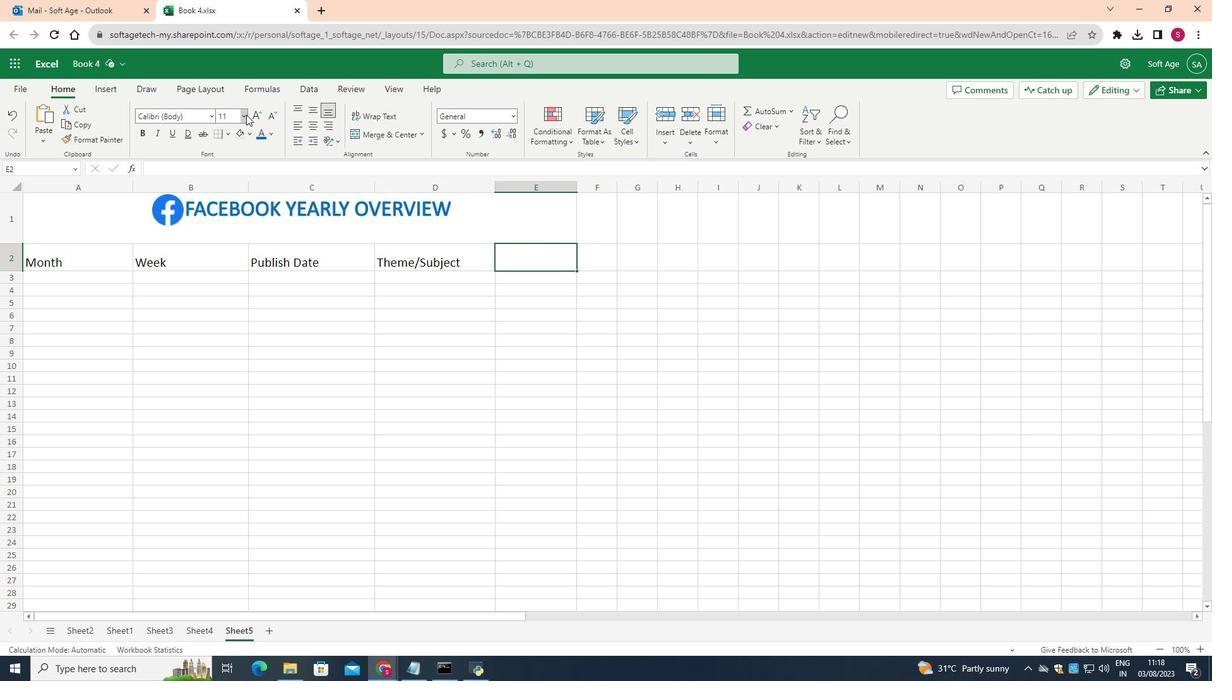 
Action: Mouse moved to (232, 220)
Screenshot: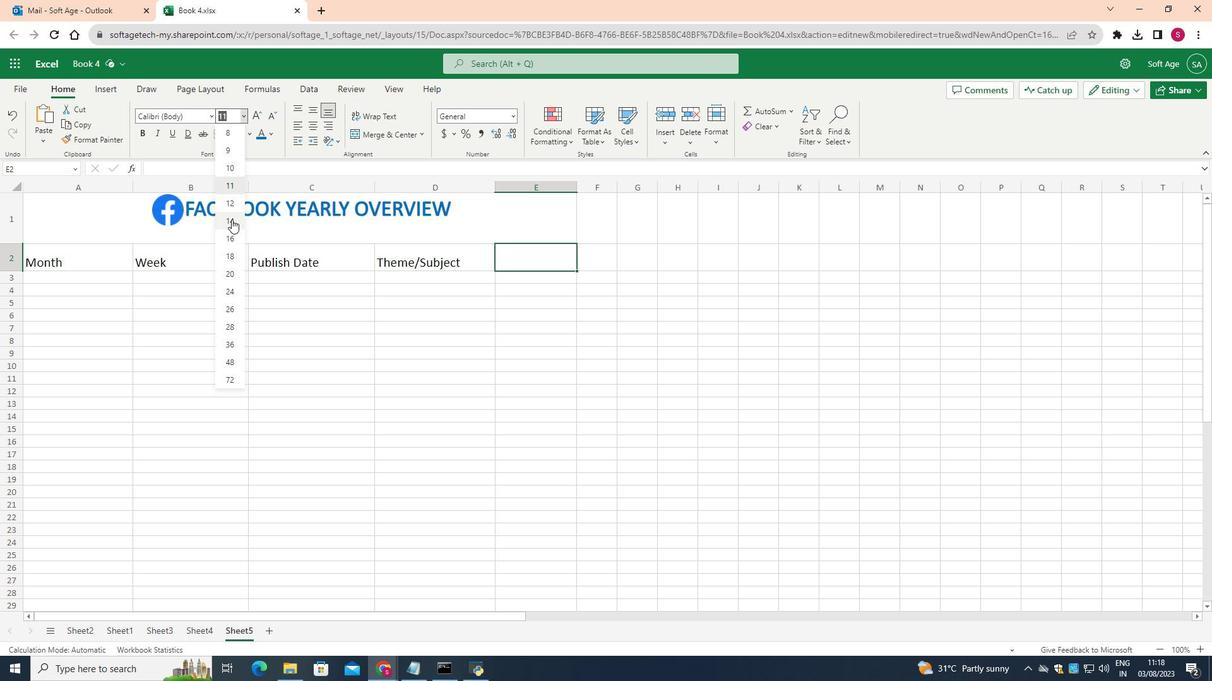 
Action: Mouse pressed left at (232, 220)
Screenshot: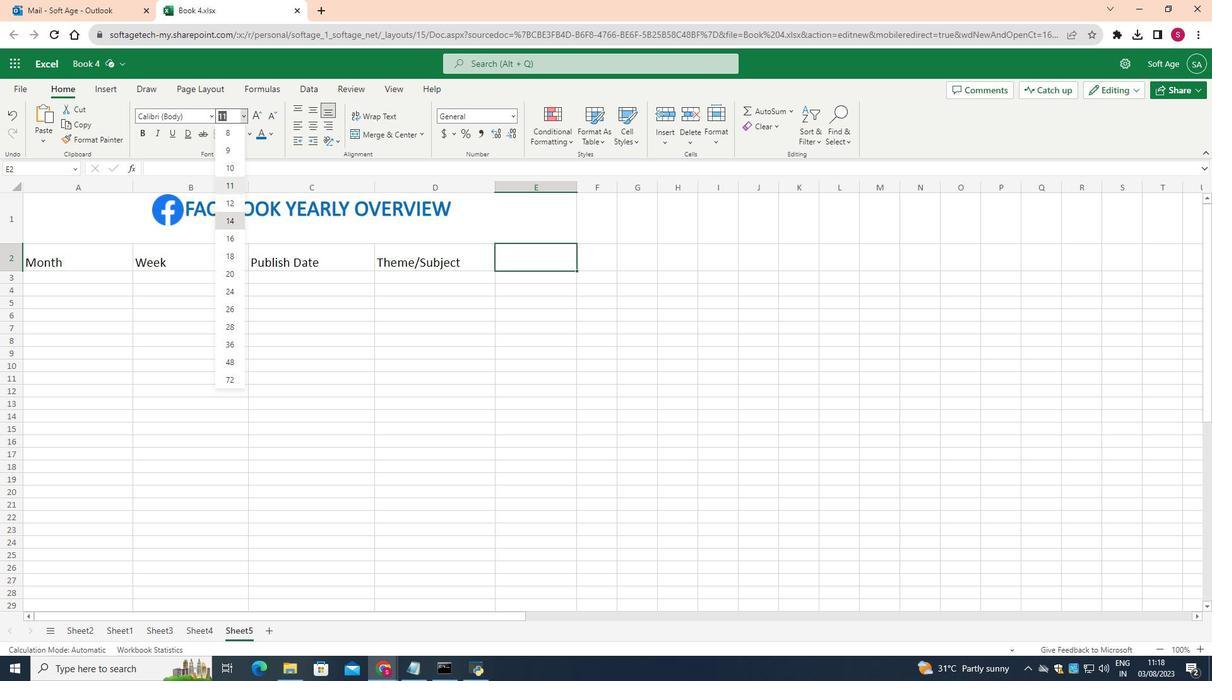 
Action: Mouse moved to (232, 221)
Screenshot: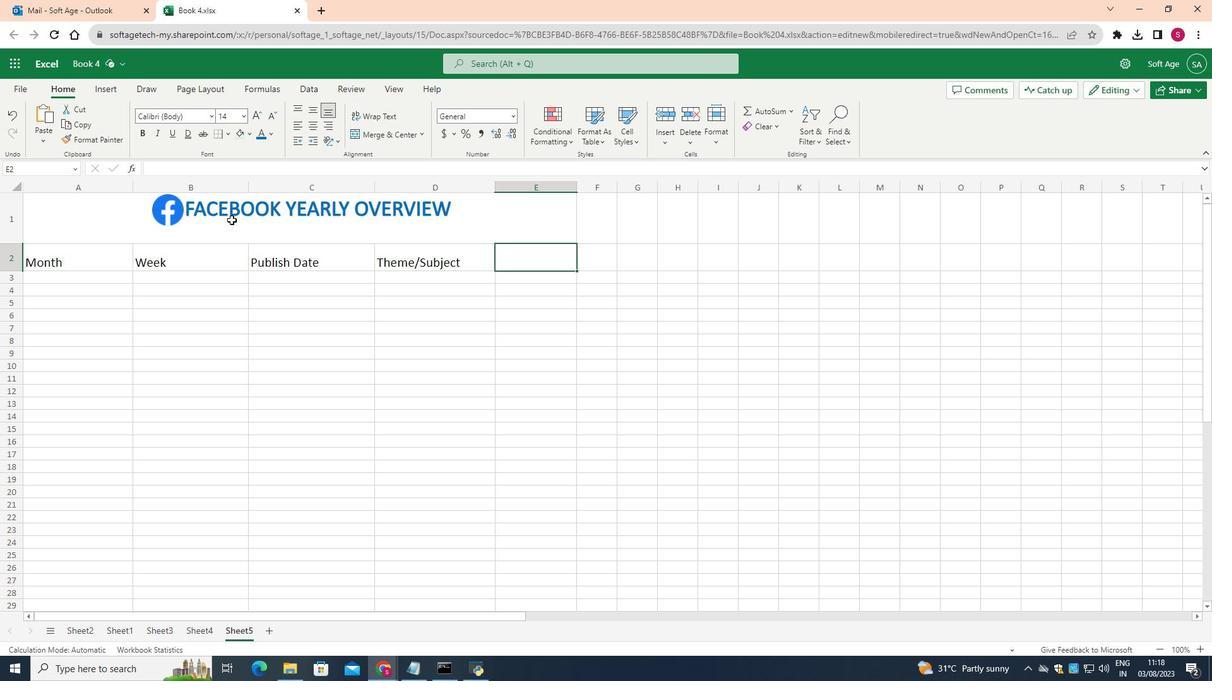 
Action: Key pressed <Key.shift>Title
Screenshot: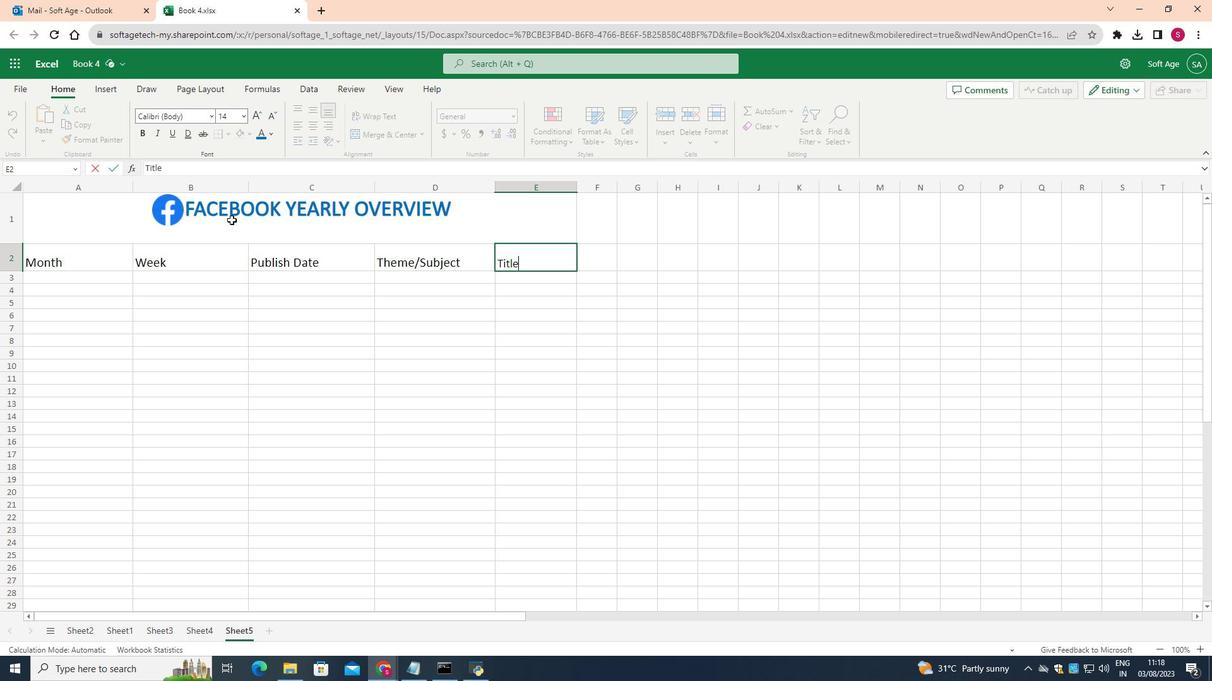 
Action: Mouse moved to (200, 341)
Screenshot: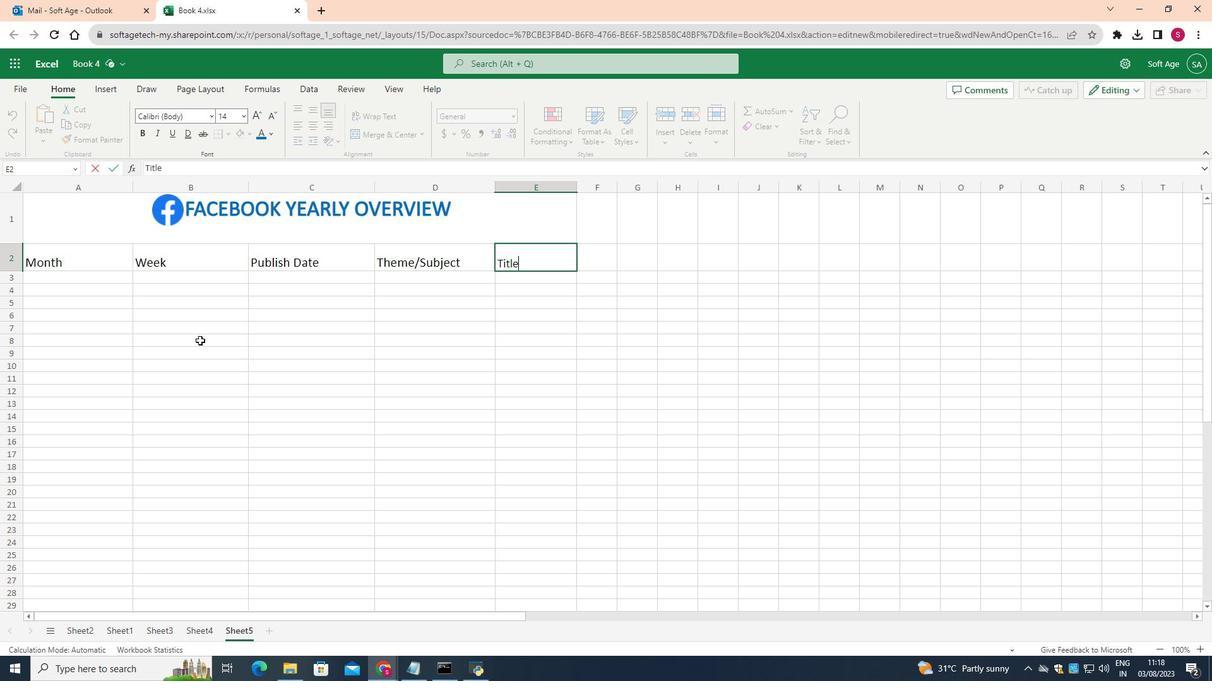 
Action: Mouse pressed left at (200, 341)
Screenshot: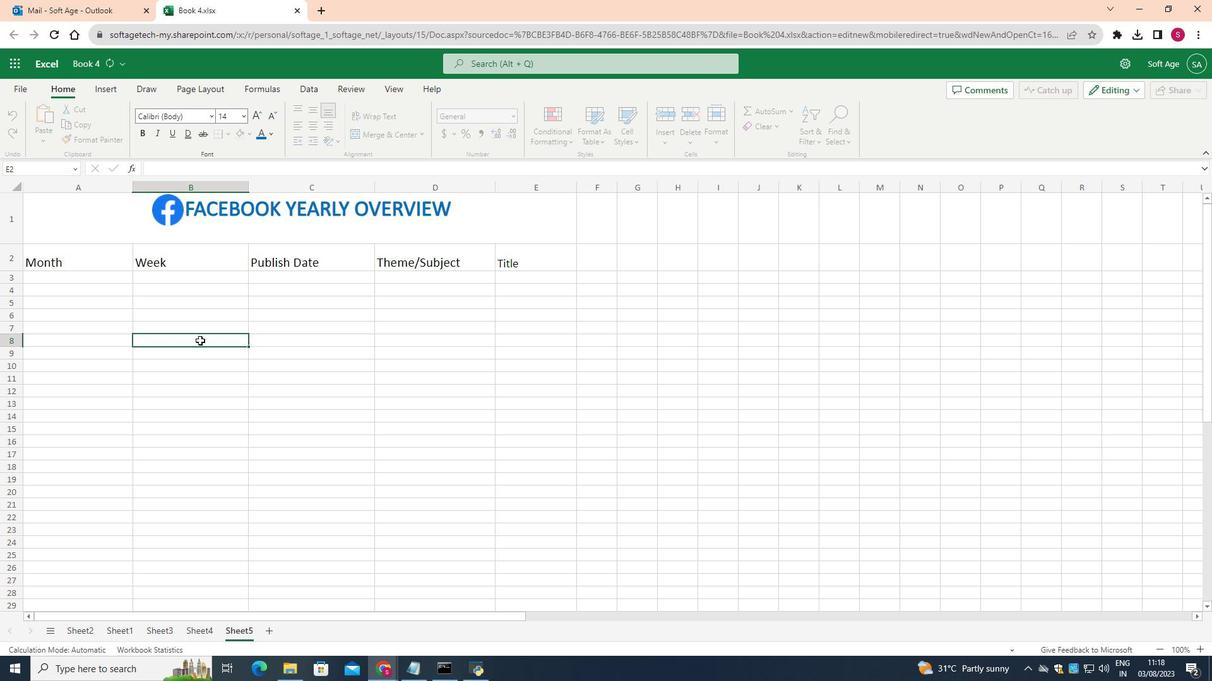 
Action: Mouse moved to (111, 262)
Screenshot: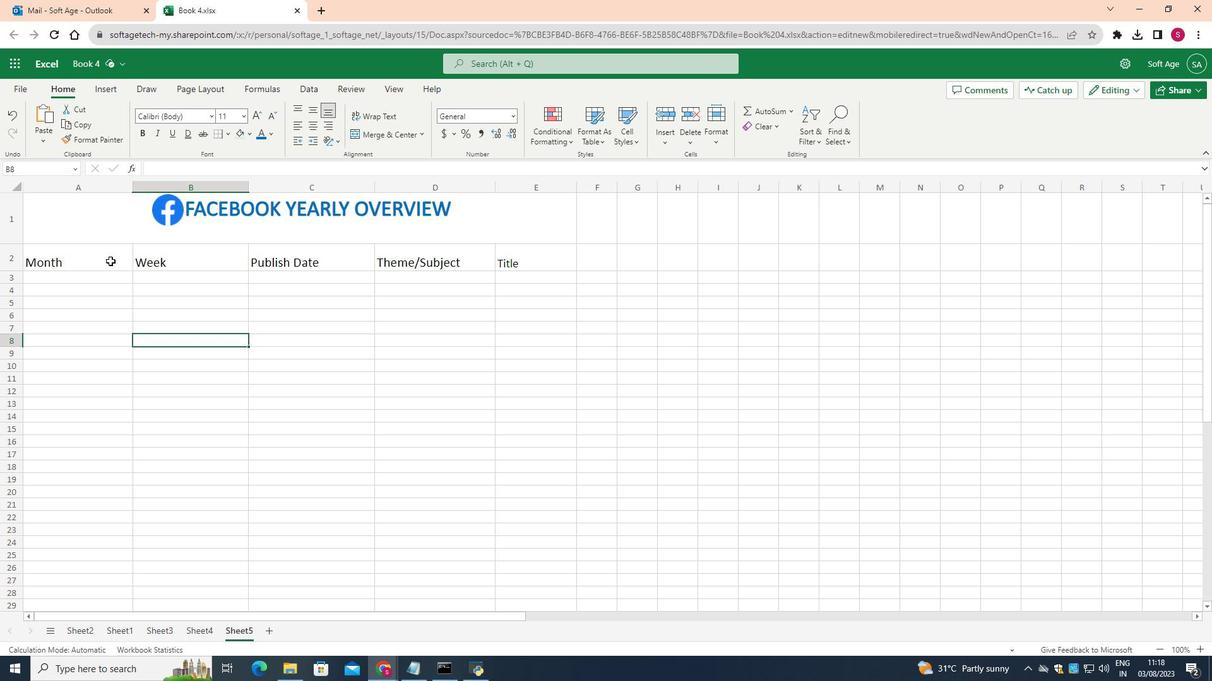 
Action: Mouse pressed left at (111, 262)
Screenshot: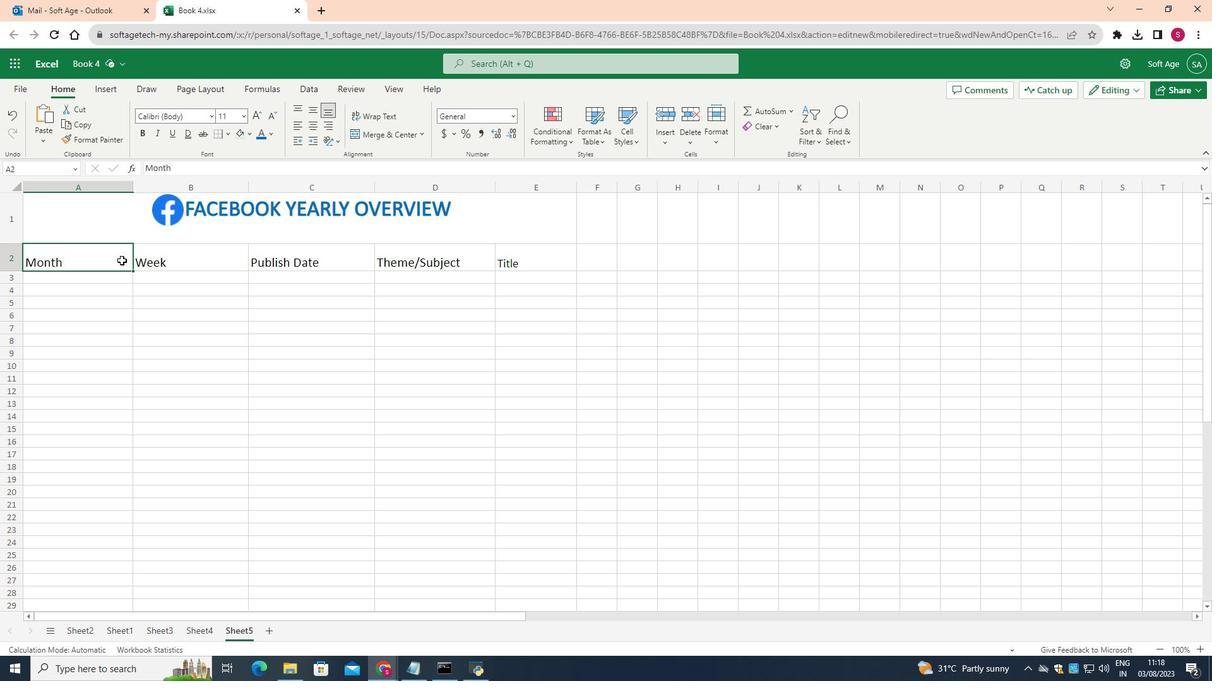 
Action: Mouse moved to (141, 134)
Screenshot: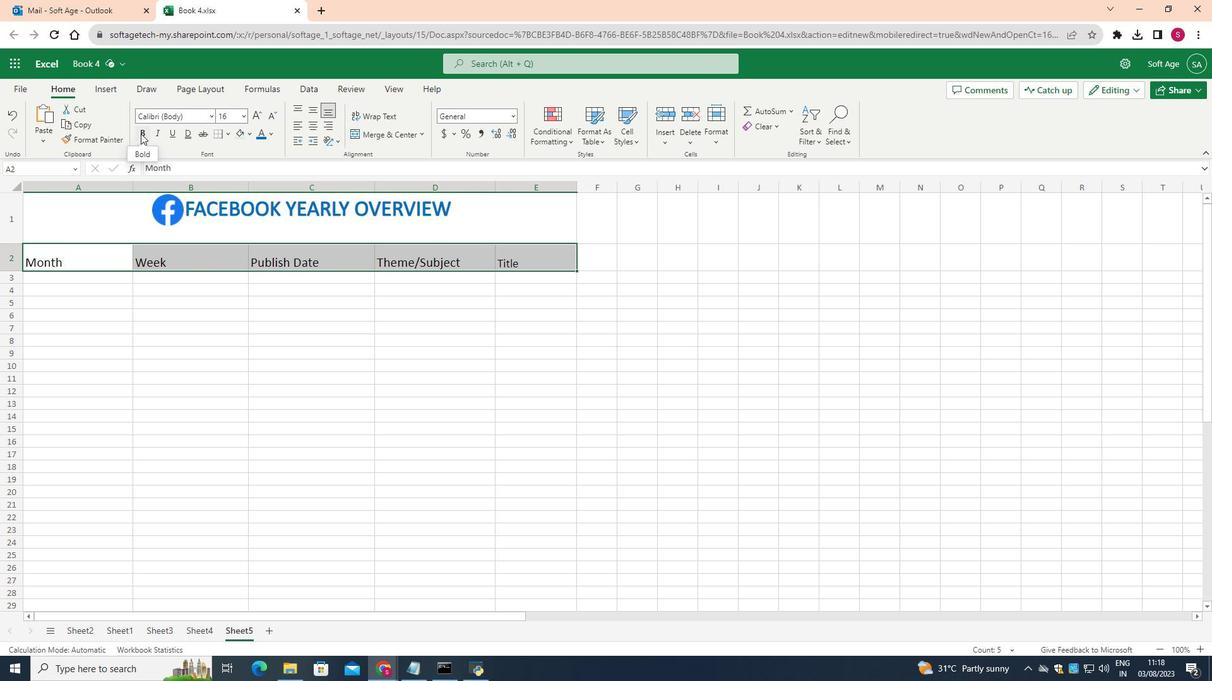 
Action: Mouse pressed left at (141, 134)
Screenshot: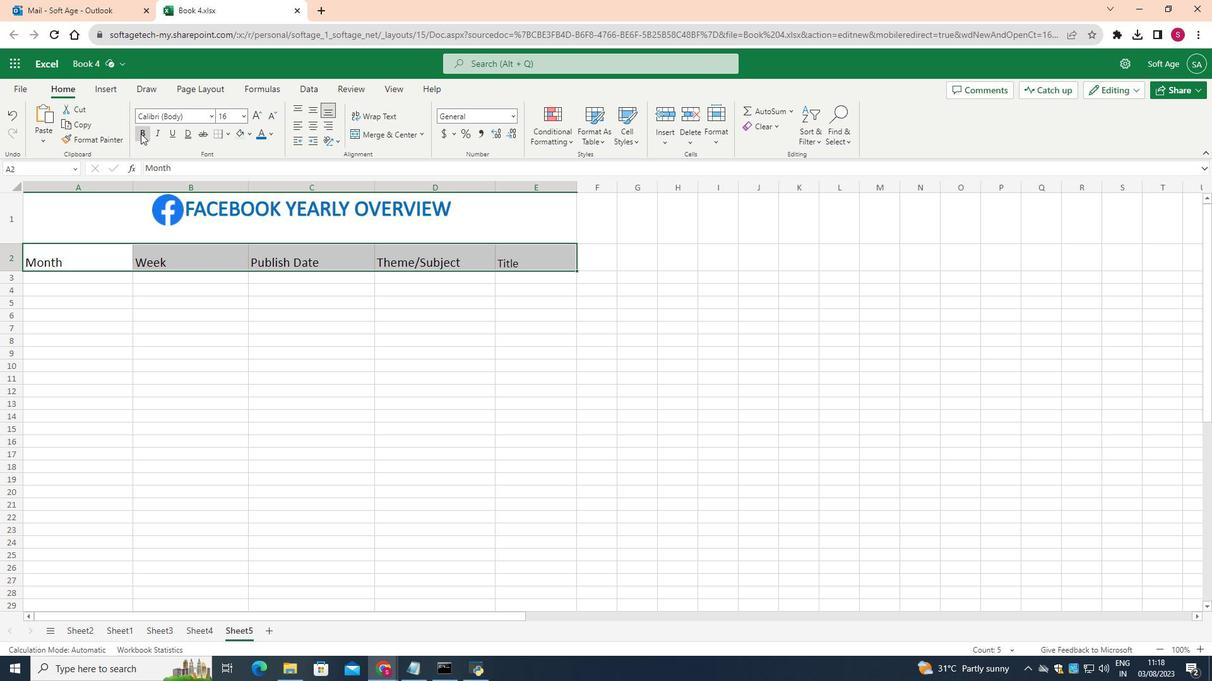 
Action: Mouse moved to (315, 110)
Screenshot: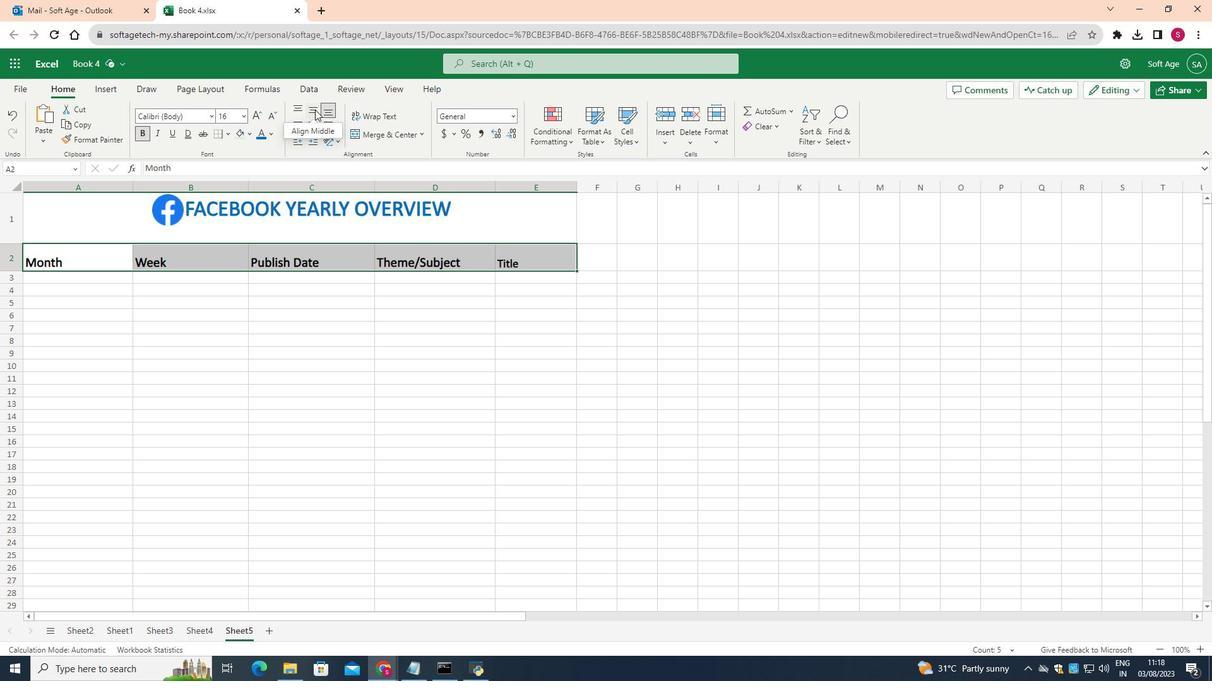 
Action: Mouse pressed left at (315, 110)
Screenshot: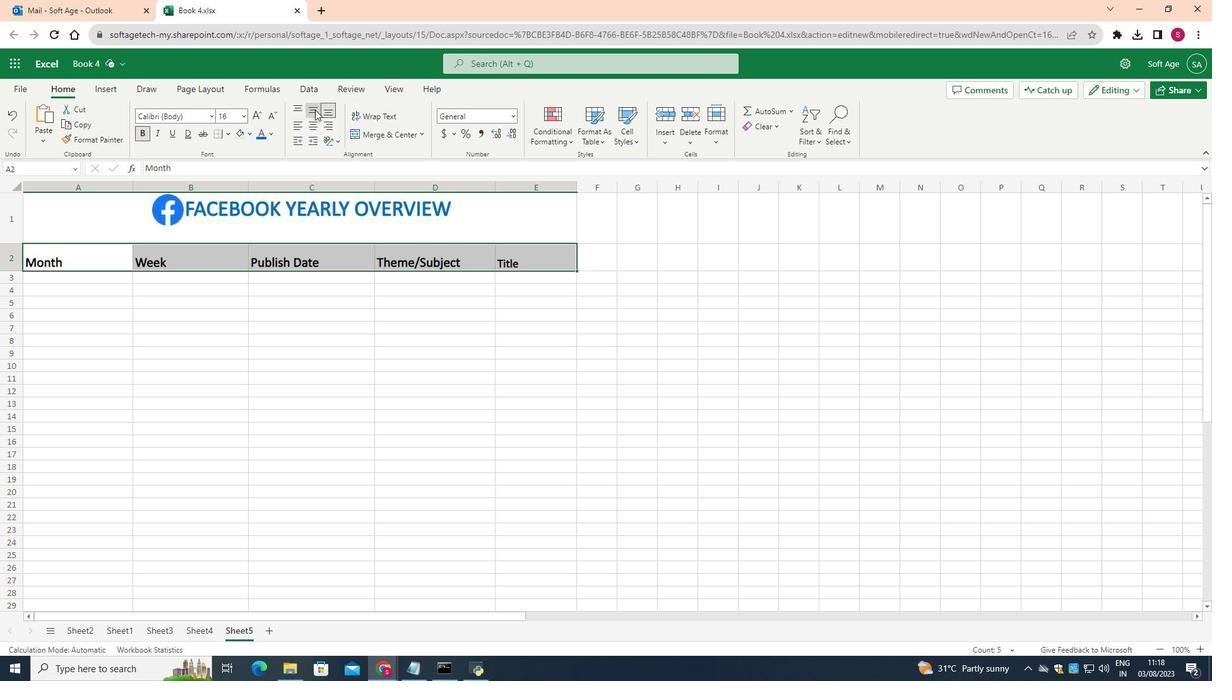 
Action: Mouse moved to (316, 125)
Screenshot: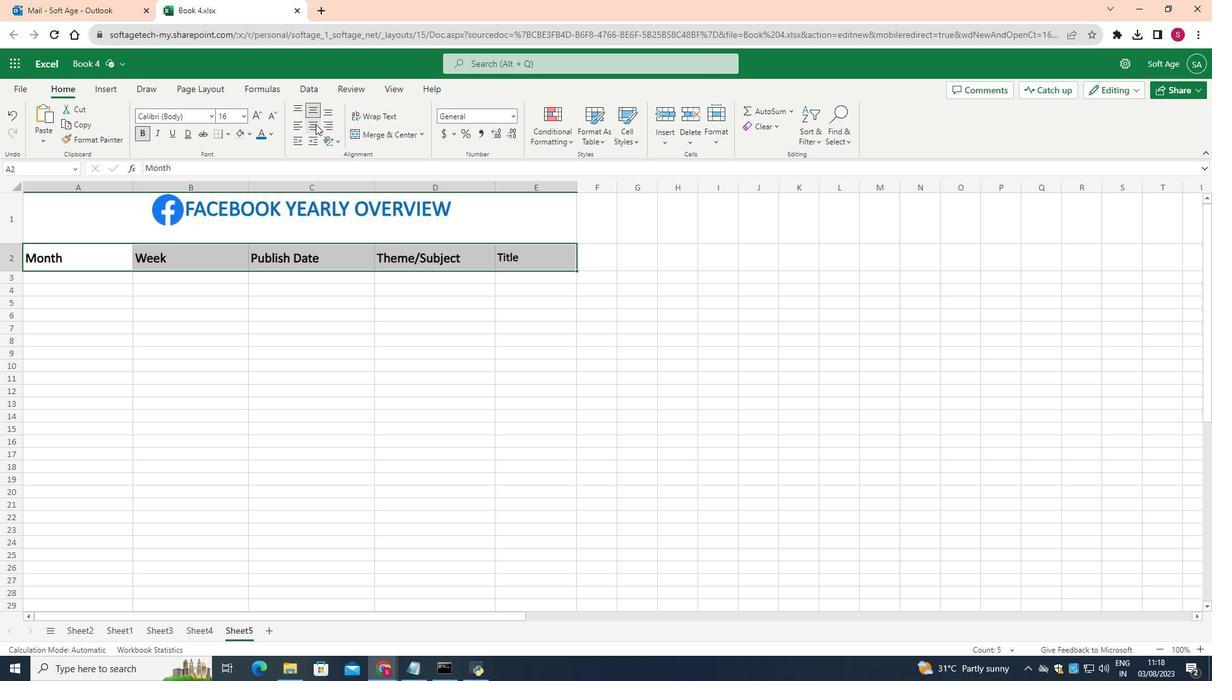 
Action: Mouse pressed left at (316, 125)
Screenshot: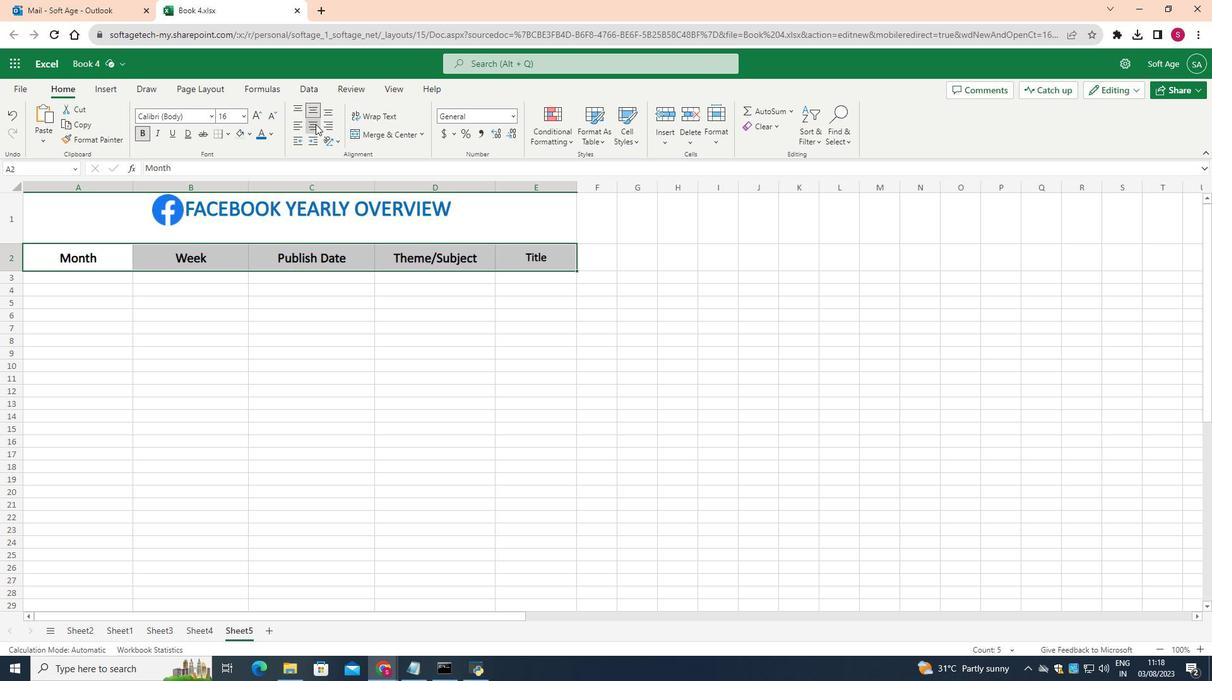 
Action: Mouse moved to (274, 133)
Screenshot: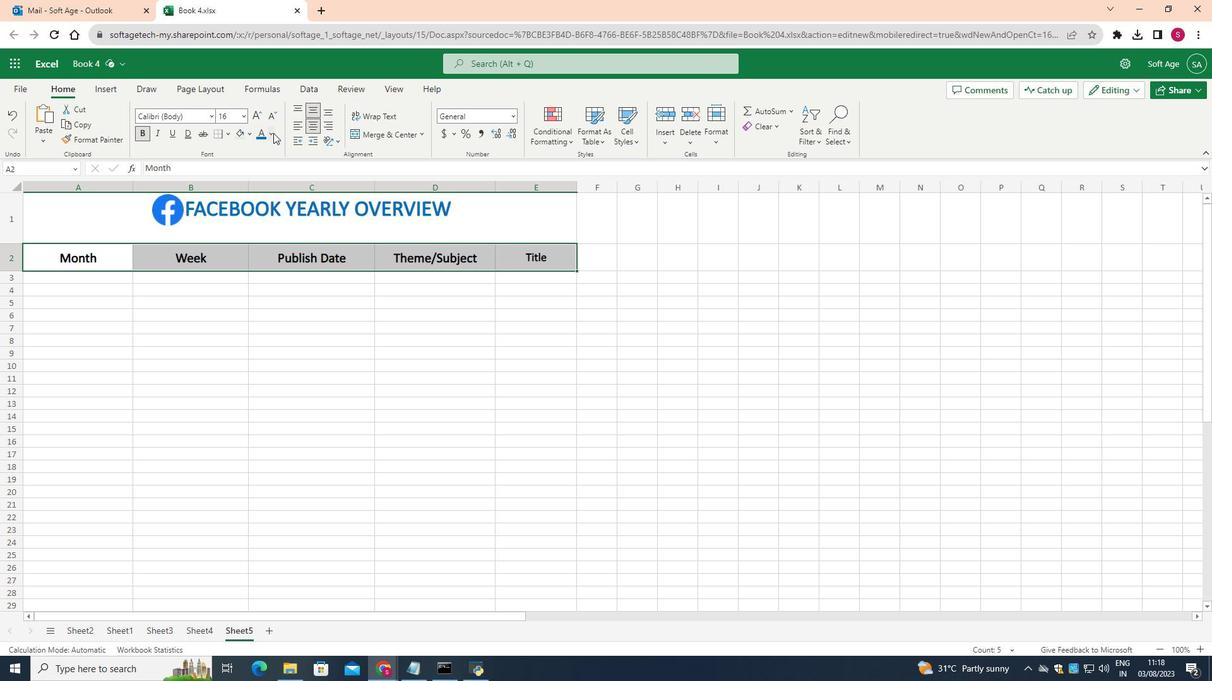
Action: Mouse pressed left at (274, 133)
Screenshot: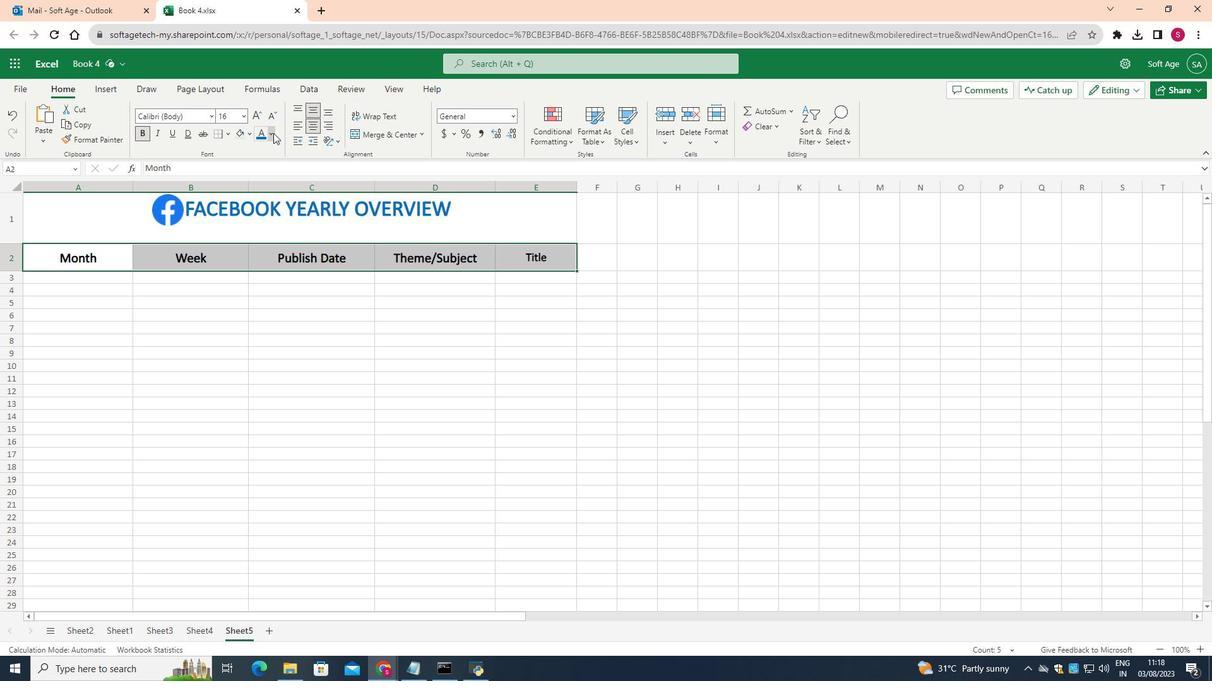 
Action: Mouse moved to (325, 251)
Screenshot: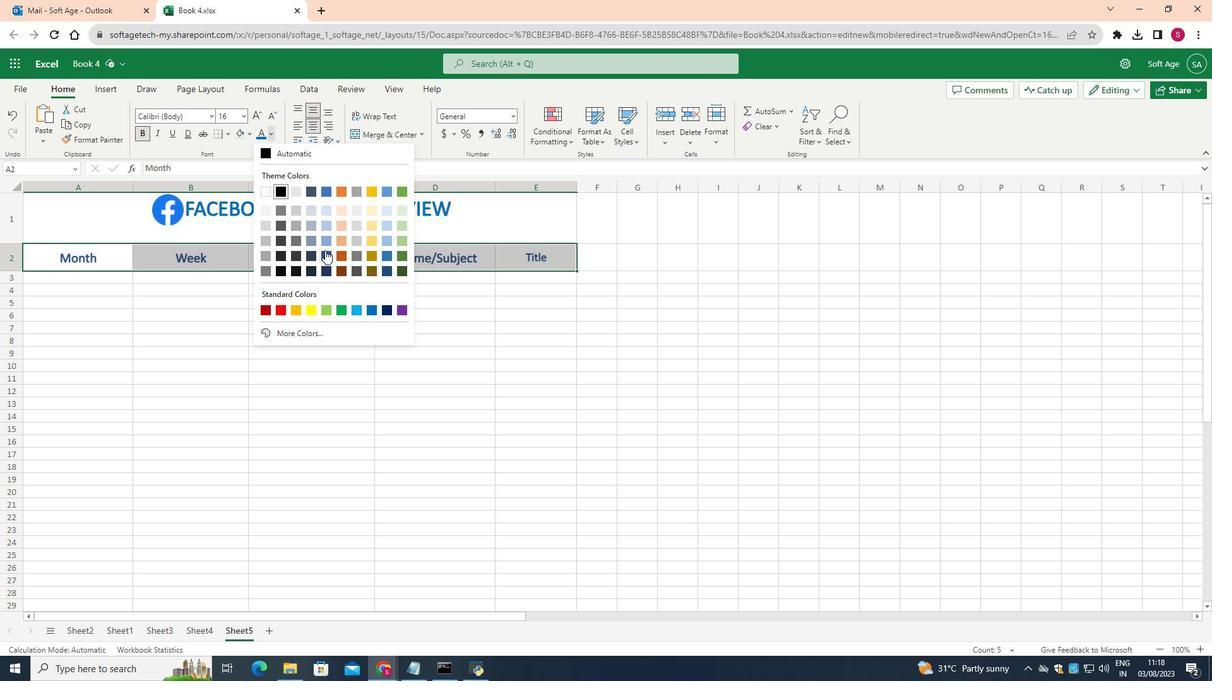 
Action: Mouse pressed left at (325, 251)
Screenshot: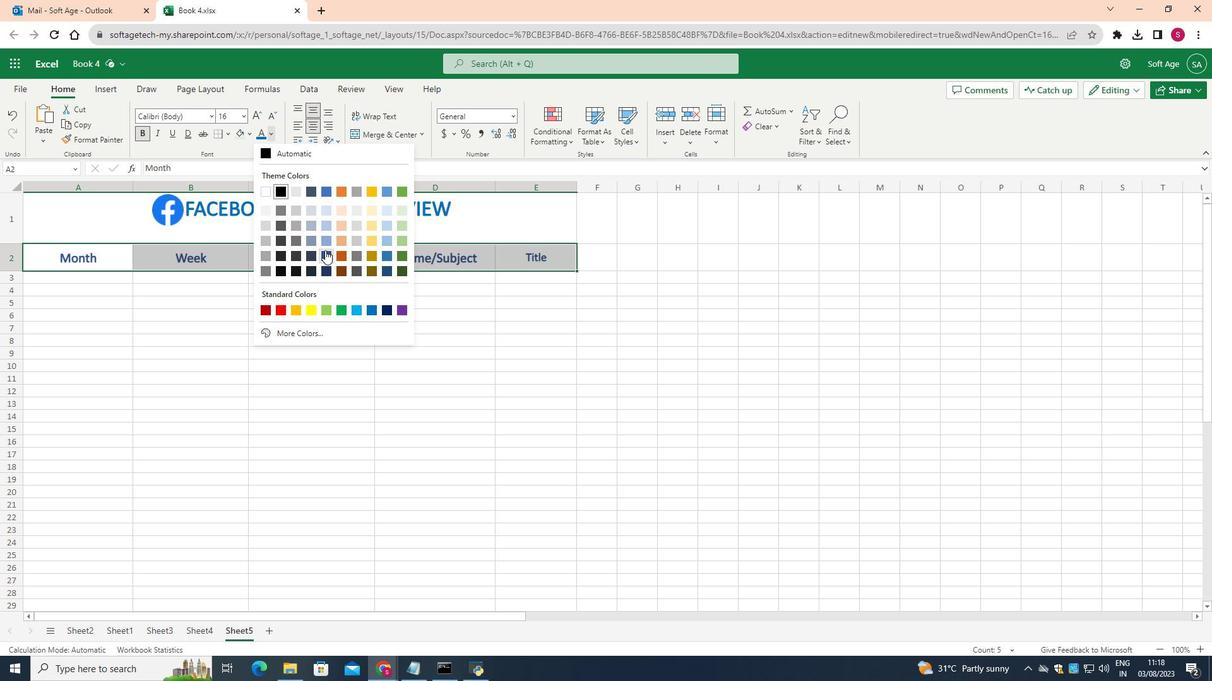 
Action: Mouse moved to (248, 133)
Screenshot: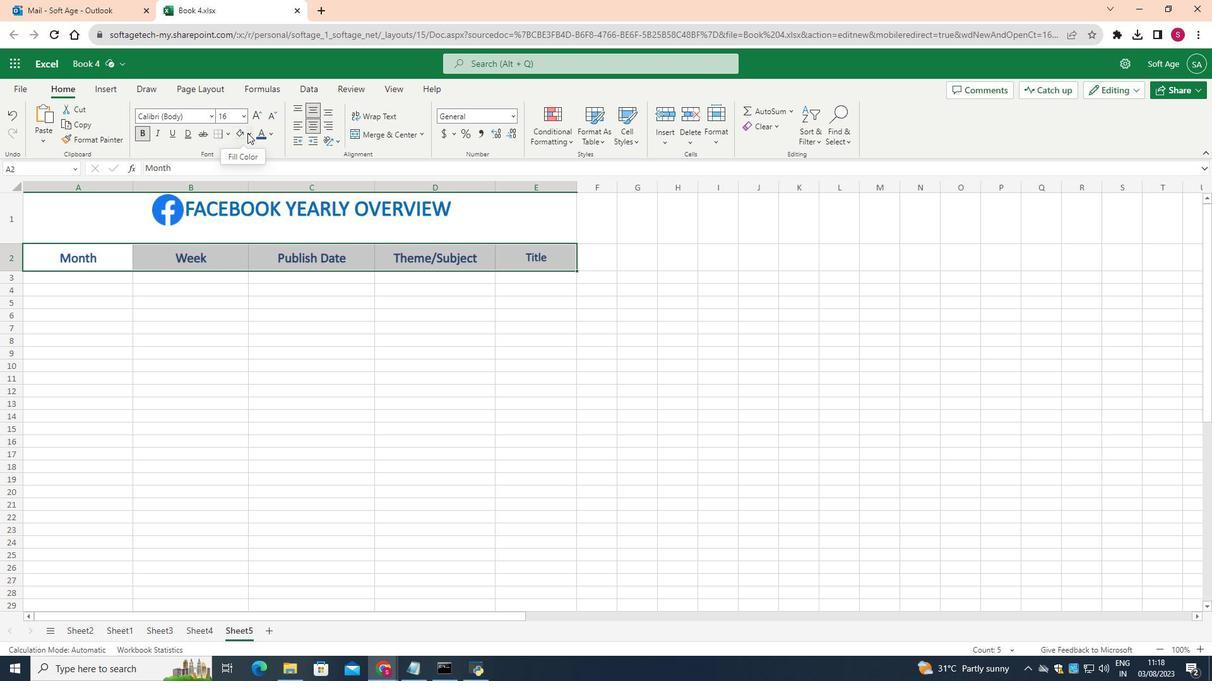 
Action: Mouse pressed left at (248, 133)
Screenshot: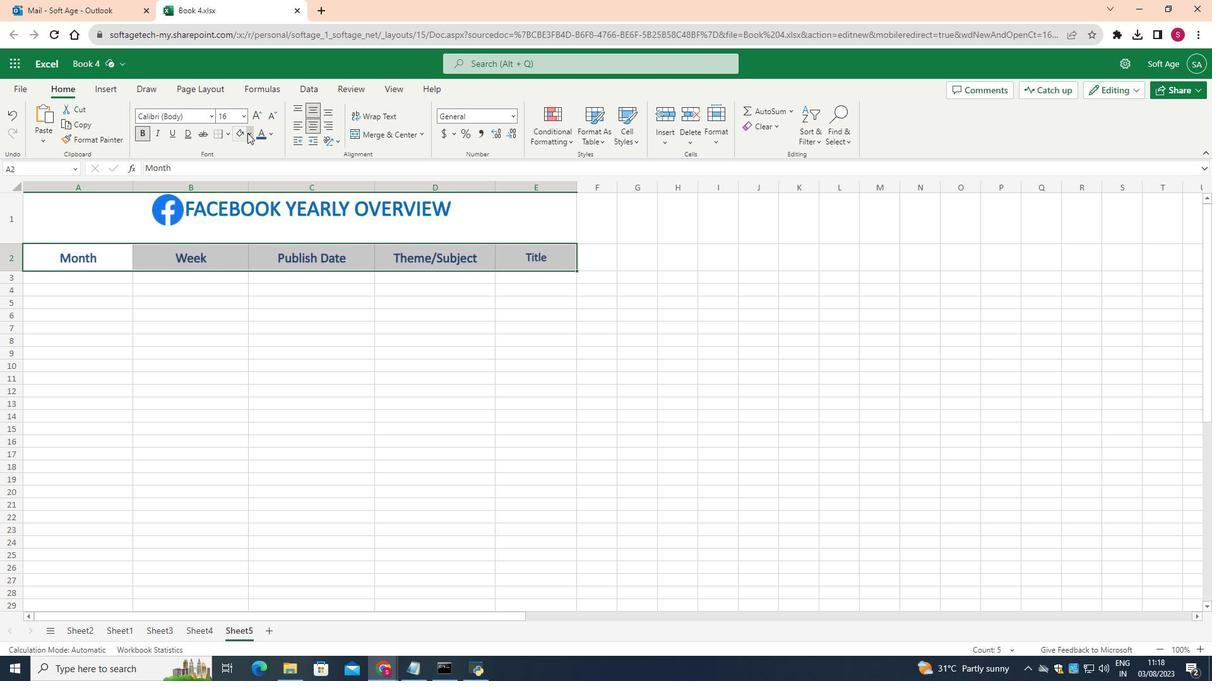 
Action: Mouse moved to (380, 189)
Screenshot: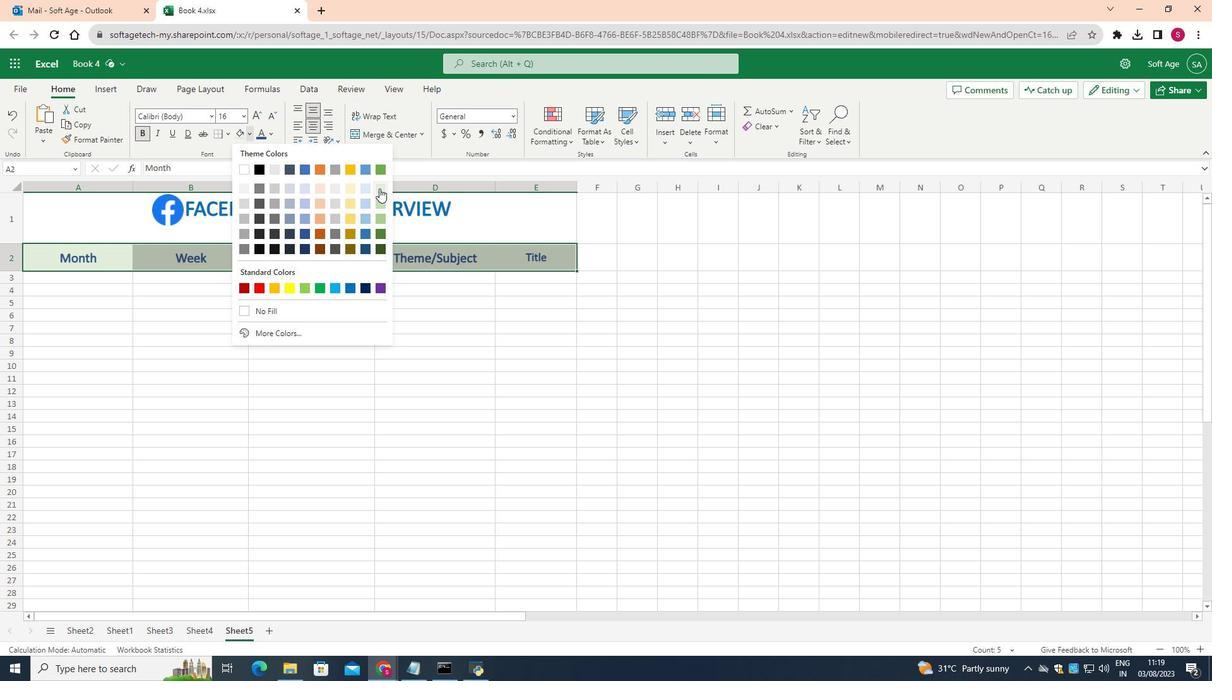 
Action: Mouse pressed left at (380, 189)
Screenshot: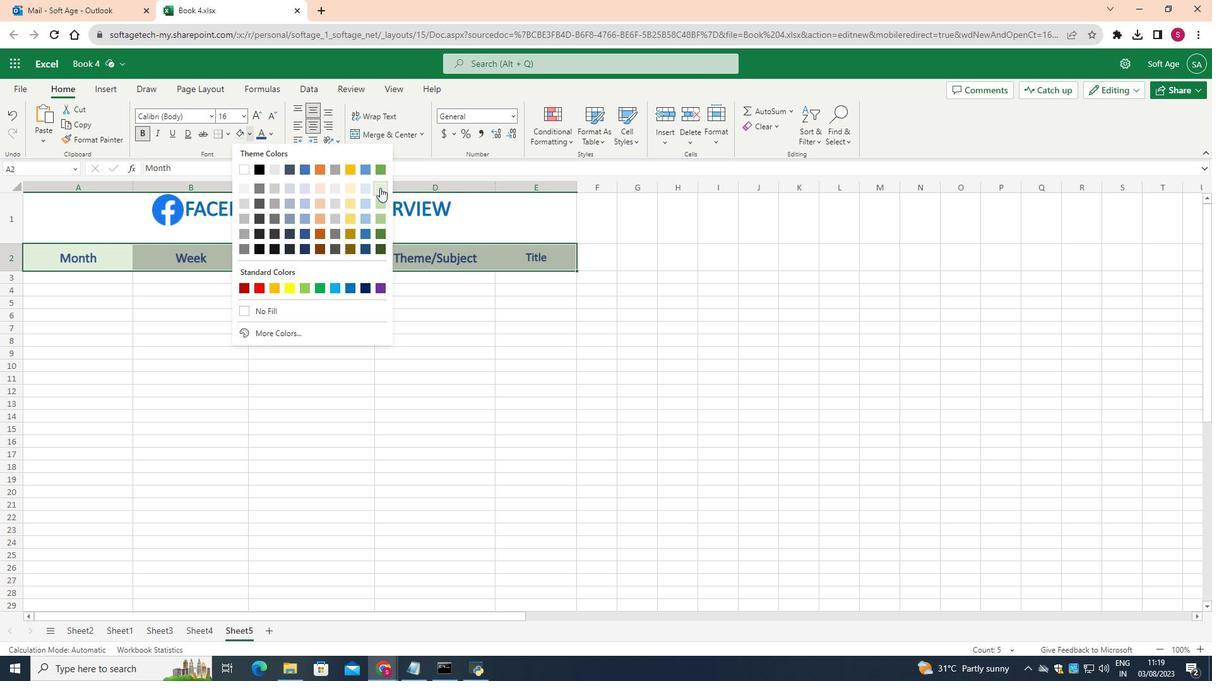
Action: Mouse moved to (562, 358)
Screenshot: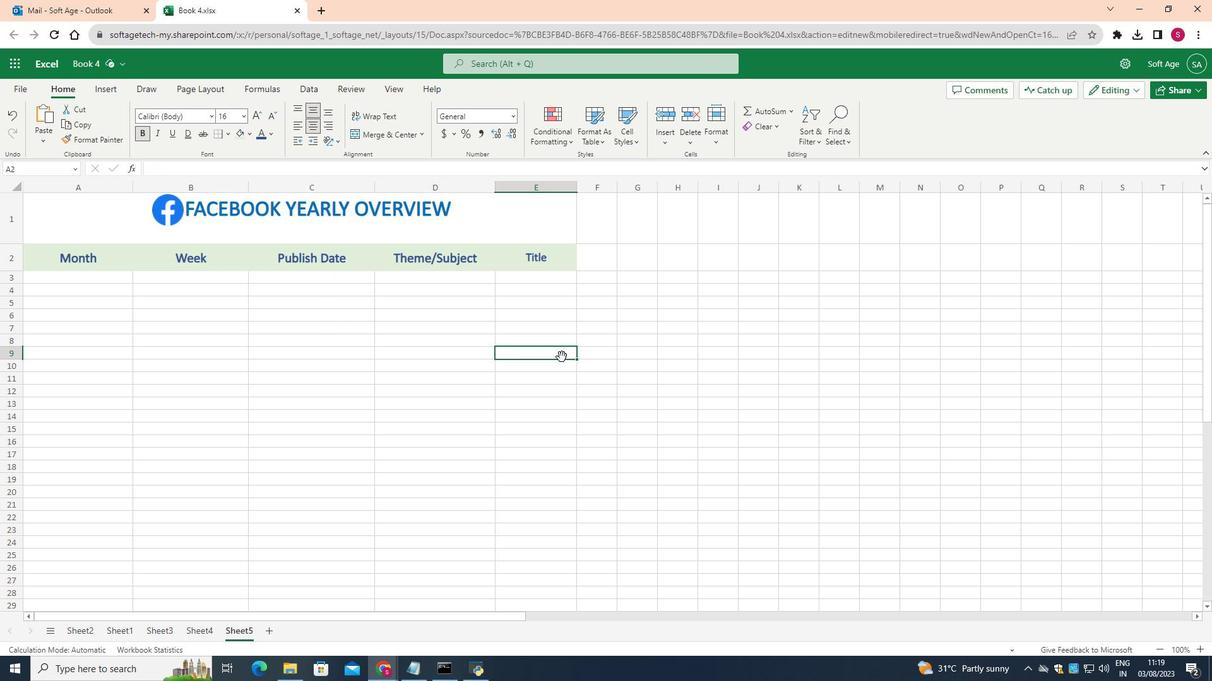 
Action: Mouse pressed left at (562, 358)
Screenshot: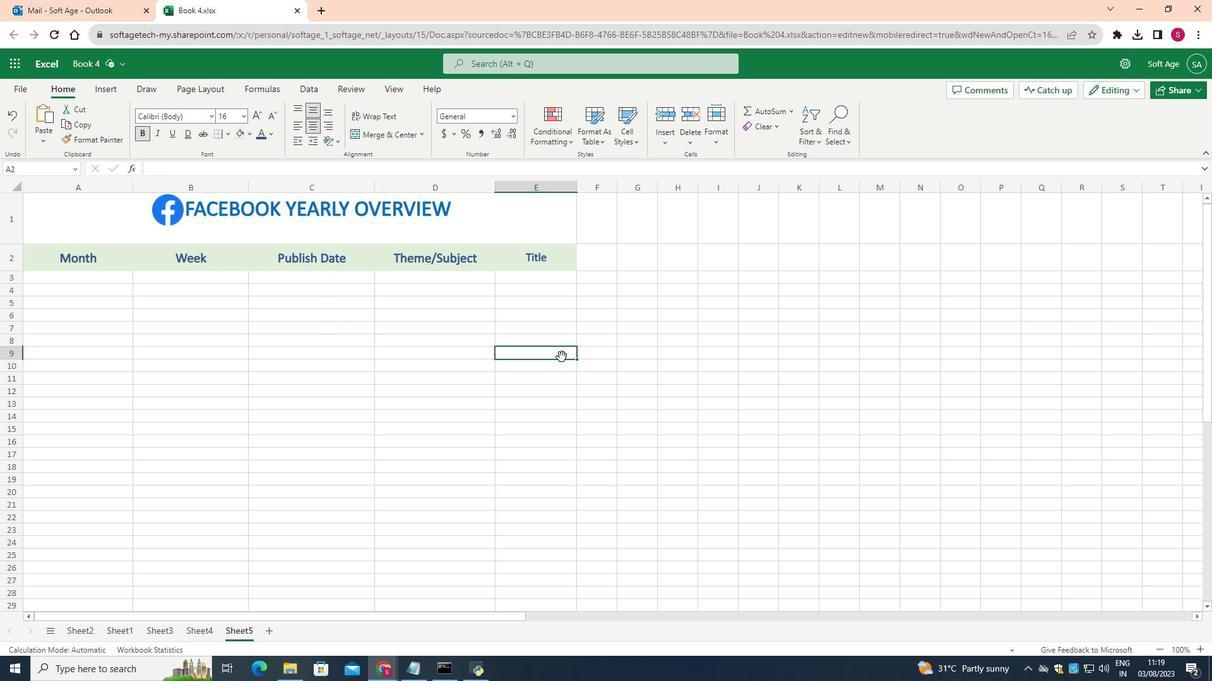 
Action: Mouse moved to (124, 262)
Screenshot: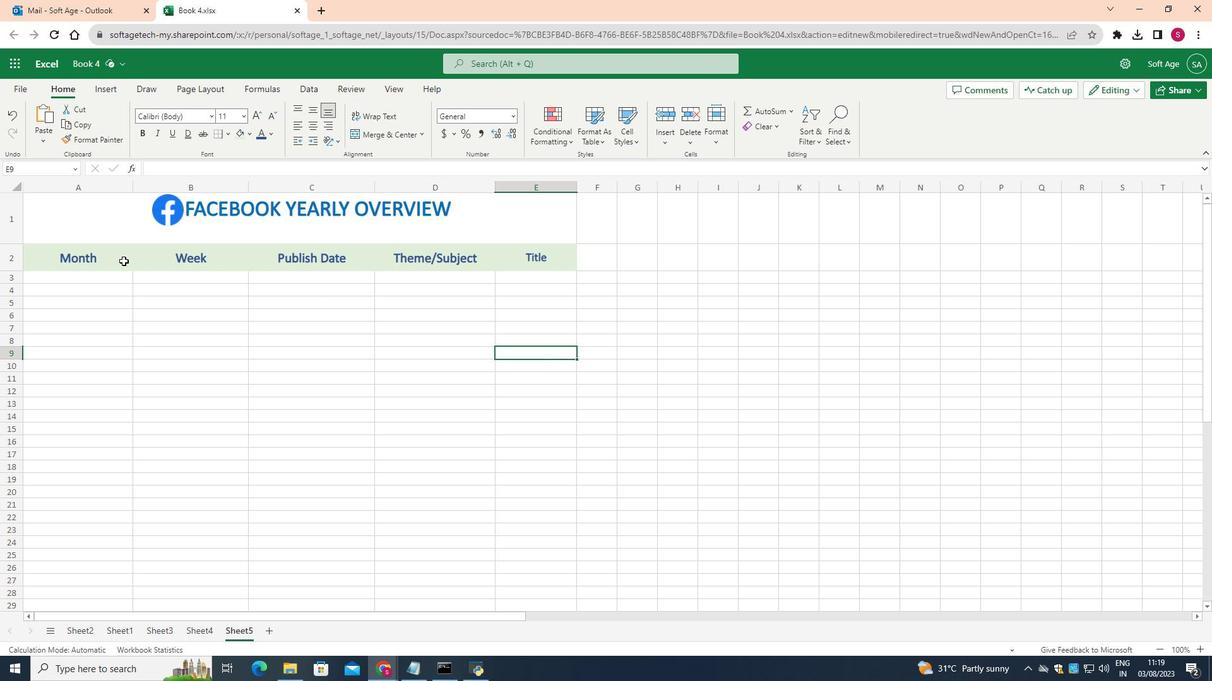 
Action: Mouse pressed left at (124, 262)
Screenshot: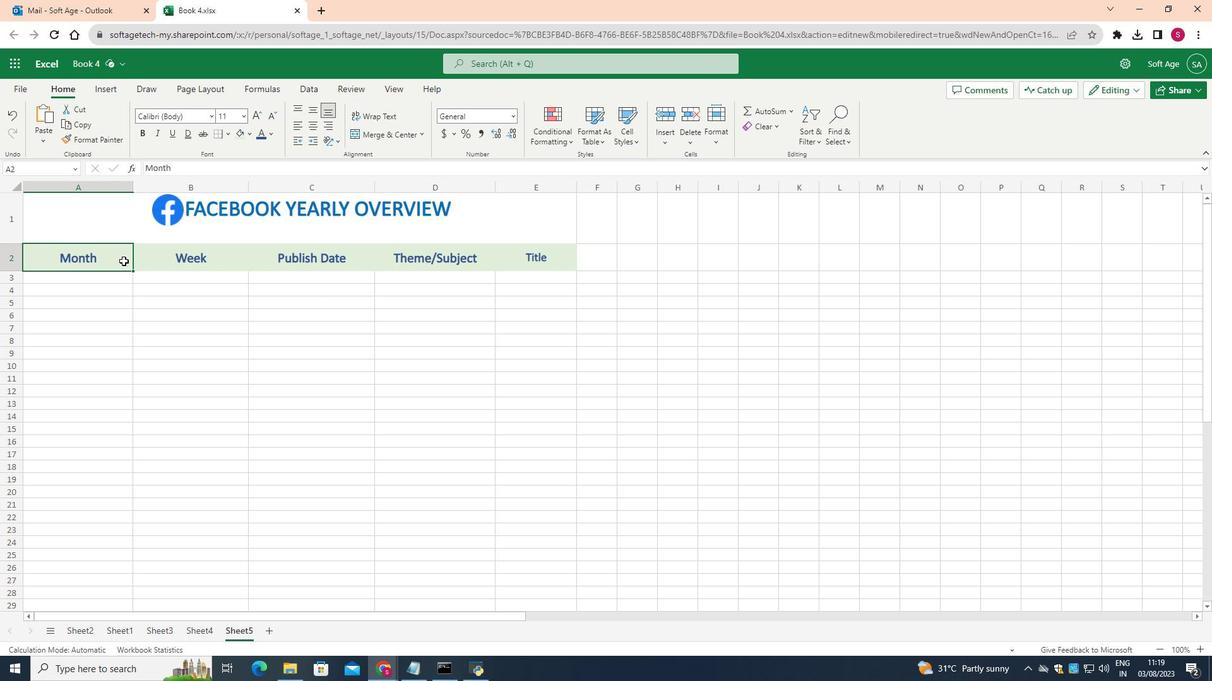 
Action: Mouse moved to (250, 129)
Screenshot: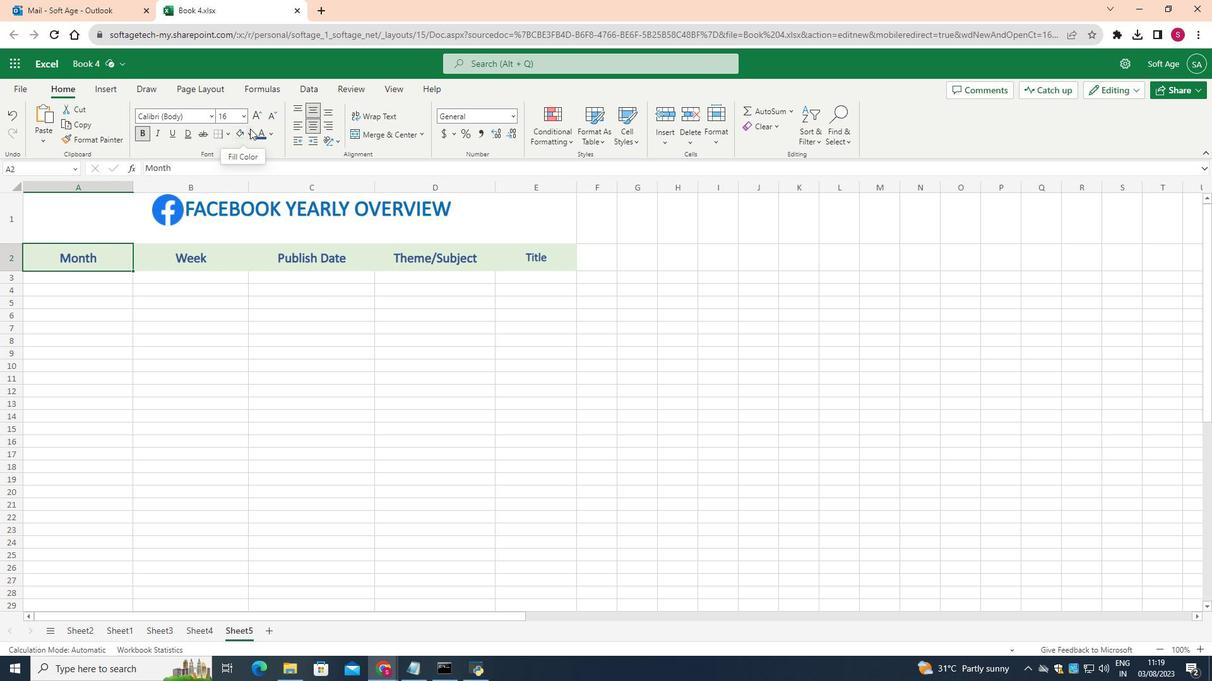 
Action: Mouse pressed left at (250, 129)
Screenshot: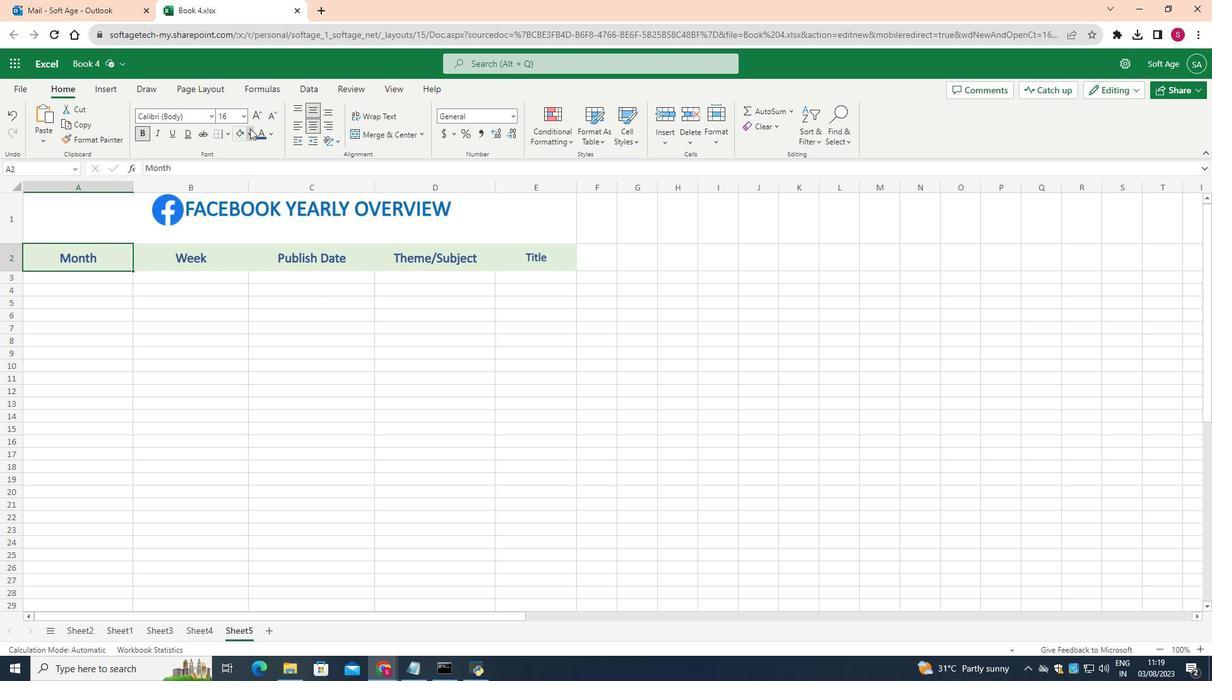 
Action: Mouse moved to (273, 205)
Screenshot: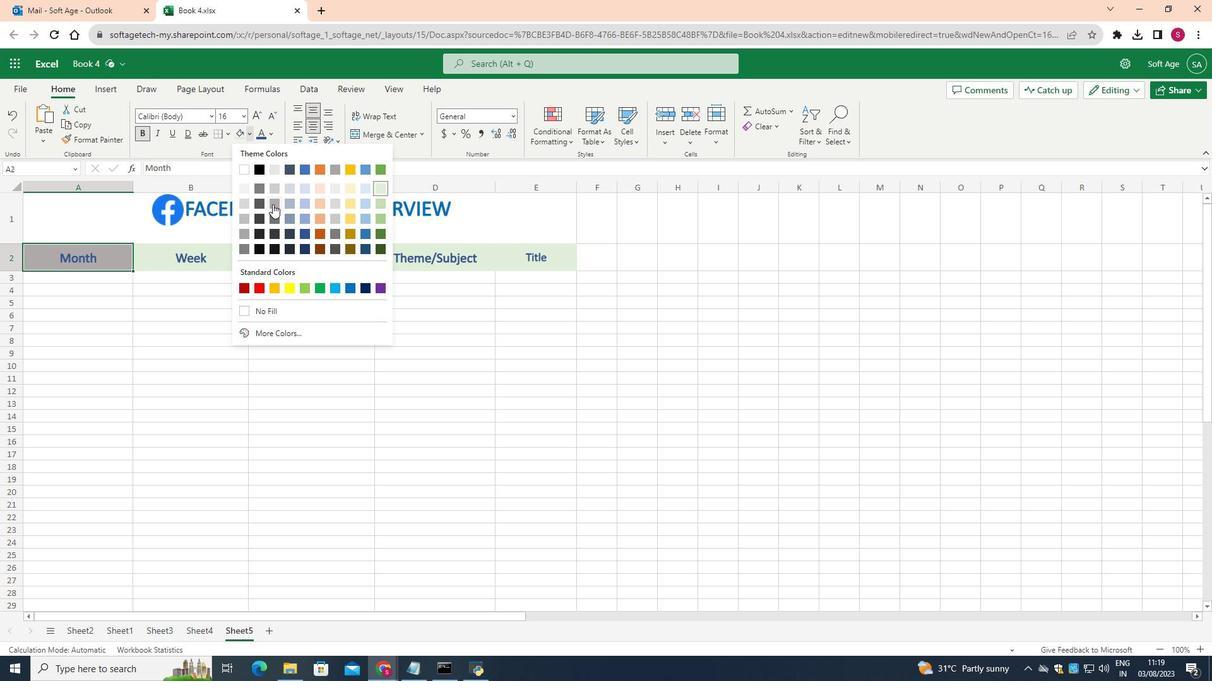 
Action: Mouse pressed left at (273, 205)
Screenshot: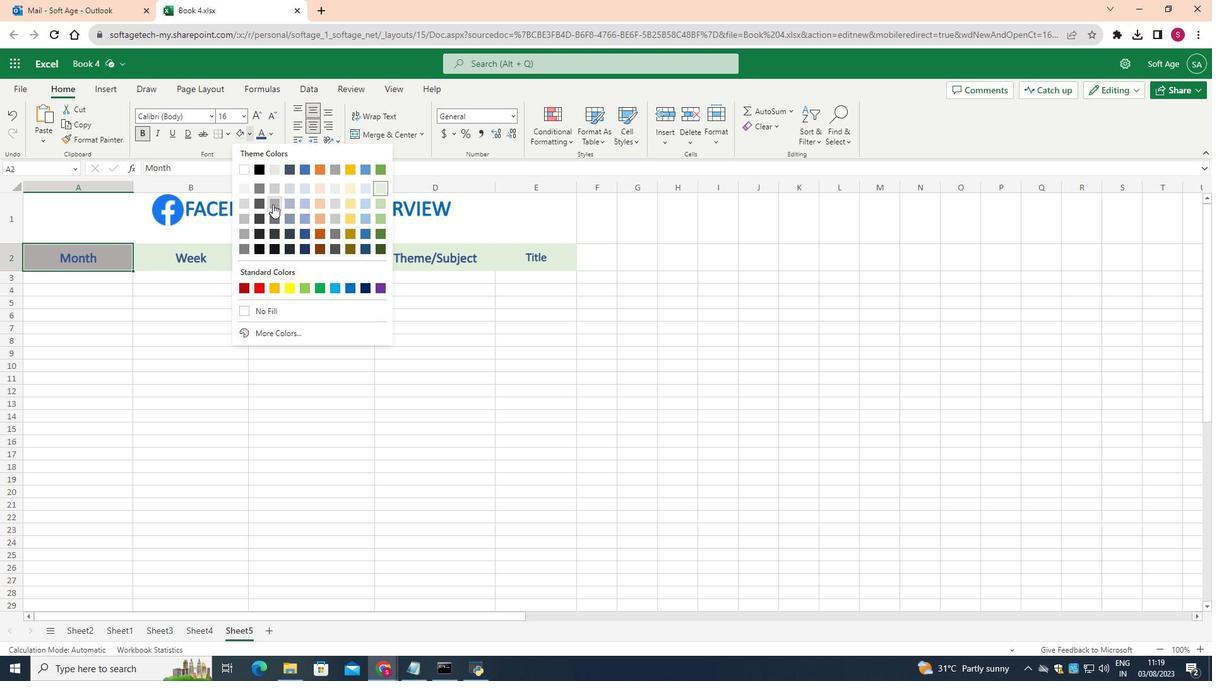 
Action: Mouse moved to (141, 332)
Screenshot: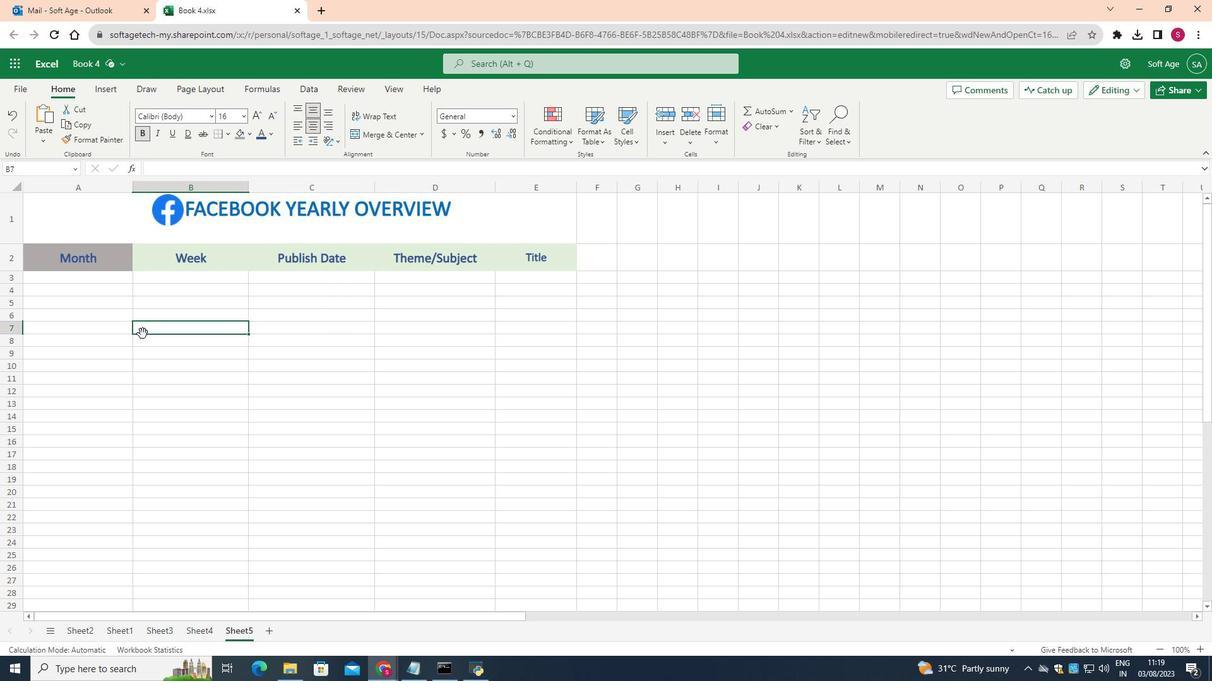 
Action: Mouse pressed left at (141, 332)
Screenshot: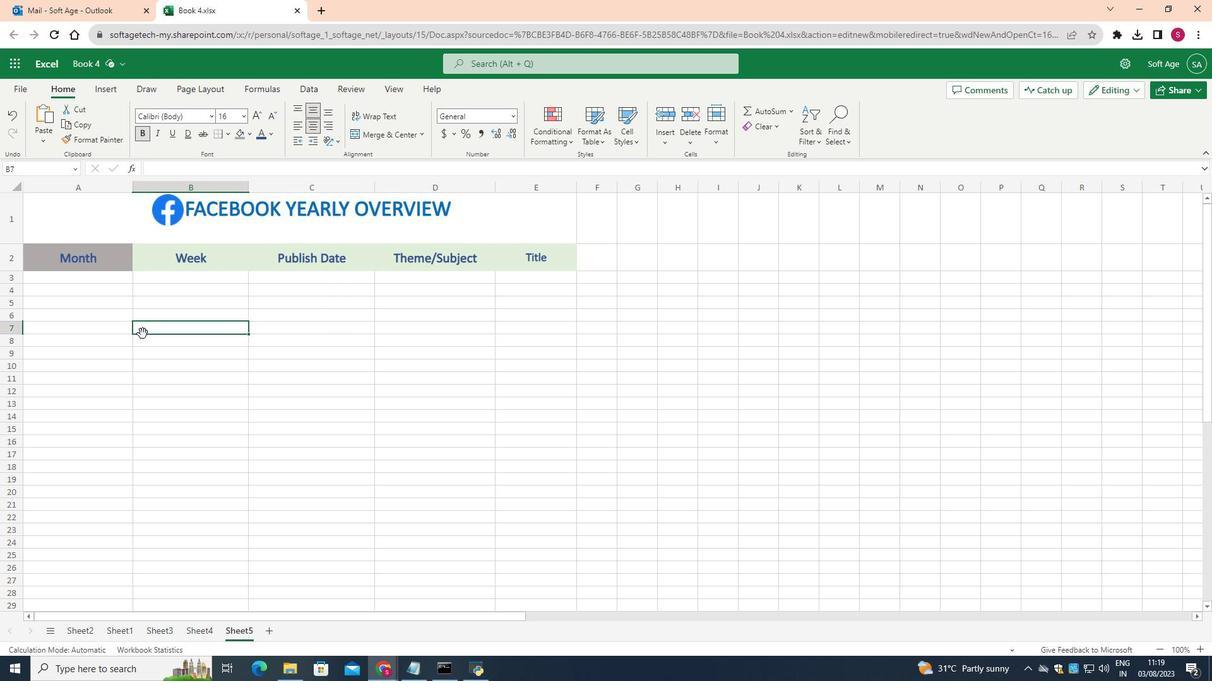 
Action: Mouse moved to (219, 265)
Screenshot: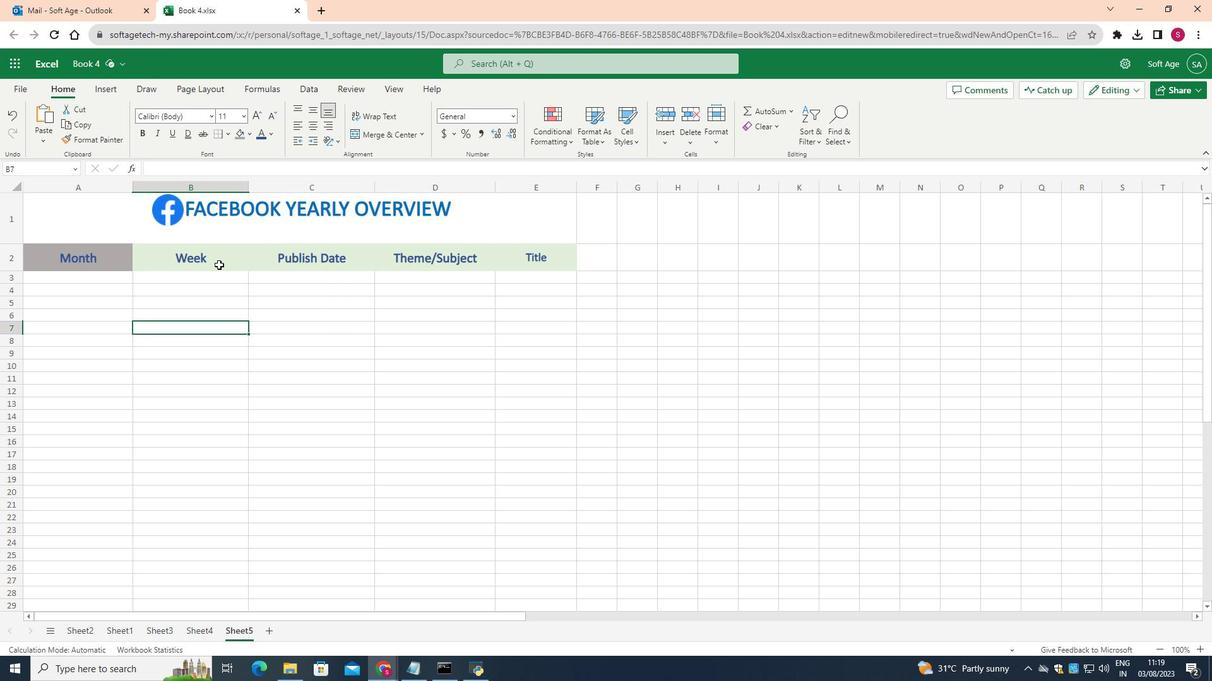 
Action: Mouse pressed left at (219, 265)
Screenshot: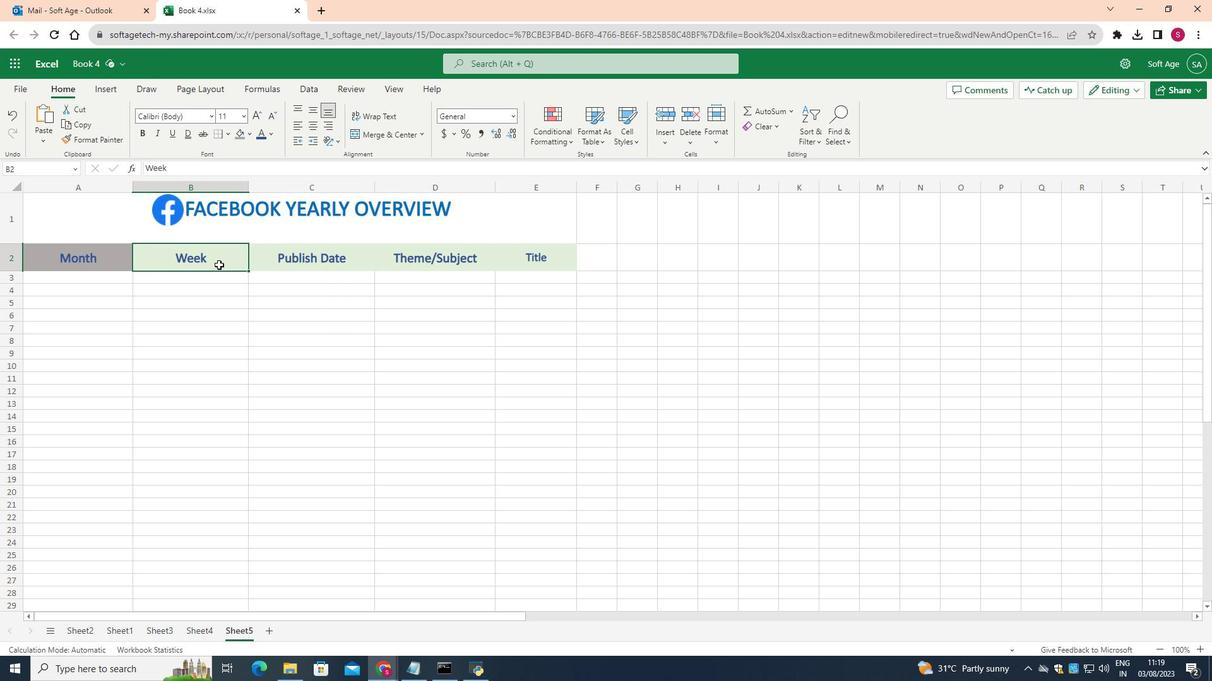 
Action: Mouse moved to (222, 131)
Screenshot: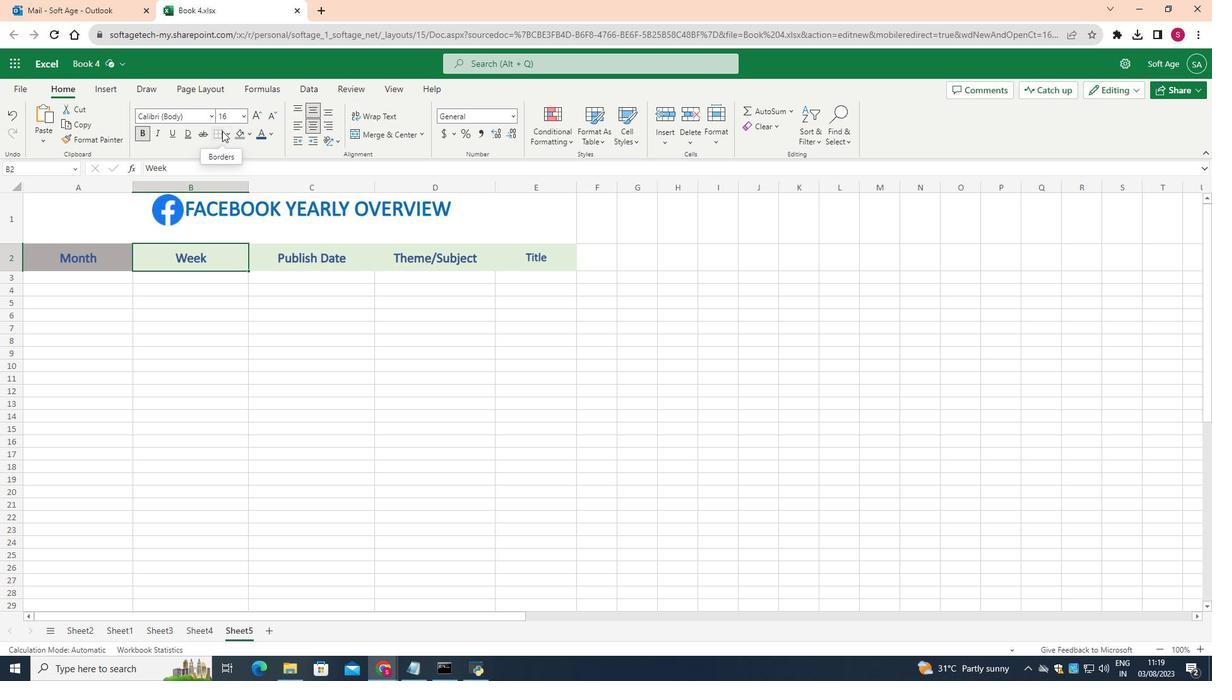 
Action: Mouse pressed left at (222, 131)
Screenshot: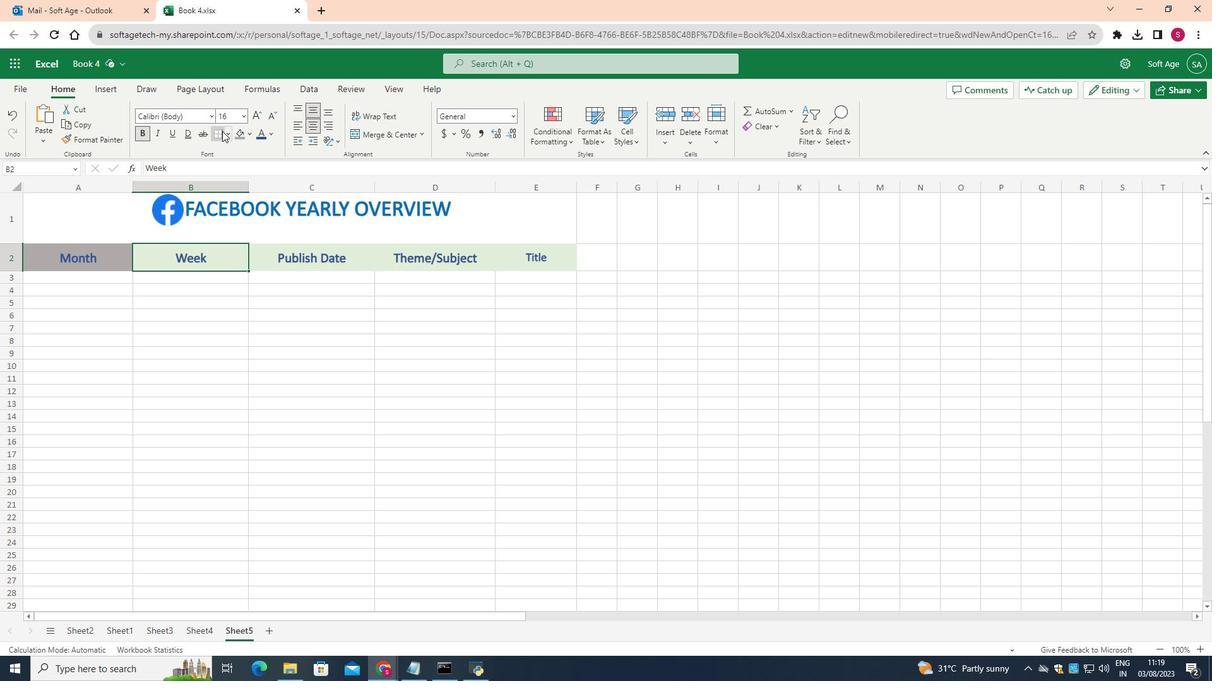 
Action: Mouse moved to (231, 133)
Screenshot: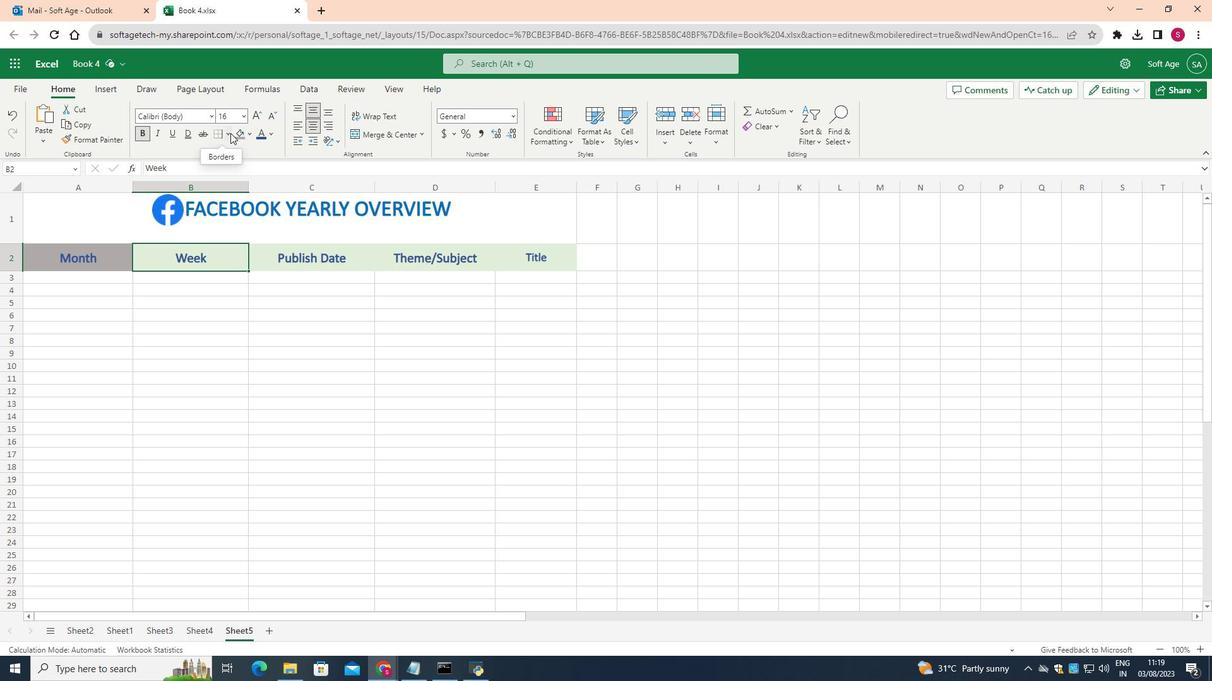 
Action: Mouse pressed left at (231, 133)
Screenshot: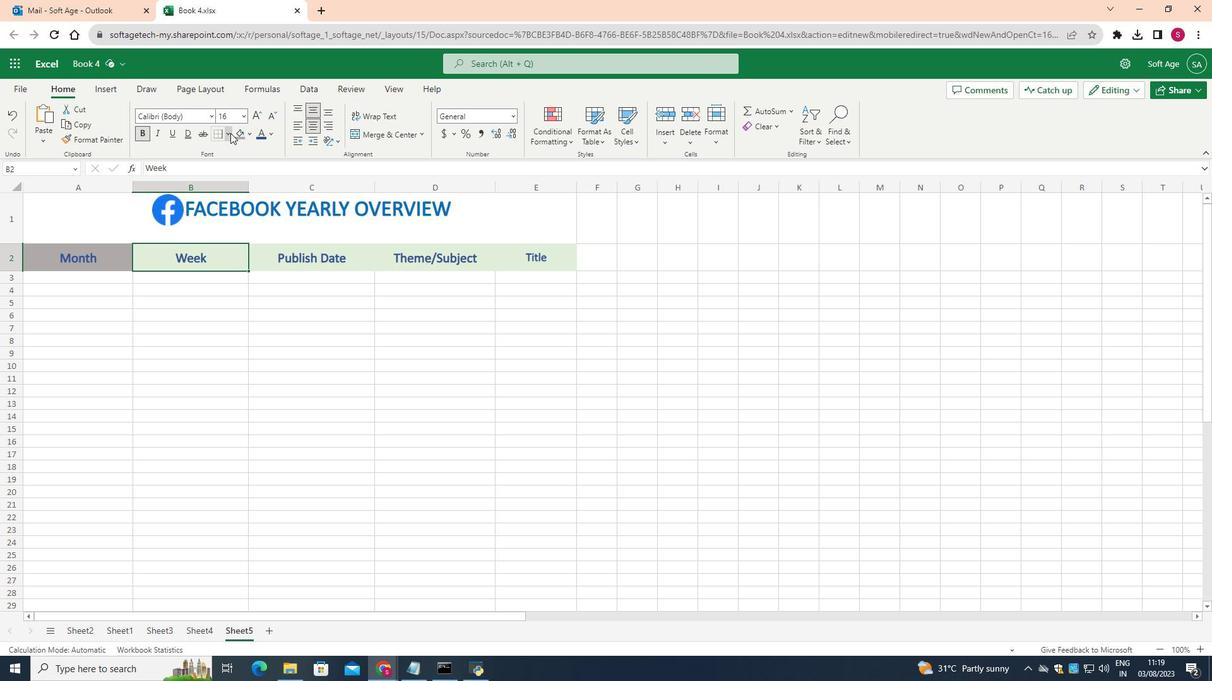 
Action: Mouse moved to (281, 319)
Screenshot: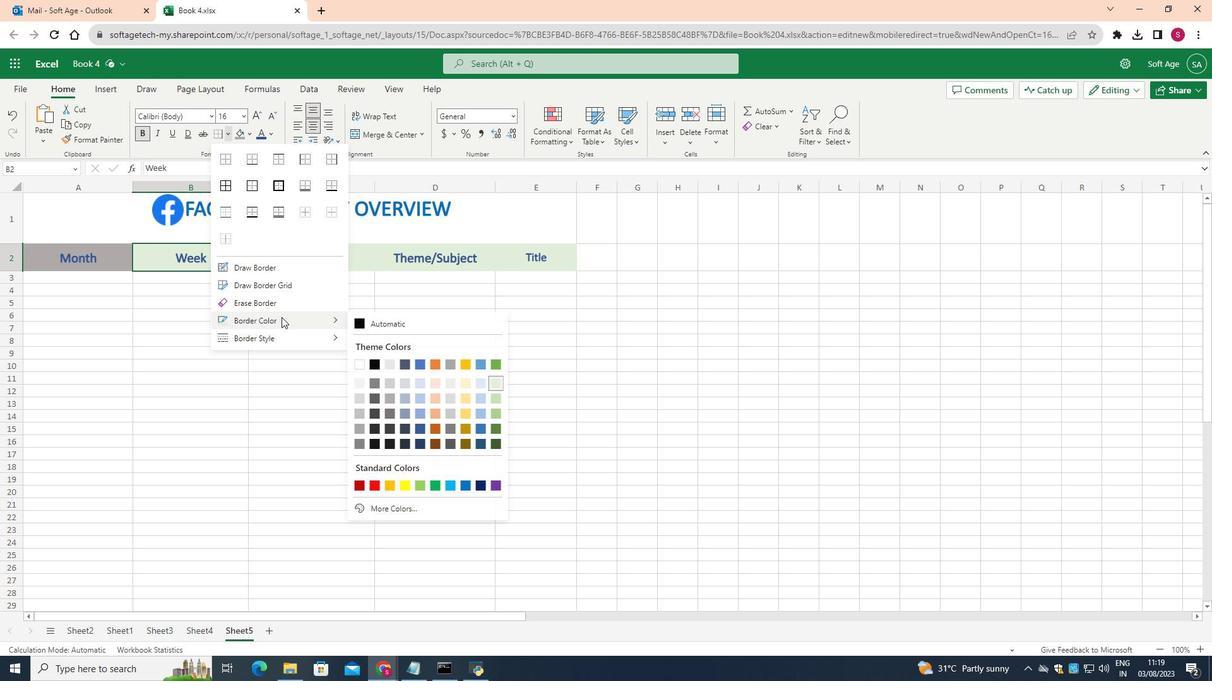 
Action: Mouse pressed left at (281, 319)
Screenshot: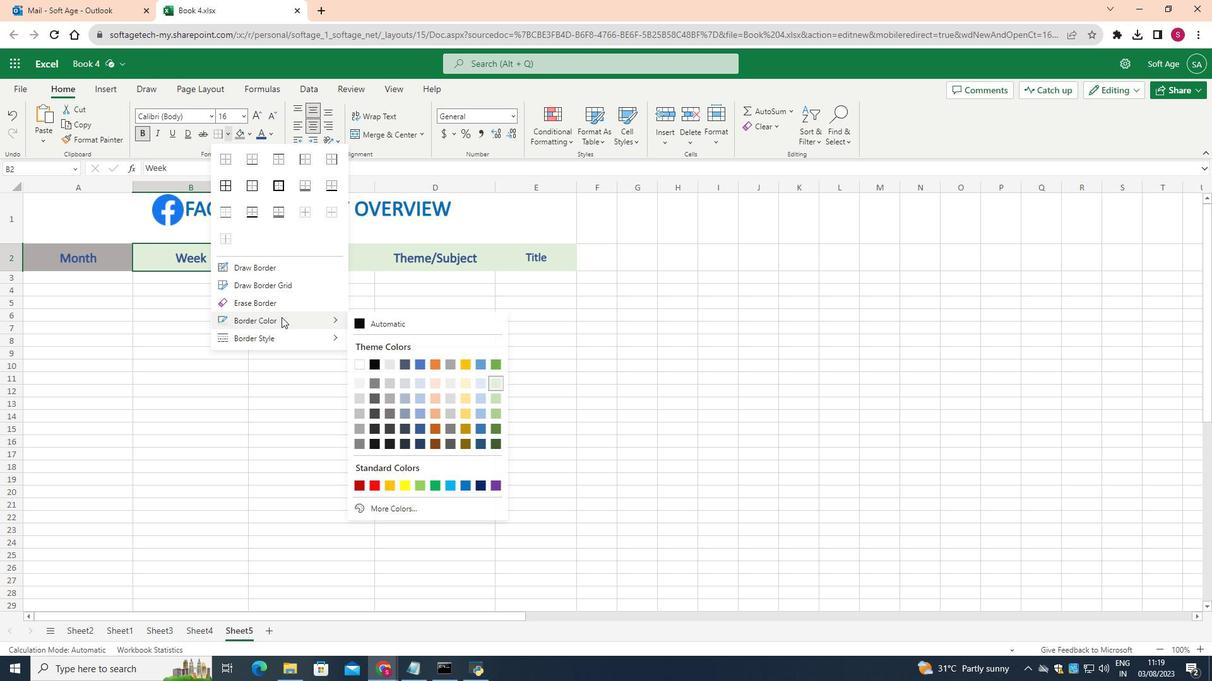
Action: Mouse moved to (409, 367)
Screenshot: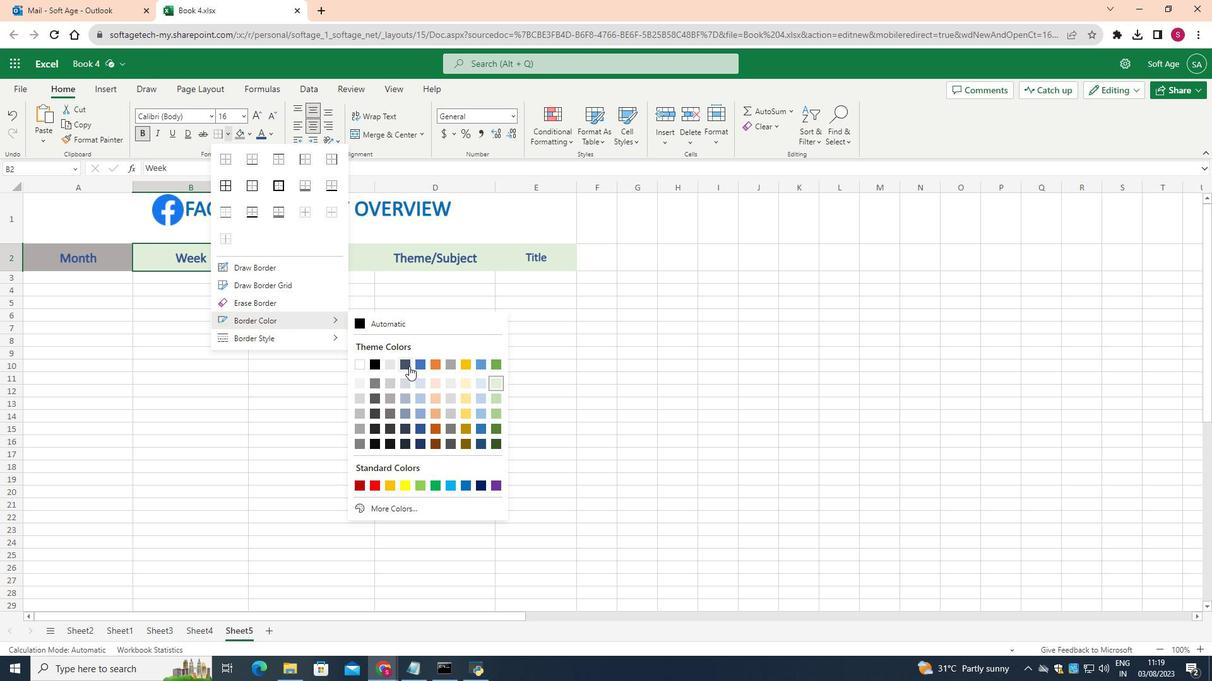 
Action: Mouse pressed left at (409, 367)
Screenshot: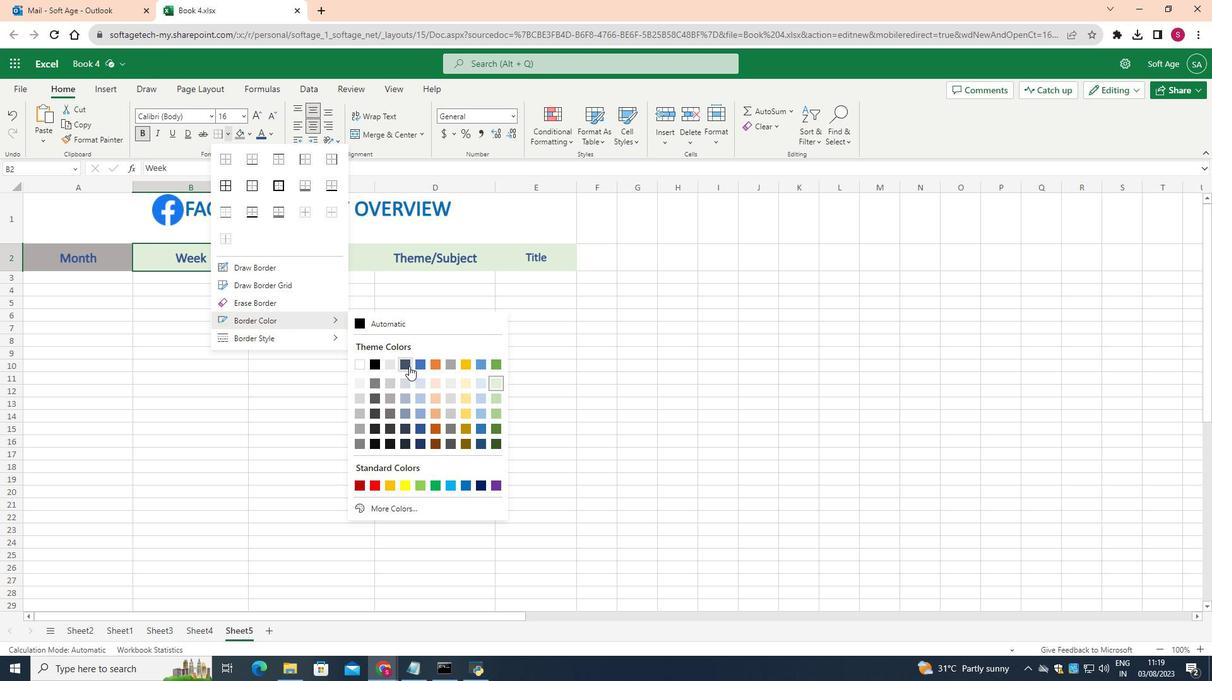 
Action: Mouse moved to (217, 134)
Screenshot: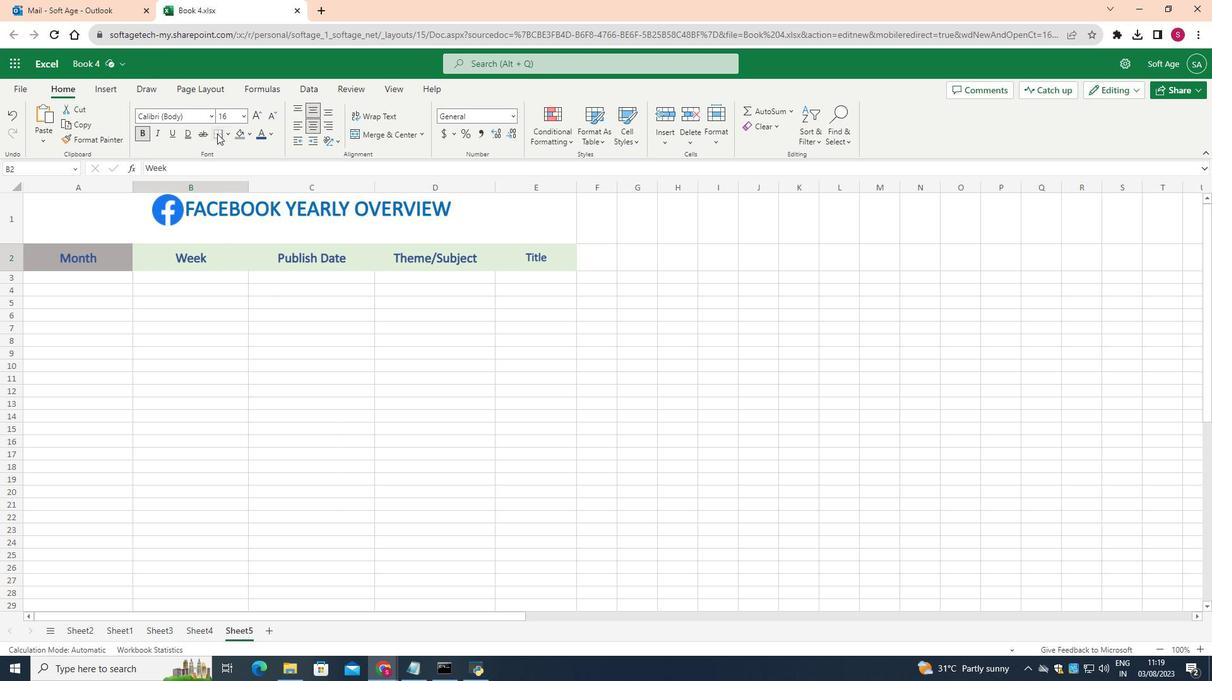 
Action: Mouse pressed left at (217, 134)
Screenshot: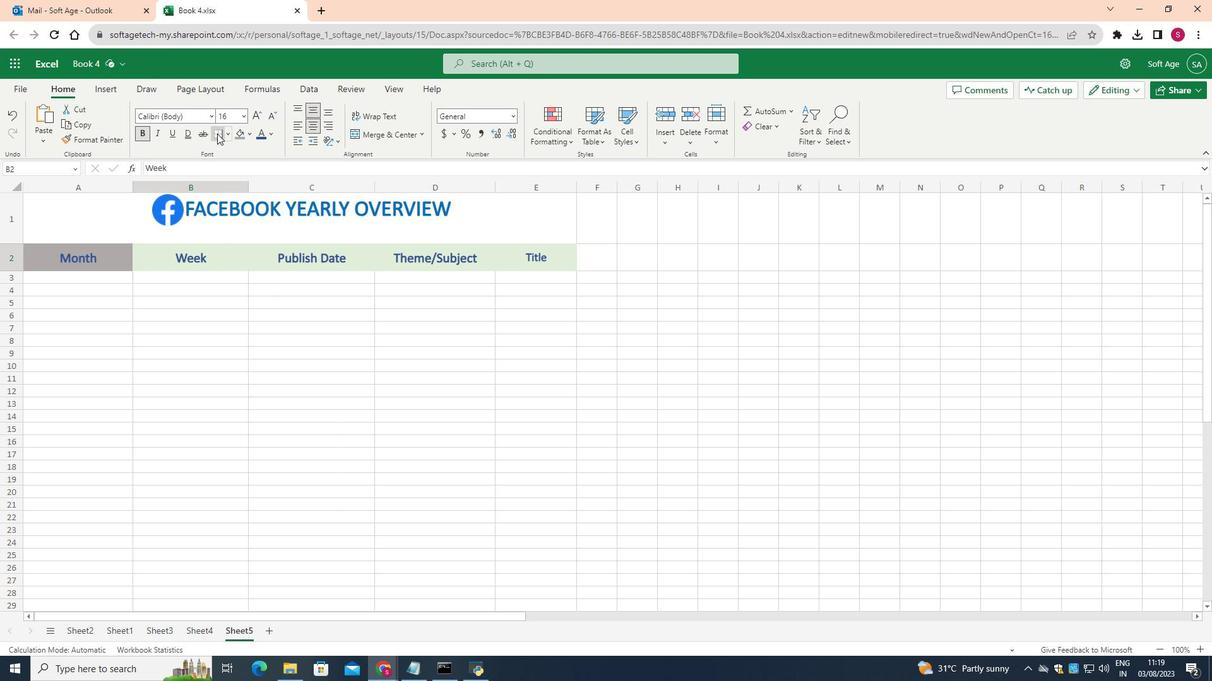 
Action: Mouse moved to (311, 265)
Screenshot: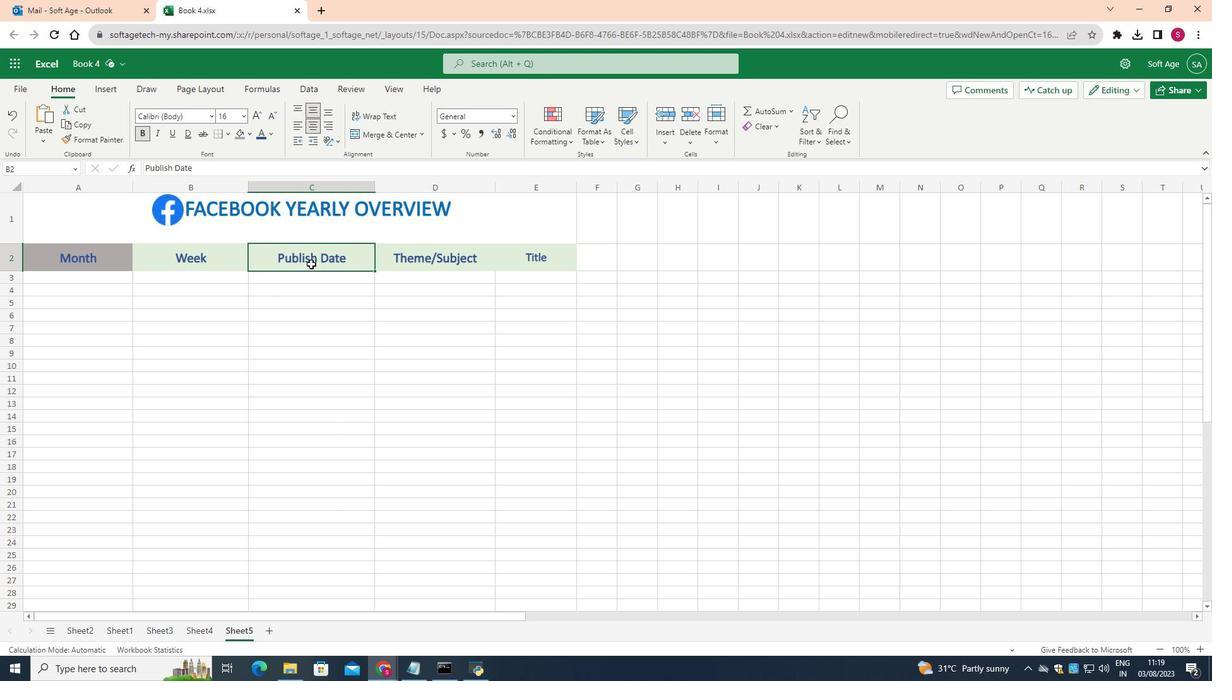 
Action: Mouse pressed left at (311, 265)
Screenshot: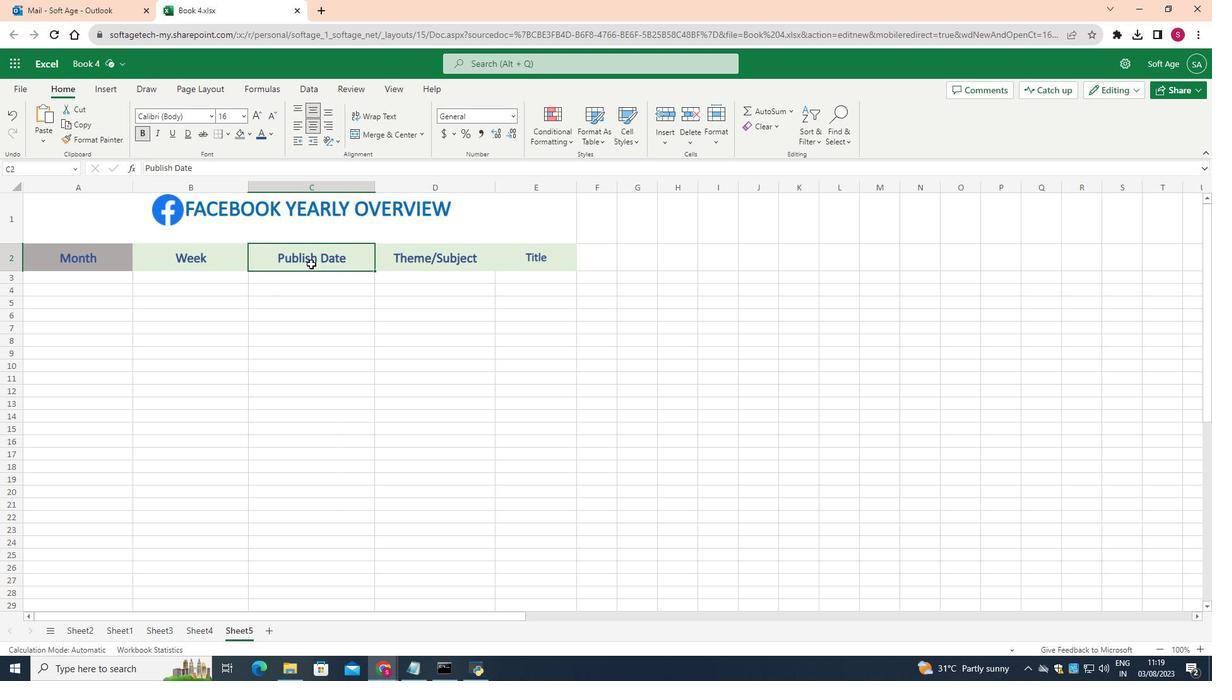 
Action: Mouse moved to (222, 135)
Screenshot: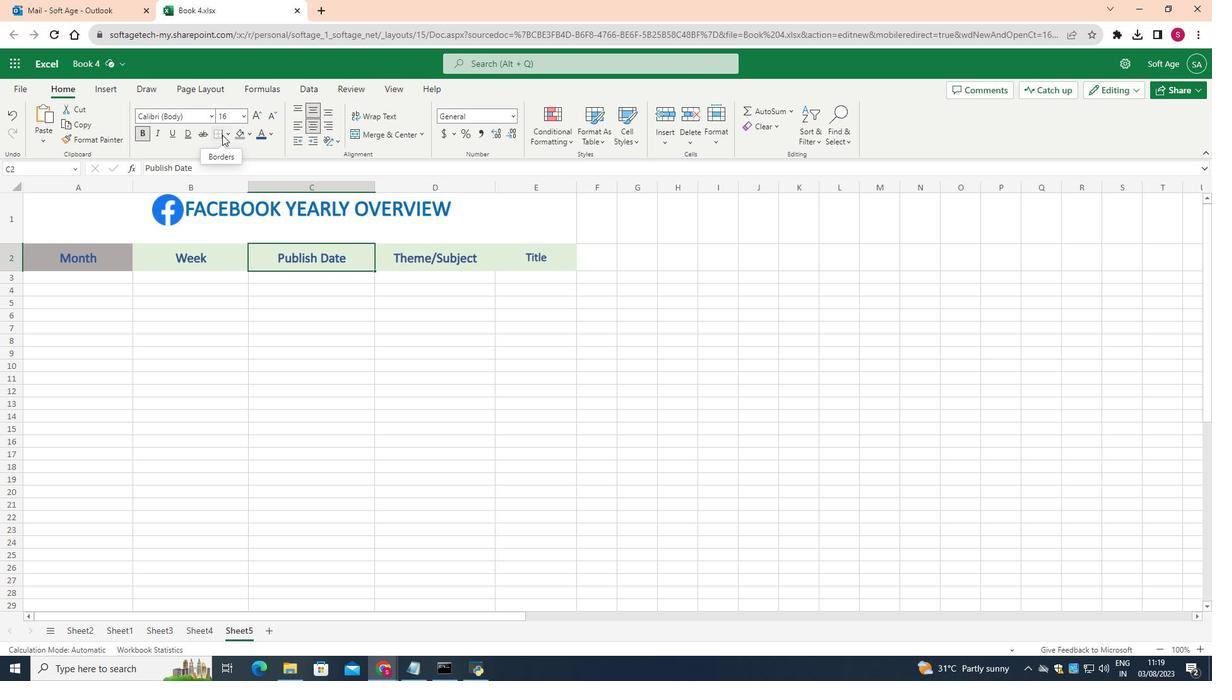 
Action: Mouse pressed left at (222, 135)
Screenshot: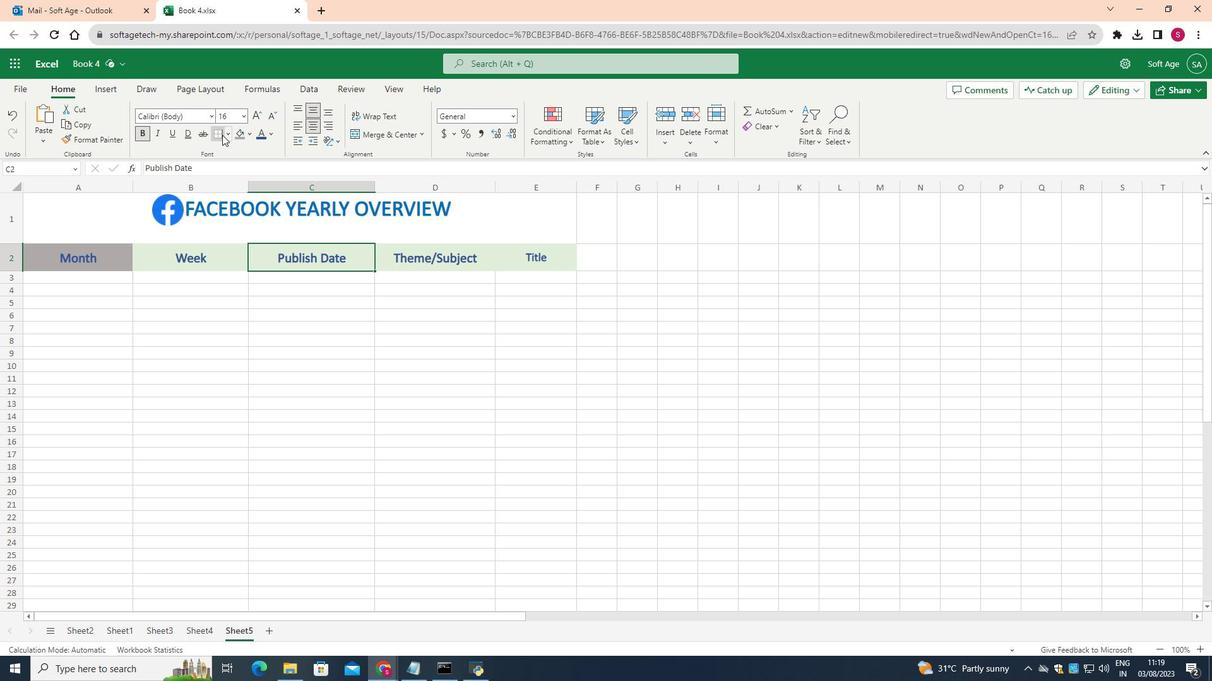 
Action: Mouse moved to (431, 262)
Screenshot: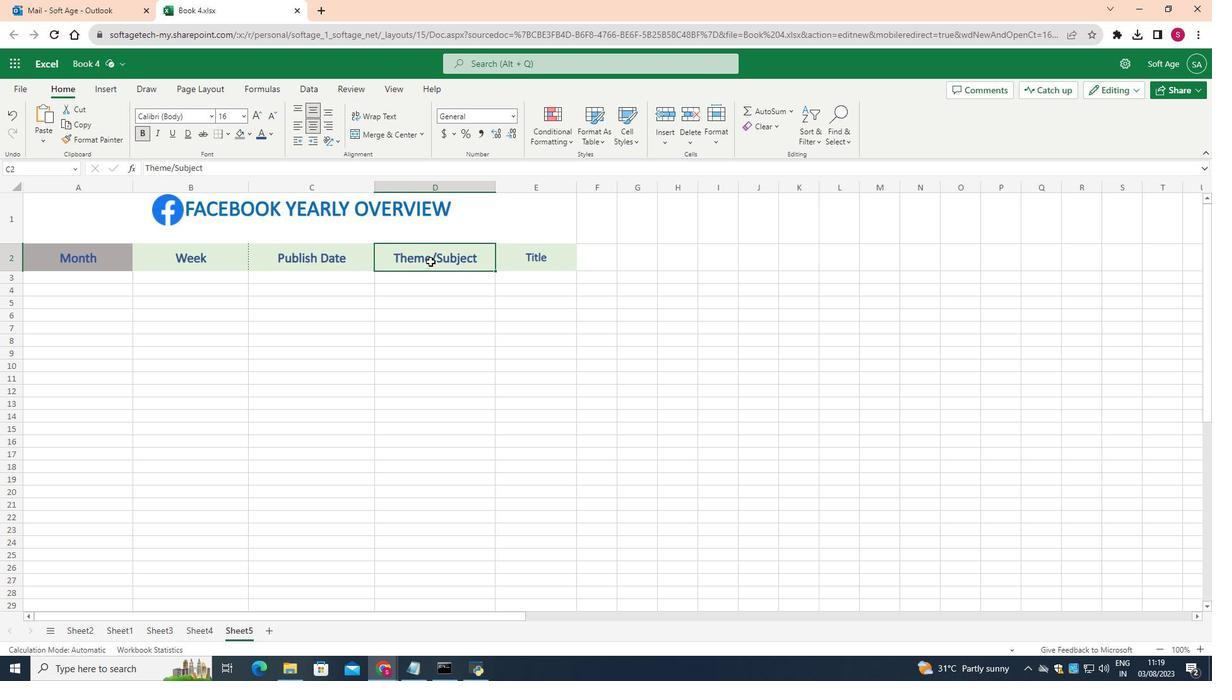 
Action: Mouse pressed left at (431, 262)
Screenshot: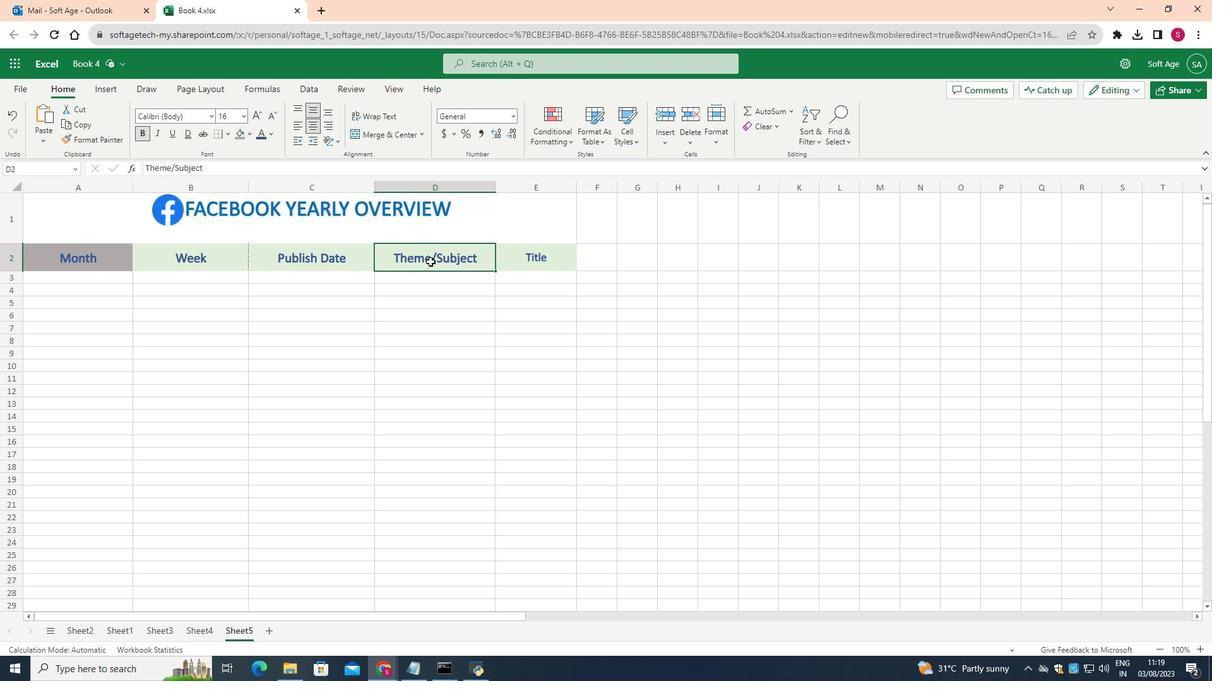 
Action: Mouse moved to (221, 136)
Screenshot: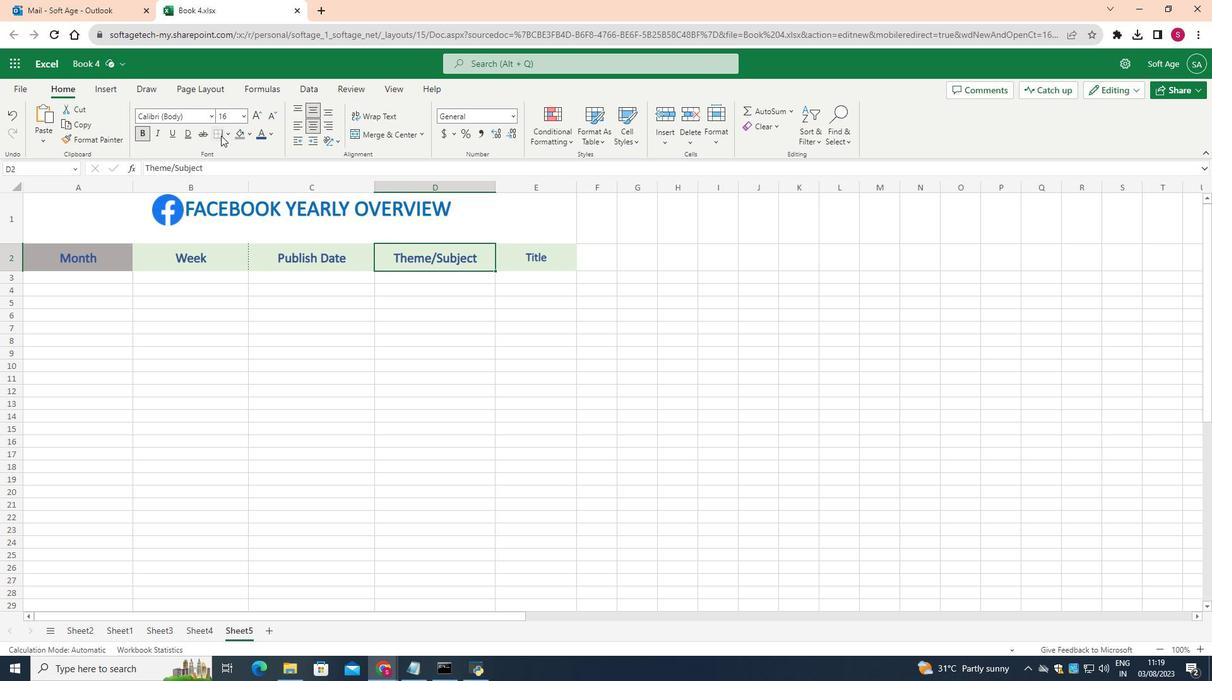 
Action: Mouse pressed left at (221, 136)
Screenshot: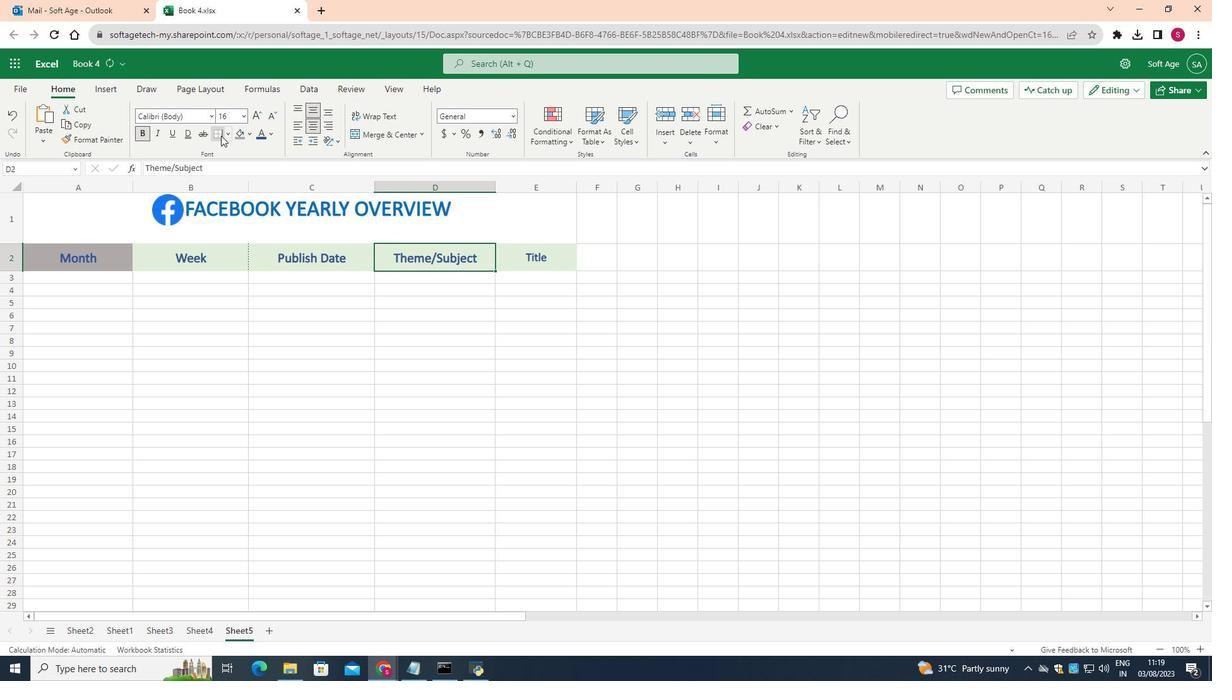 
Action: Mouse moved to (520, 267)
Screenshot: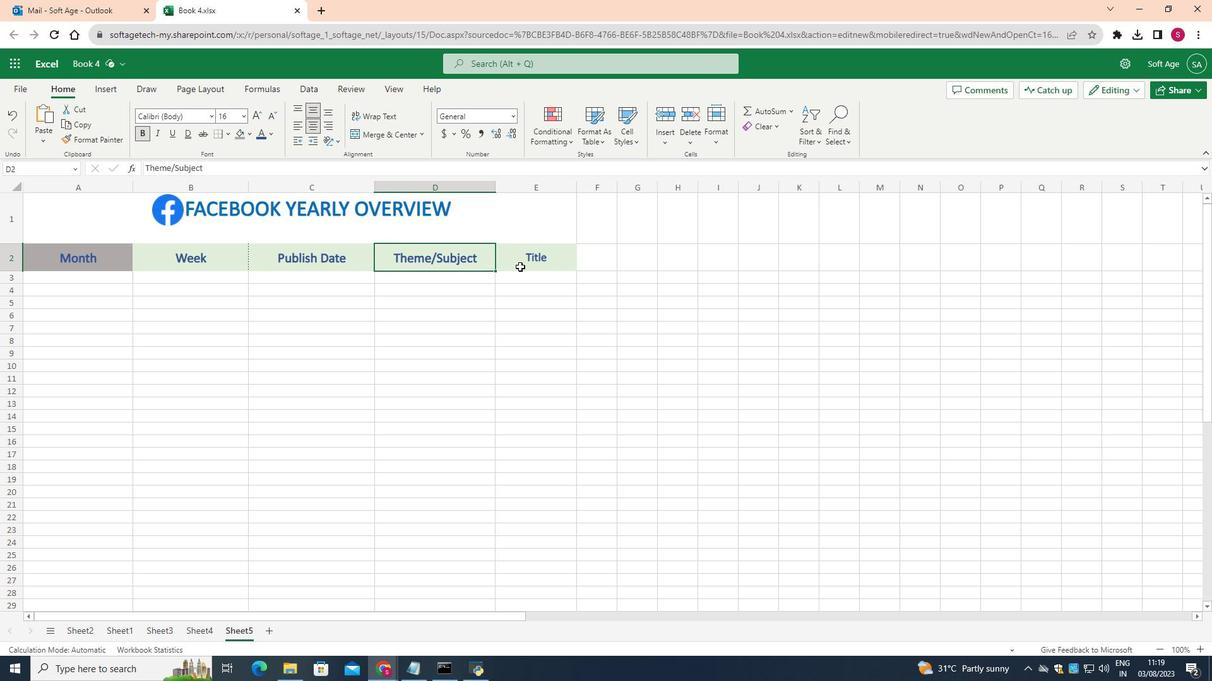 
Action: Mouse pressed left at (520, 267)
Screenshot: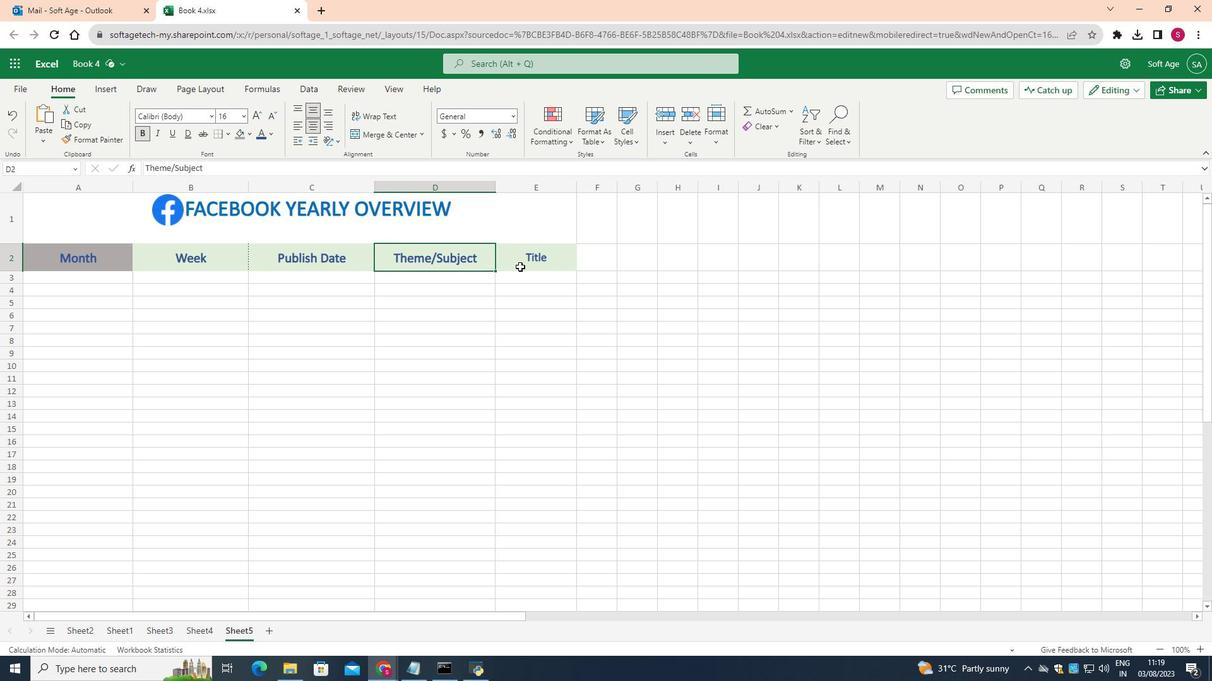 
Action: Mouse moved to (214, 130)
Screenshot: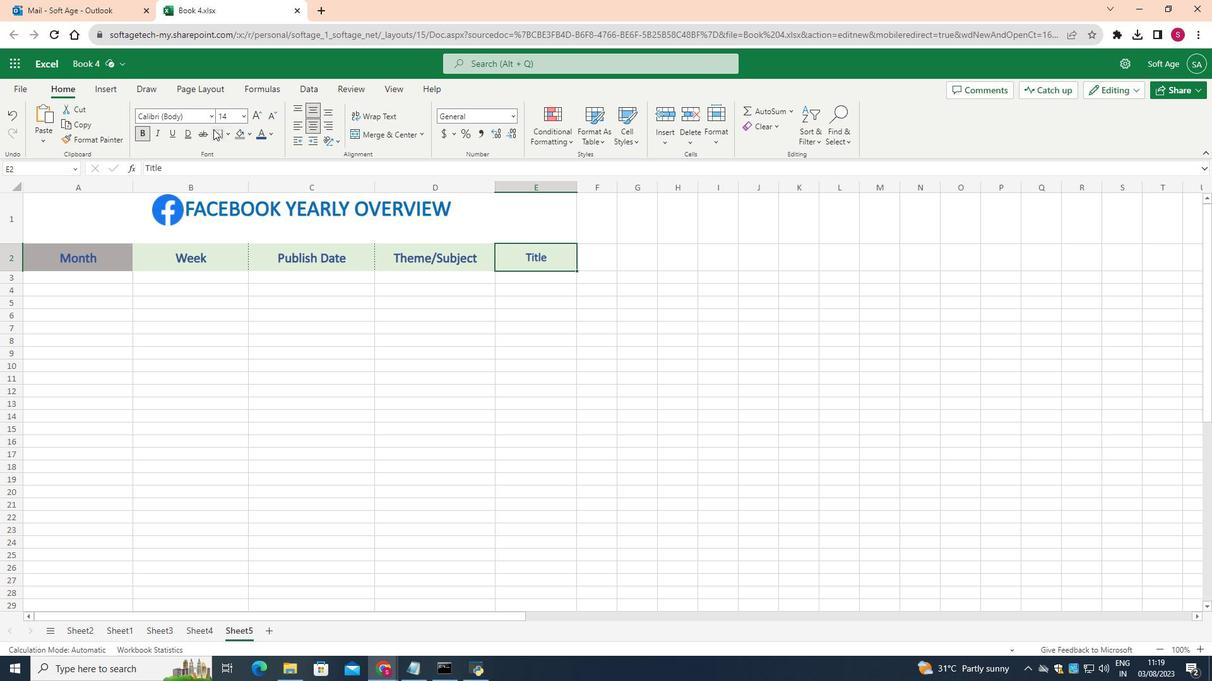 
Action: Mouse pressed left at (214, 130)
Screenshot: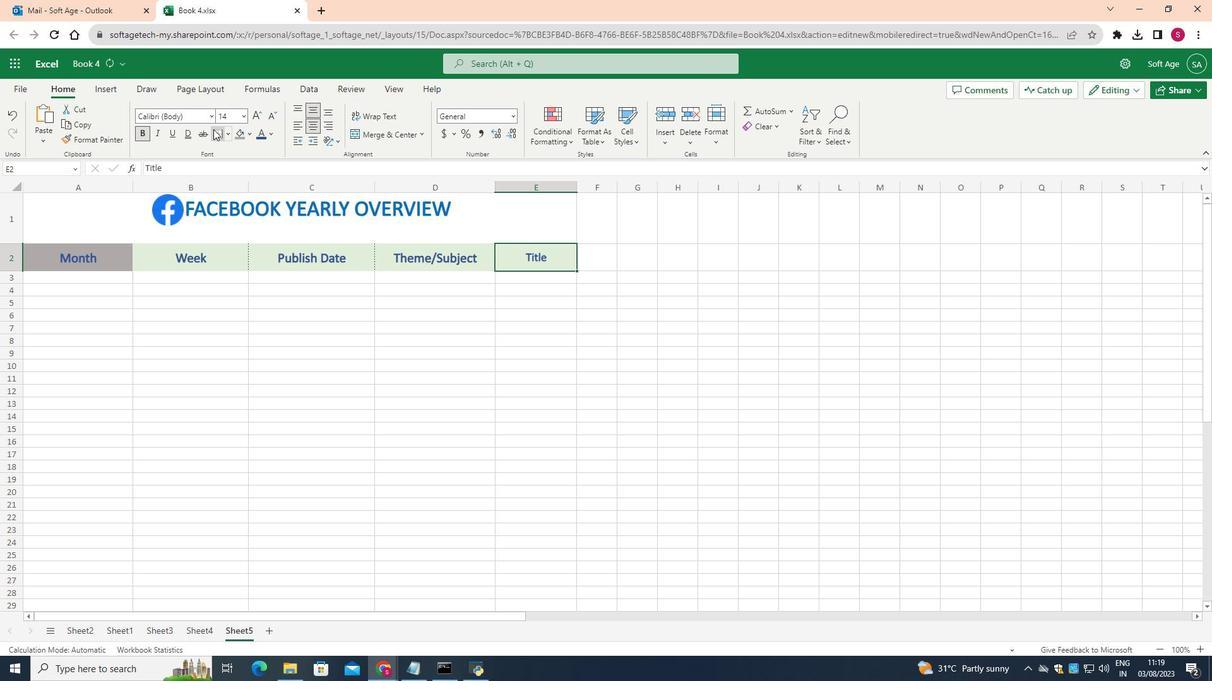
Action: Mouse moved to (409, 318)
Screenshot: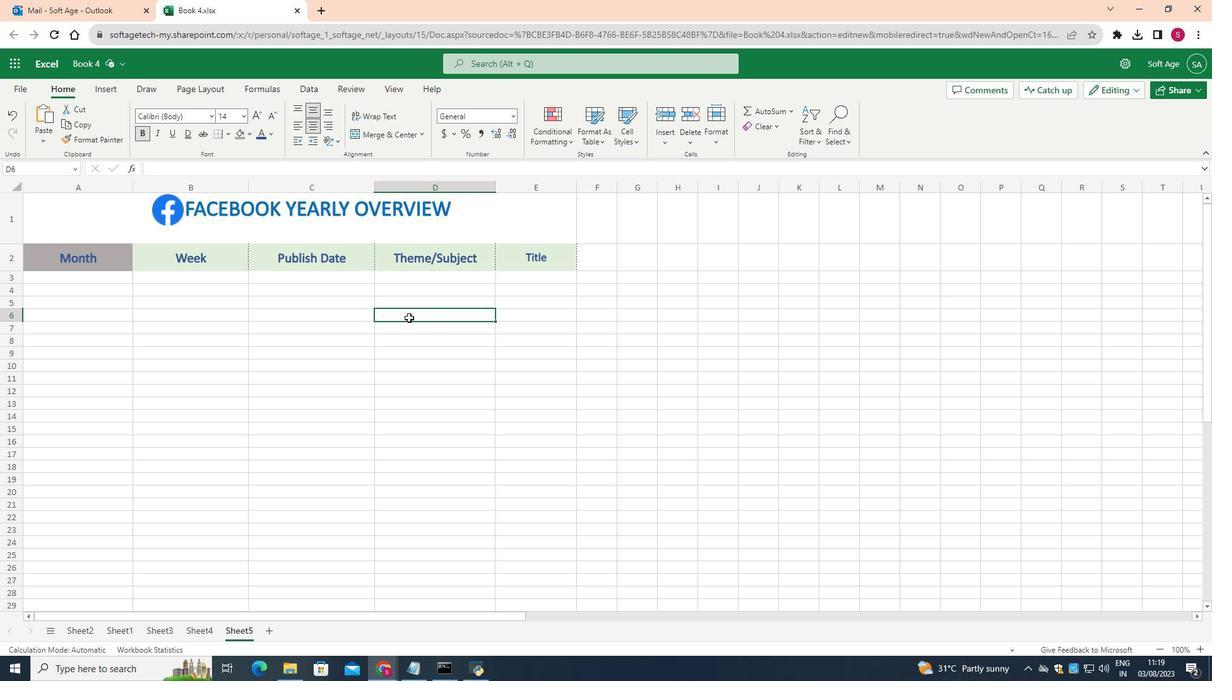 
Action: Mouse pressed left at (409, 318)
Screenshot: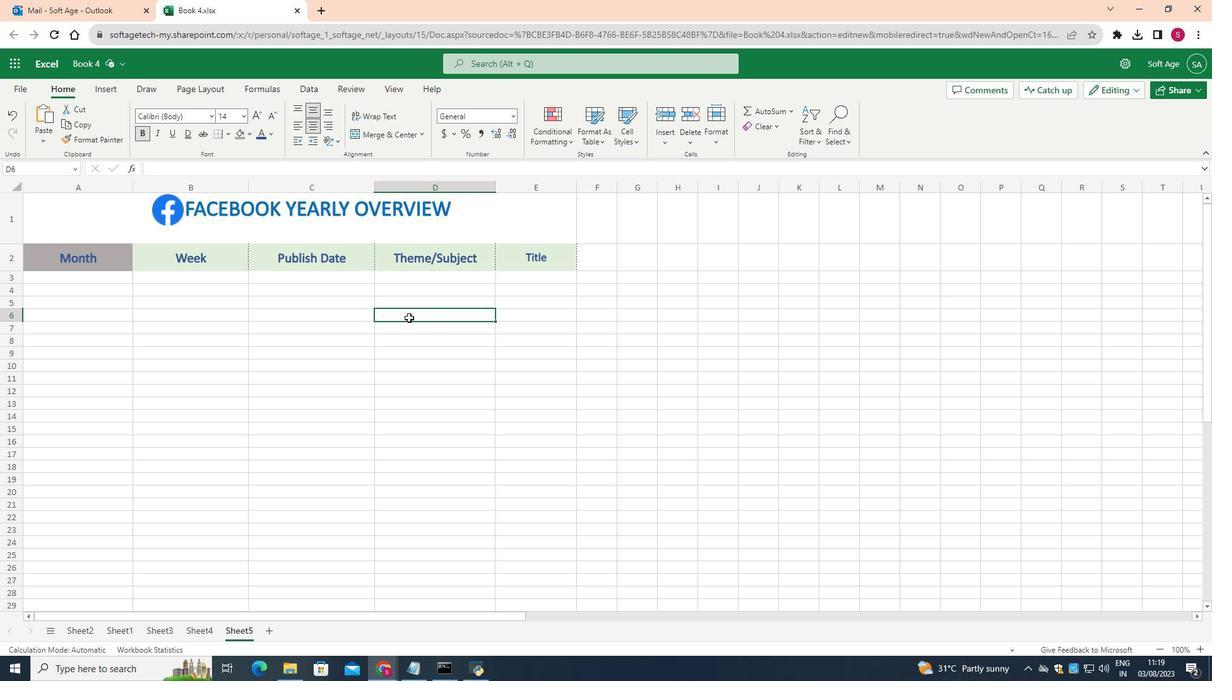 
Action: Mouse moved to (242, 251)
Screenshot: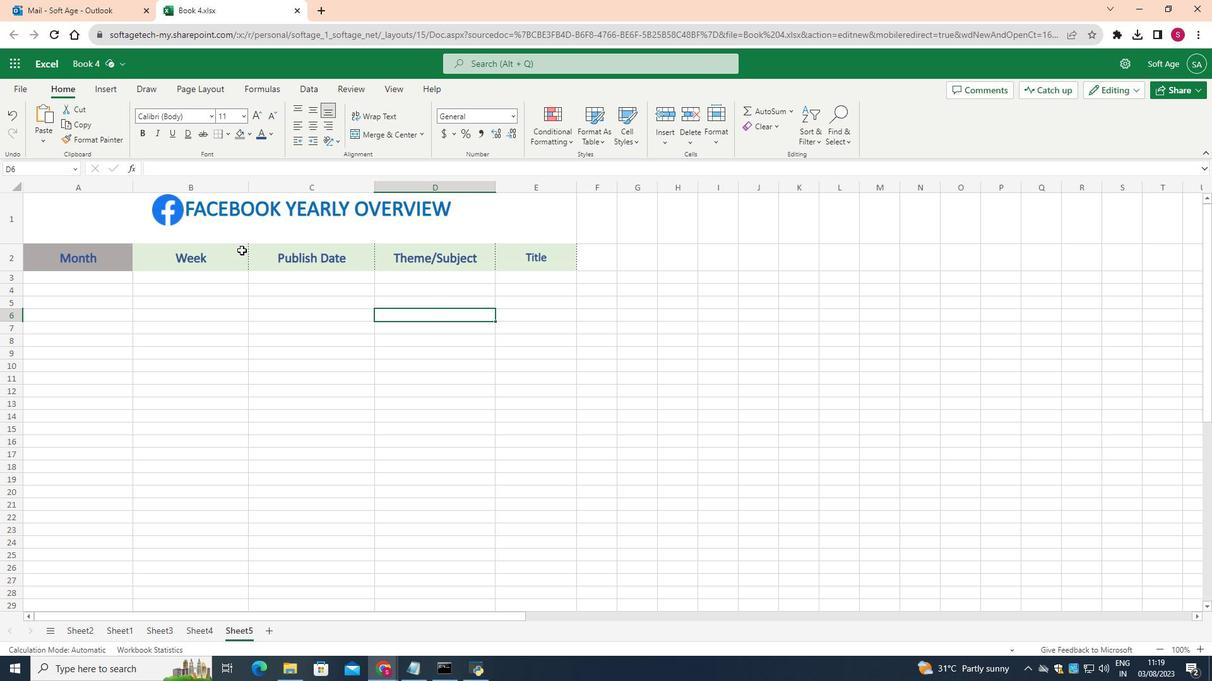 
Action: Mouse pressed left at (242, 251)
Screenshot: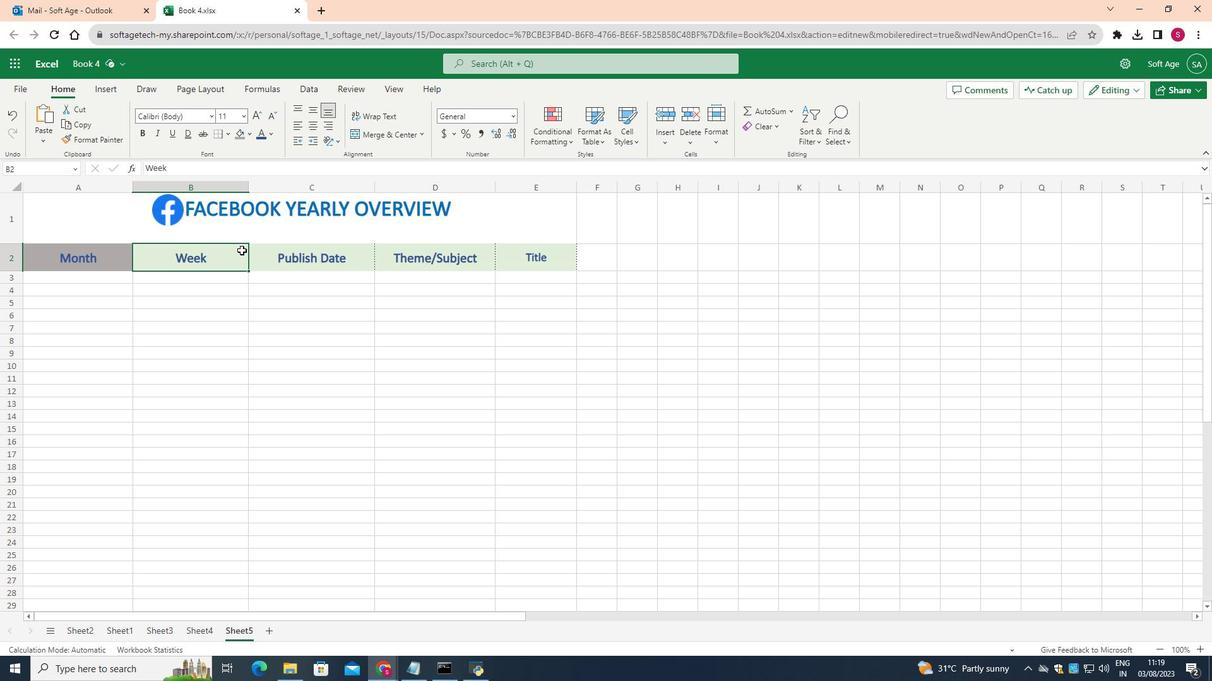 
Action: Mouse moved to (229, 133)
Screenshot: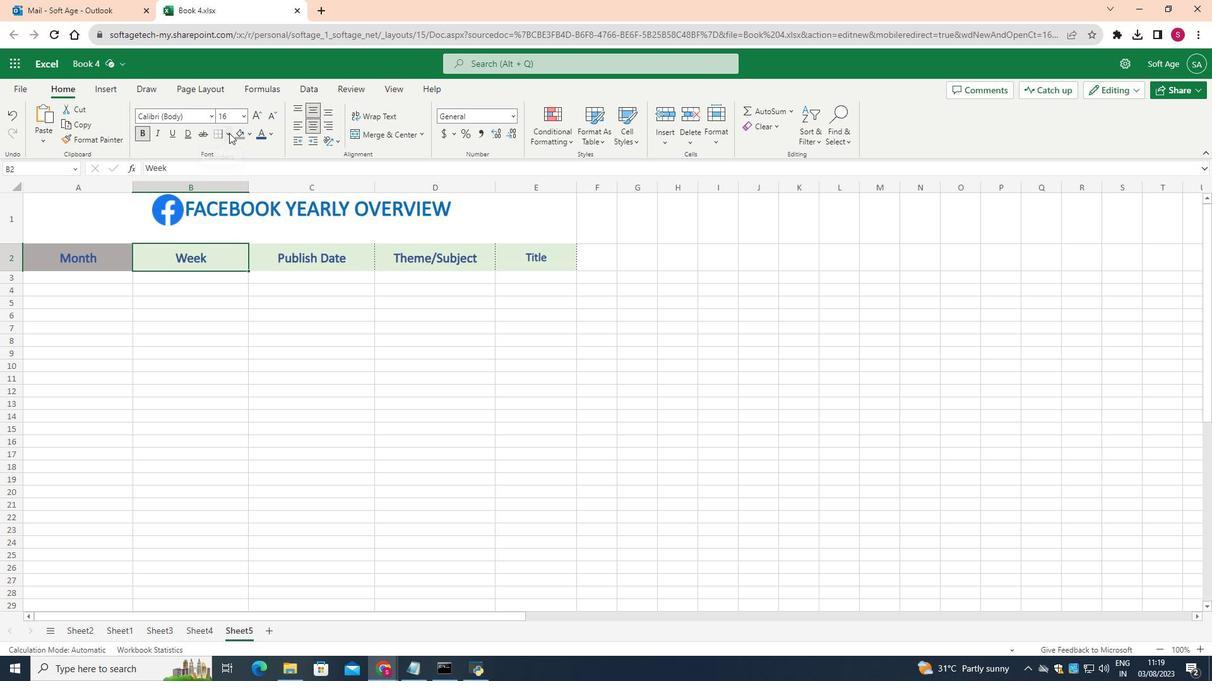 
Action: Mouse pressed left at (229, 133)
Screenshot: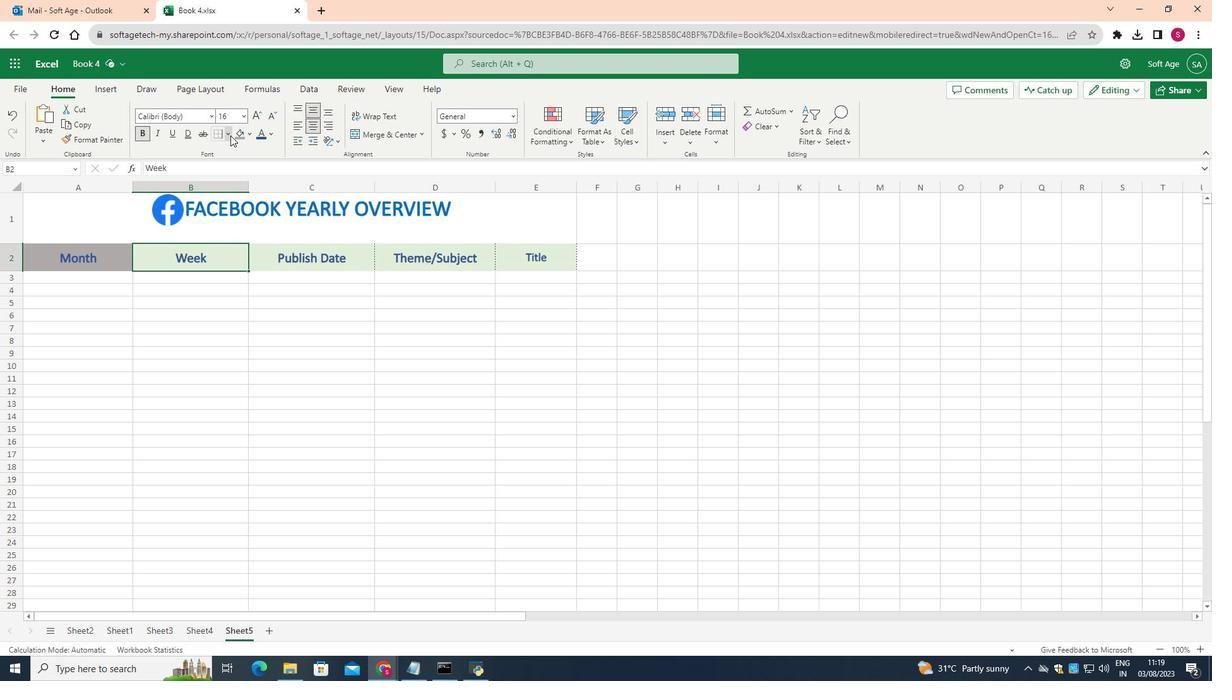 
Action: Mouse moved to (309, 335)
Screenshot: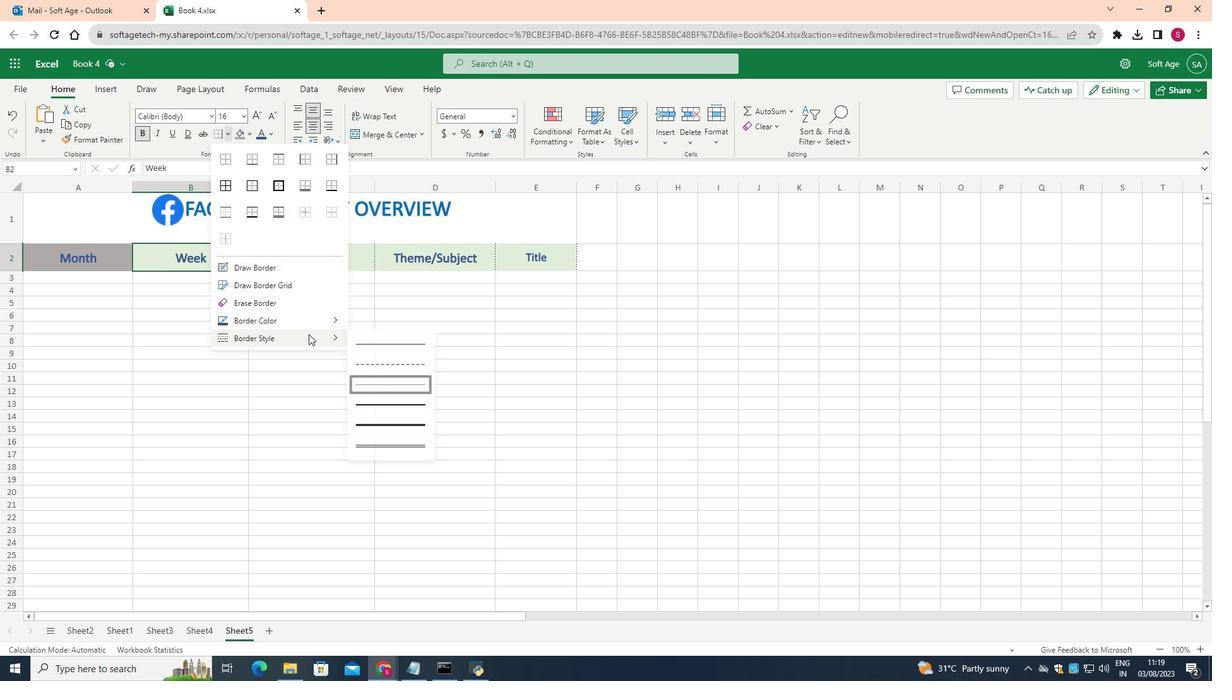 
Action: Mouse pressed left at (309, 335)
Screenshot: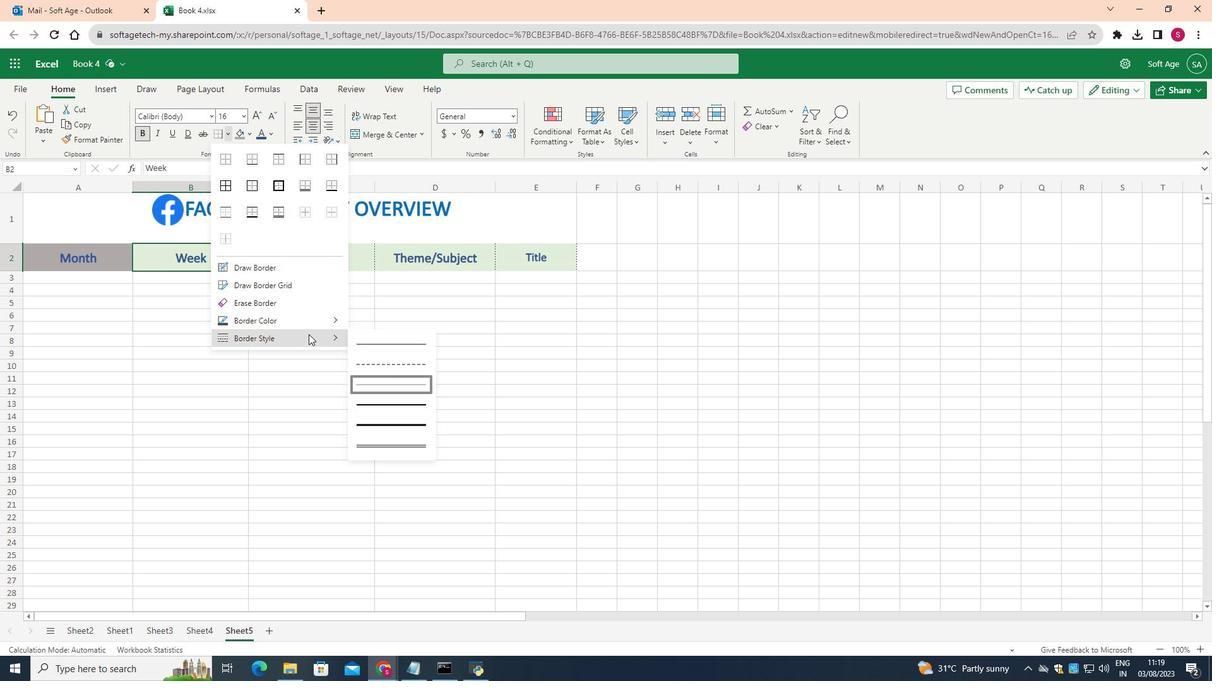 
Action: Mouse moved to (412, 411)
Screenshot: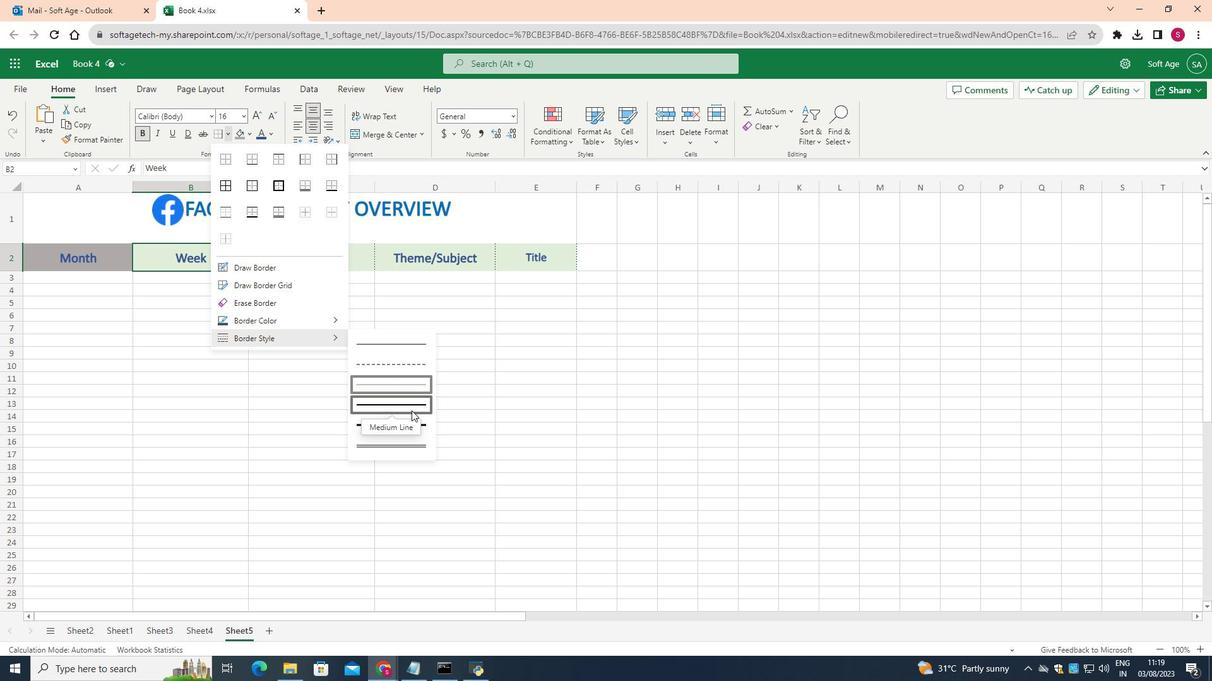 
Action: Mouse pressed left at (412, 411)
Screenshot: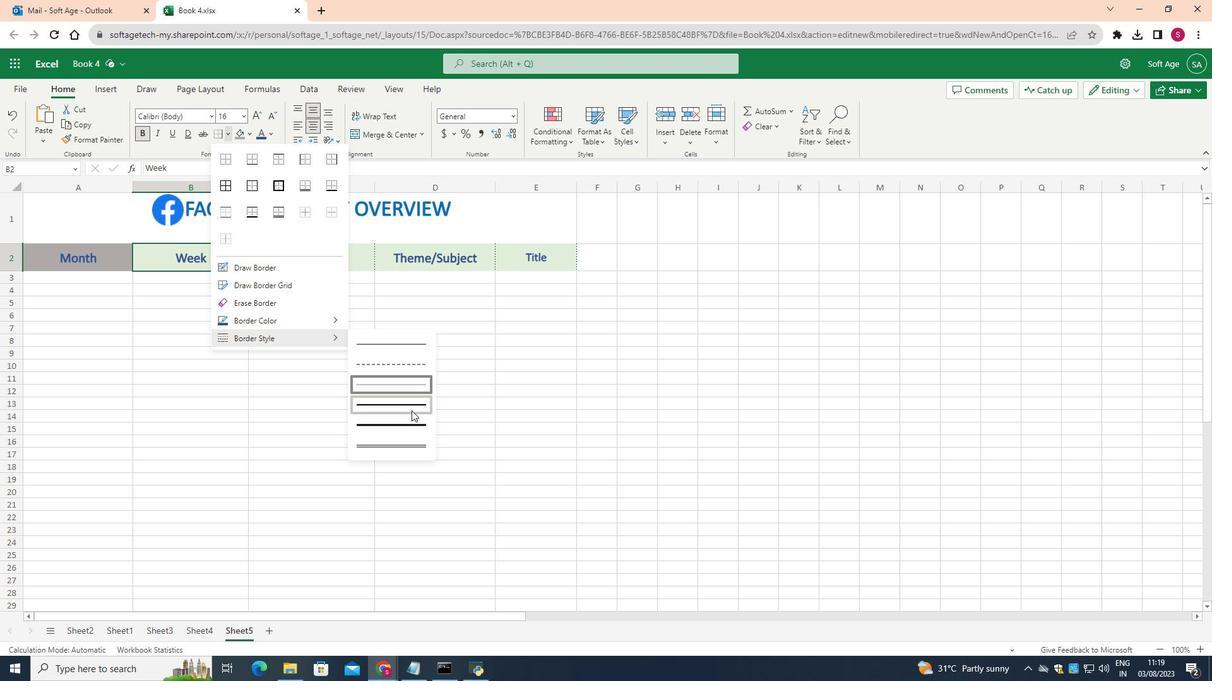 
Action: Mouse moved to (219, 137)
Screenshot: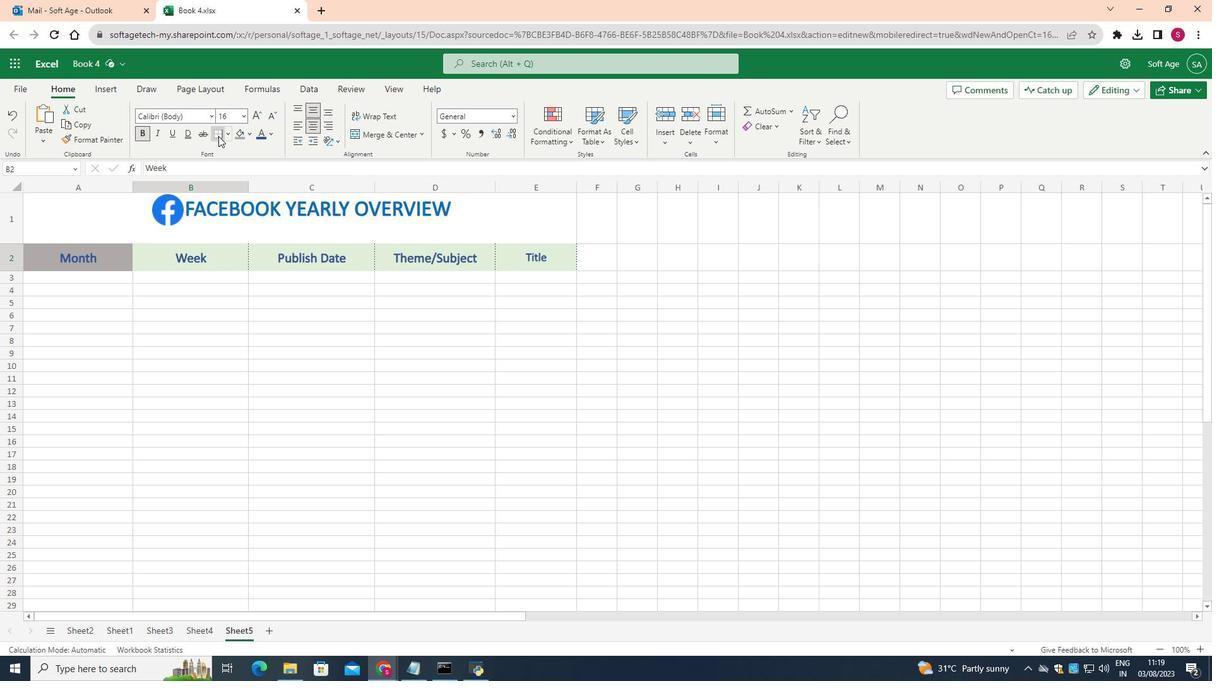 
Action: Mouse pressed left at (219, 137)
Screenshot: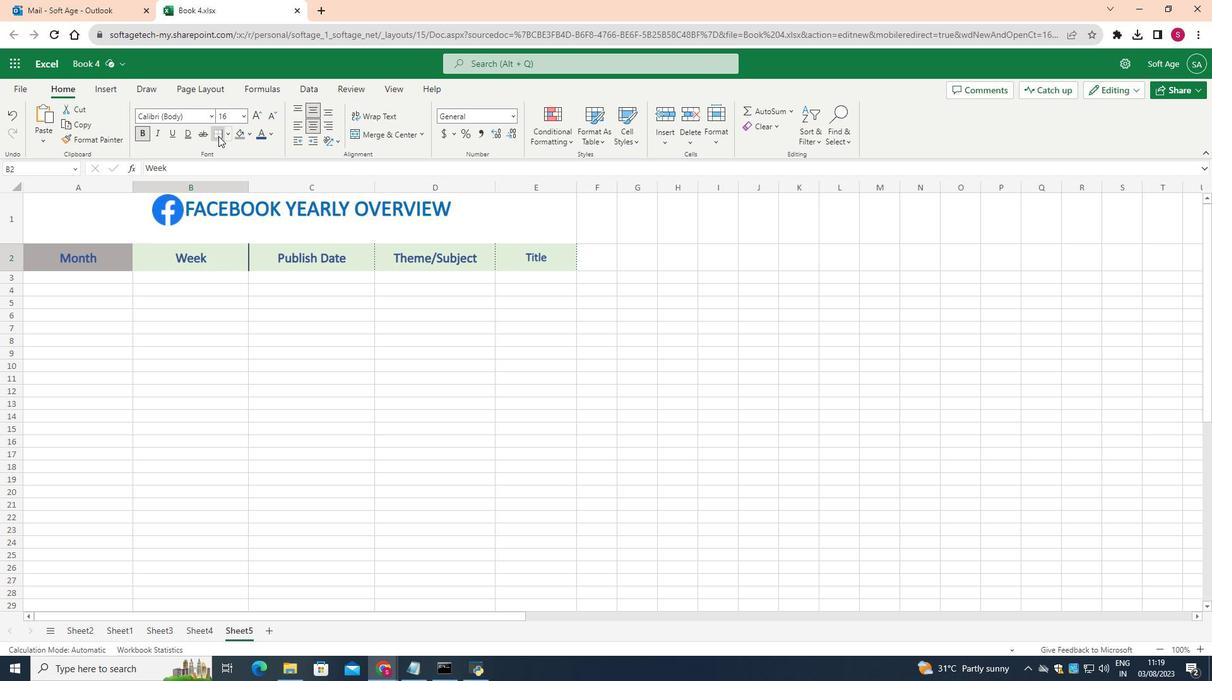 
Action: Mouse moved to (311, 353)
Screenshot: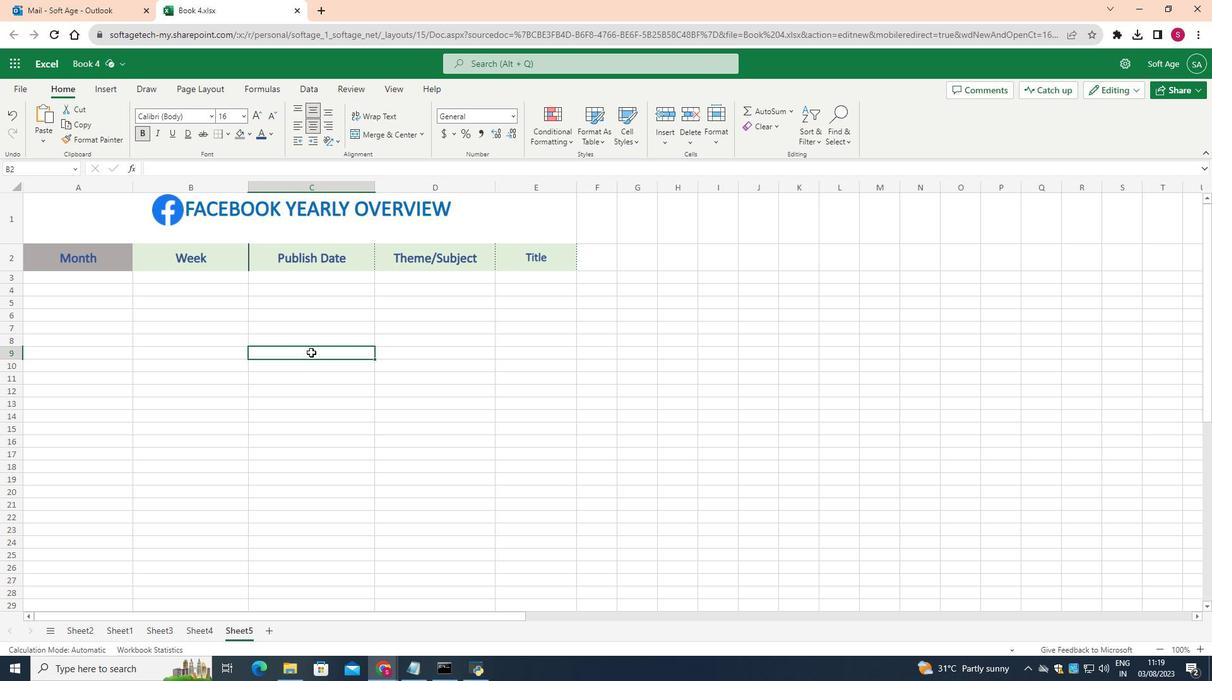 
Action: Mouse pressed left at (311, 353)
Screenshot: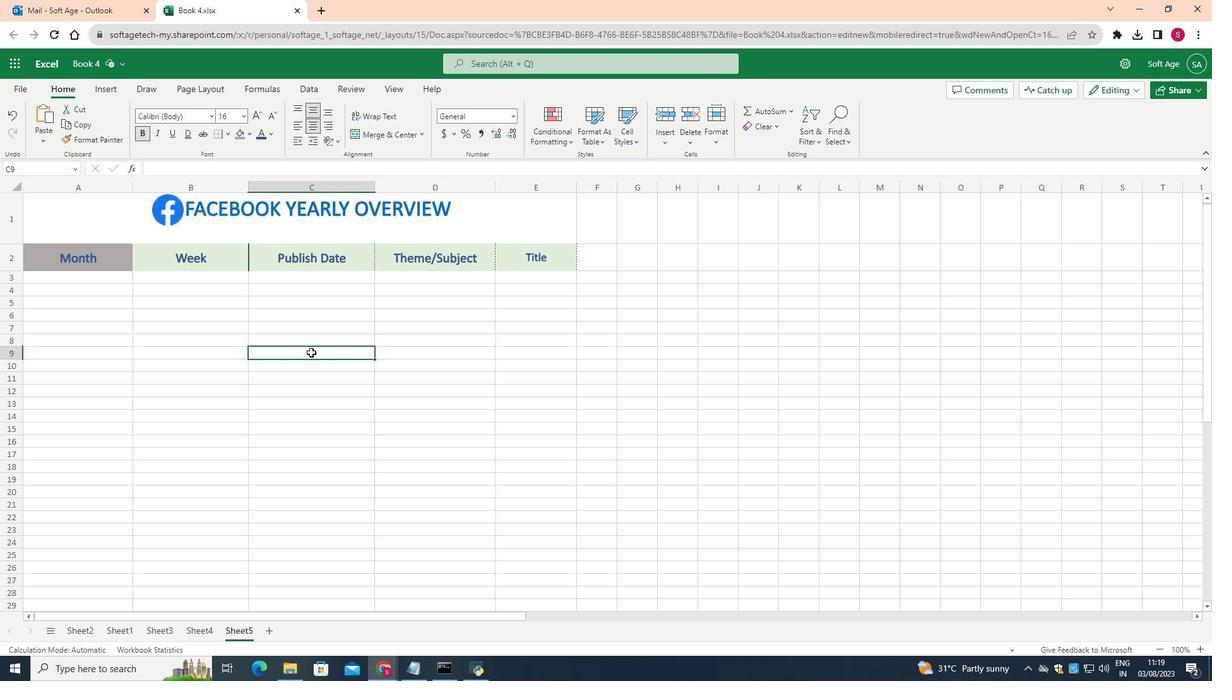 
Action: Mouse moved to (292, 265)
Screenshot: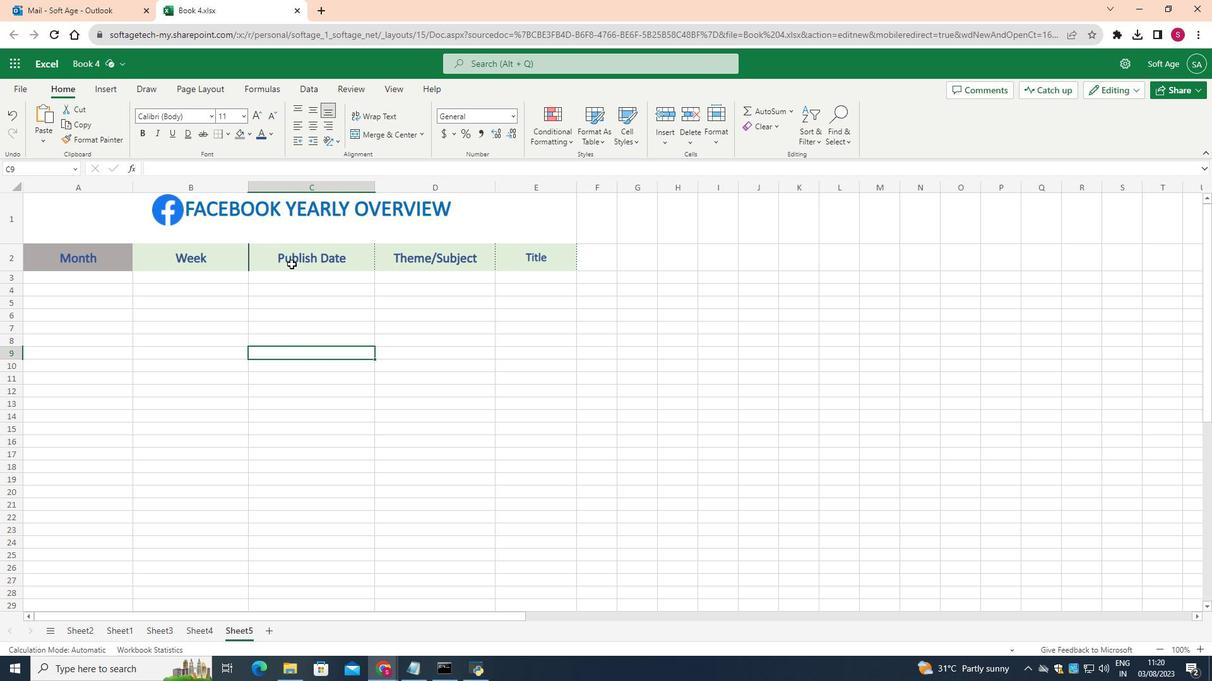 
Action: Mouse pressed left at (292, 265)
Screenshot: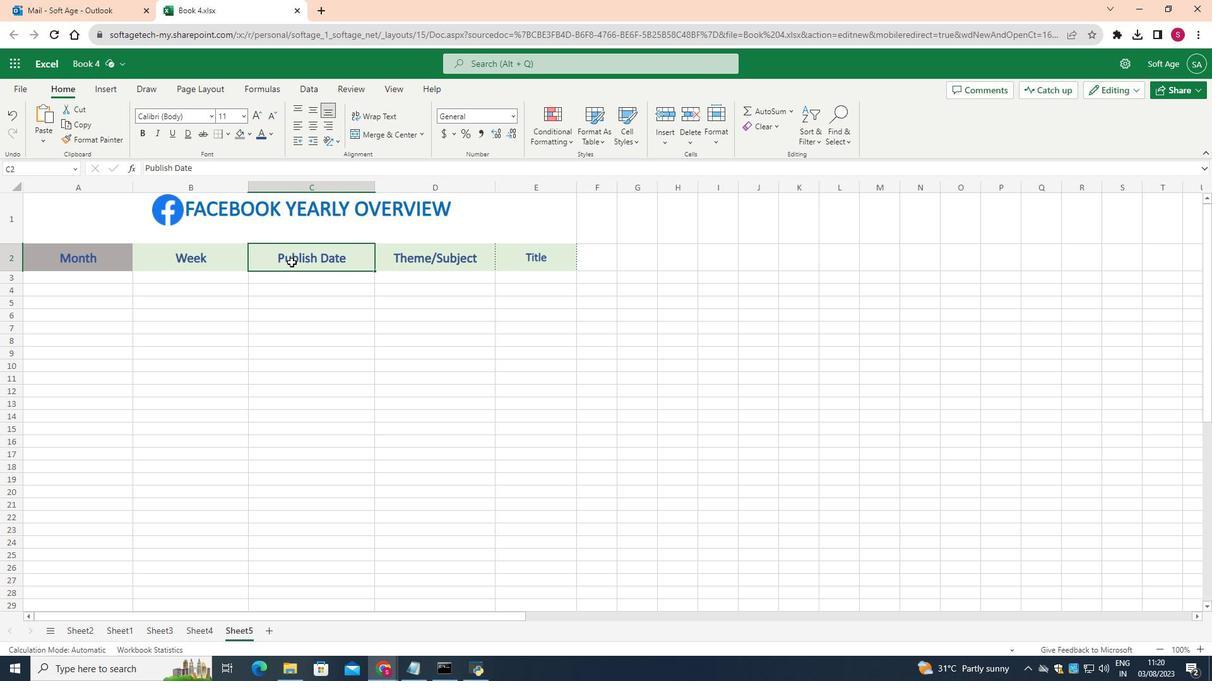
Action: Mouse moved to (220, 135)
Screenshot: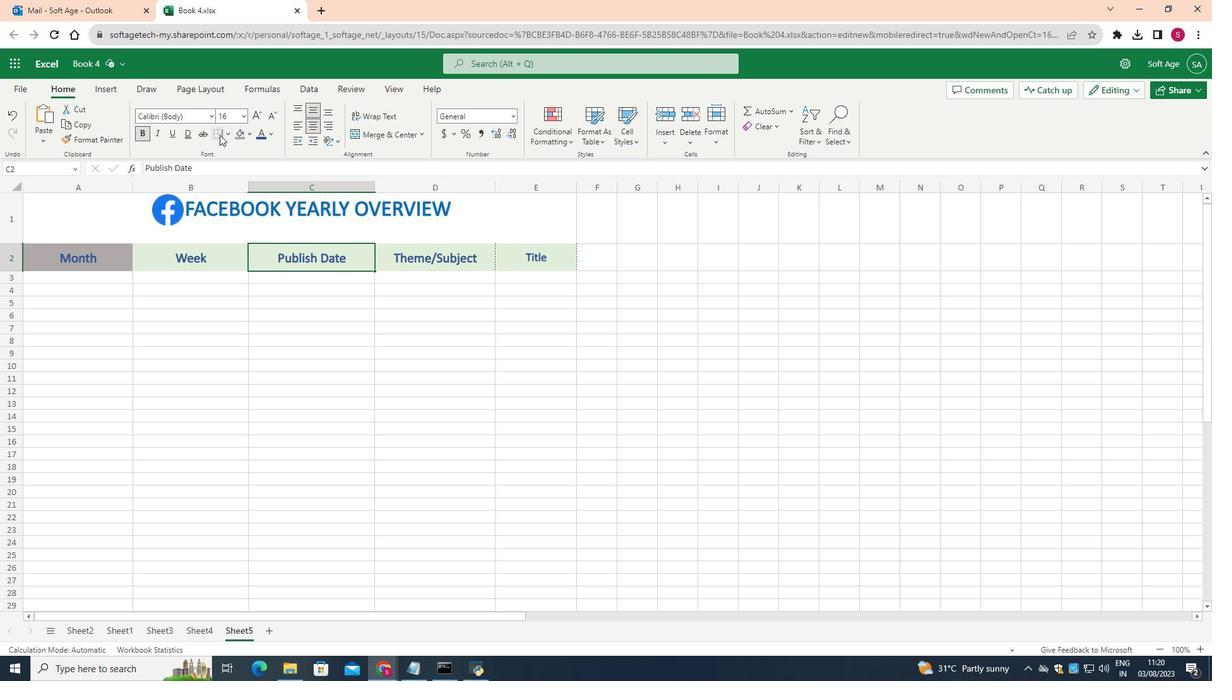 
Action: Mouse pressed left at (220, 135)
Screenshot: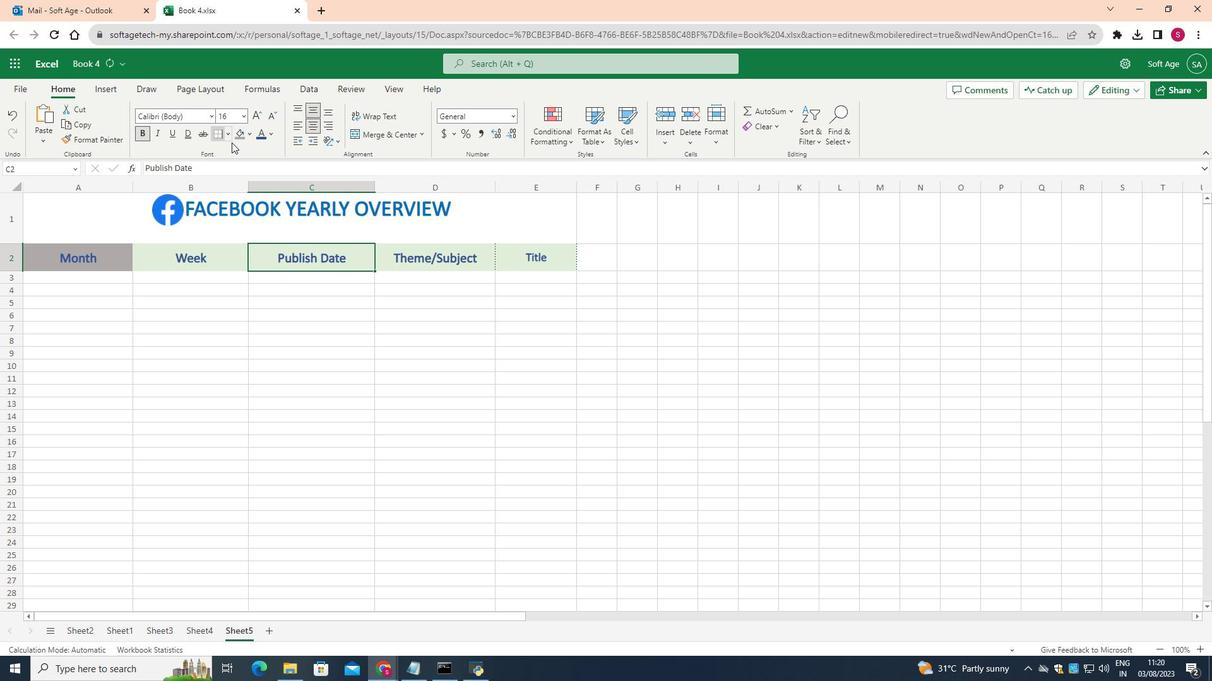 
Action: Mouse moved to (423, 266)
Screenshot: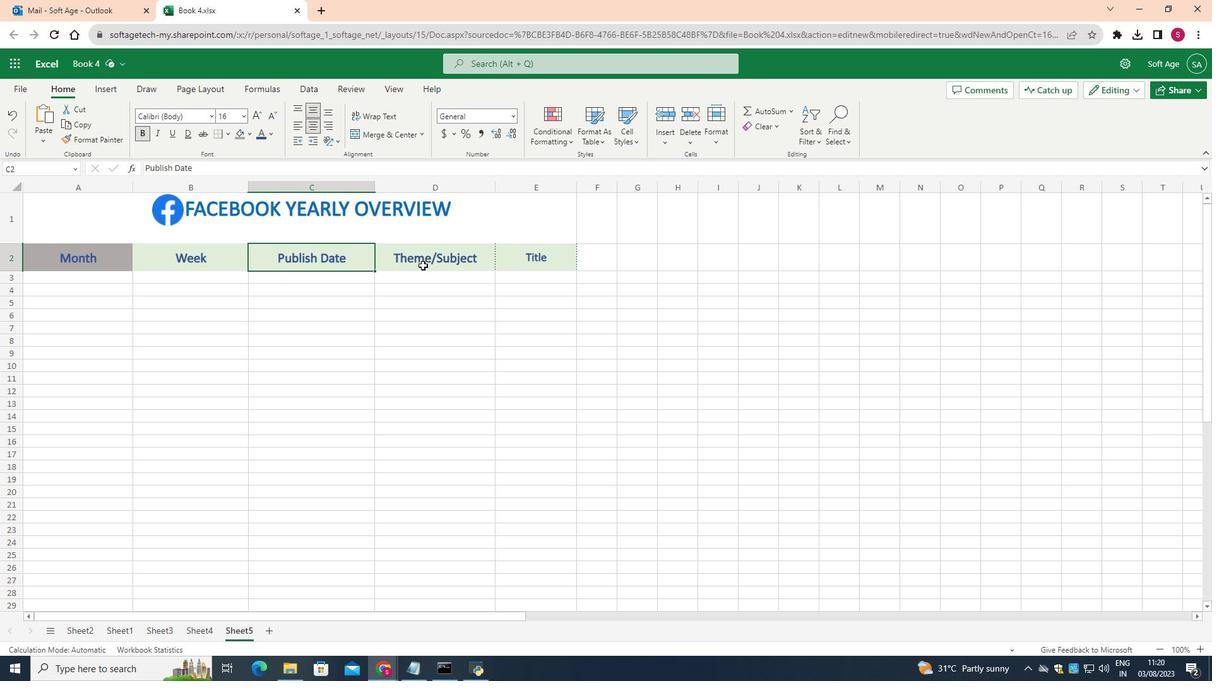 
Action: Mouse pressed left at (423, 266)
Screenshot: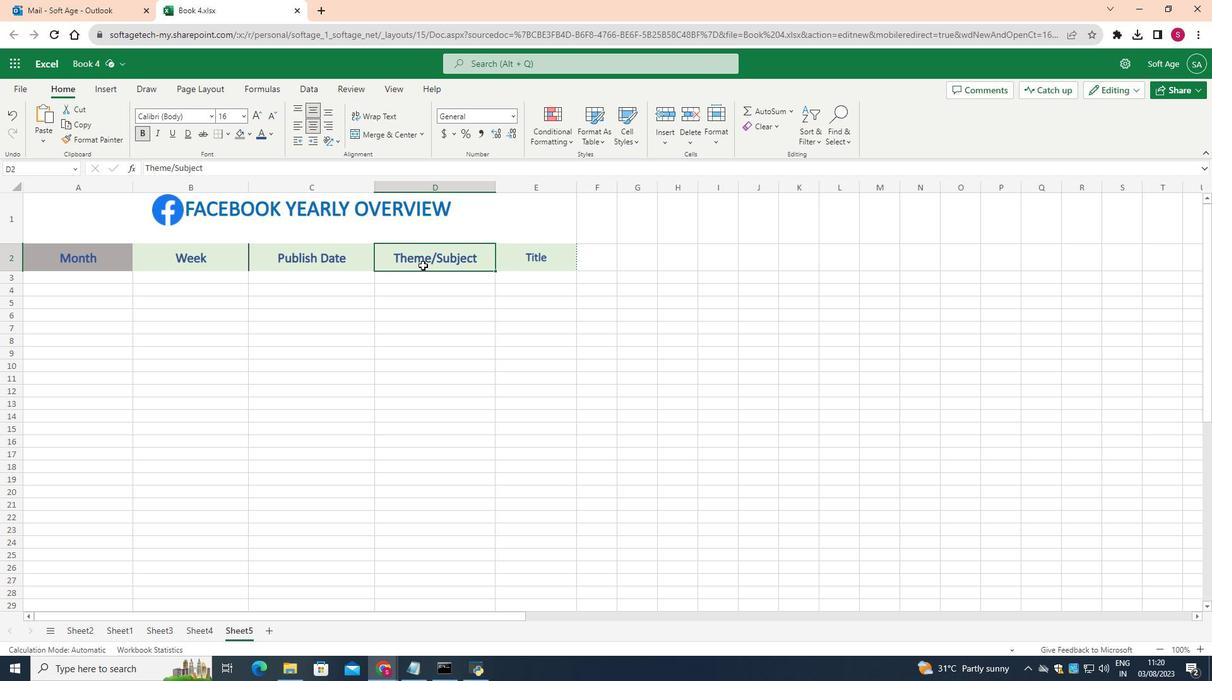 
Action: Mouse moved to (218, 135)
Screenshot: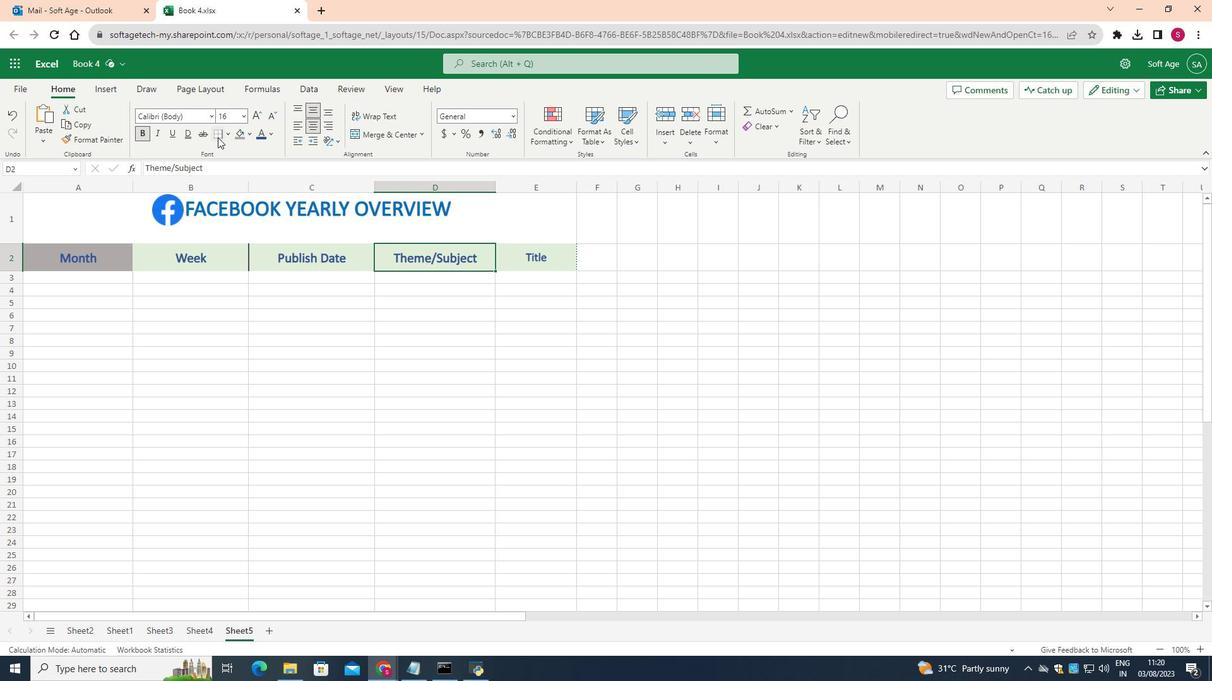 
Action: Mouse pressed left at (218, 135)
Screenshot: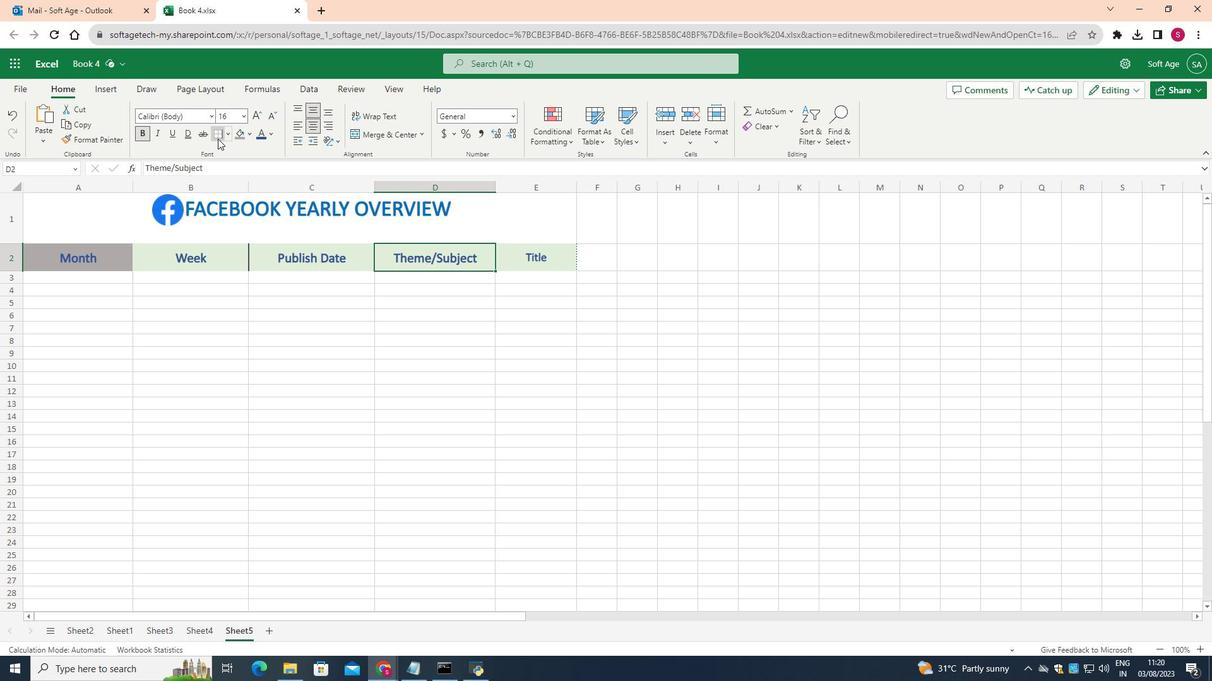 
Action: Mouse moved to (519, 263)
Screenshot: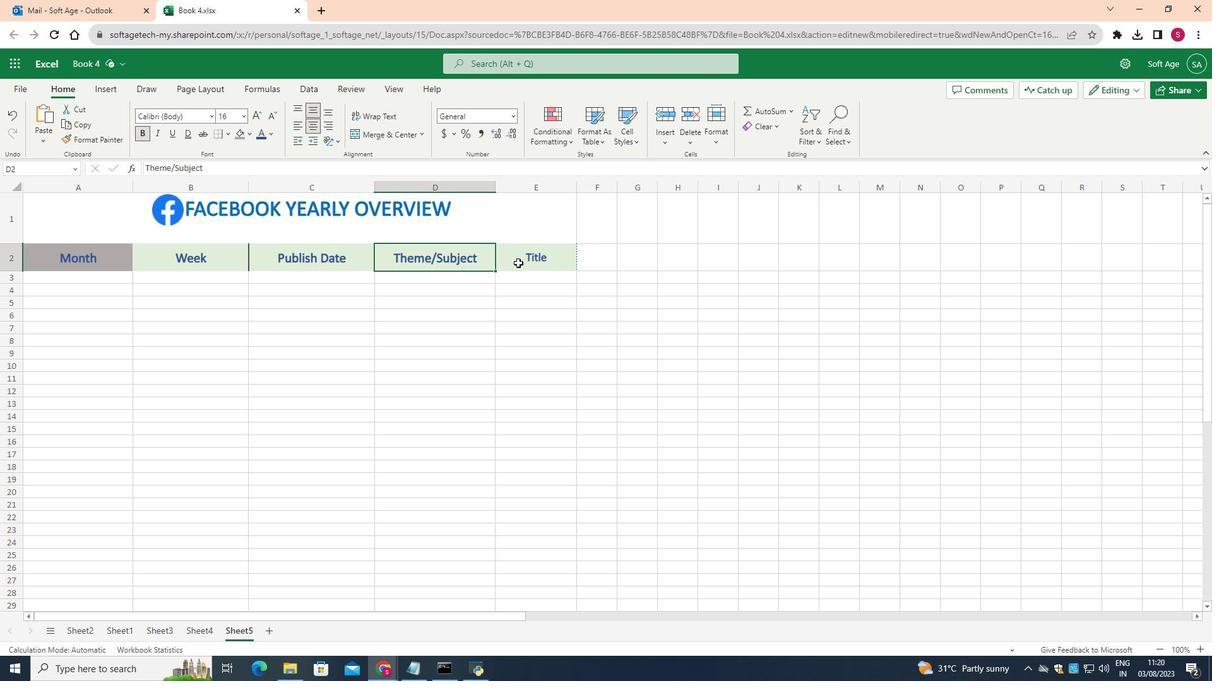 
Action: Mouse pressed left at (519, 263)
Screenshot: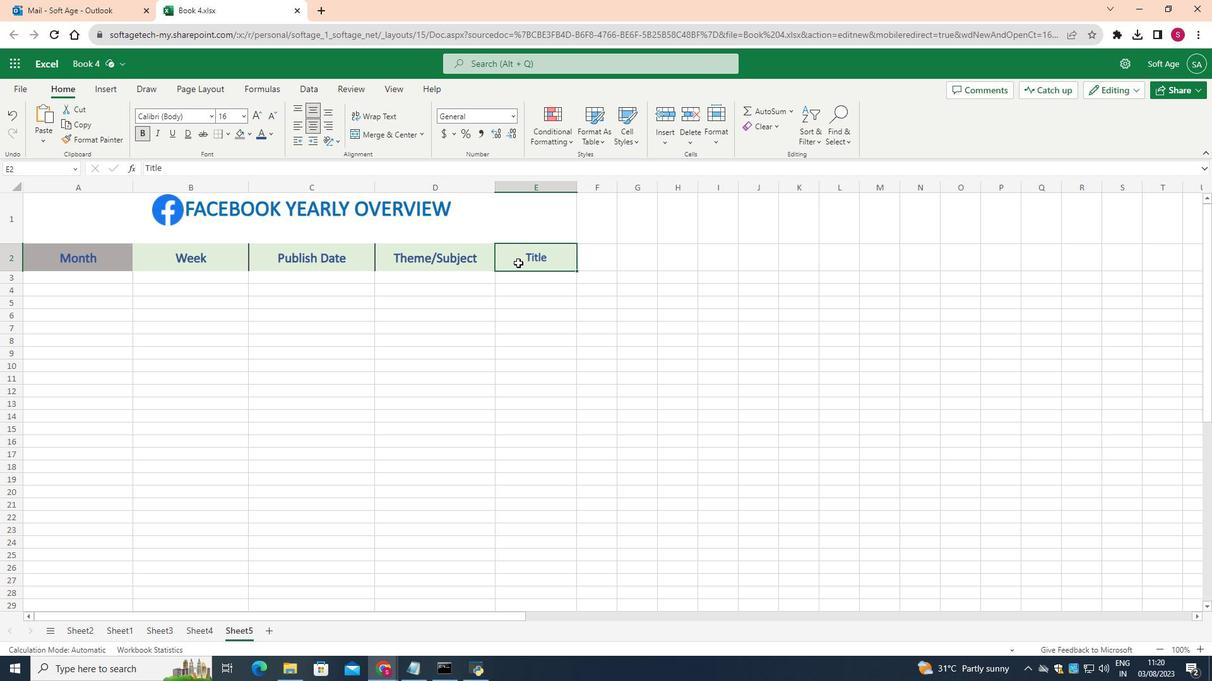 
Action: Mouse moved to (222, 137)
Screenshot: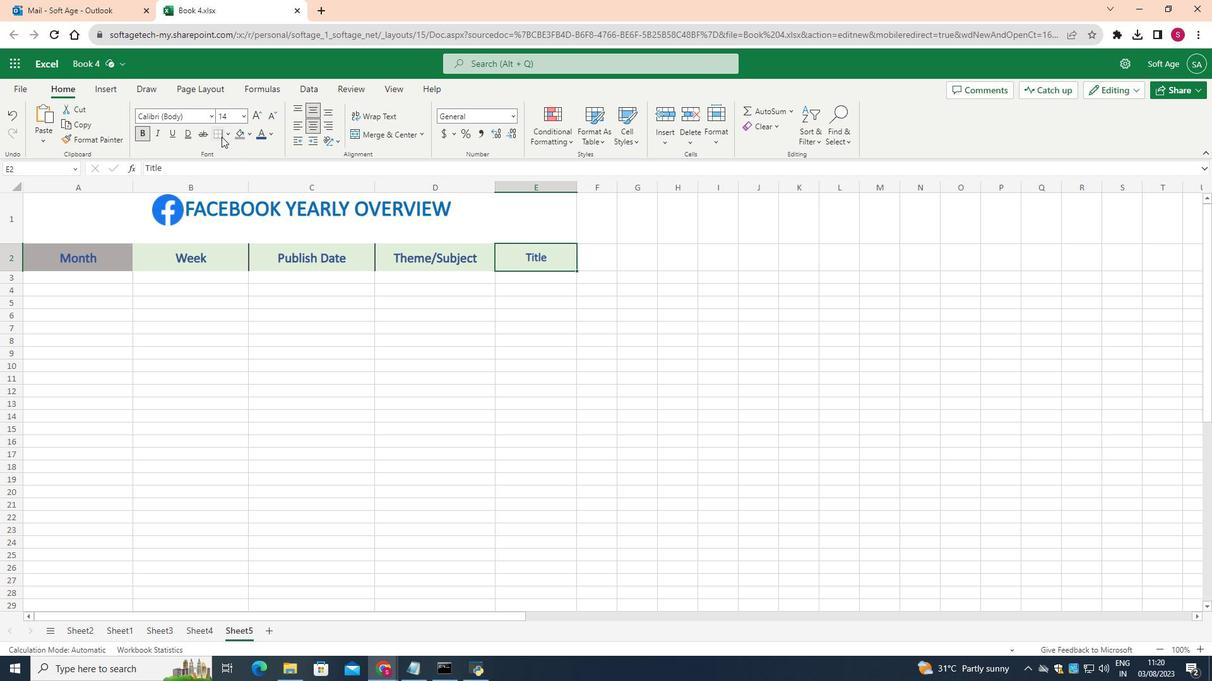 
Action: Mouse pressed left at (222, 137)
Screenshot: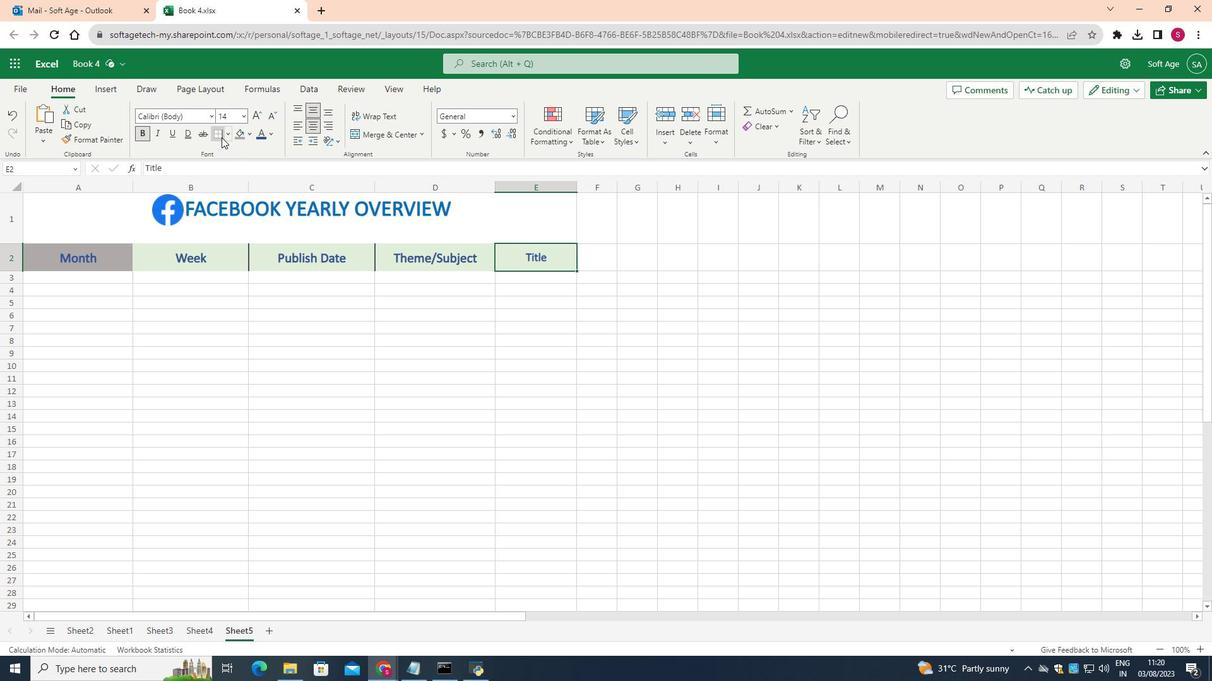 
Action: Mouse moved to (534, 426)
